 Task: Research Airbnb accommodation in Muramvya, Burundi from 12th December, 2023 to 25th December, 2023 for 6 adults, 2 children.6 bedrooms having 6 beds and 6 bathrooms. Property type can be house. Amenities needed are: wifi, free parkinig on premises, gym, breakfast. Booking option can be shelf check-in. Look for 5 properties as per requirement.
Action: Mouse moved to (549, 152)
Screenshot: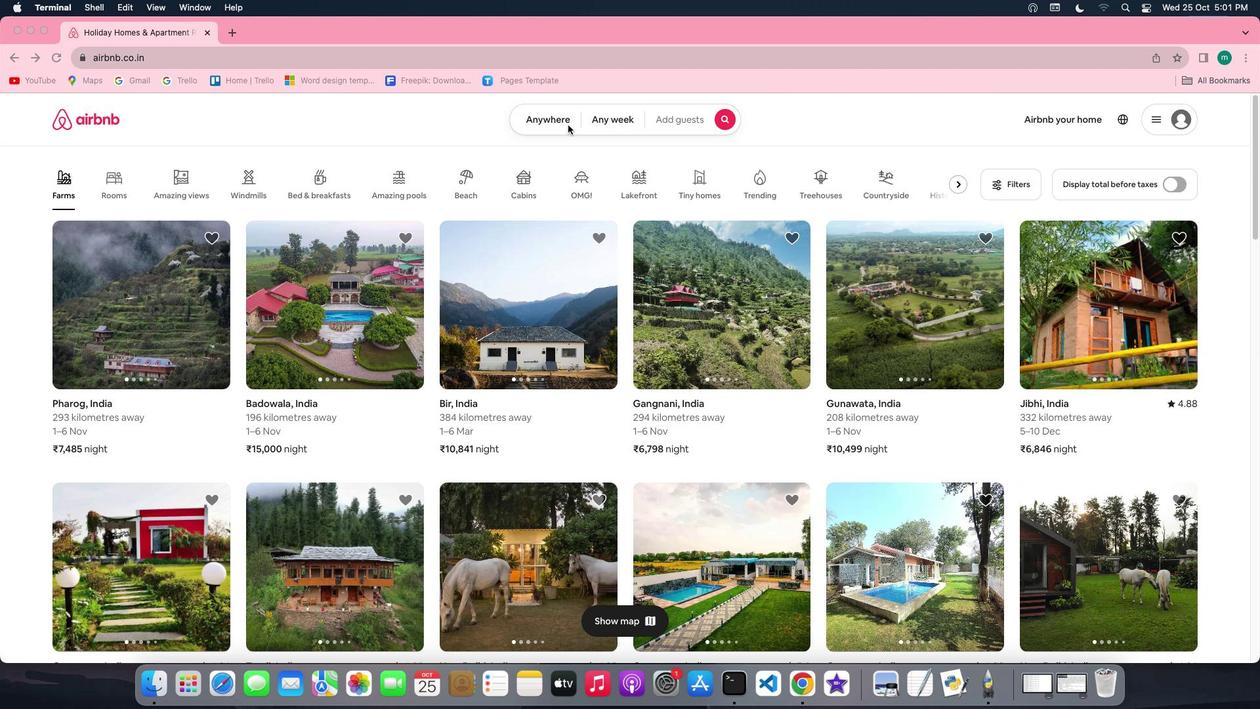 
Action: Mouse pressed left at (549, 152)
Screenshot: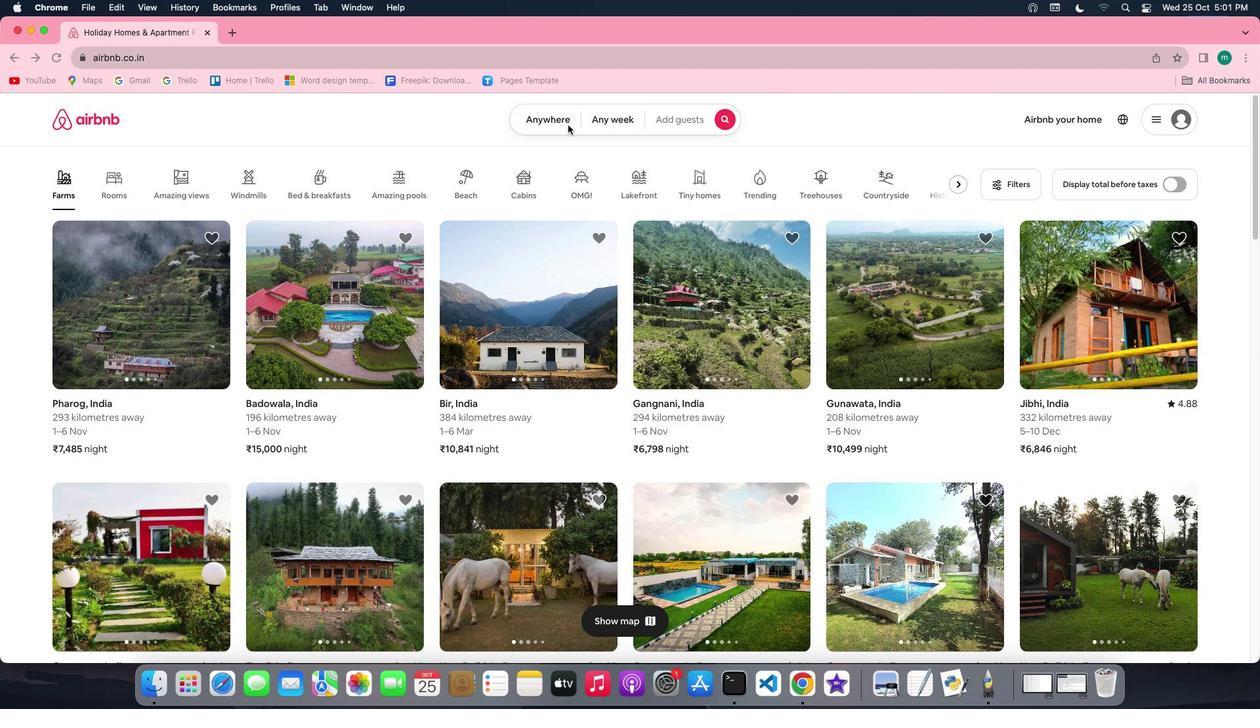 
Action: Mouse pressed left at (549, 152)
Screenshot: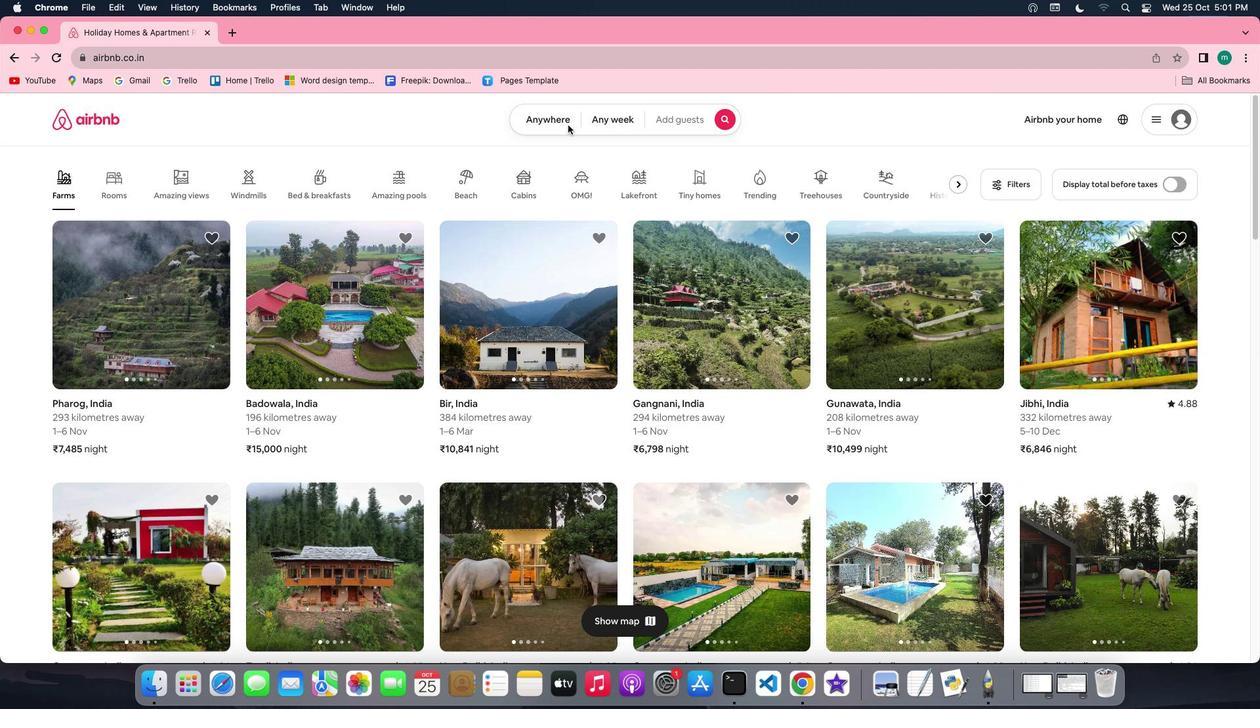 
Action: Mouse moved to (474, 192)
Screenshot: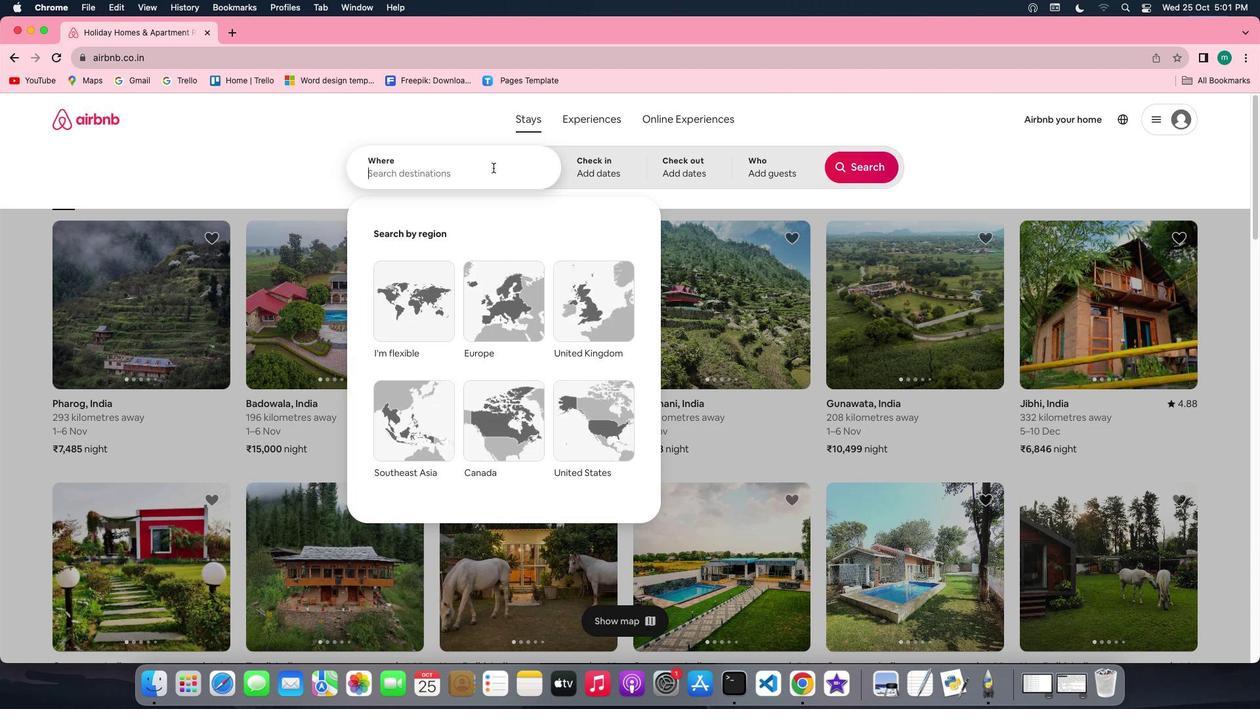 
Action: Key pressed Key.shift'M''u''r''a''m''v''y''a'','Key.spaceKey.shift'b''u''r''u''n''d''i'
Screenshot: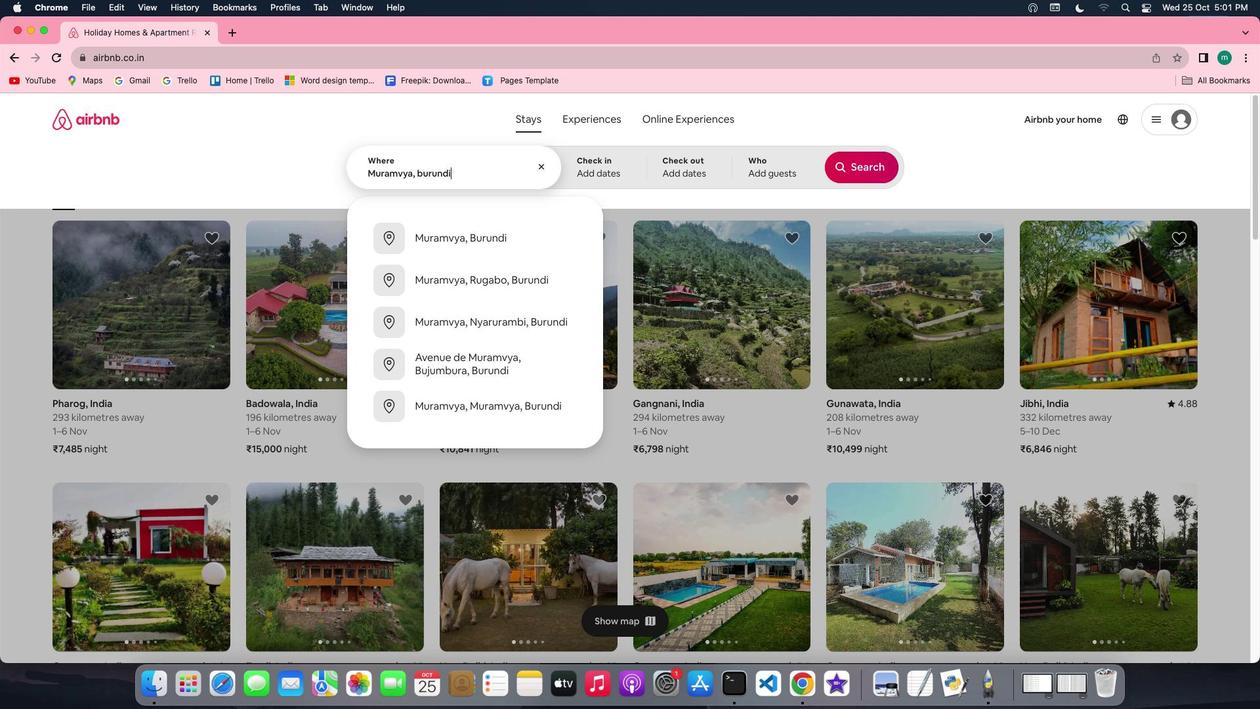 
Action: Mouse moved to (581, 177)
Screenshot: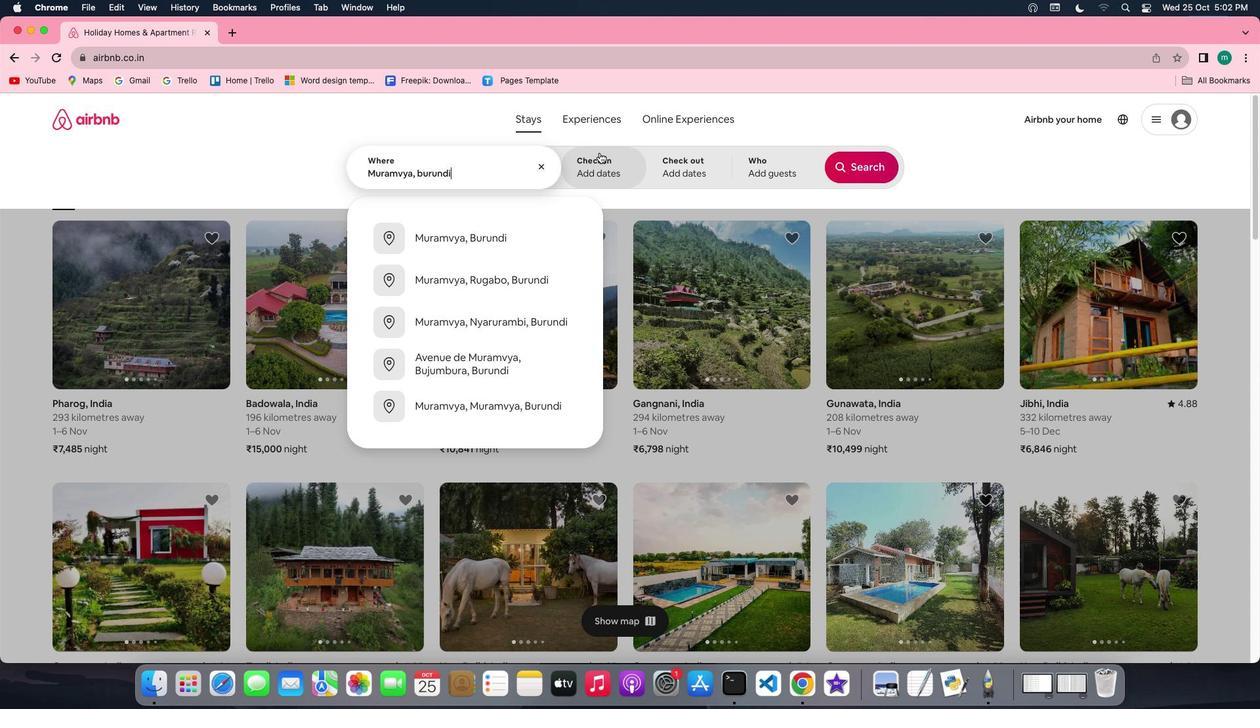 
Action: Mouse pressed left at (581, 177)
Screenshot: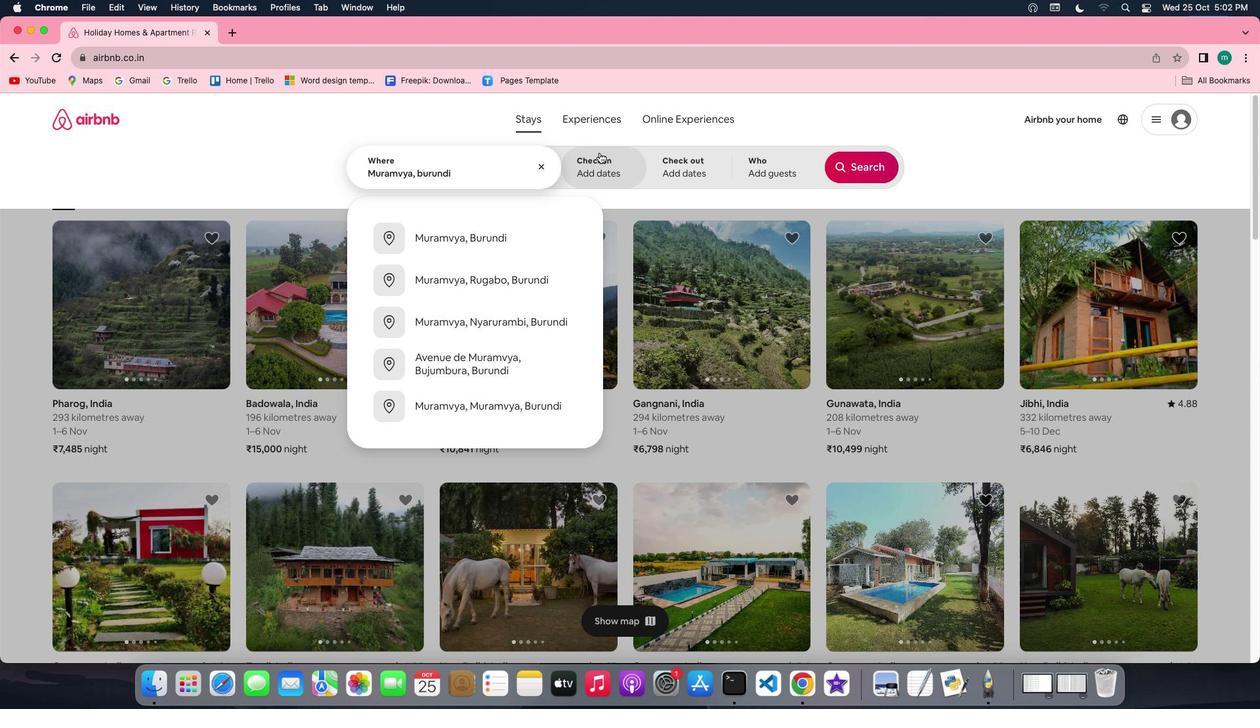 
Action: Mouse moved to (834, 283)
Screenshot: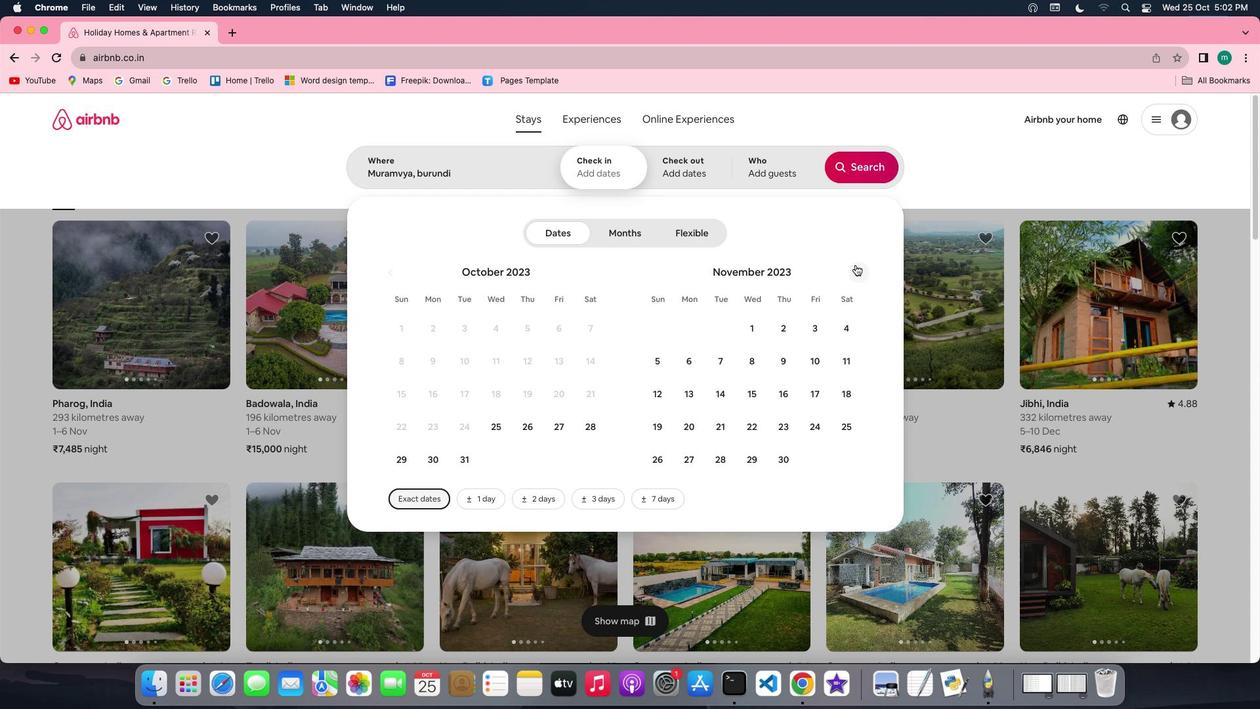 
Action: Mouse pressed left at (834, 283)
Screenshot: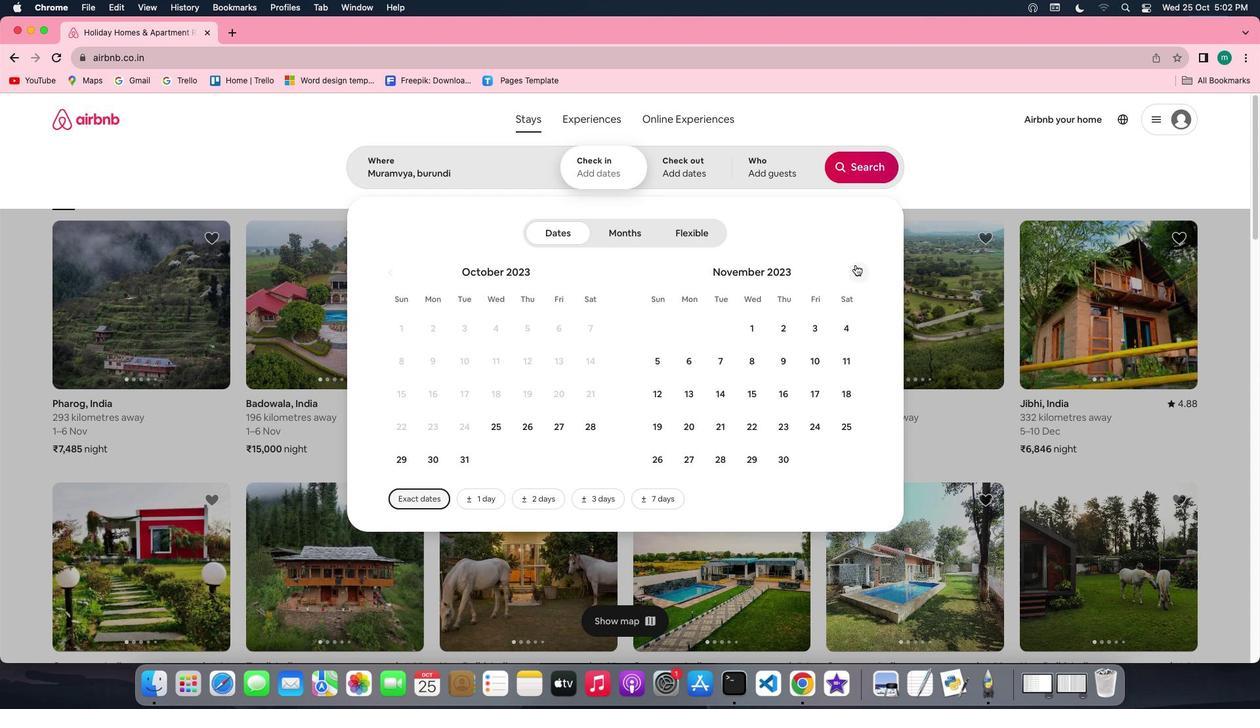 
Action: Mouse moved to (697, 408)
Screenshot: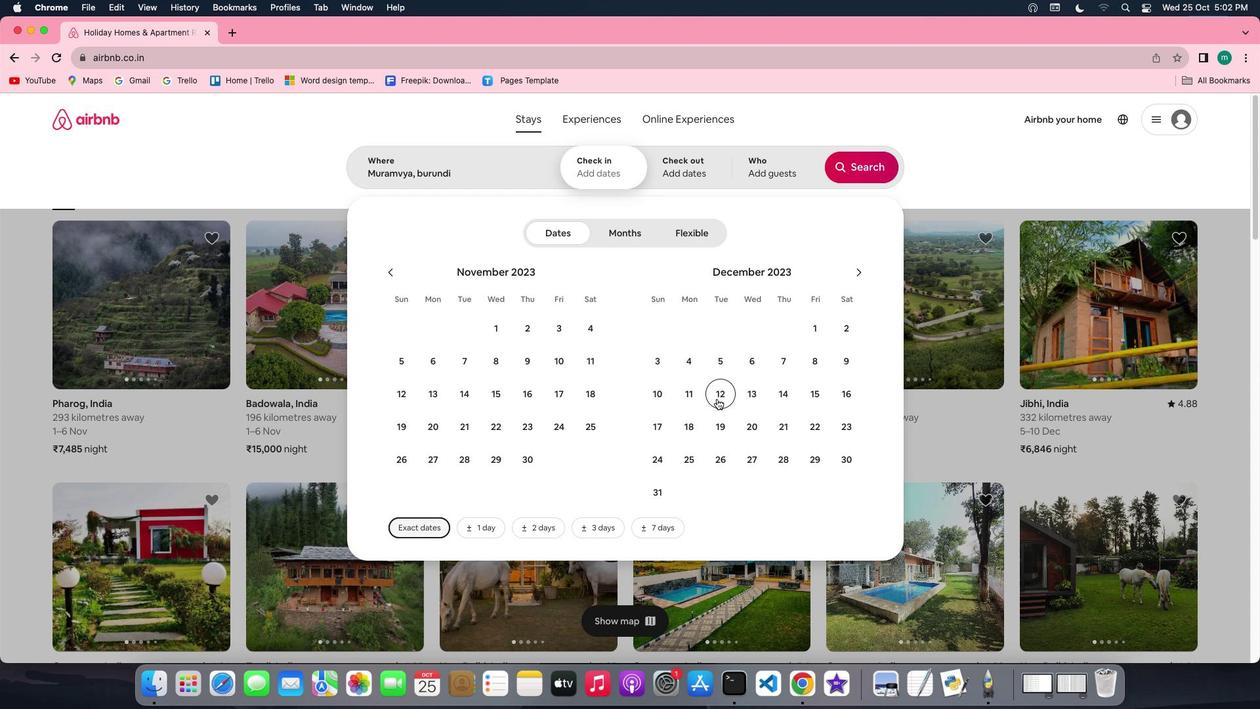 
Action: Mouse pressed left at (697, 408)
Screenshot: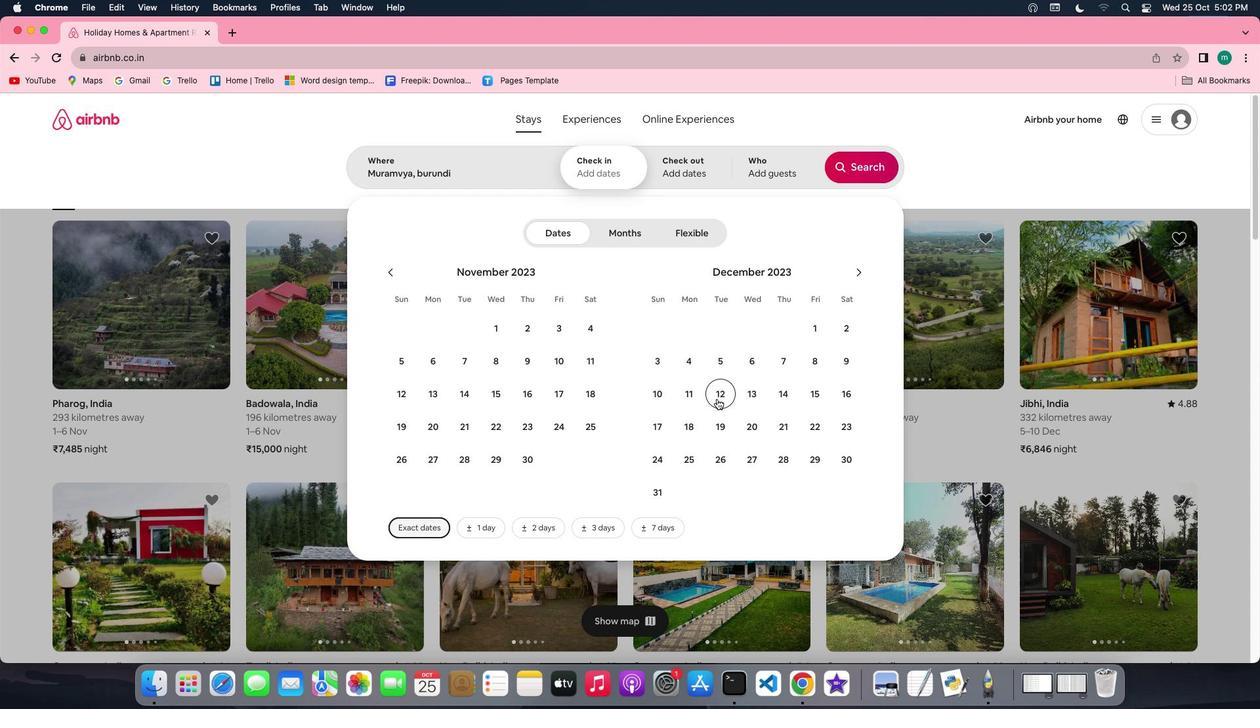 
Action: Mouse moved to (669, 458)
Screenshot: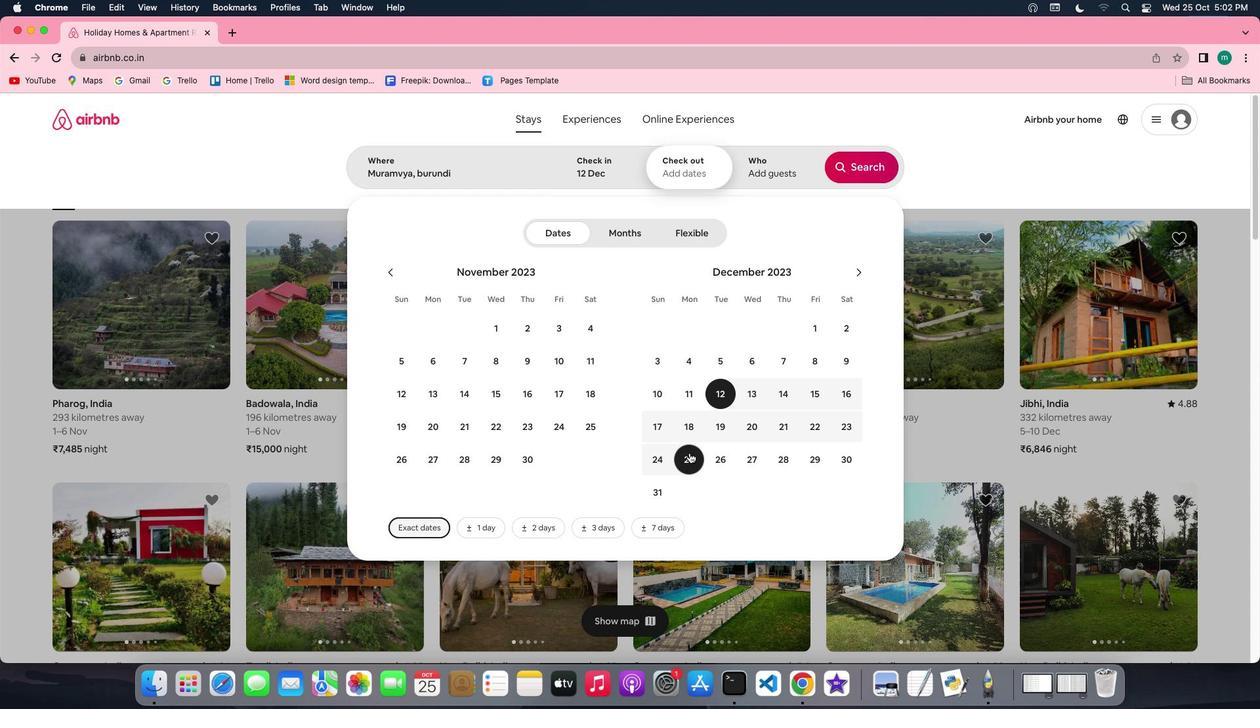 
Action: Mouse pressed left at (669, 458)
Screenshot: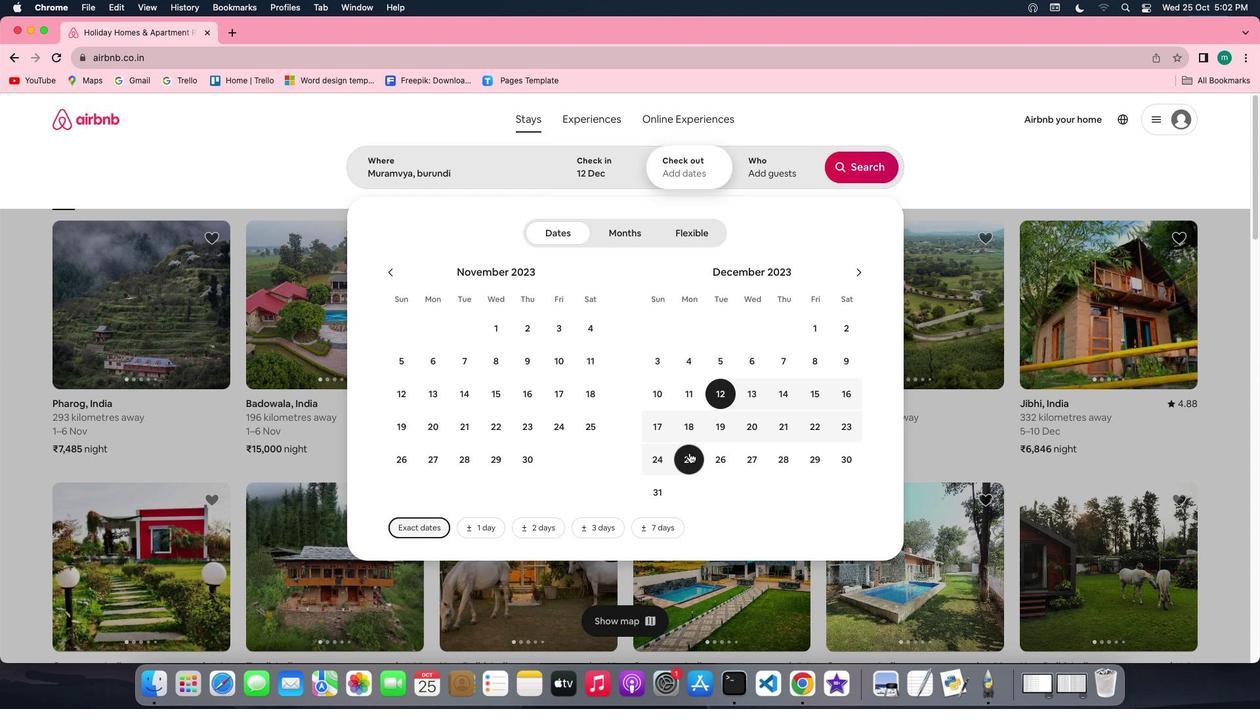 
Action: Mouse moved to (753, 191)
Screenshot: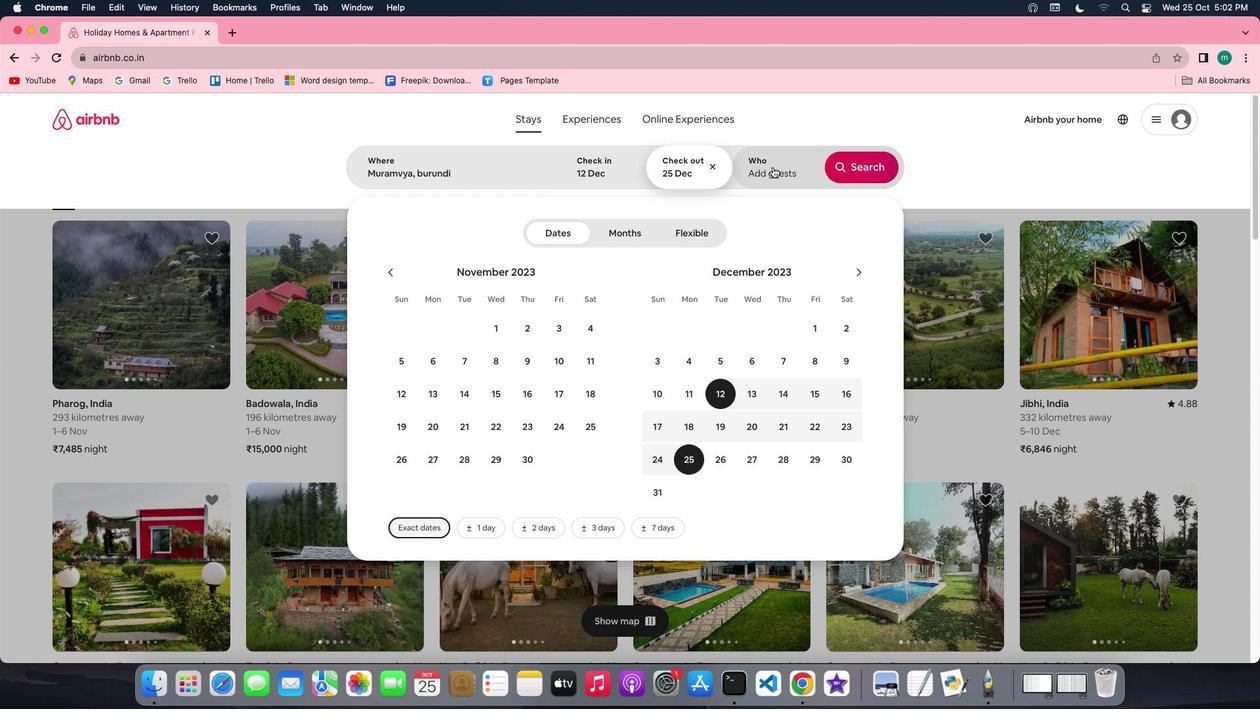 
Action: Mouse pressed left at (753, 191)
Screenshot: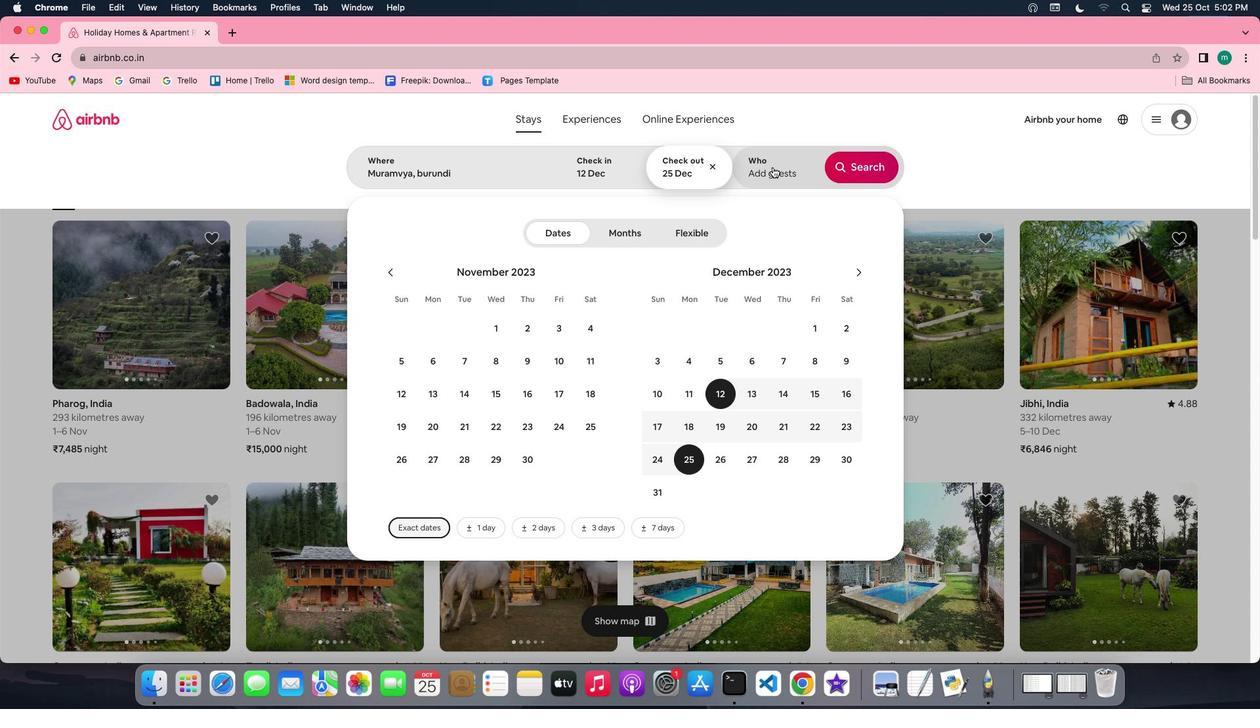 
Action: Mouse moved to (849, 253)
Screenshot: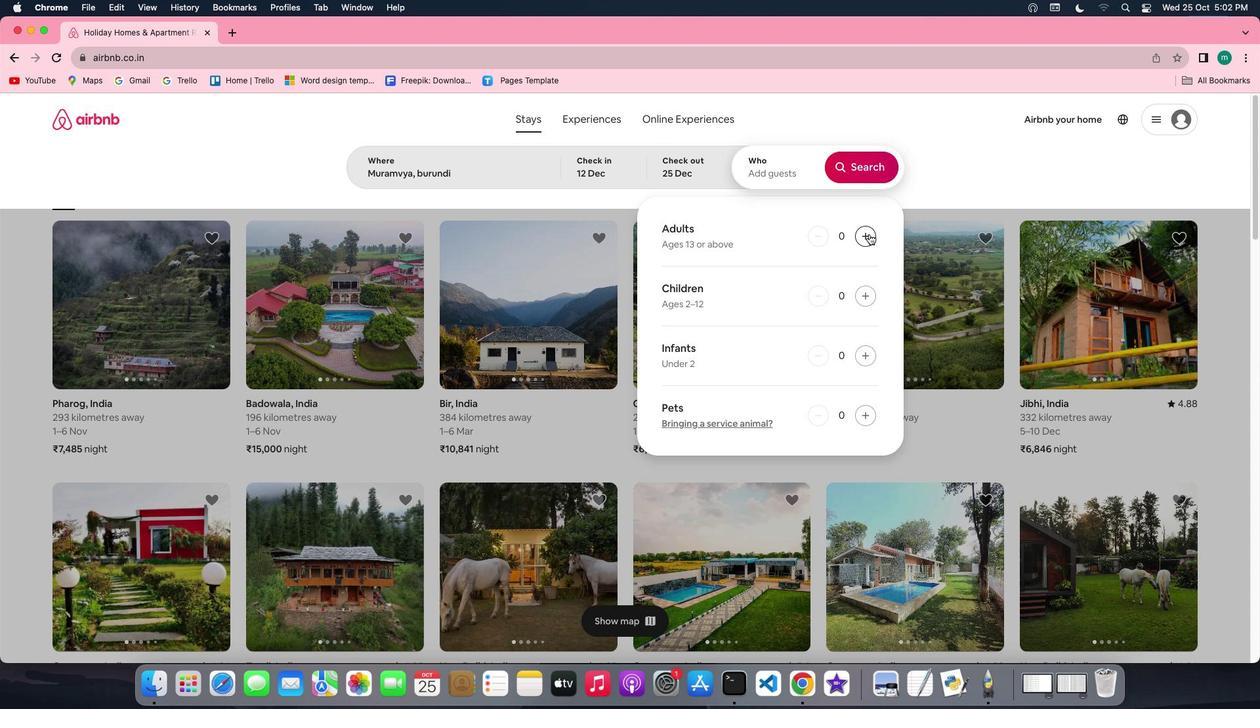 
Action: Mouse pressed left at (849, 253)
Screenshot: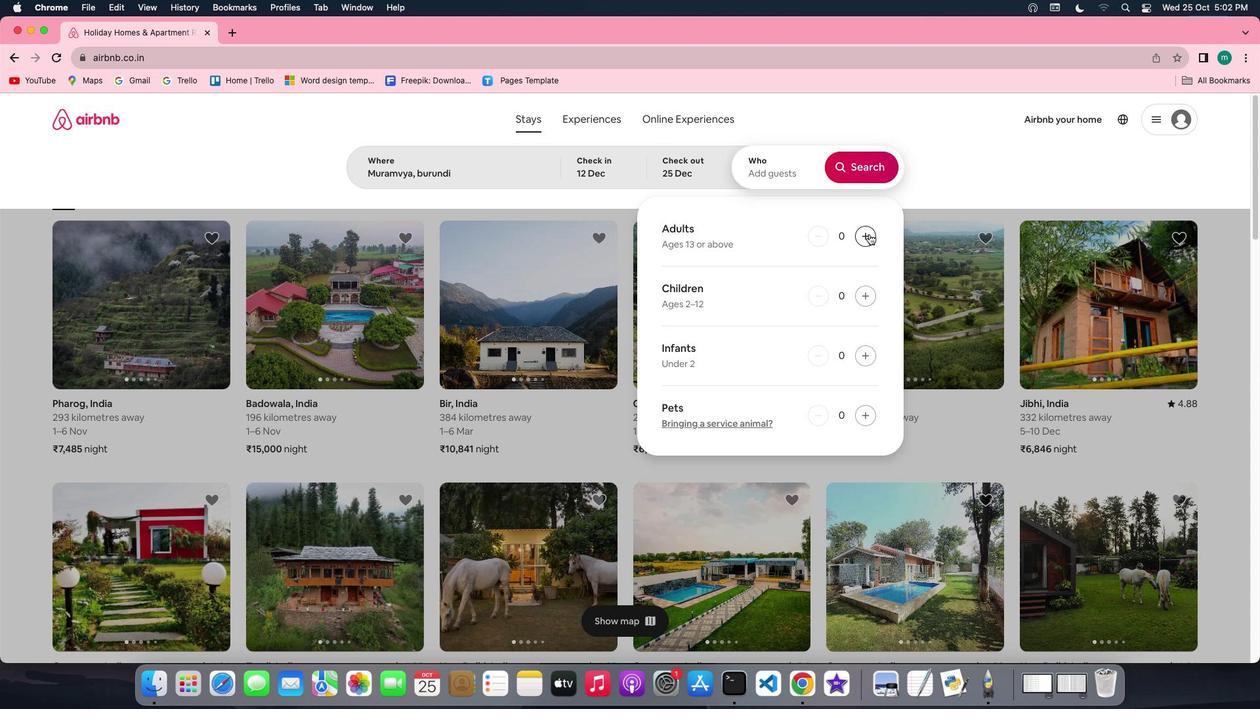 
Action: Mouse moved to (848, 253)
Screenshot: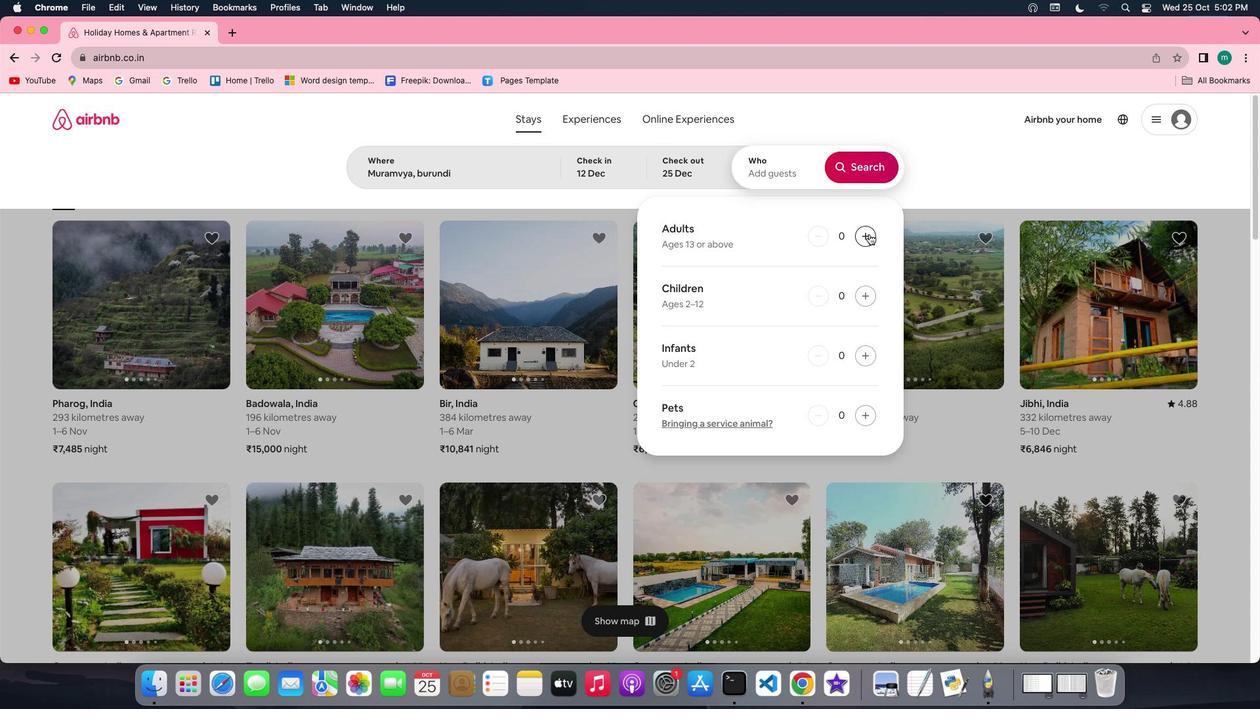 
Action: Mouse pressed left at (848, 253)
Screenshot: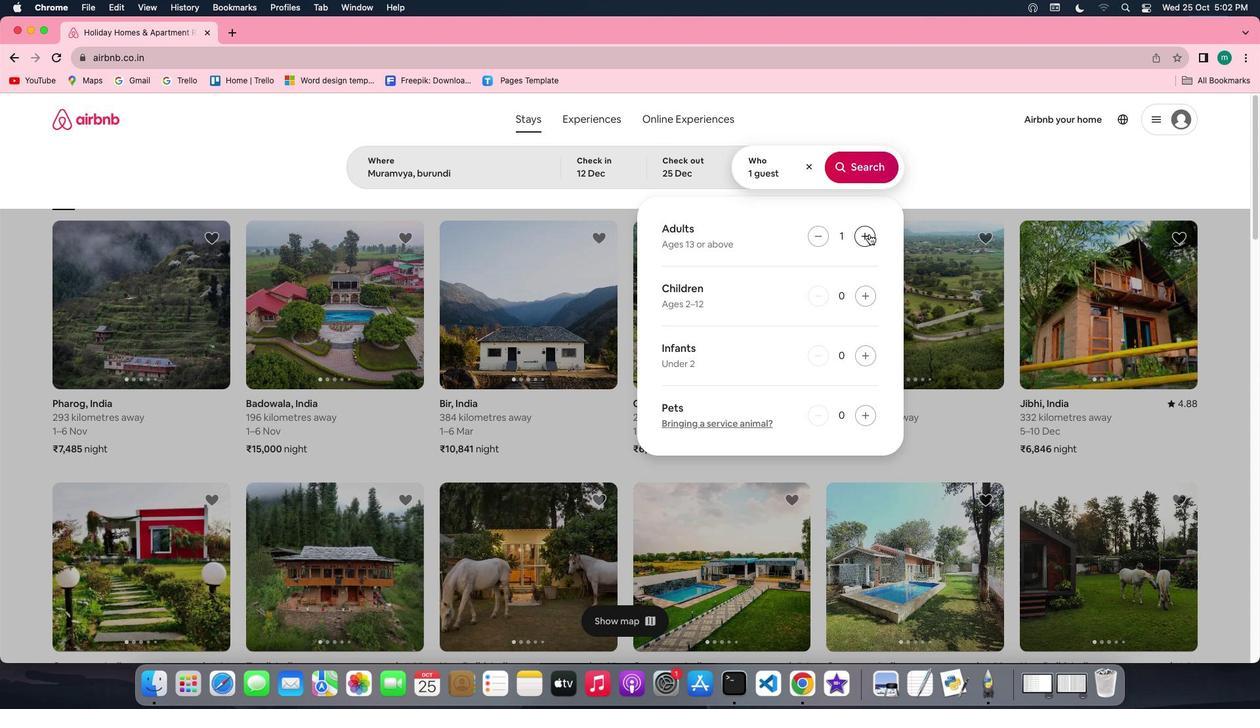 
Action: Mouse pressed left at (848, 253)
Screenshot: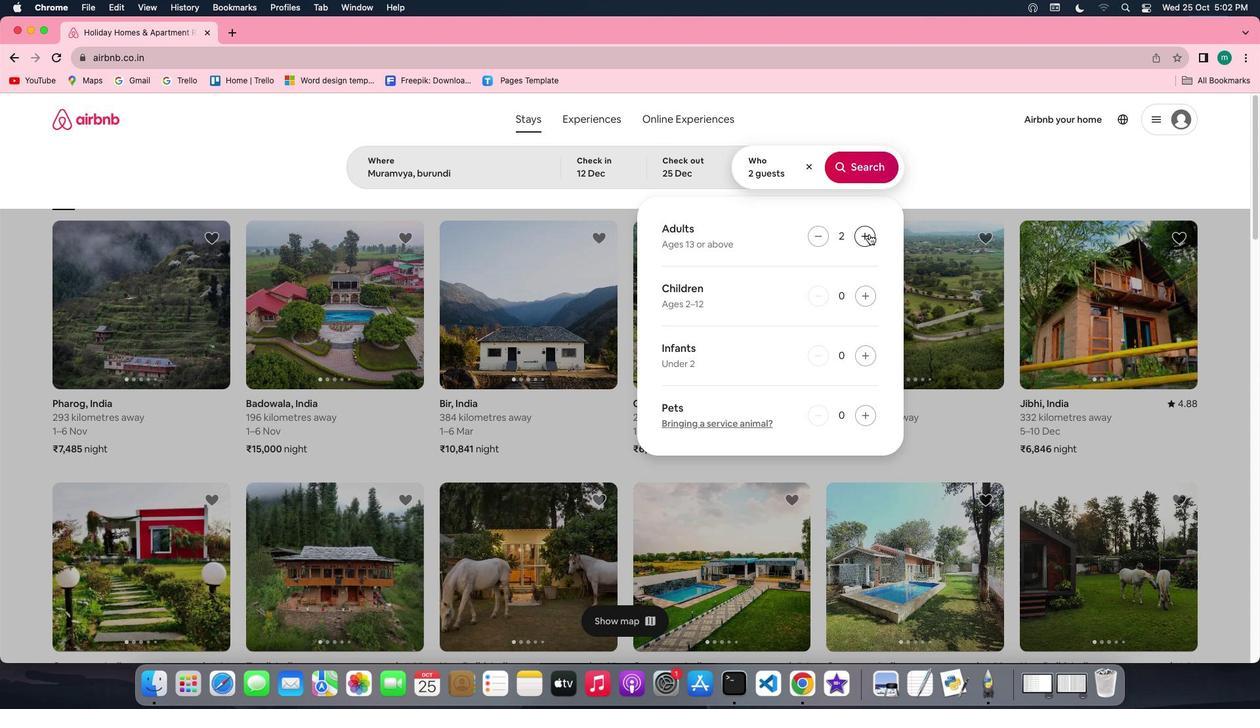 
Action: Mouse pressed left at (848, 253)
Screenshot: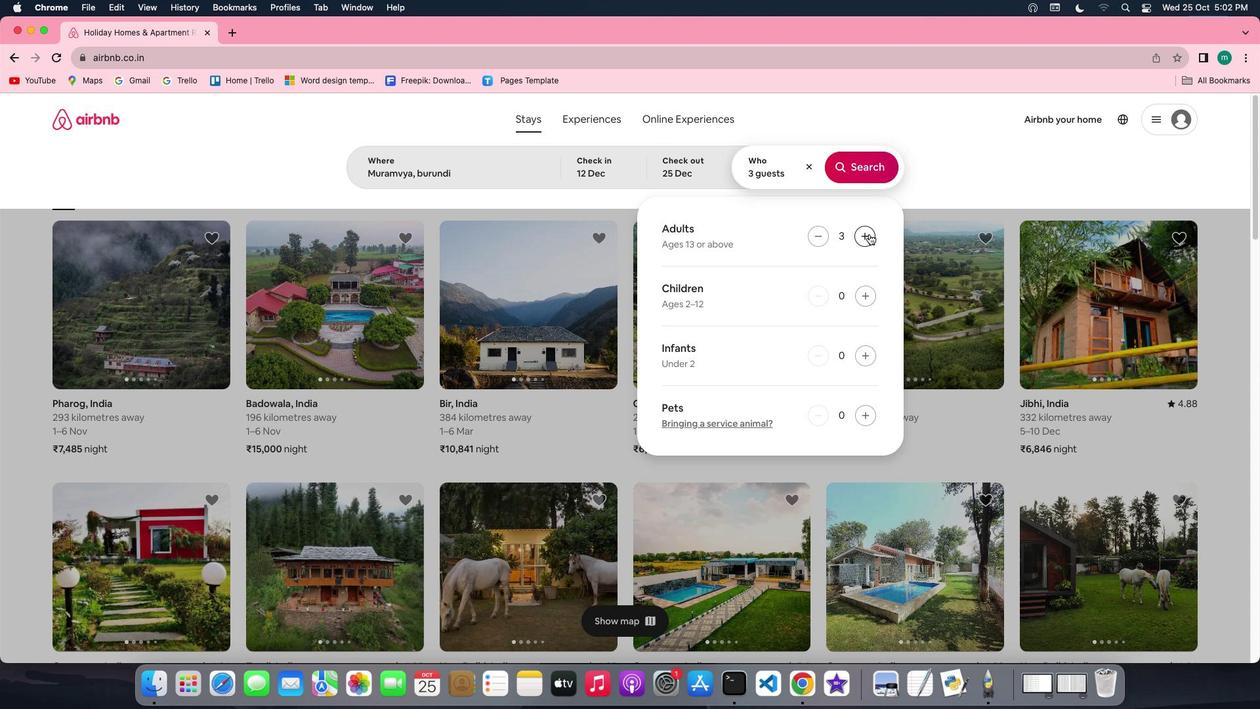 
Action: Mouse pressed left at (848, 253)
Screenshot: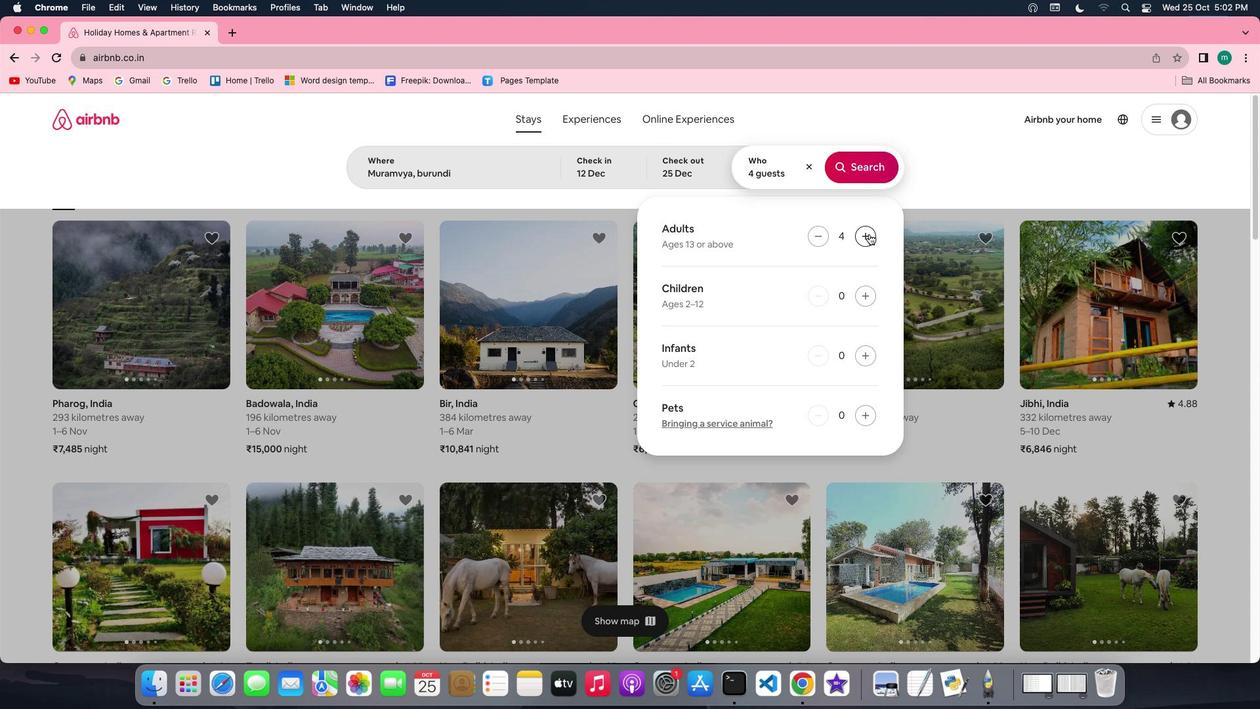 
Action: Mouse pressed left at (848, 253)
Screenshot: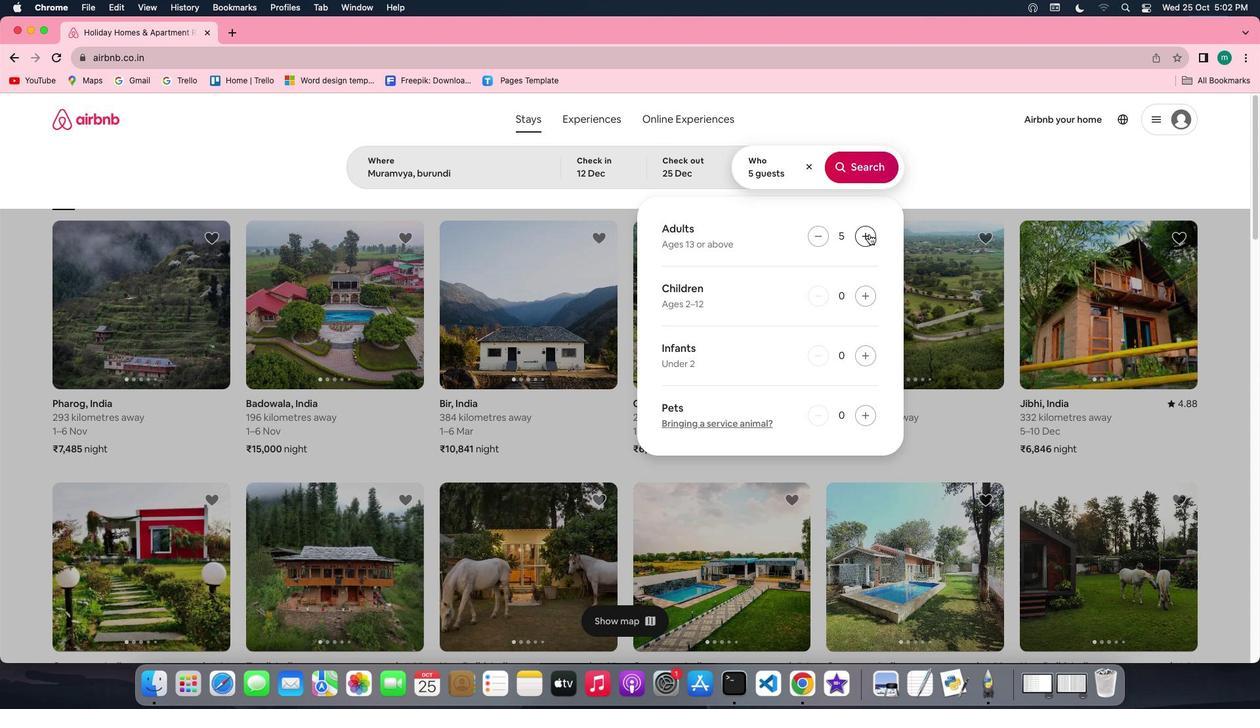 
Action: Mouse moved to (853, 315)
Screenshot: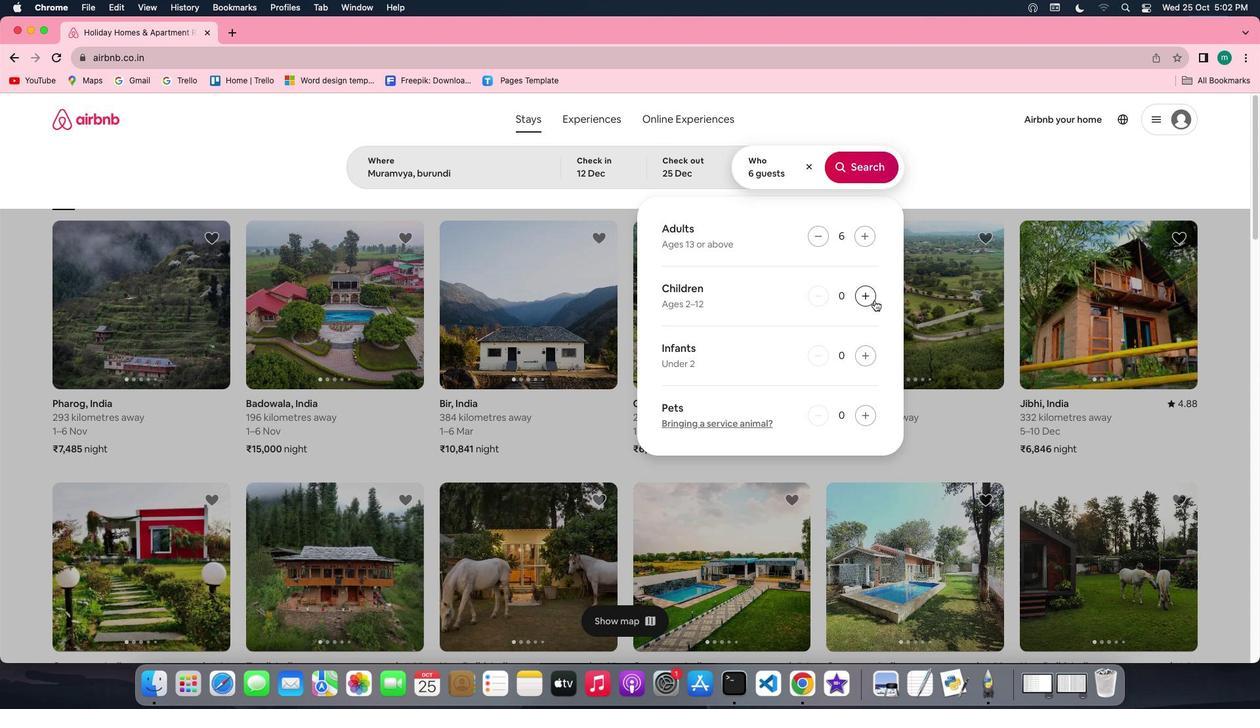 
Action: Mouse pressed left at (853, 315)
Screenshot: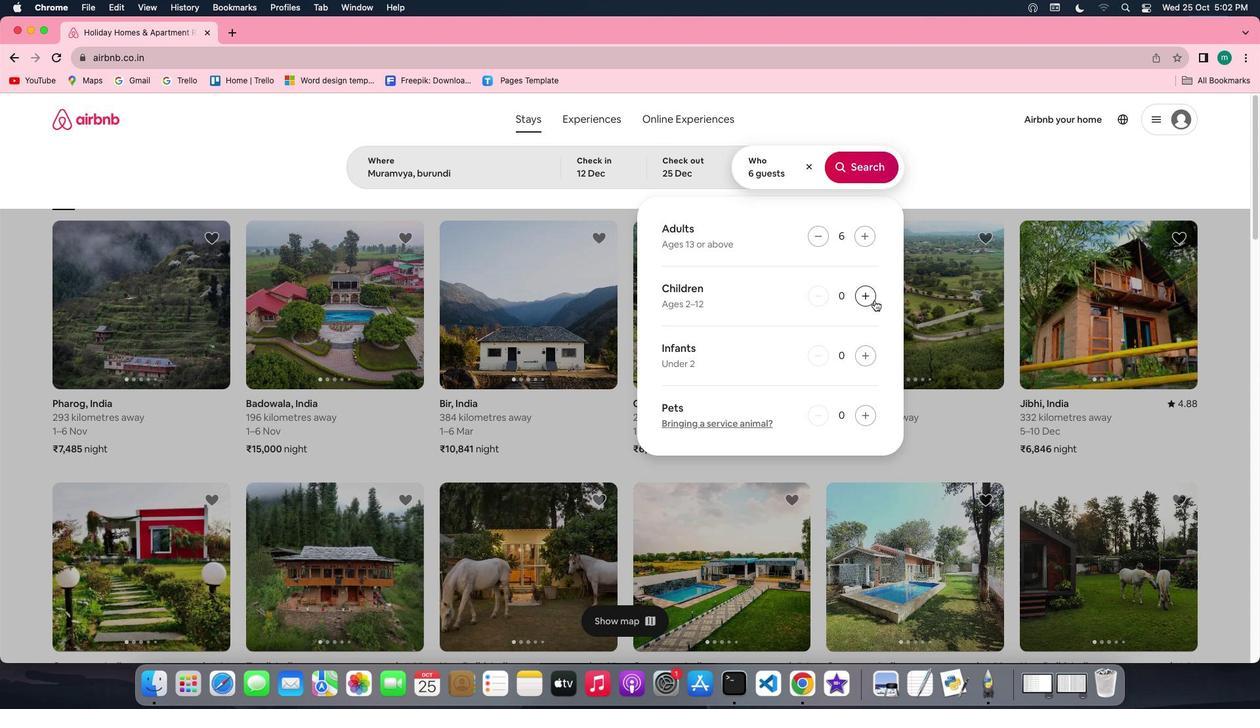 
Action: Mouse moved to (845, 315)
Screenshot: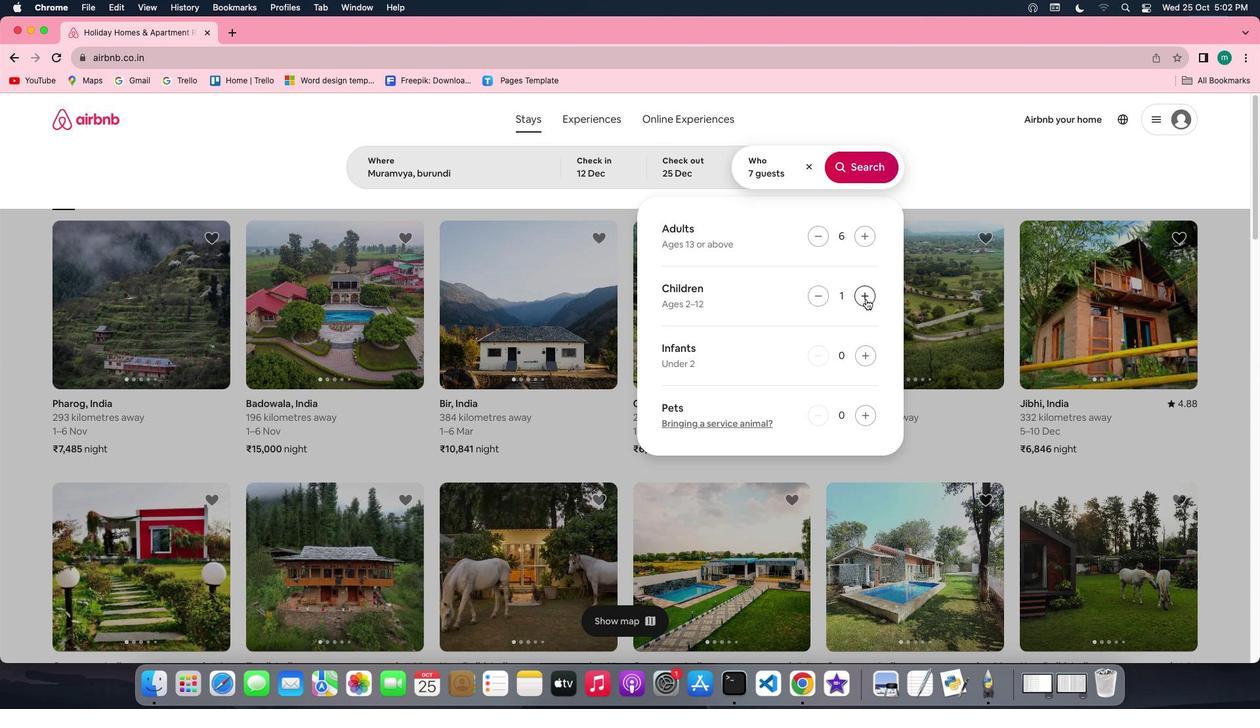 
Action: Mouse pressed left at (845, 315)
Screenshot: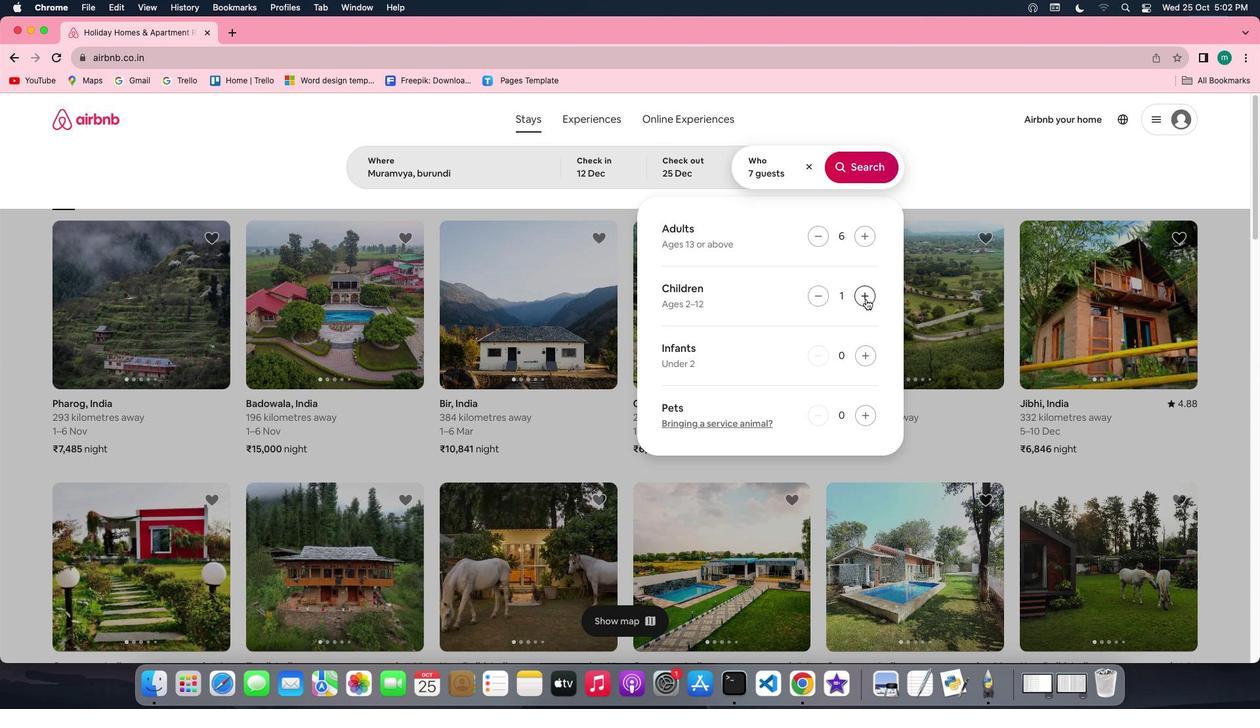 
Action: Mouse moved to (841, 188)
Screenshot: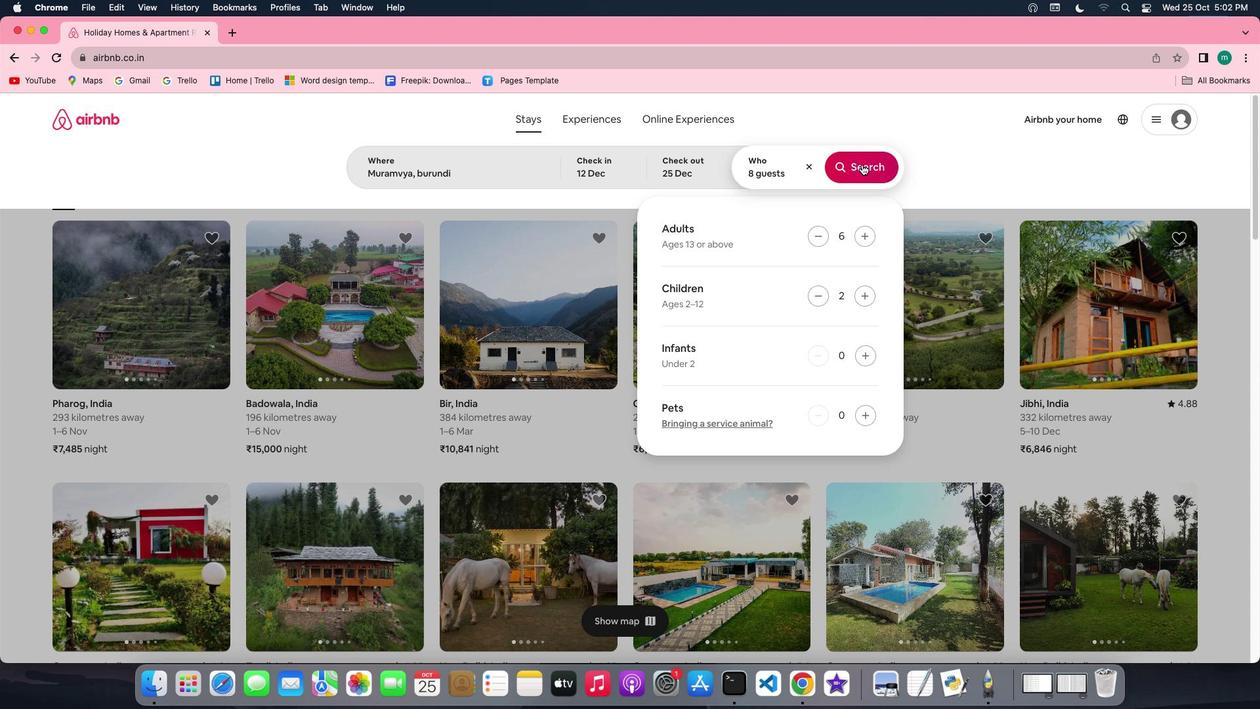 
Action: Mouse pressed left at (841, 188)
Screenshot: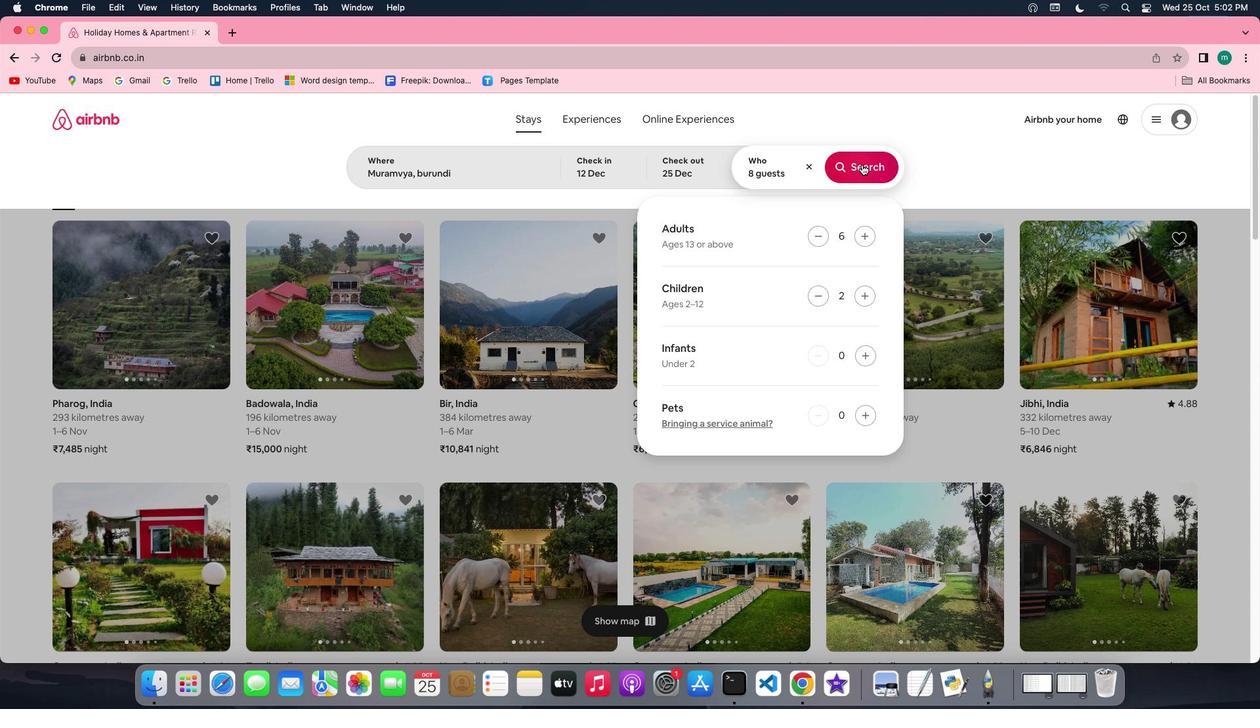 
Action: Mouse moved to (1021, 203)
Screenshot: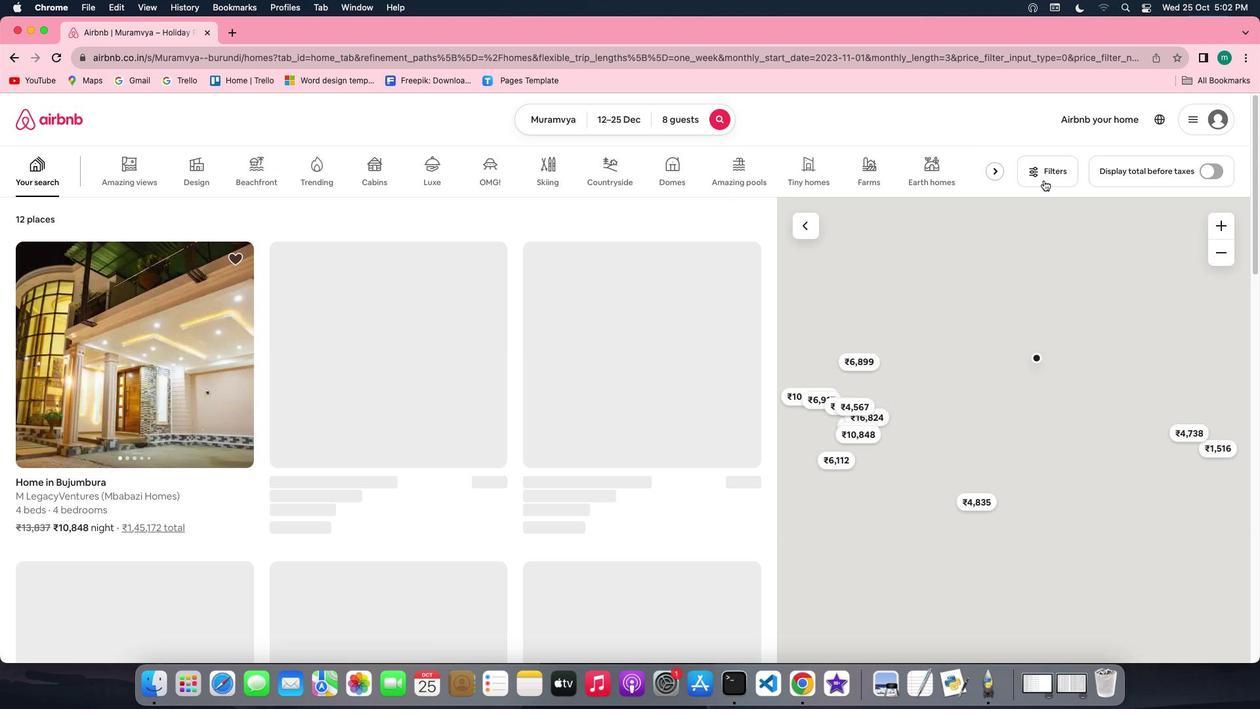 
Action: Mouse pressed left at (1021, 203)
Screenshot: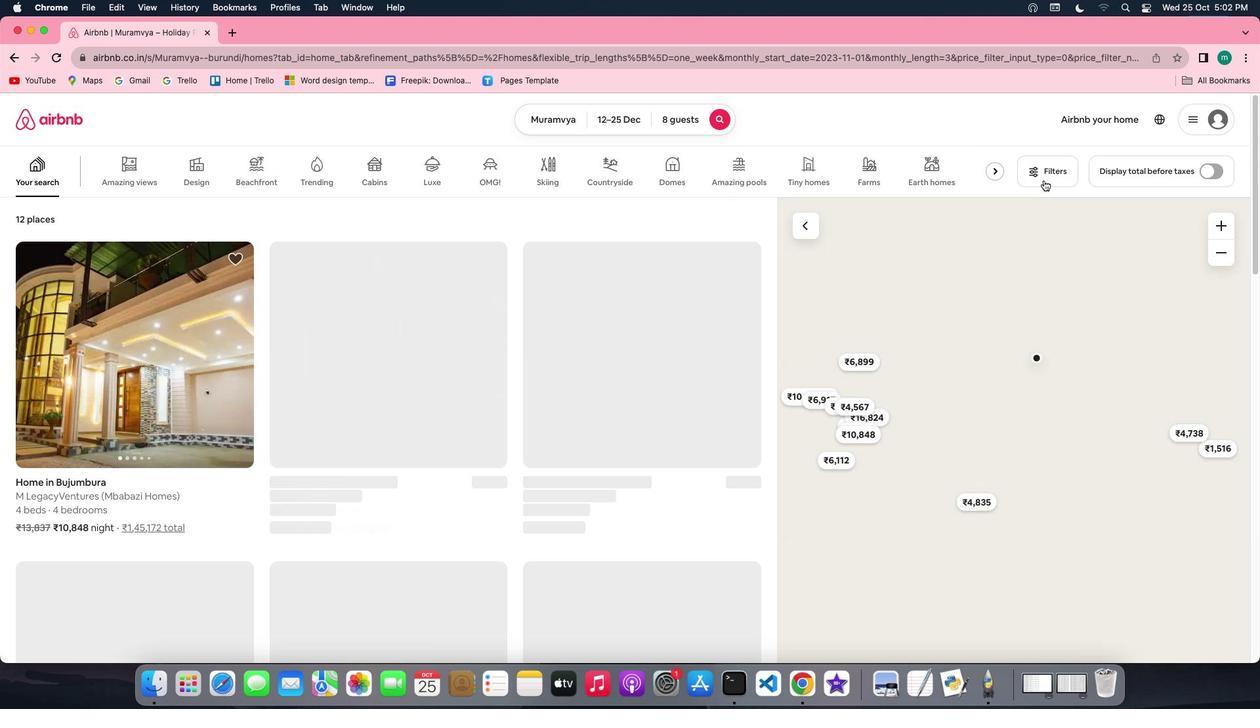 
Action: Mouse moved to (740, 406)
Screenshot: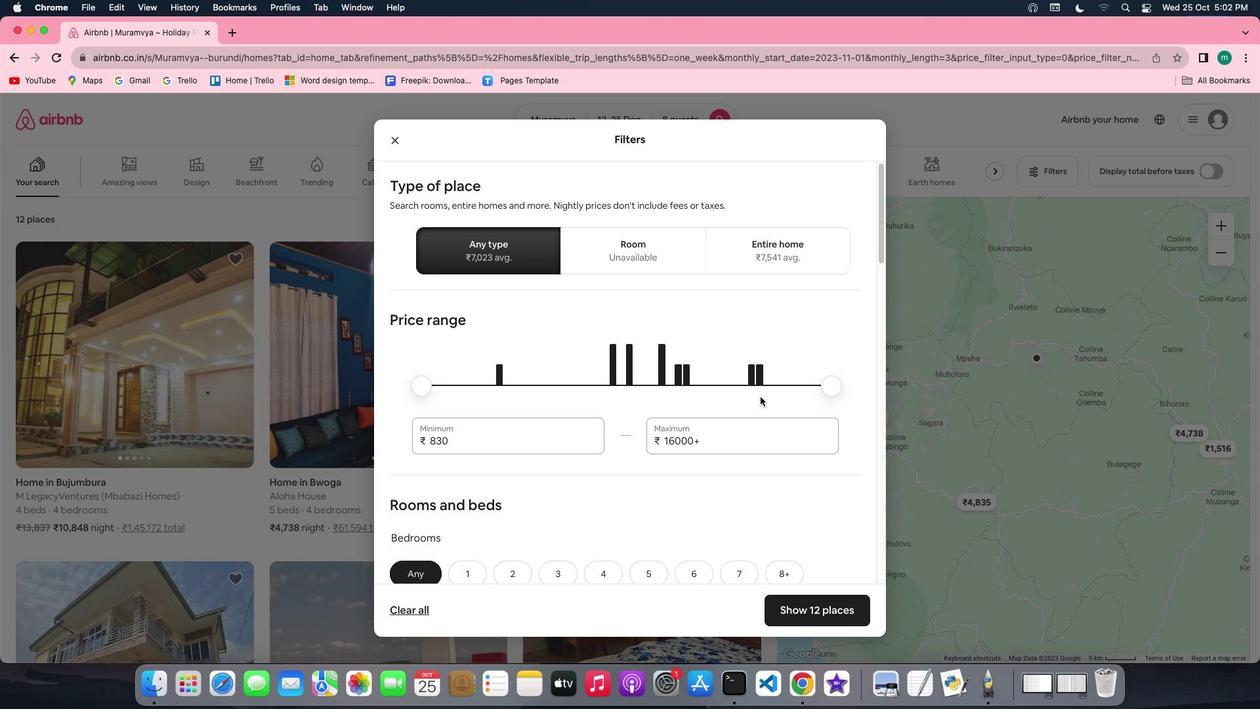
Action: Mouse scrolled (740, 406) with delta (-13, 34)
Screenshot: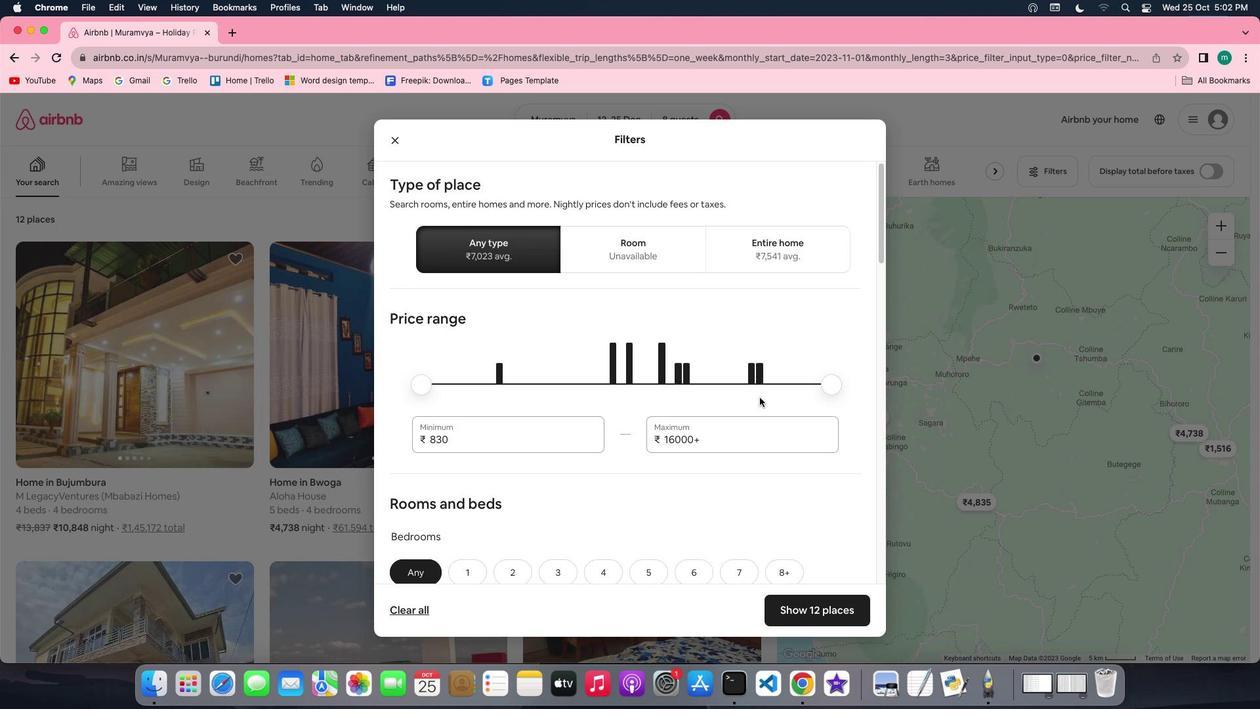 
Action: Mouse scrolled (740, 406) with delta (-13, 34)
Screenshot: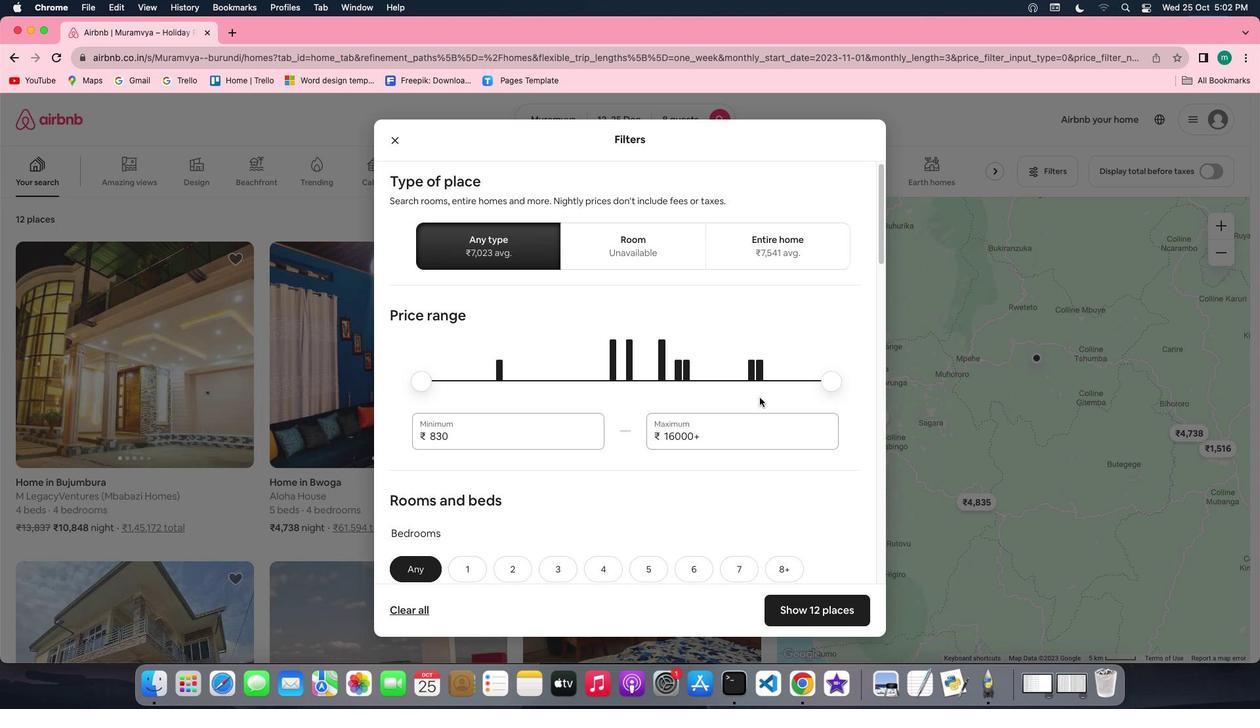 
Action: Mouse moved to (740, 406)
Screenshot: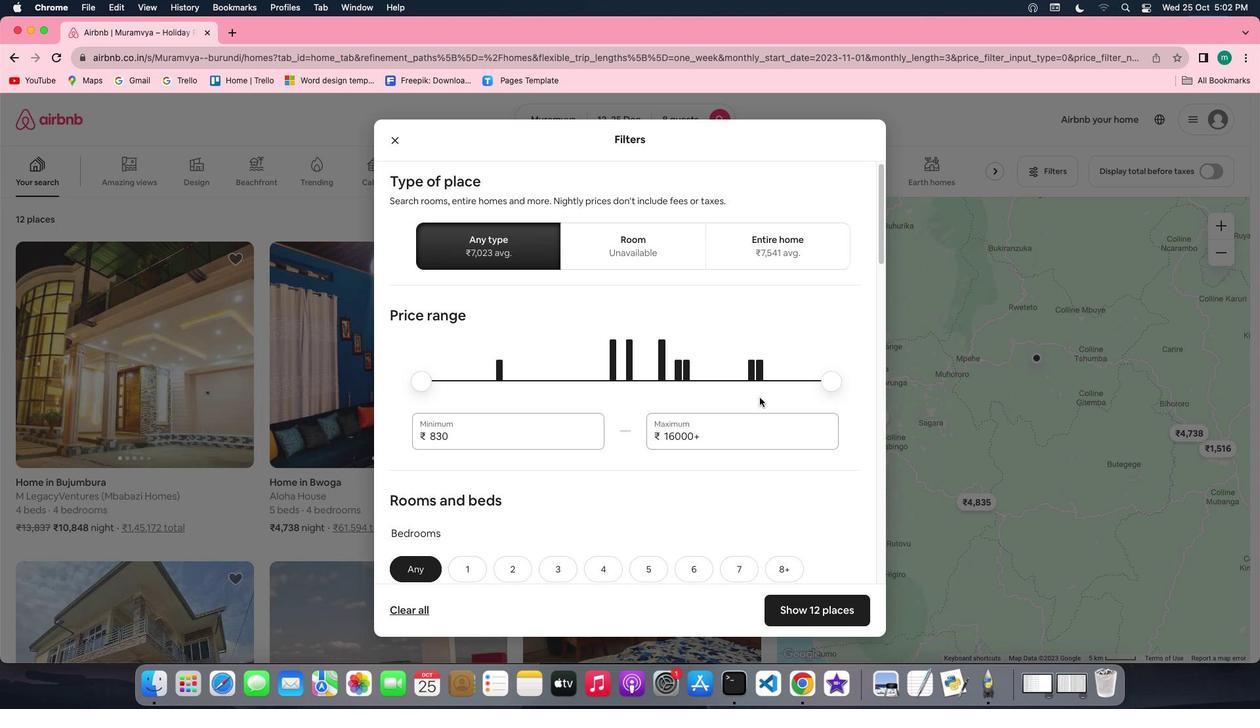 
Action: Mouse scrolled (740, 406) with delta (-13, 33)
Screenshot: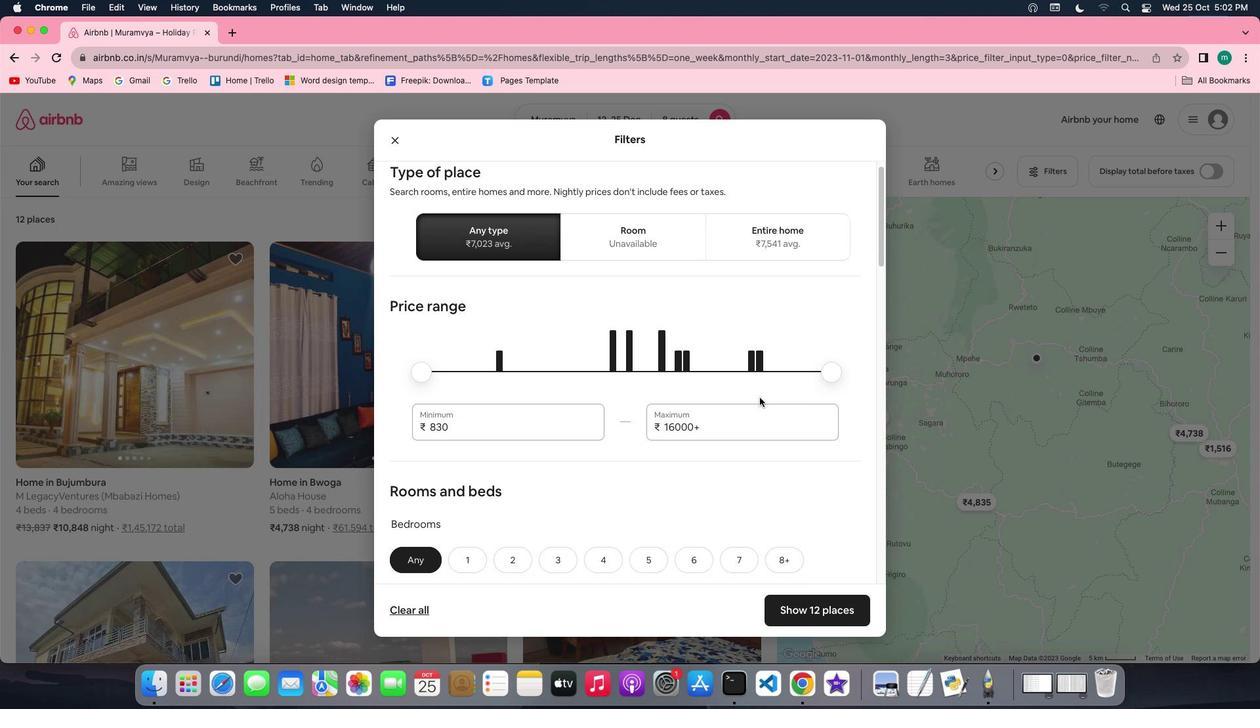 
Action: Mouse scrolled (740, 406) with delta (-13, 34)
Screenshot: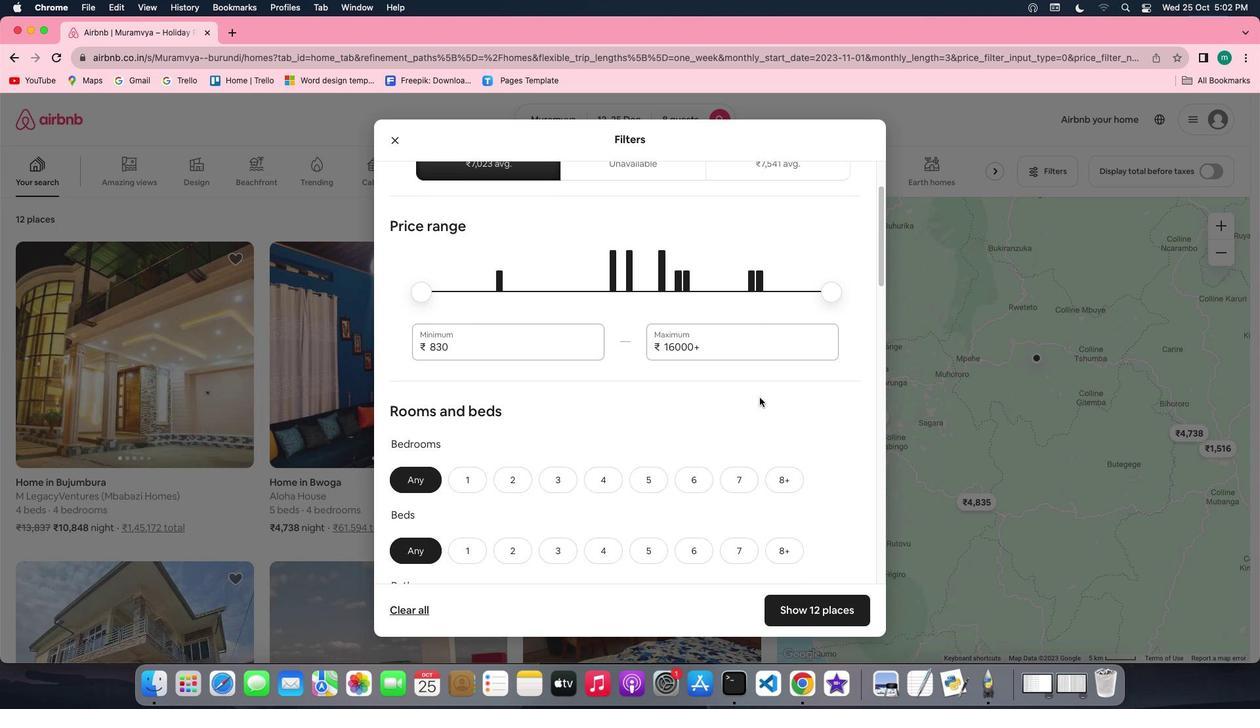 
Action: Mouse scrolled (740, 406) with delta (-13, 34)
Screenshot: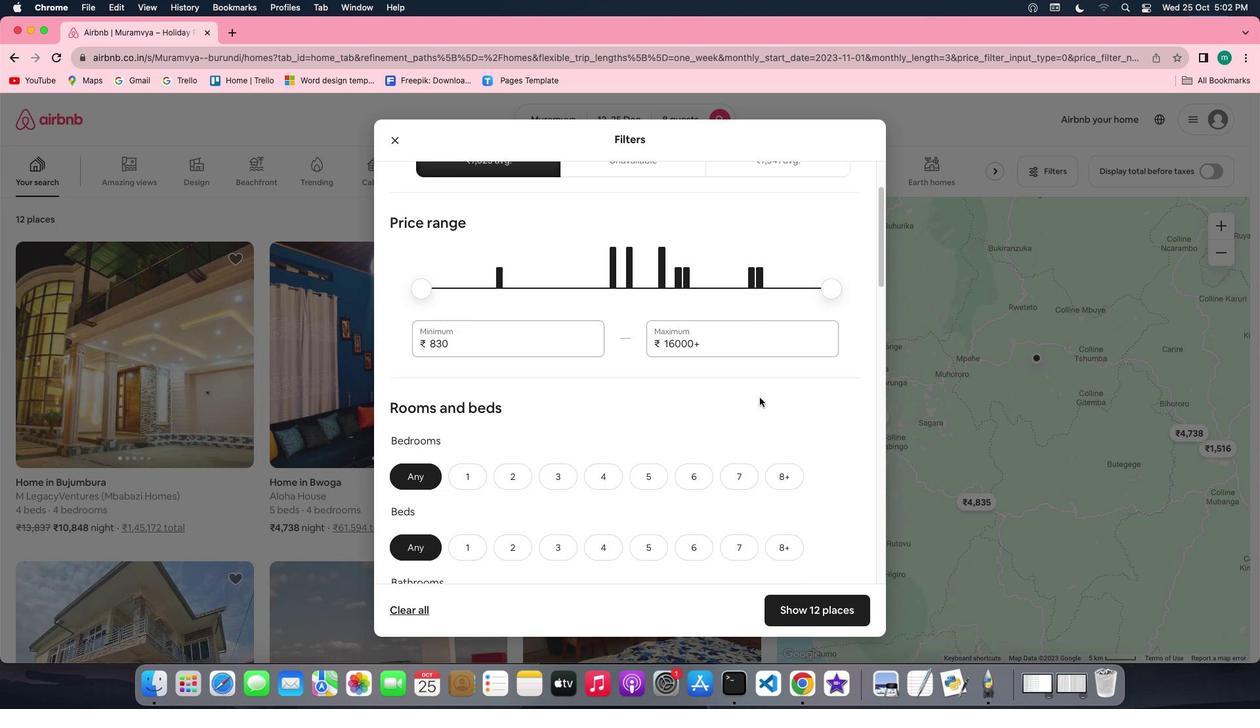 
Action: Mouse scrolled (740, 406) with delta (-13, 33)
Screenshot: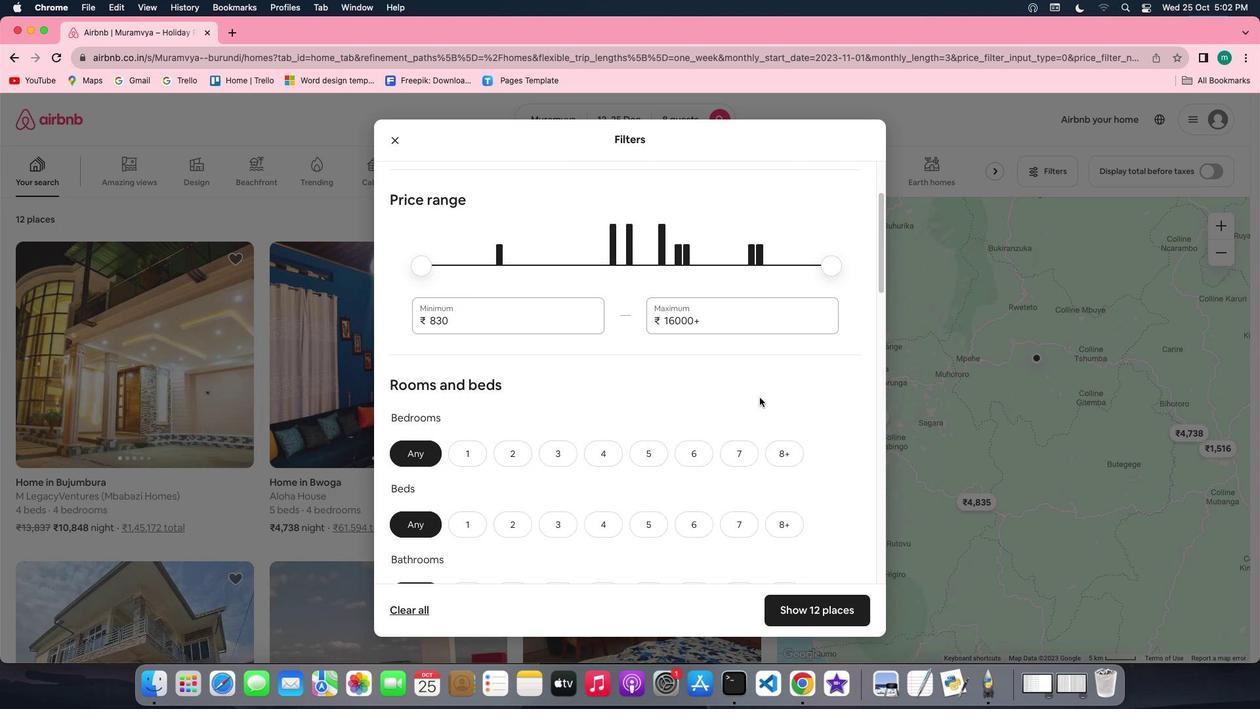 
Action: Mouse moved to (680, 403)
Screenshot: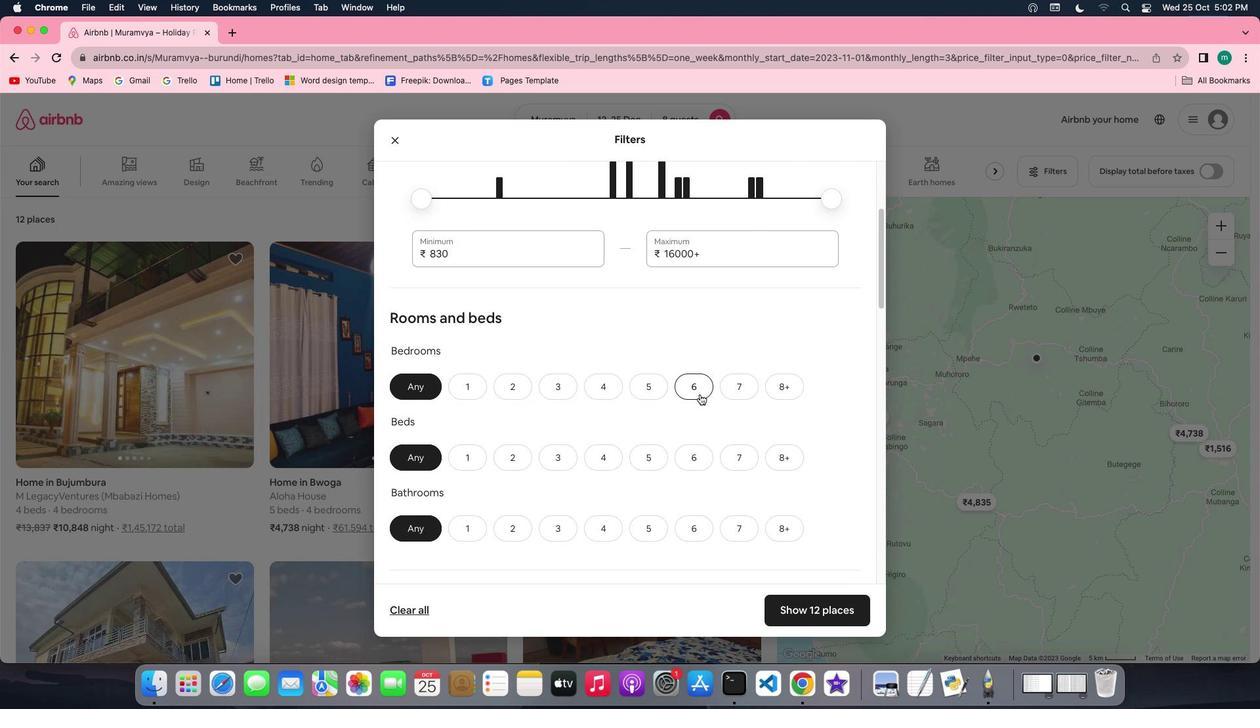 
Action: Mouse pressed left at (680, 403)
Screenshot: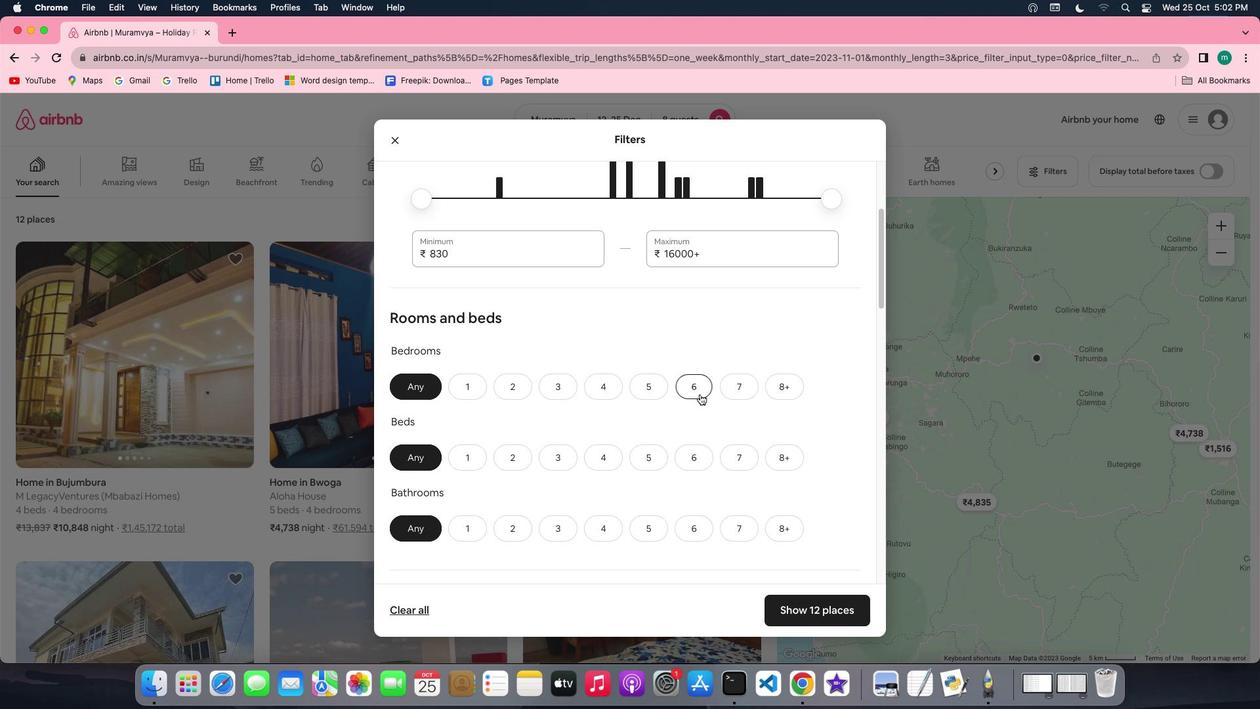 
Action: Mouse moved to (679, 461)
Screenshot: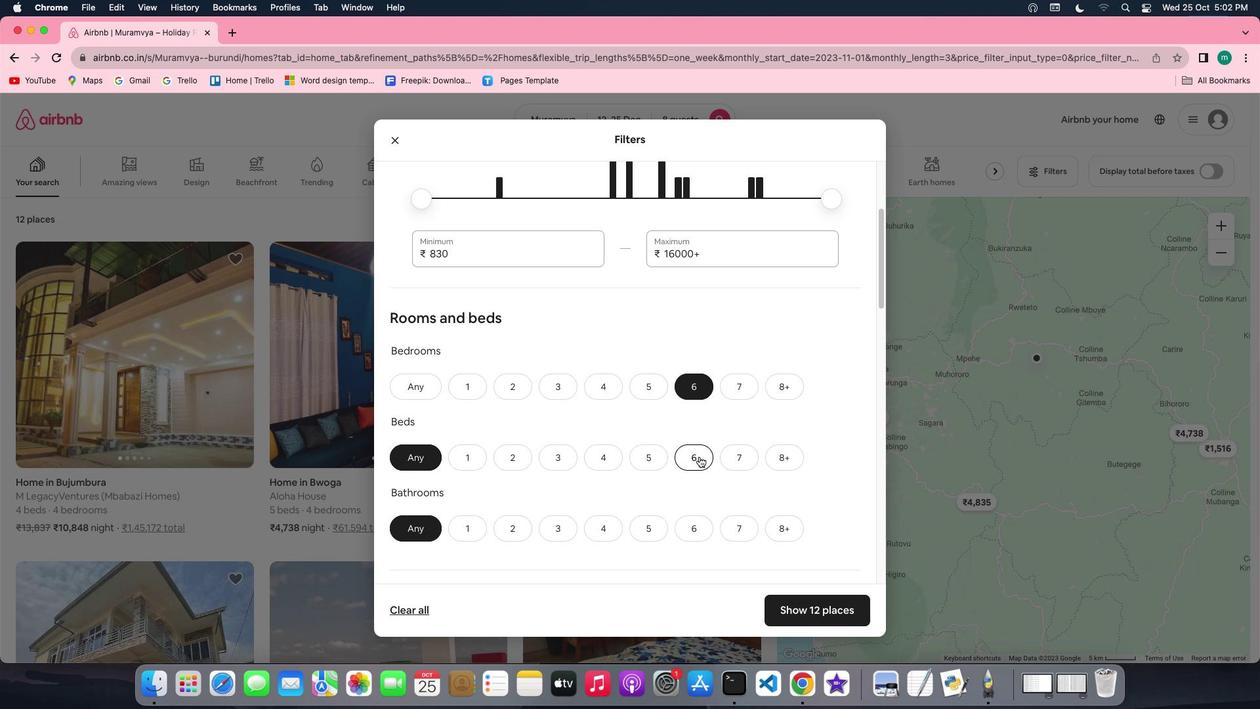
Action: Mouse pressed left at (679, 461)
Screenshot: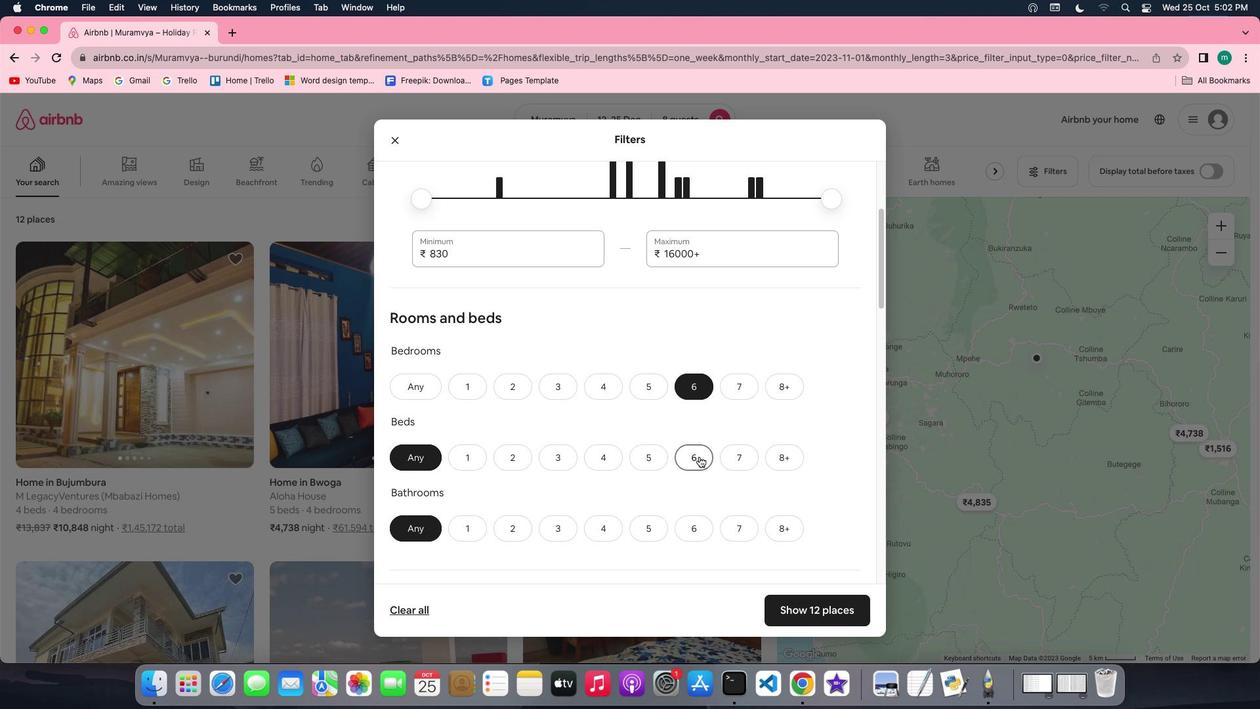
Action: Mouse moved to (675, 531)
Screenshot: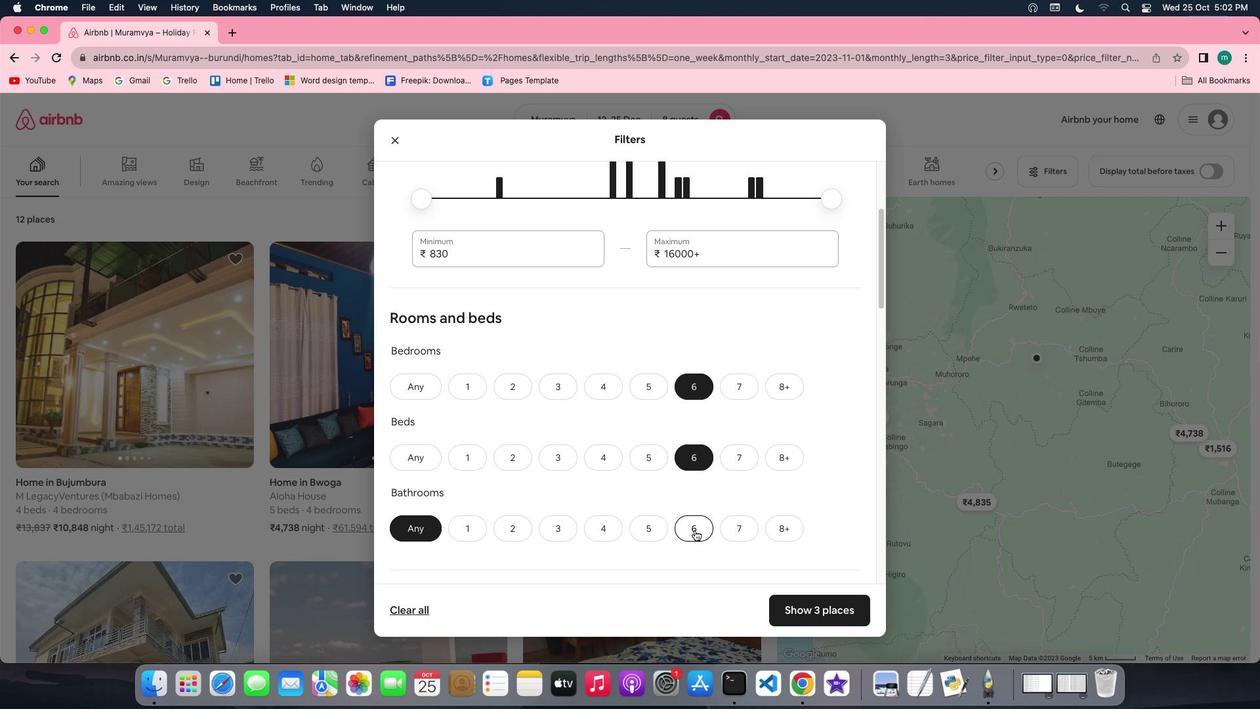 
Action: Mouse pressed left at (675, 531)
Screenshot: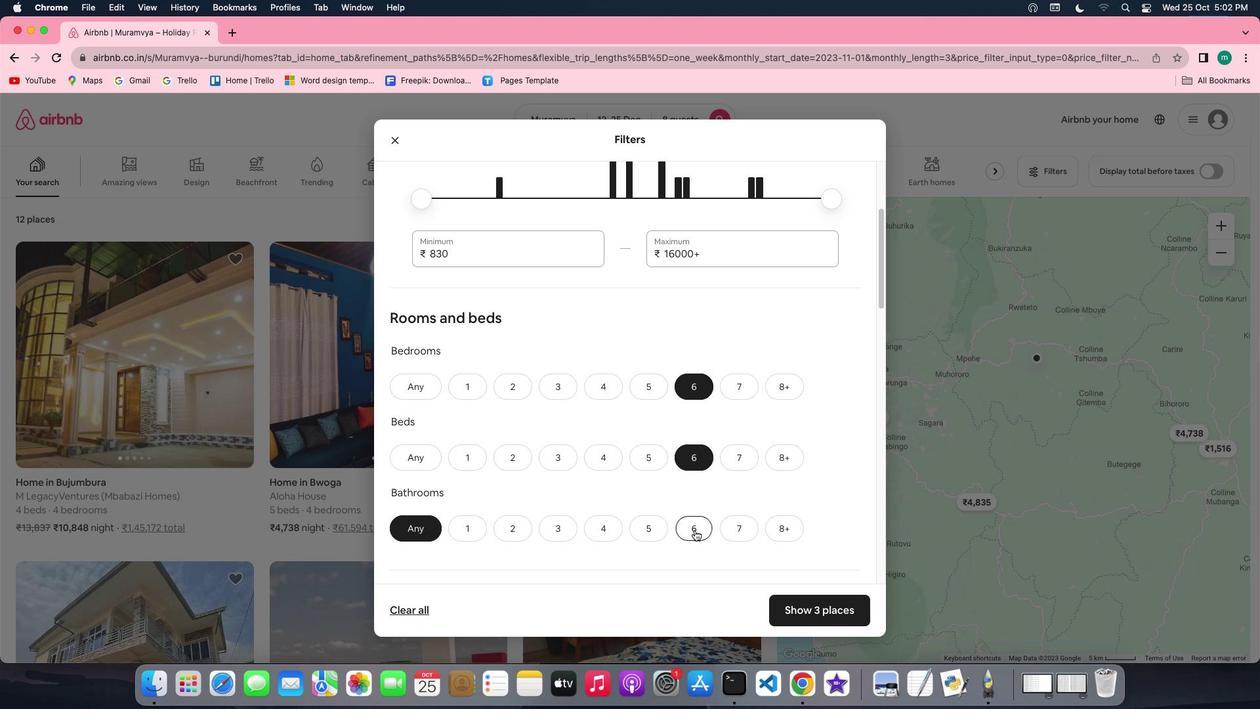
Action: Mouse moved to (783, 516)
Screenshot: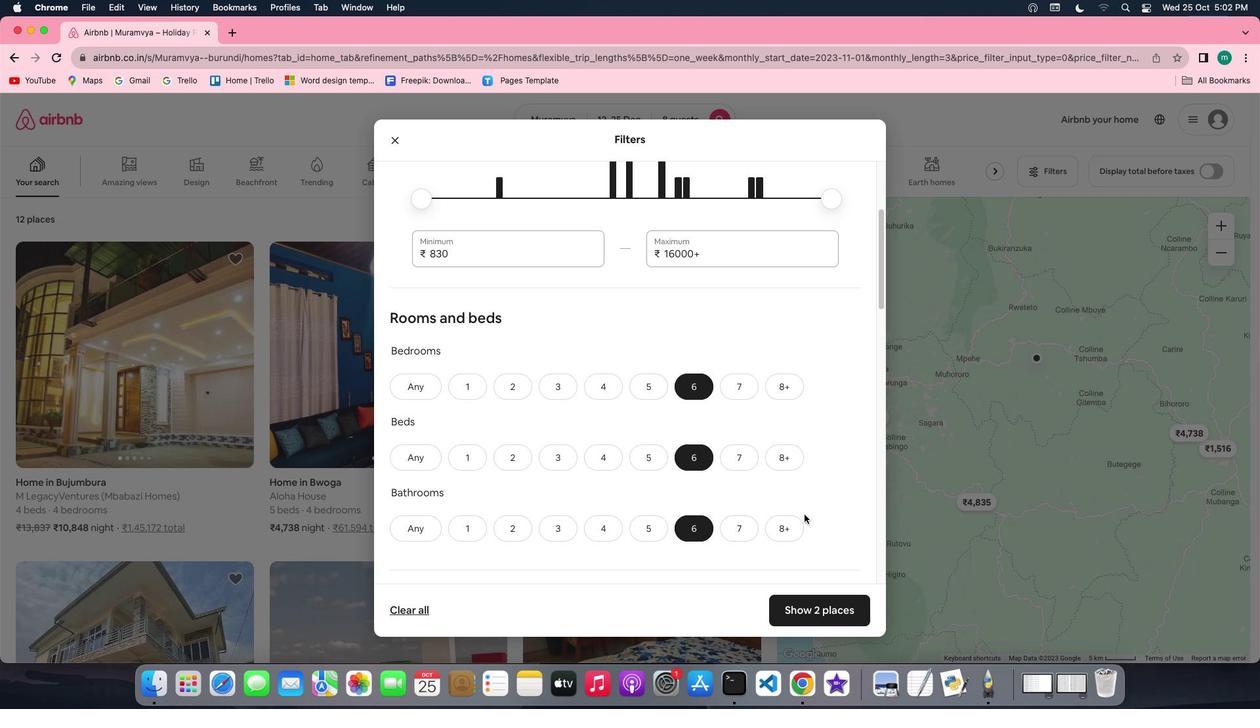 
Action: Mouse scrolled (783, 516) with delta (-13, 34)
Screenshot: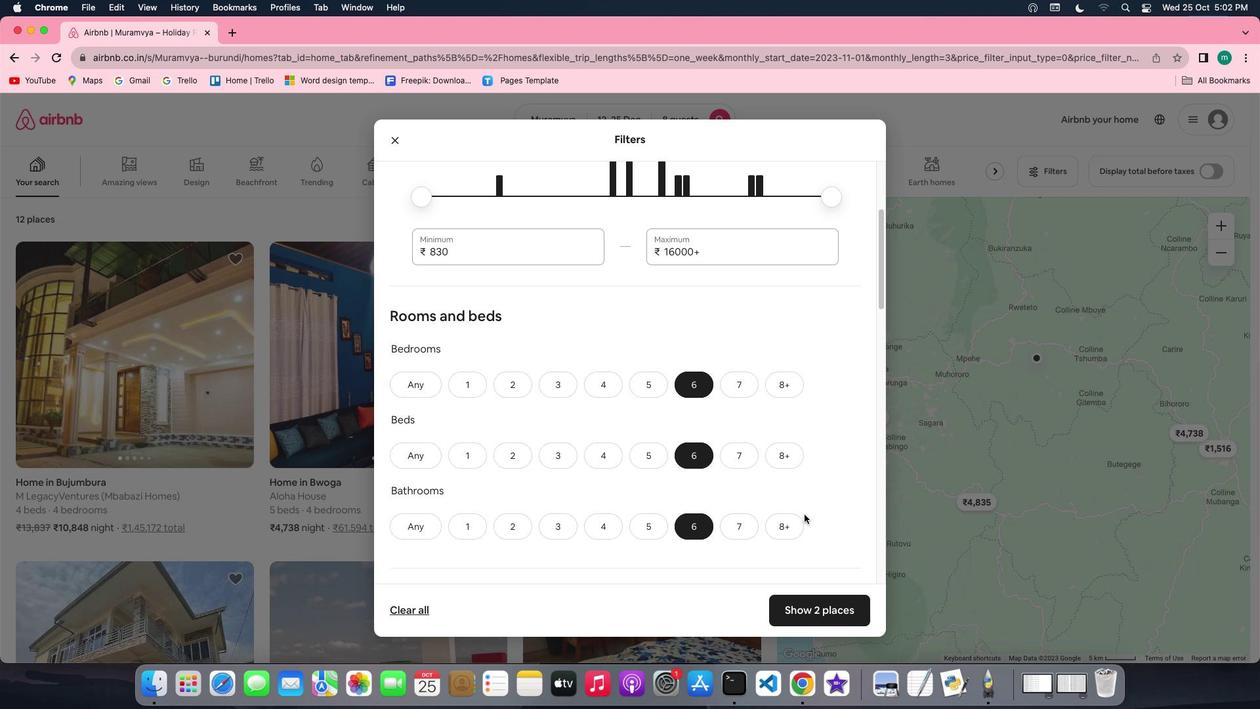 
Action: Mouse scrolled (783, 516) with delta (-13, 34)
Screenshot: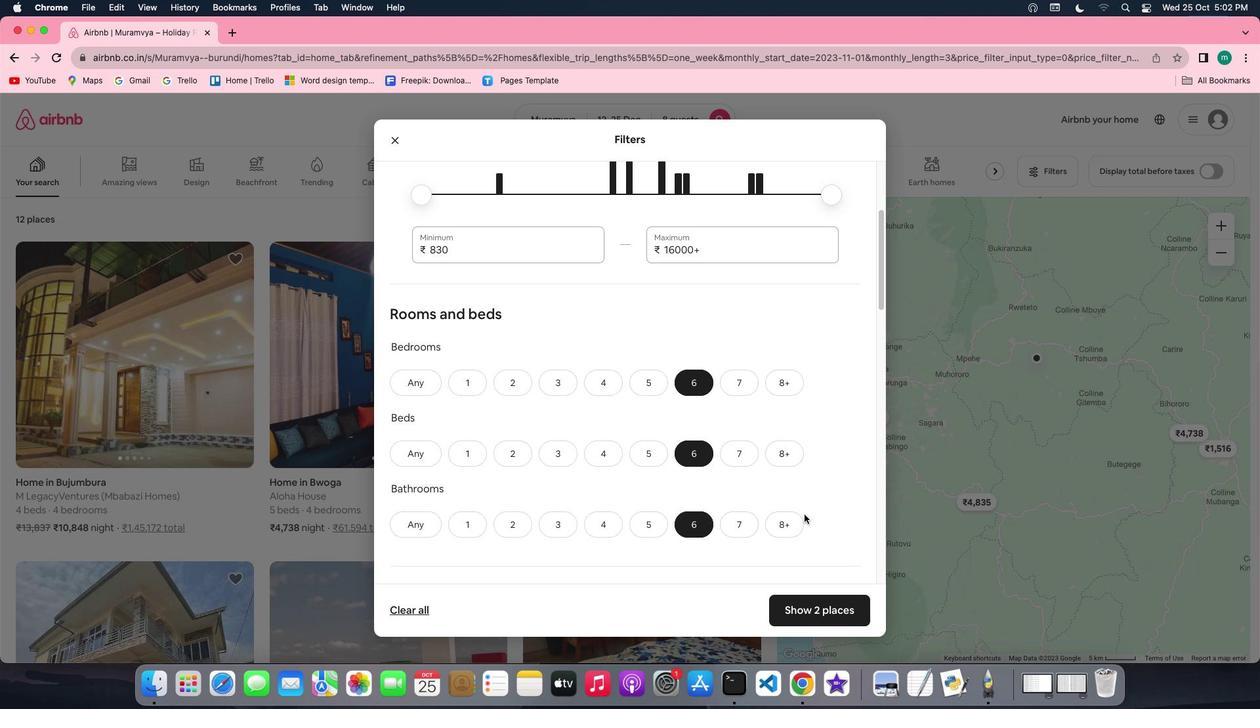 
Action: Mouse scrolled (783, 516) with delta (-13, 33)
Screenshot: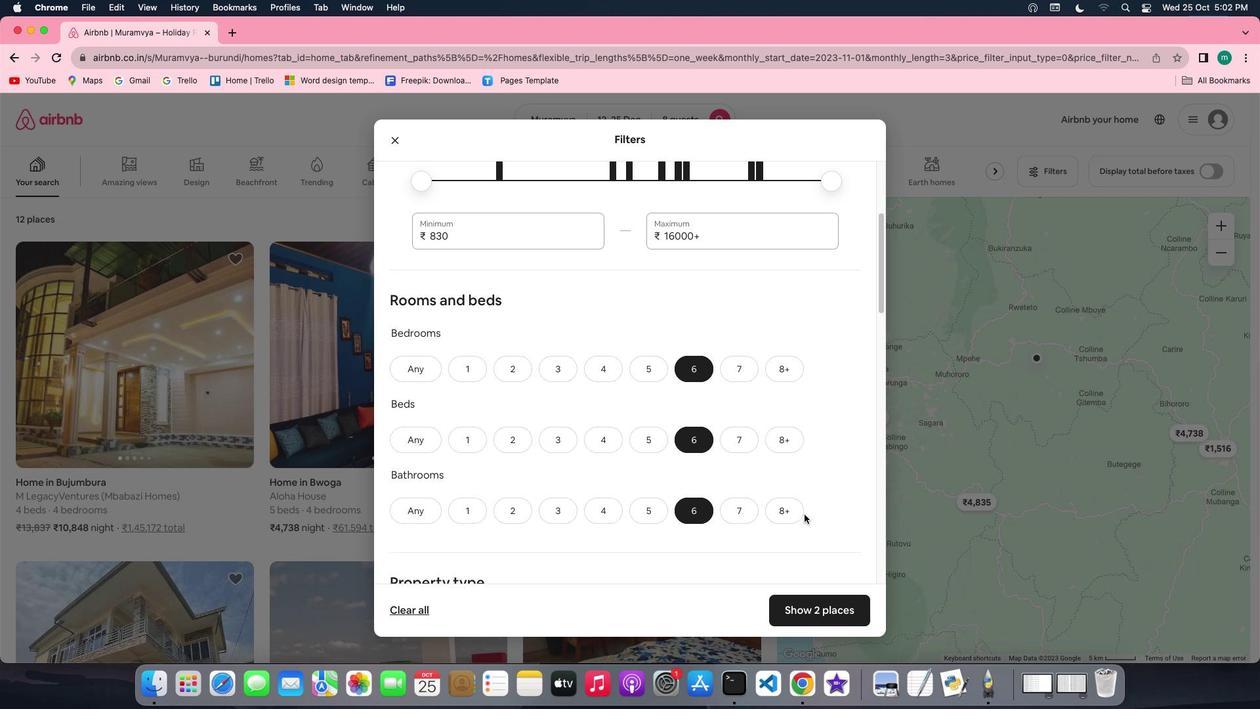 
Action: Mouse scrolled (783, 516) with delta (-13, 34)
Screenshot: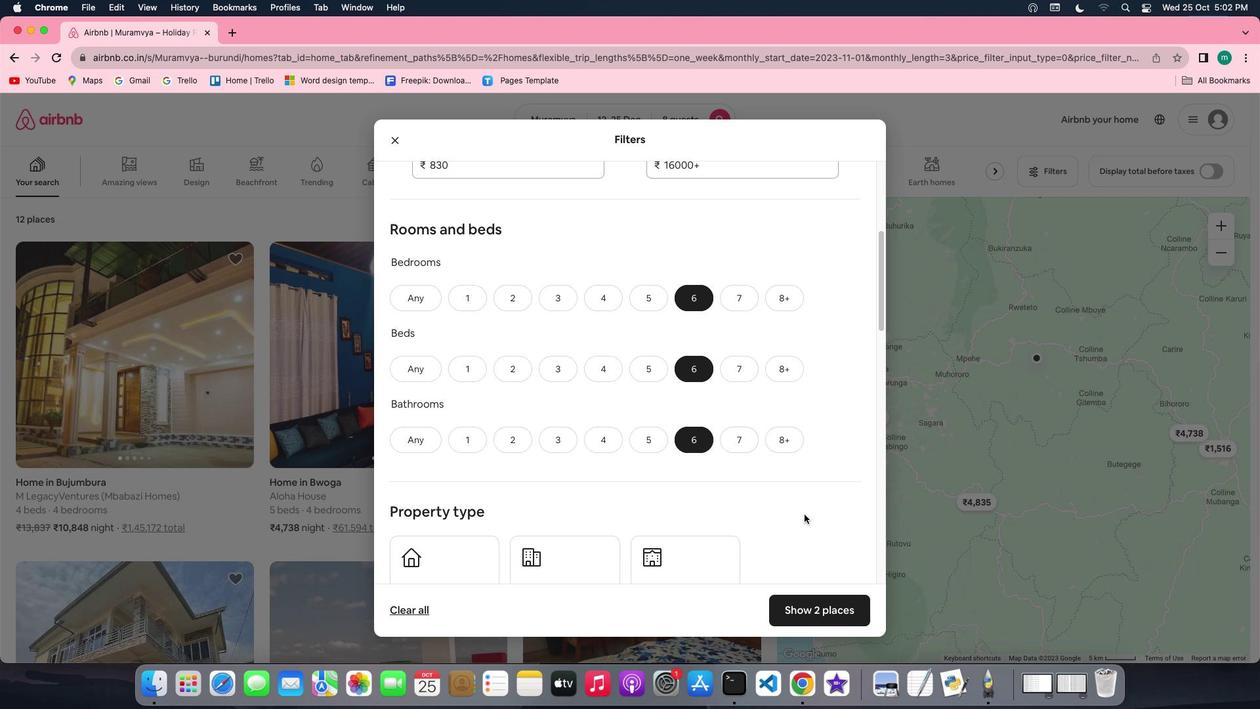 
Action: Mouse scrolled (783, 516) with delta (-13, 34)
Screenshot: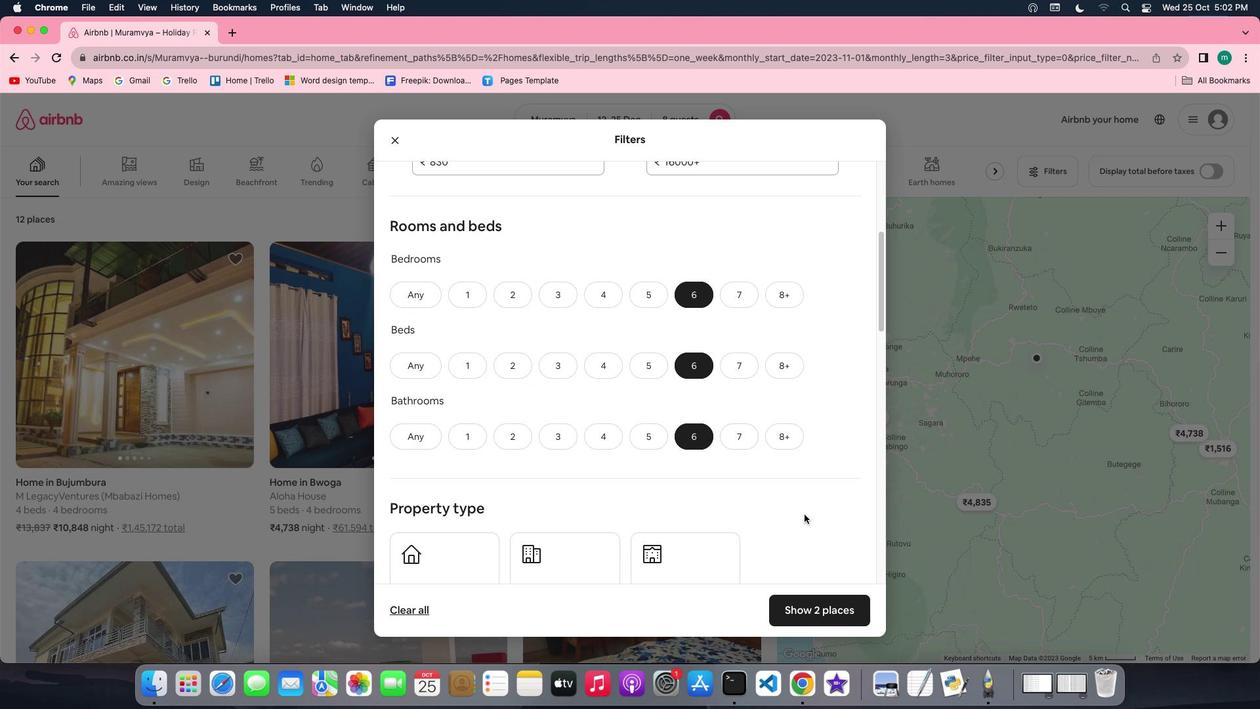 
Action: Mouse scrolled (783, 516) with delta (-13, 34)
Screenshot: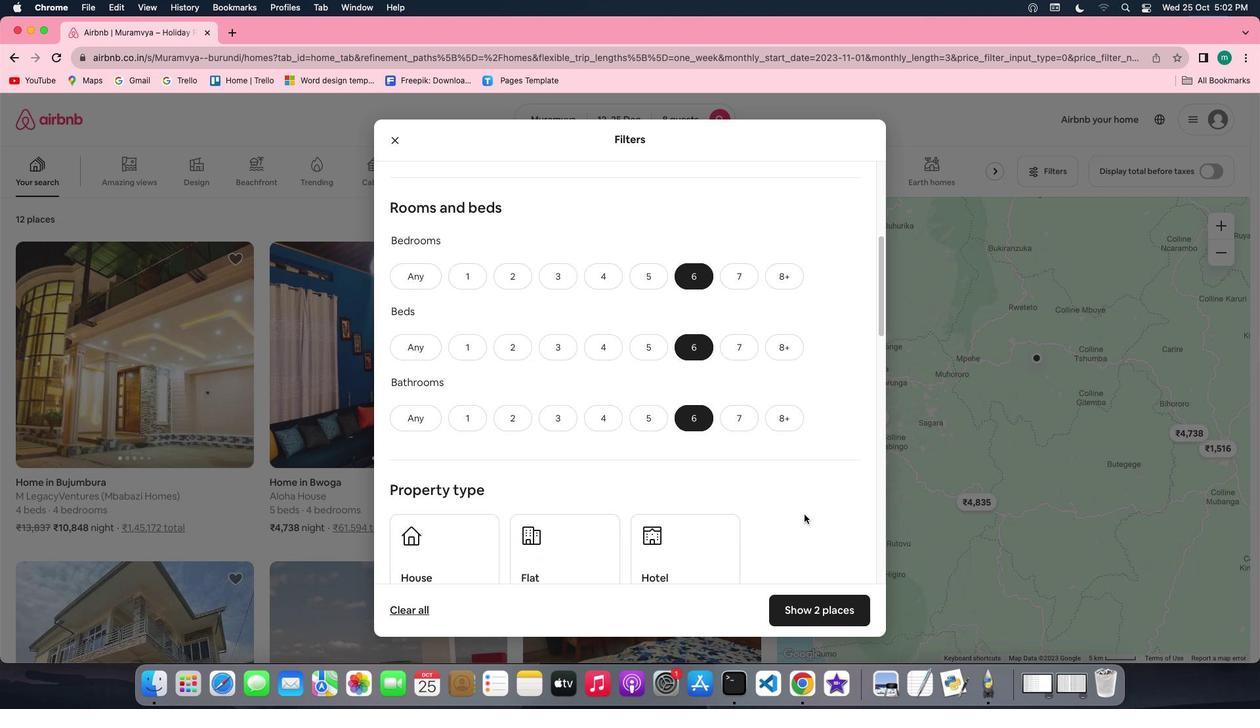 
Action: Mouse scrolled (783, 516) with delta (-13, 34)
Screenshot: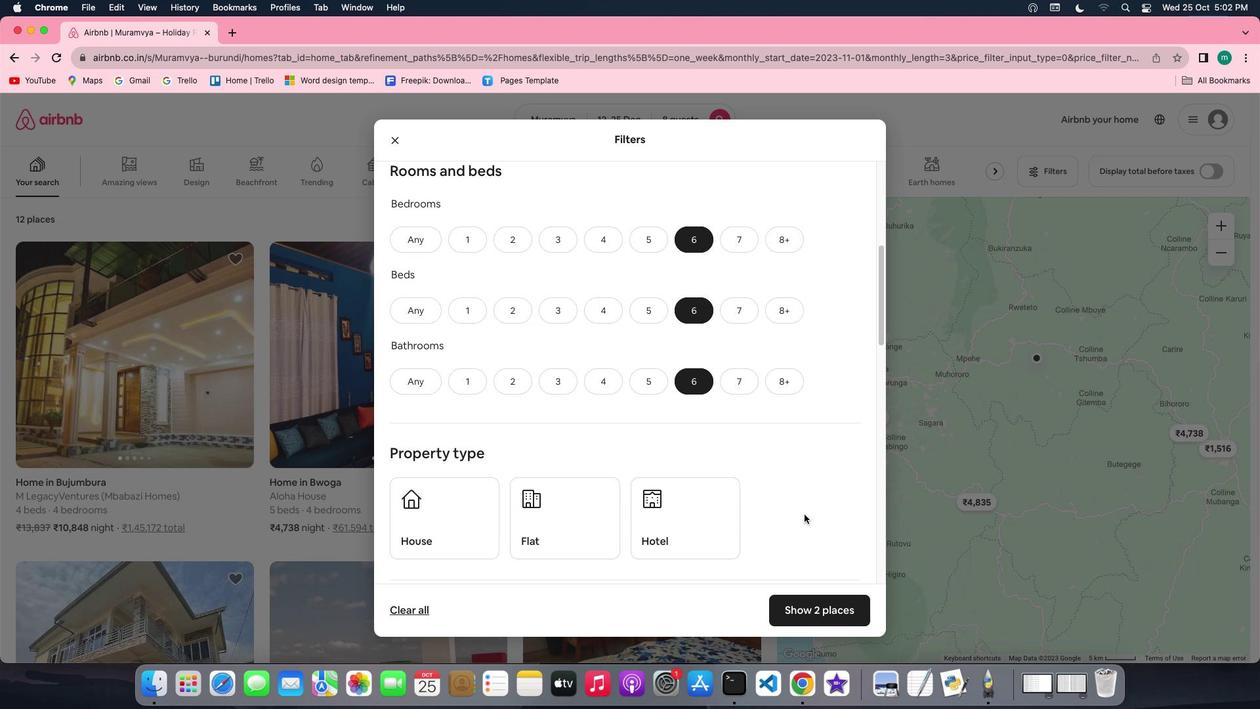 
Action: Mouse scrolled (783, 516) with delta (-13, 34)
Screenshot: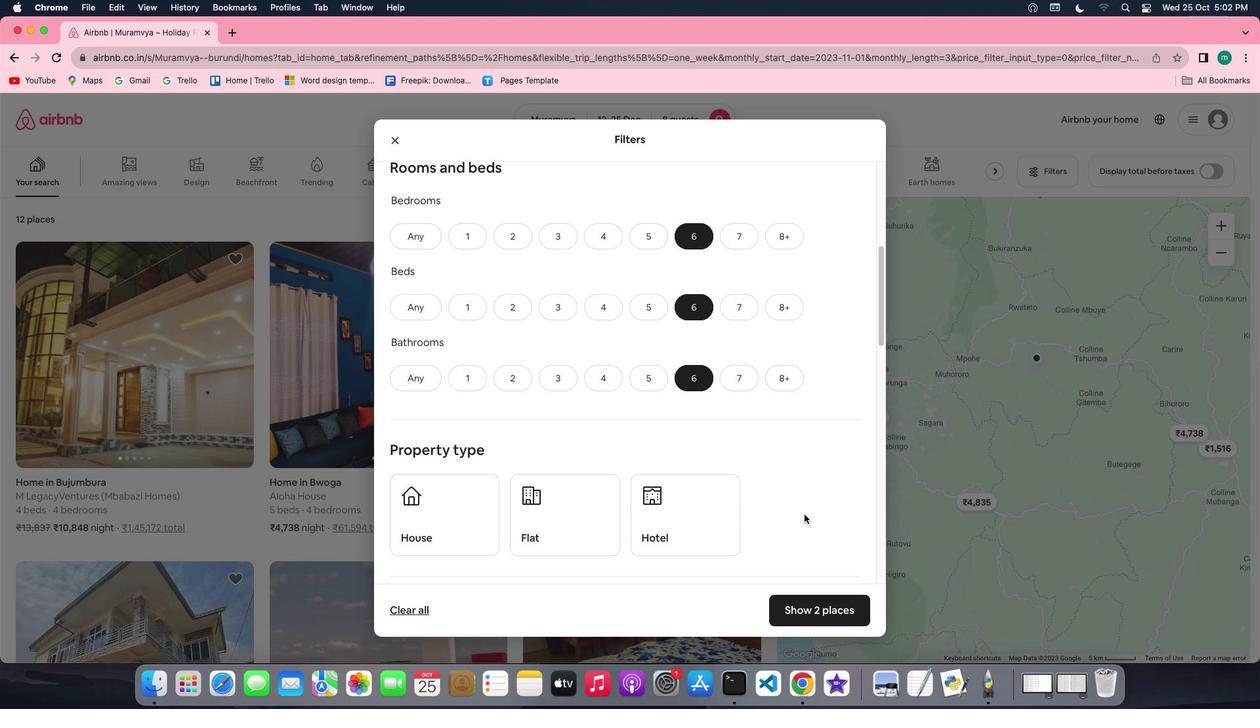 
Action: Mouse scrolled (783, 516) with delta (-13, 34)
Screenshot: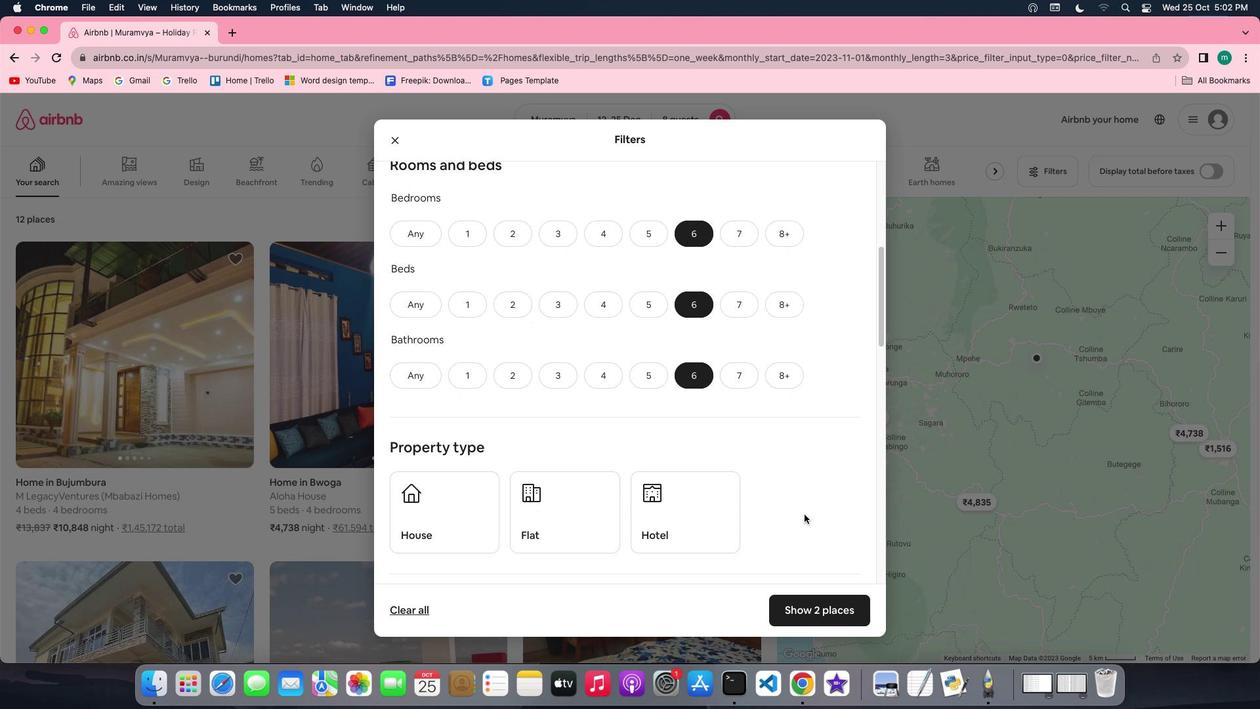 
Action: Mouse scrolled (783, 516) with delta (-13, 34)
Screenshot: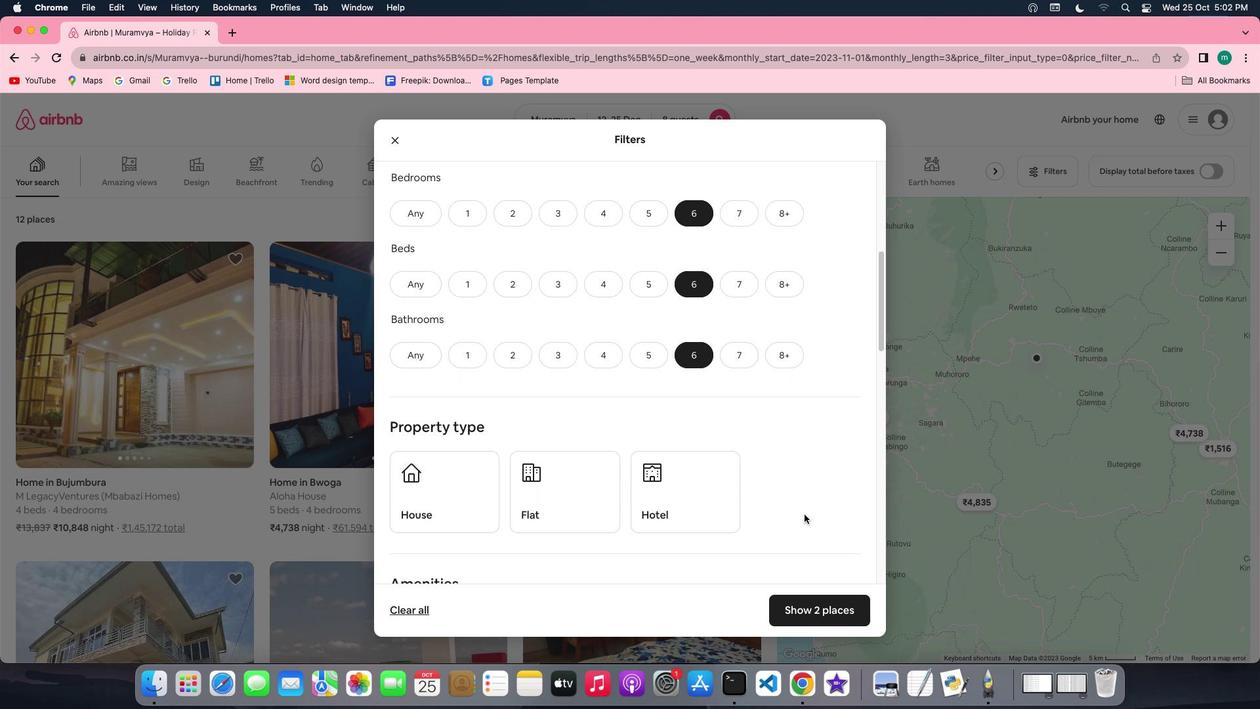 
Action: Mouse scrolled (783, 516) with delta (-13, 34)
Screenshot: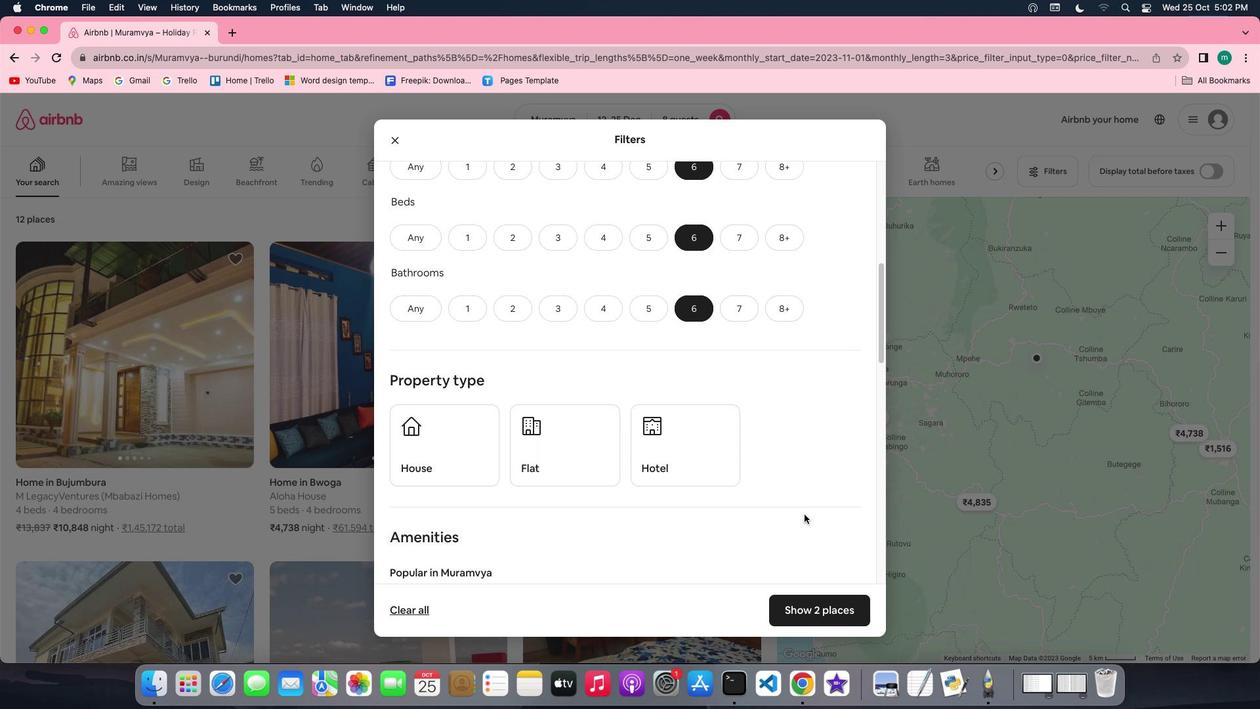 
Action: Mouse scrolled (783, 516) with delta (-13, 34)
Screenshot: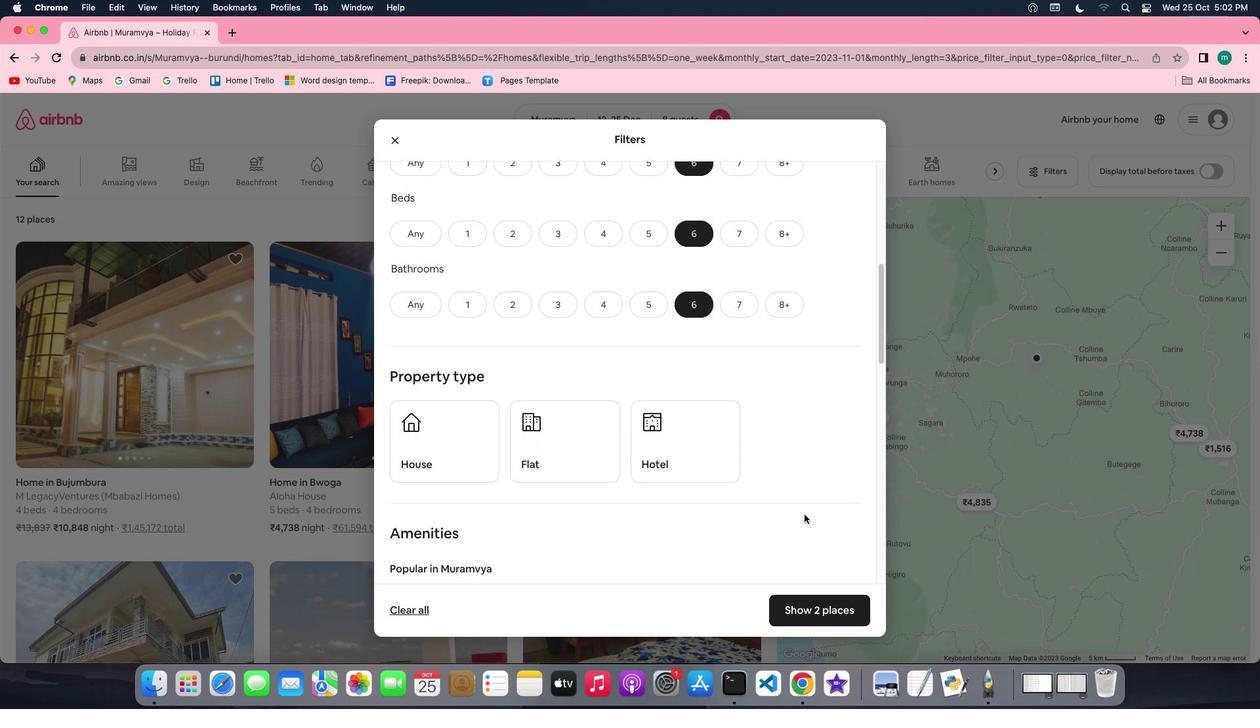 
Action: Mouse scrolled (783, 516) with delta (-13, 34)
Screenshot: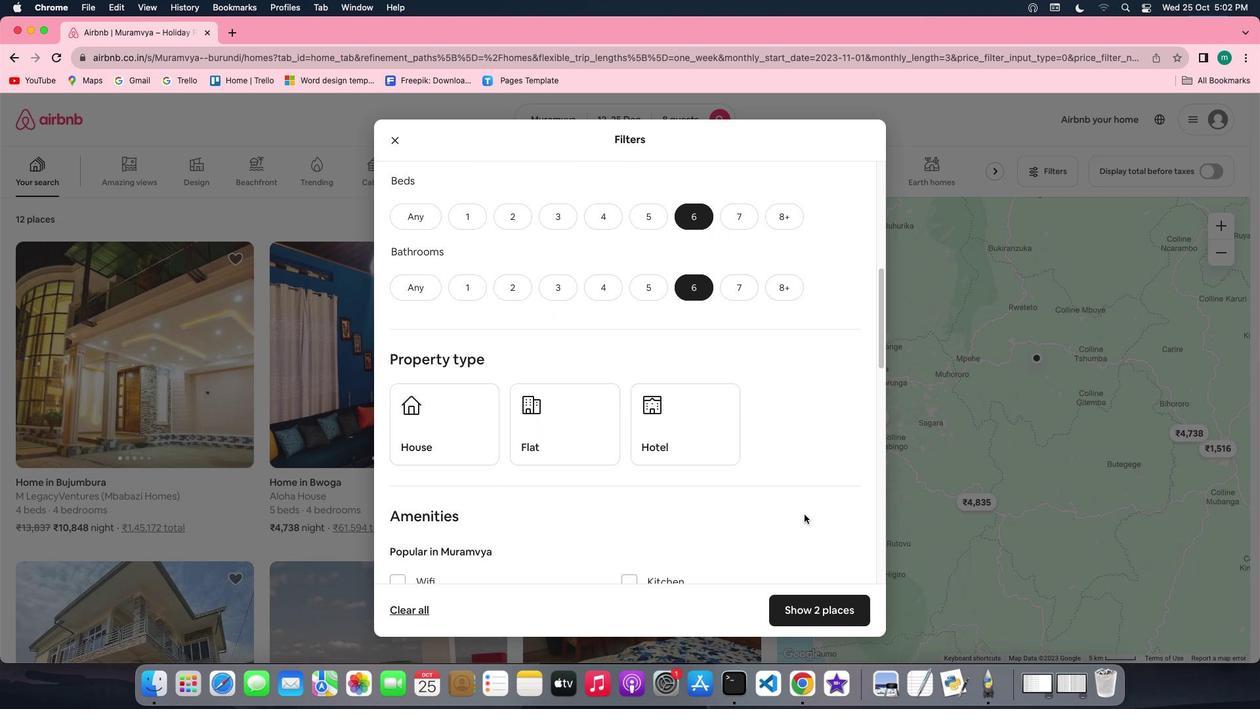 
Action: Mouse moved to (455, 390)
Screenshot: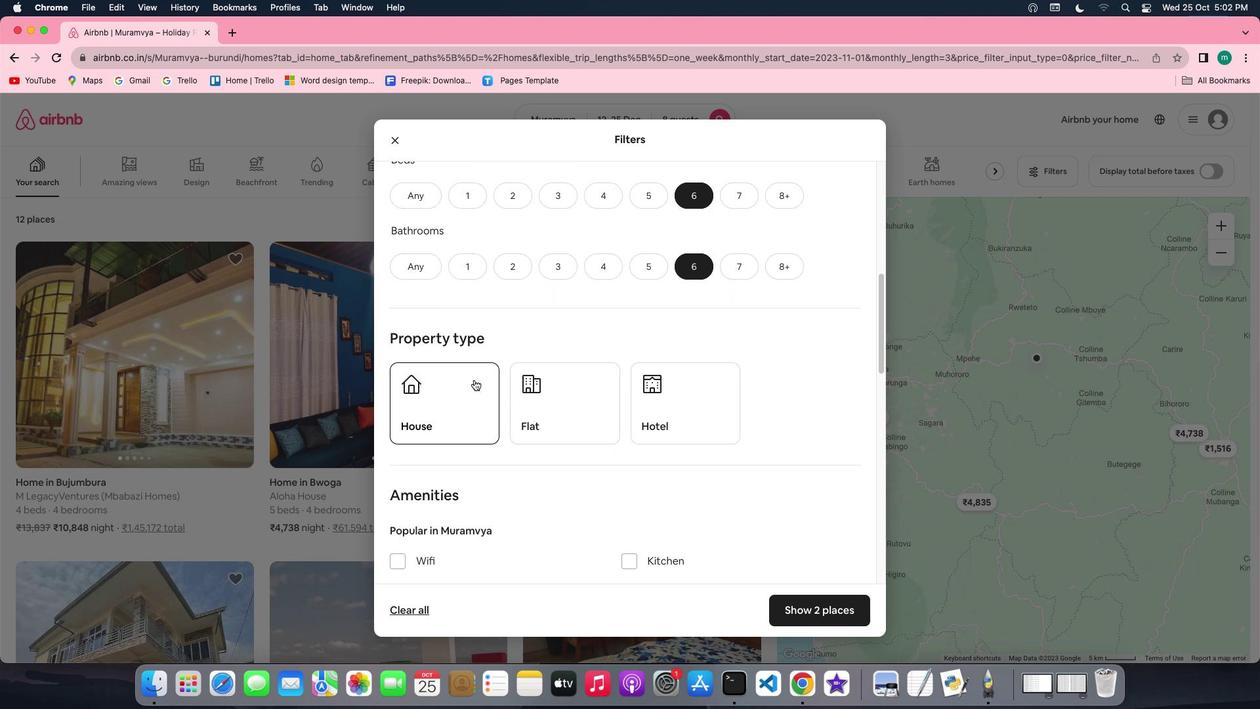
Action: Mouse pressed left at (455, 390)
Screenshot: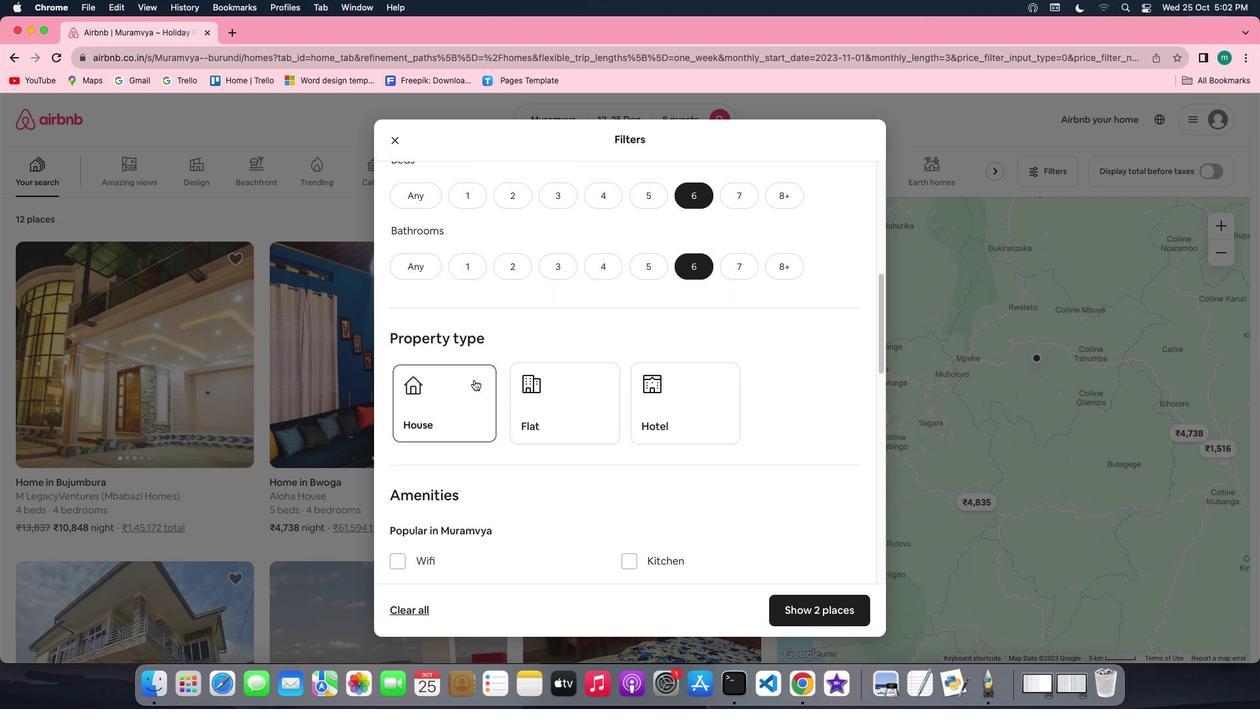 
Action: Mouse moved to (667, 430)
Screenshot: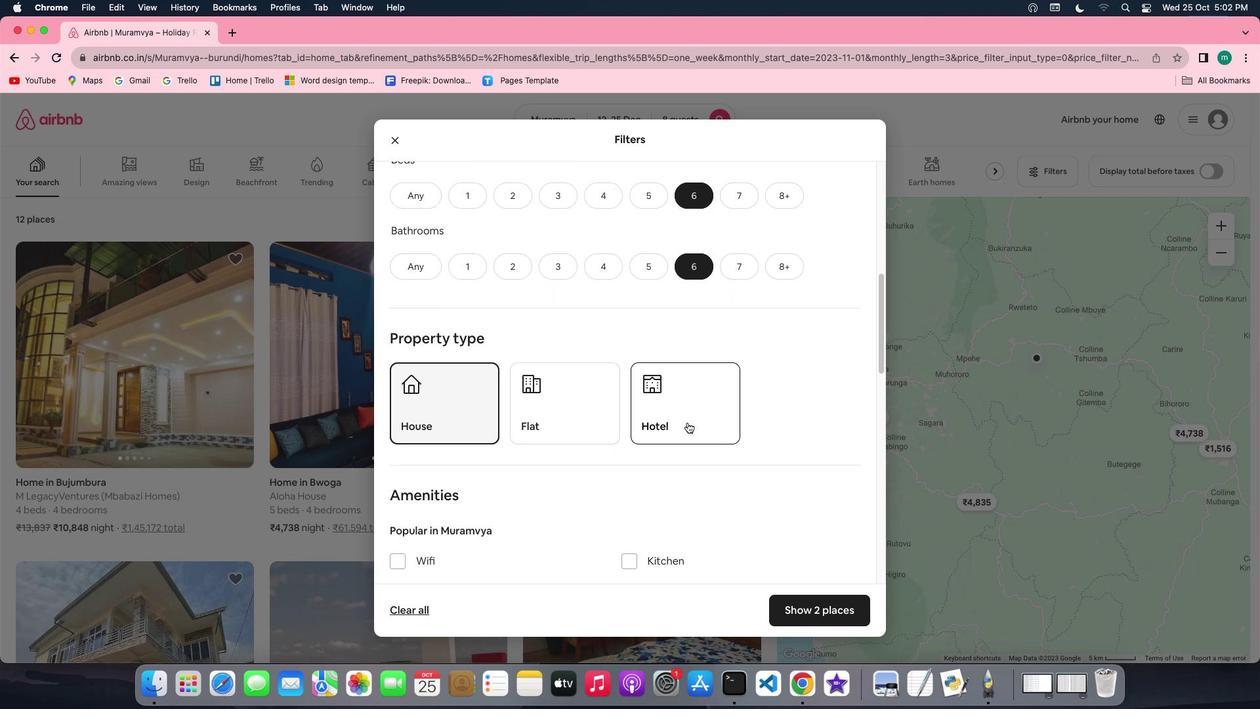 
Action: Mouse scrolled (667, 430) with delta (-13, 34)
Screenshot: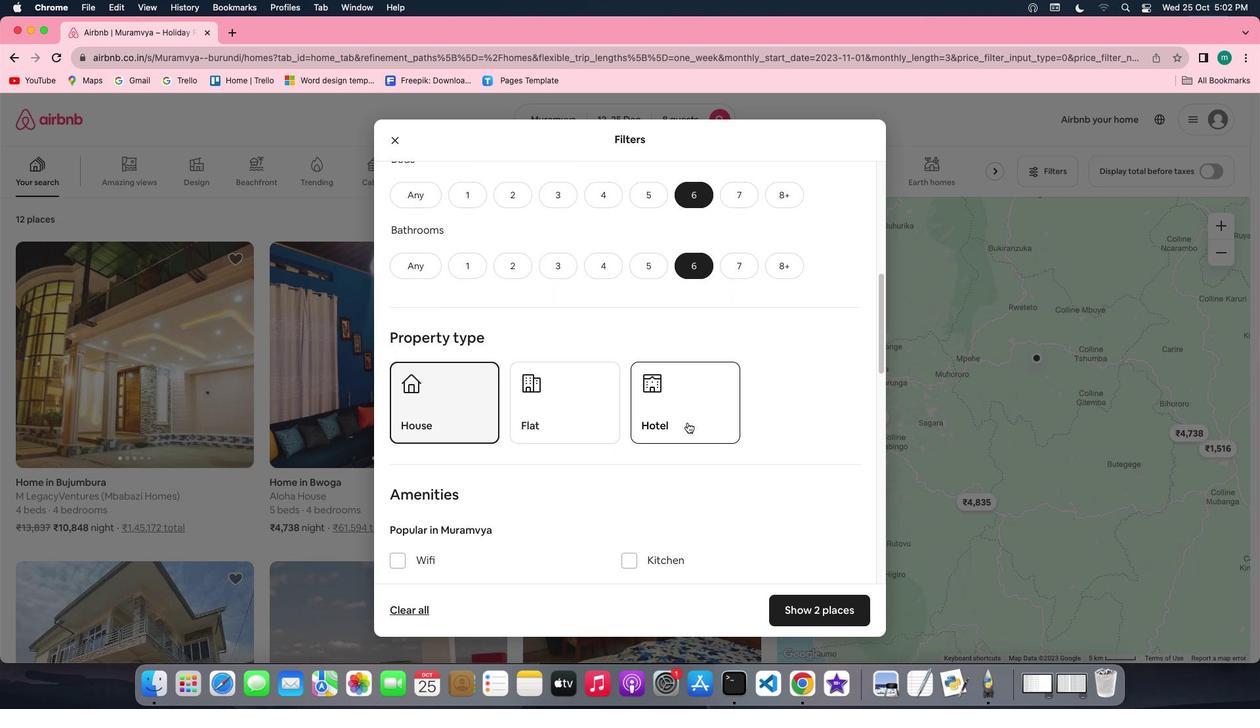 
Action: Mouse scrolled (667, 430) with delta (-13, 34)
Screenshot: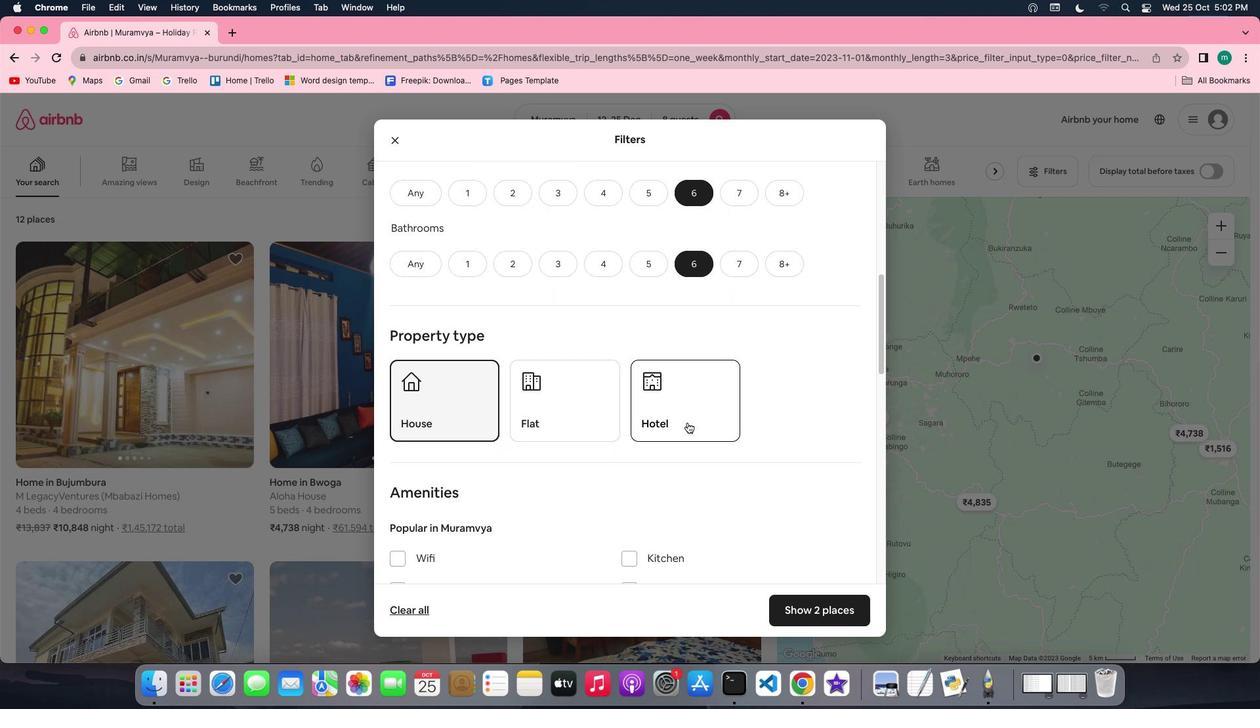 
Action: Mouse scrolled (667, 430) with delta (-13, 34)
Screenshot: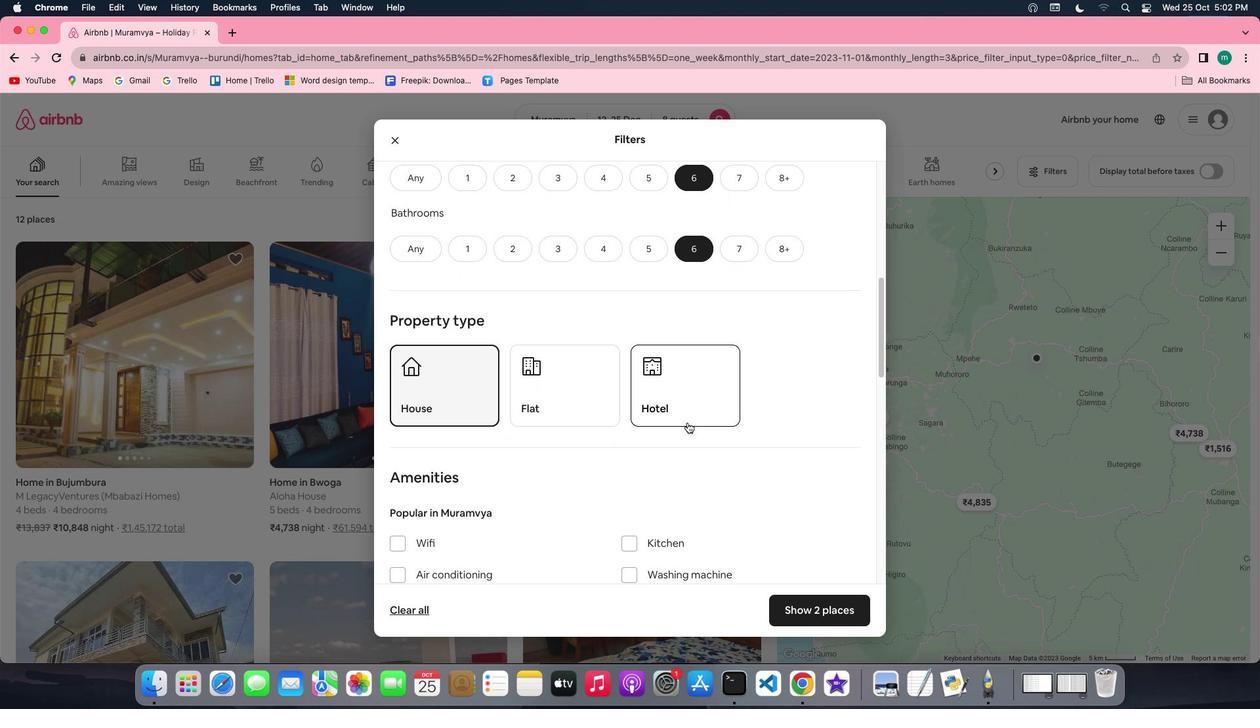 
Action: Mouse moved to (668, 430)
Screenshot: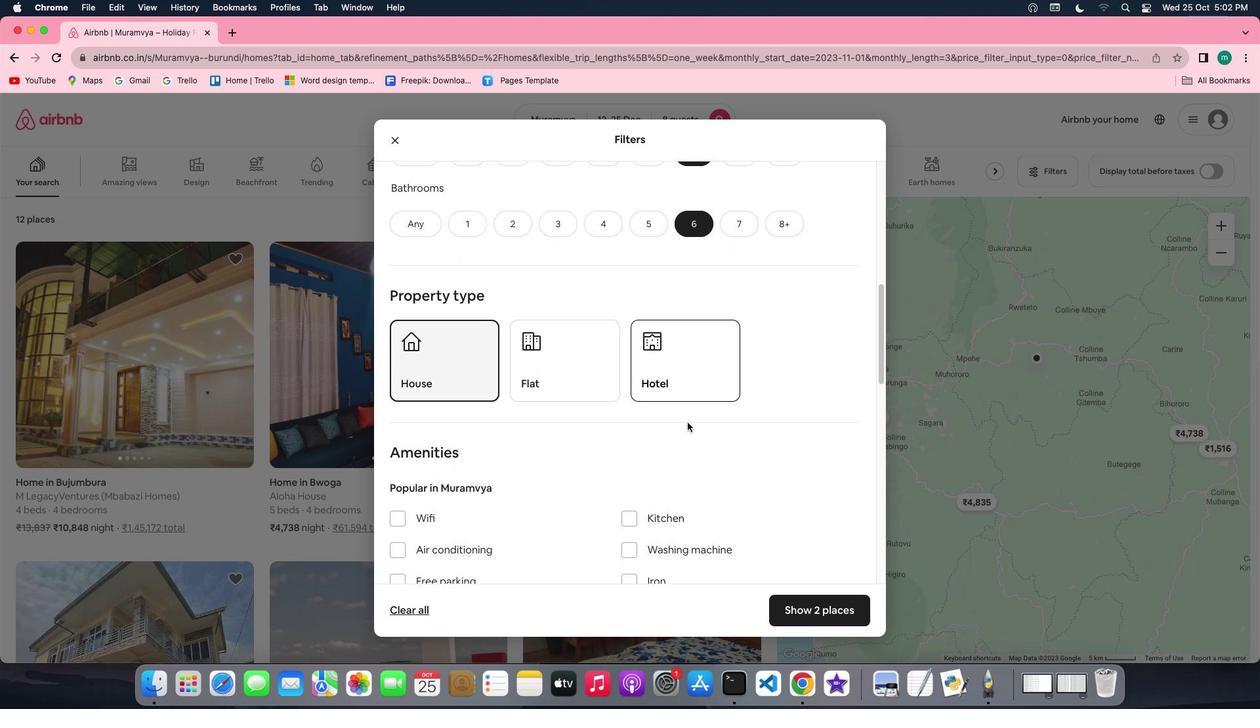 
Action: Mouse scrolled (668, 430) with delta (-13, 34)
Screenshot: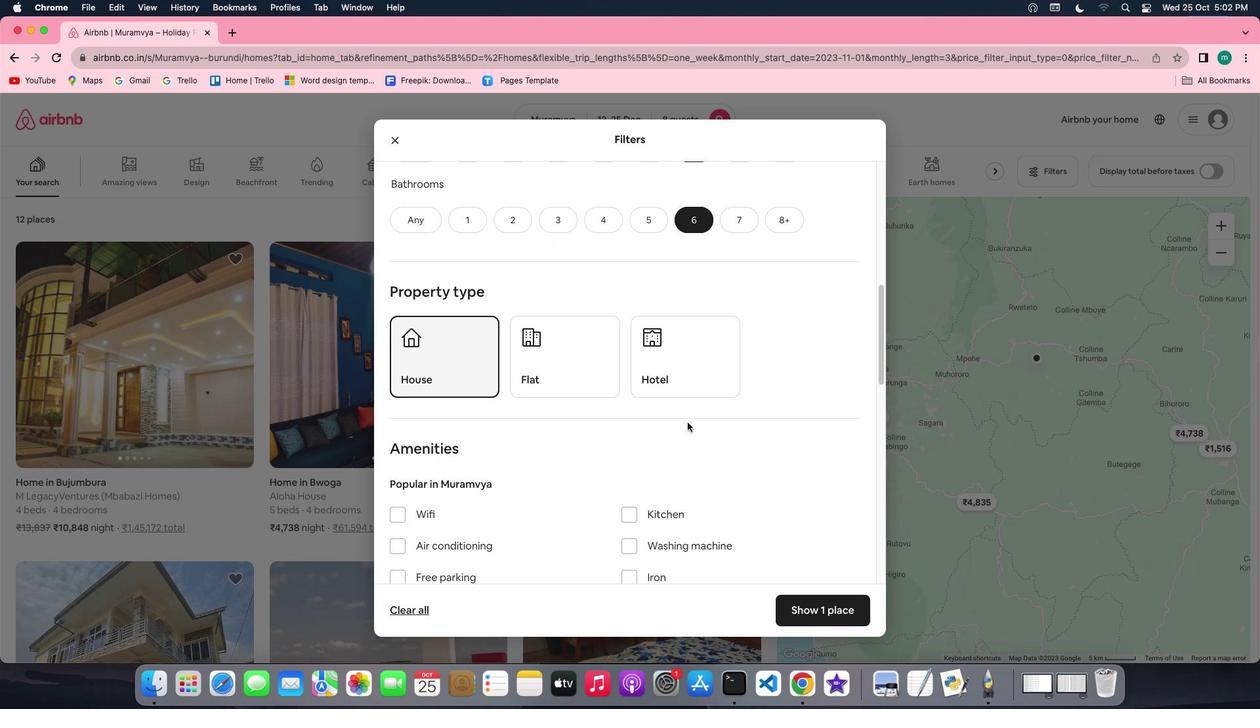 
Action: Mouse scrolled (668, 430) with delta (-13, 34)
Screenshot: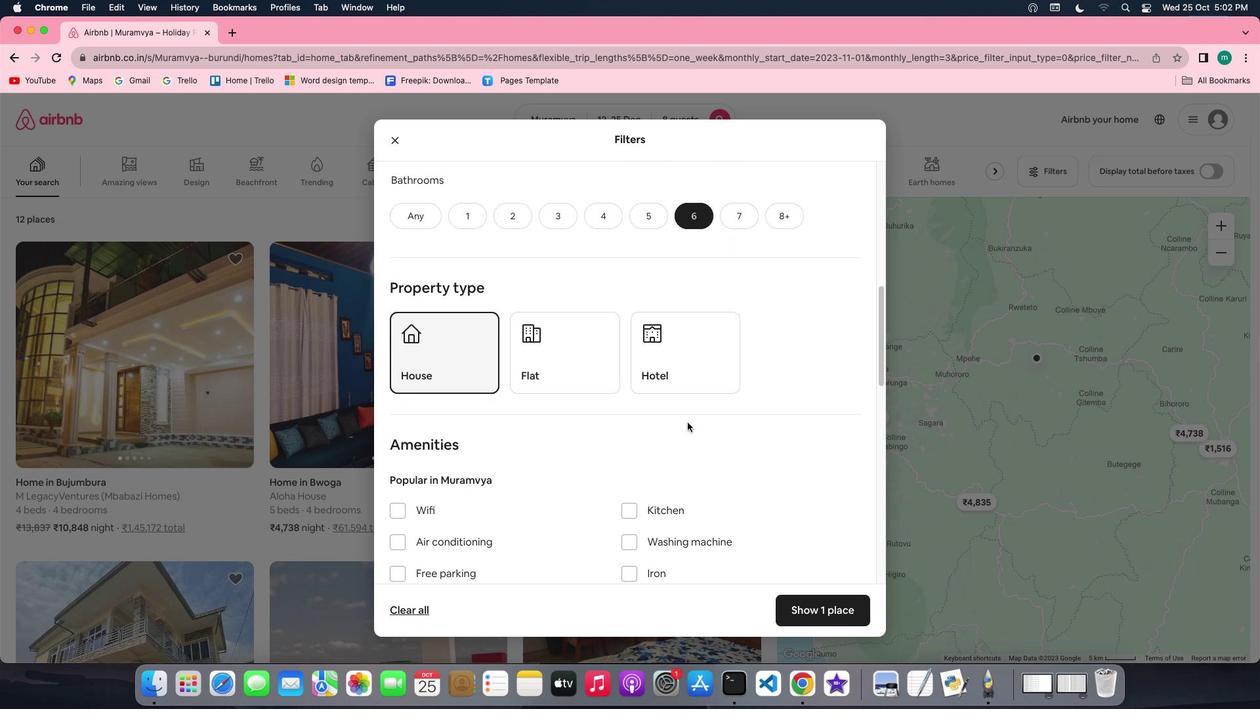 
Action: Mouse scrolled (668, 430) with delta (-13, 34)
Screenshot: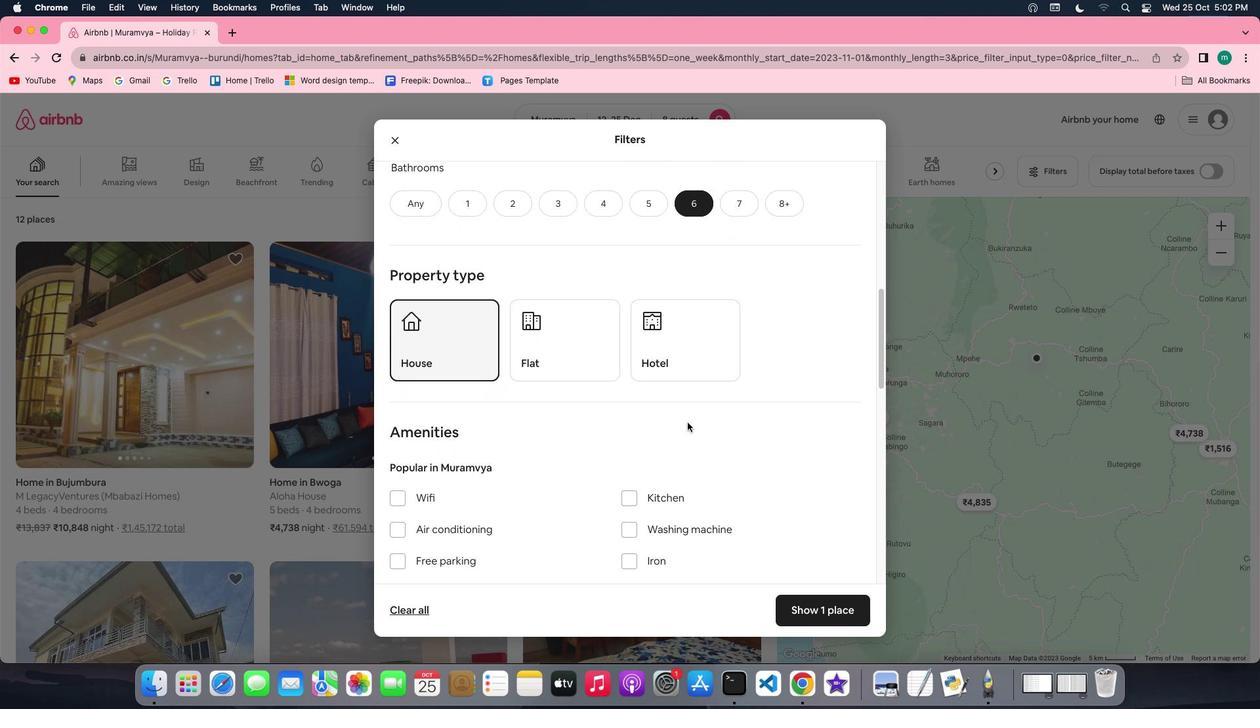 
Action: Mouse scrolled (668, 430) with delta (-13, 34)
Screenshot: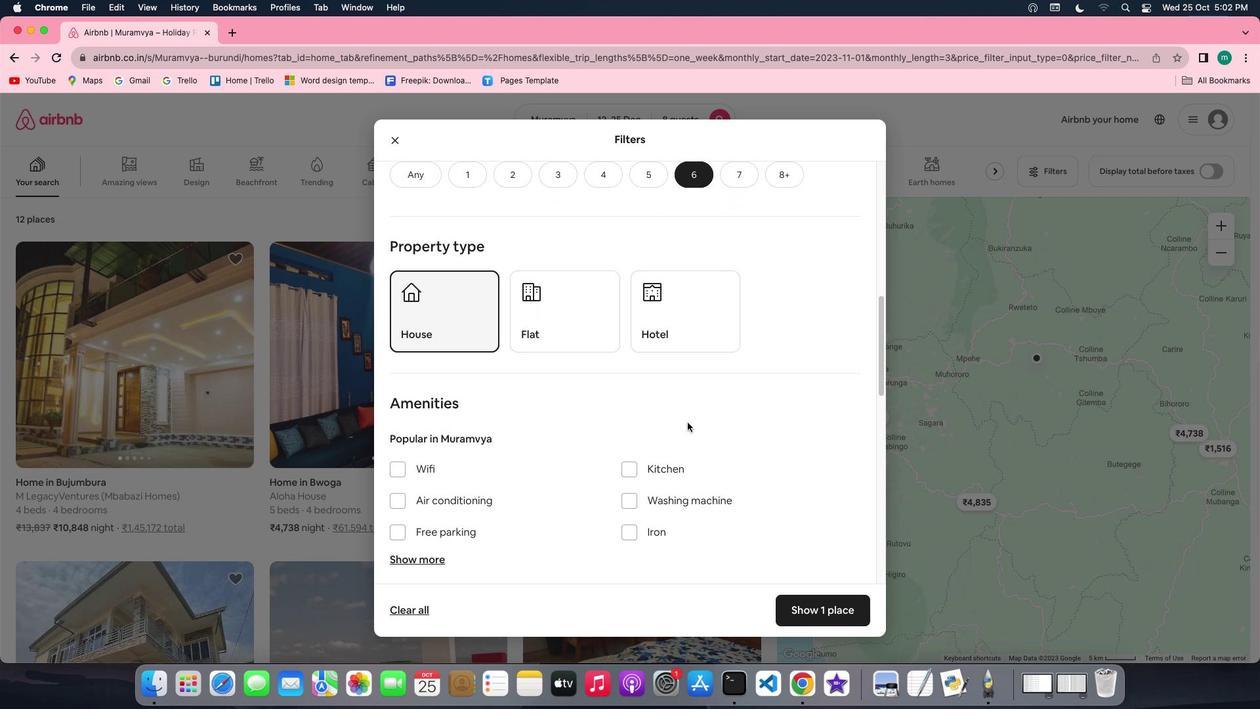 
Action: Mouse scrolled (668, 430) with delta (-13, 34)
Screenshot: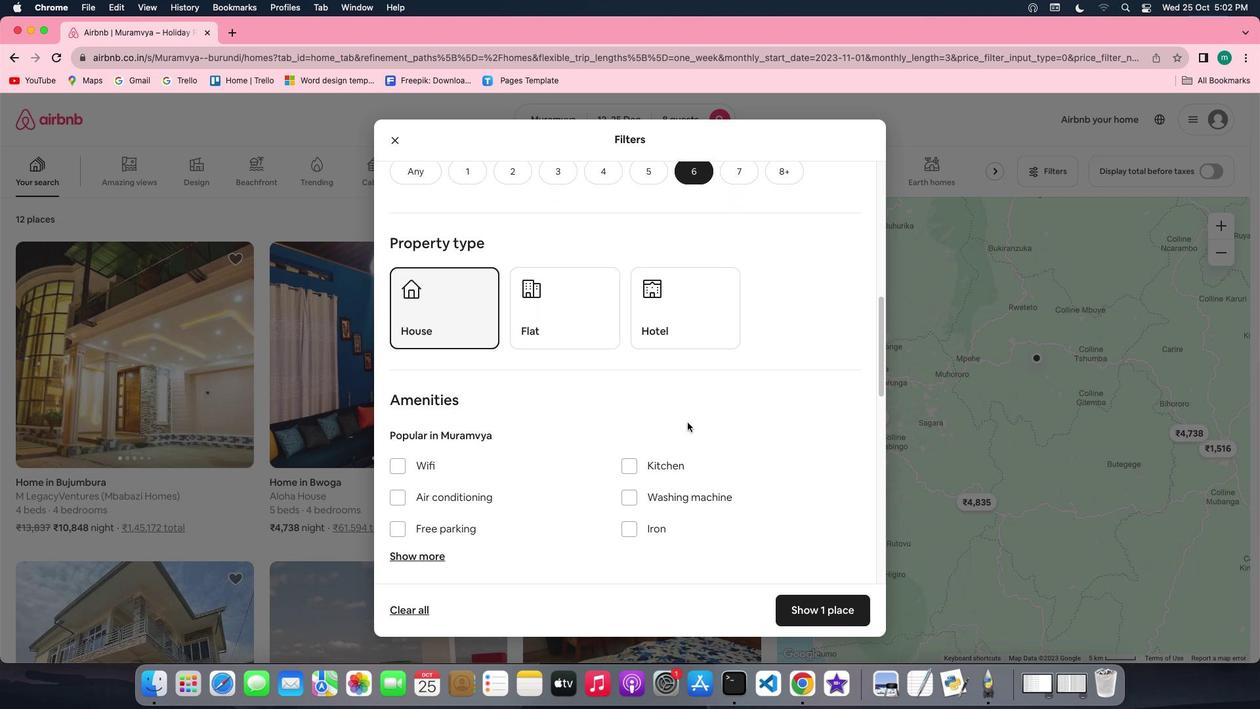 
Action: Mouse scrolled (668, 430) with delta (-13, 34)
Screenshot: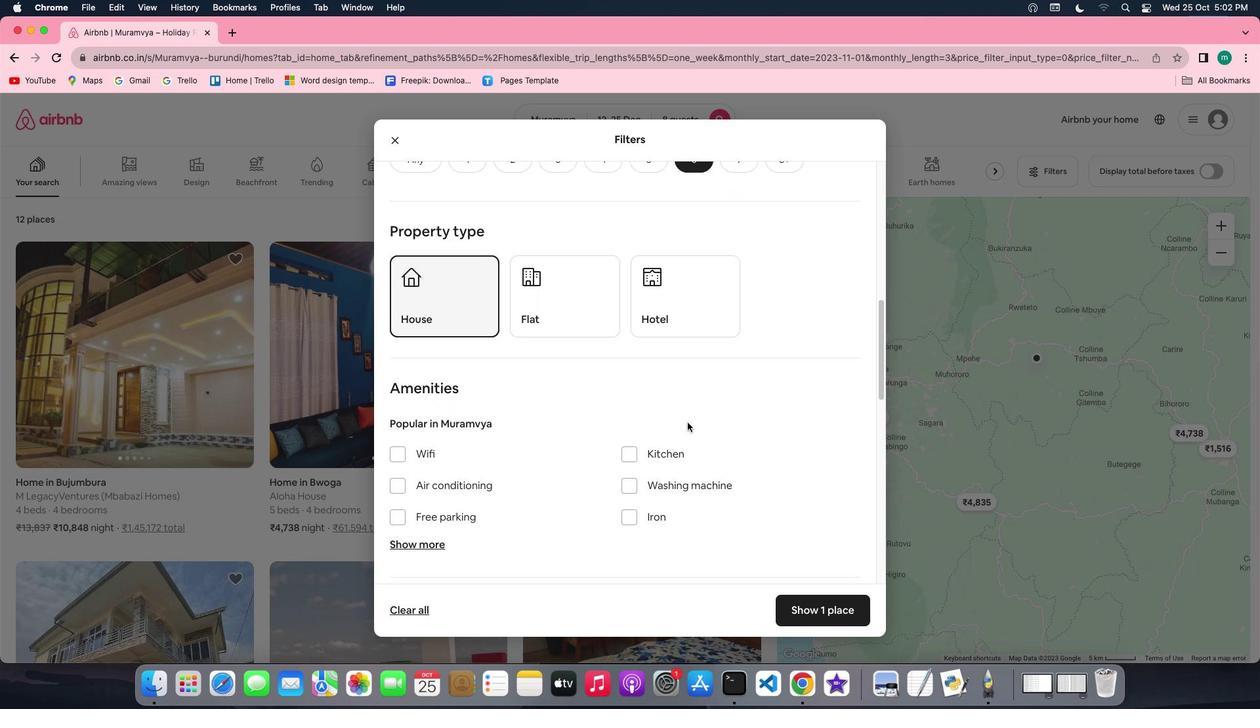 
Action: Mouse scrolled (668, 430) with delta (-13, 34)
Screenshot: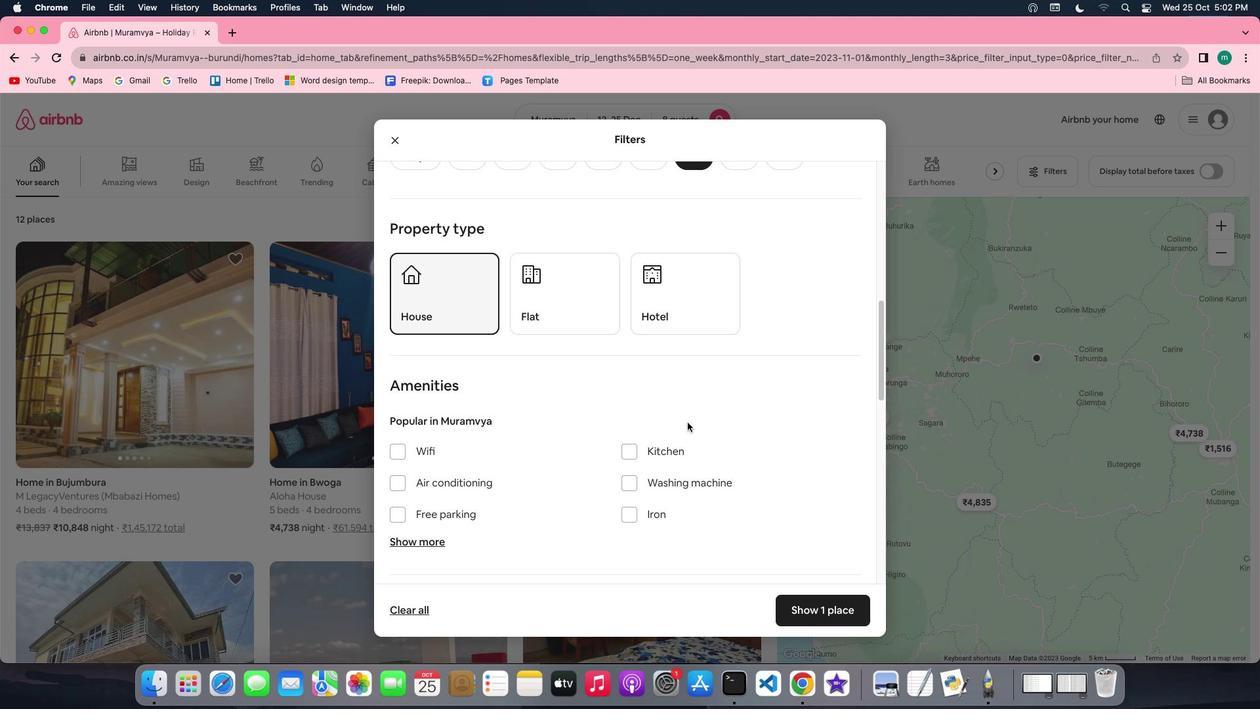 
Action: Mouse scrolled (668, 430) with delta (-13, 34)
Screenshot: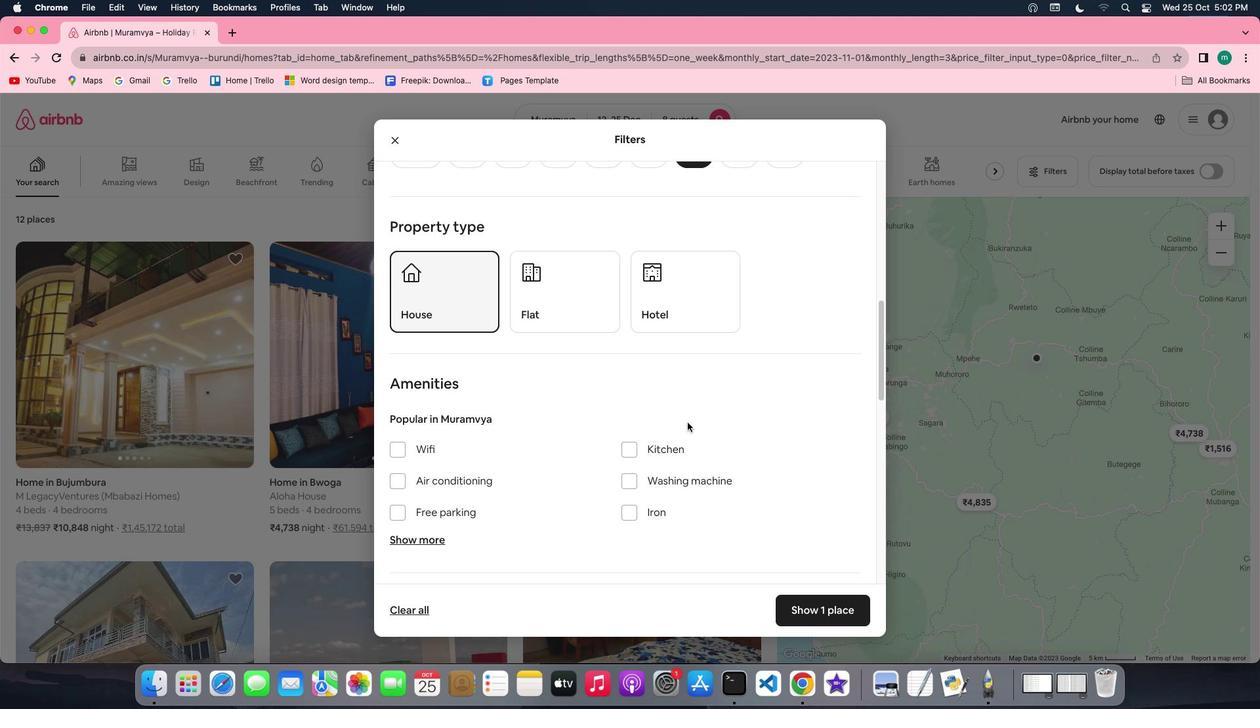 
Action: Mouse scrolled (668, 430) with delta (-13, 34)
Screenshot: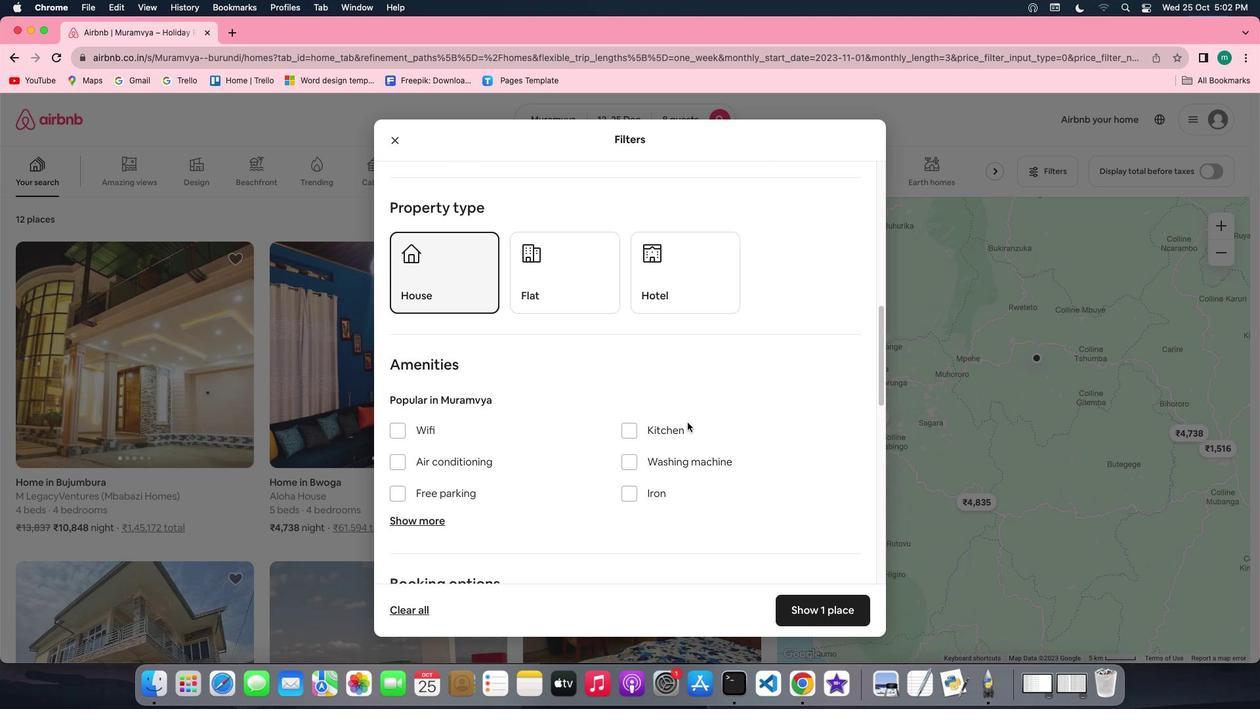 
Action: Mouse scrolled (668, 430) with delta (-13, 34)
Screenshot: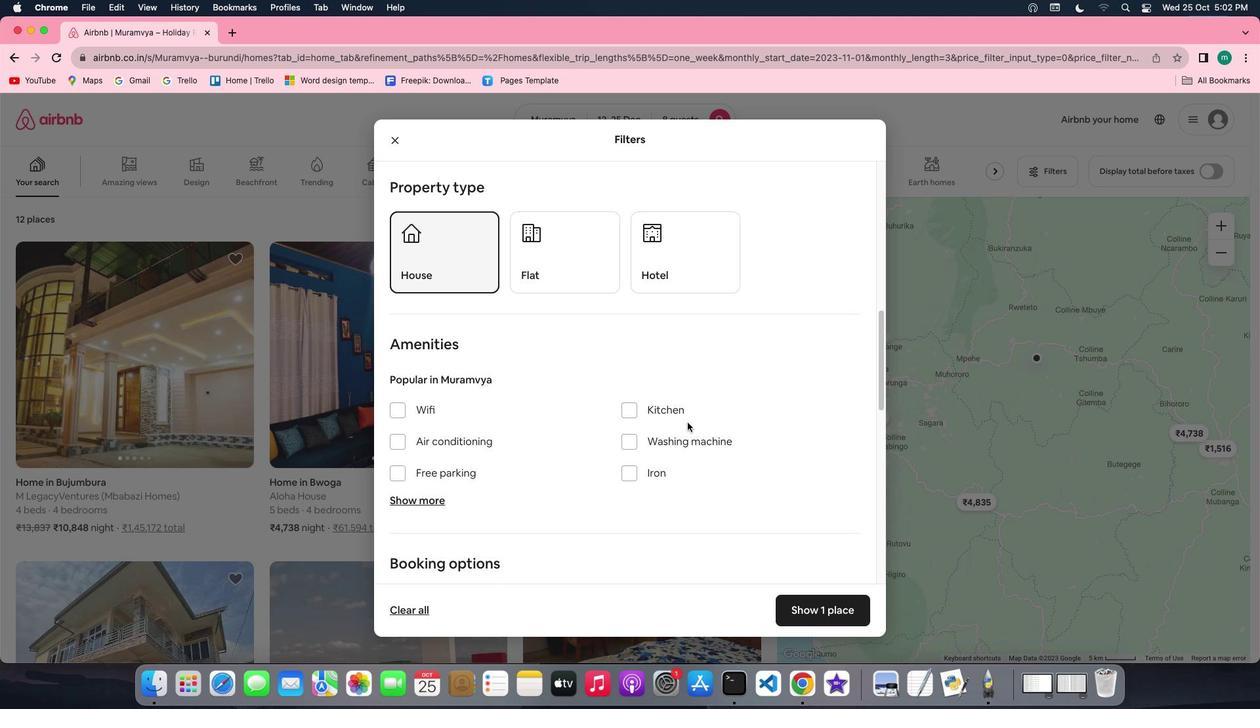 
Action: Mouse scrolled (668, 430) with delta (-13, 34)
Screenshot: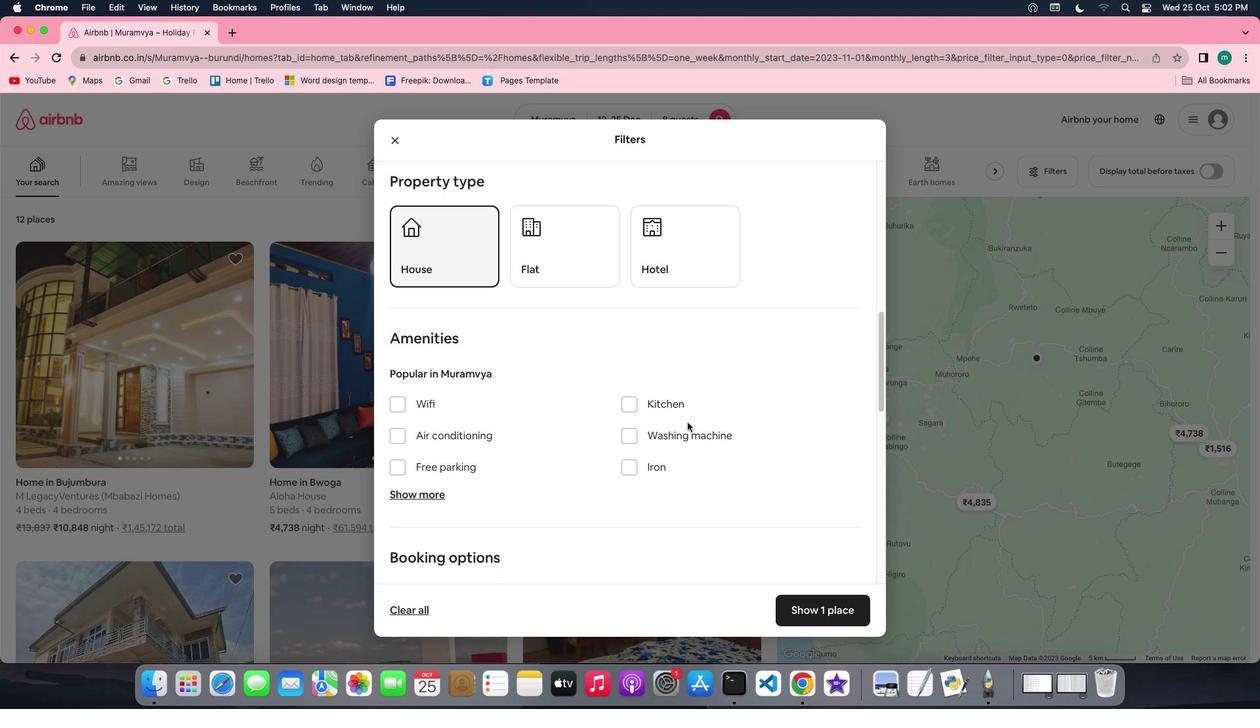 
Action: Mouse scrolled (668, 430) with delta (-13, 34)
Screenshot: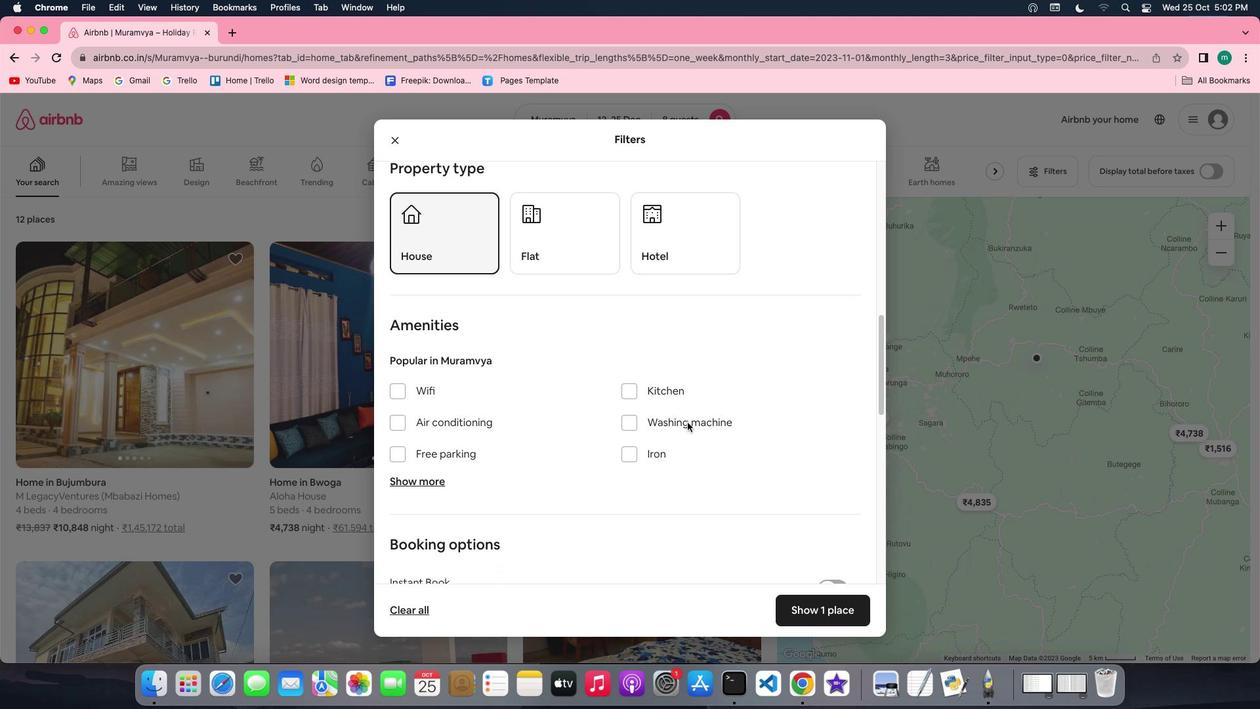 
Action: Mouse moved to (413, 390)
Screenshot: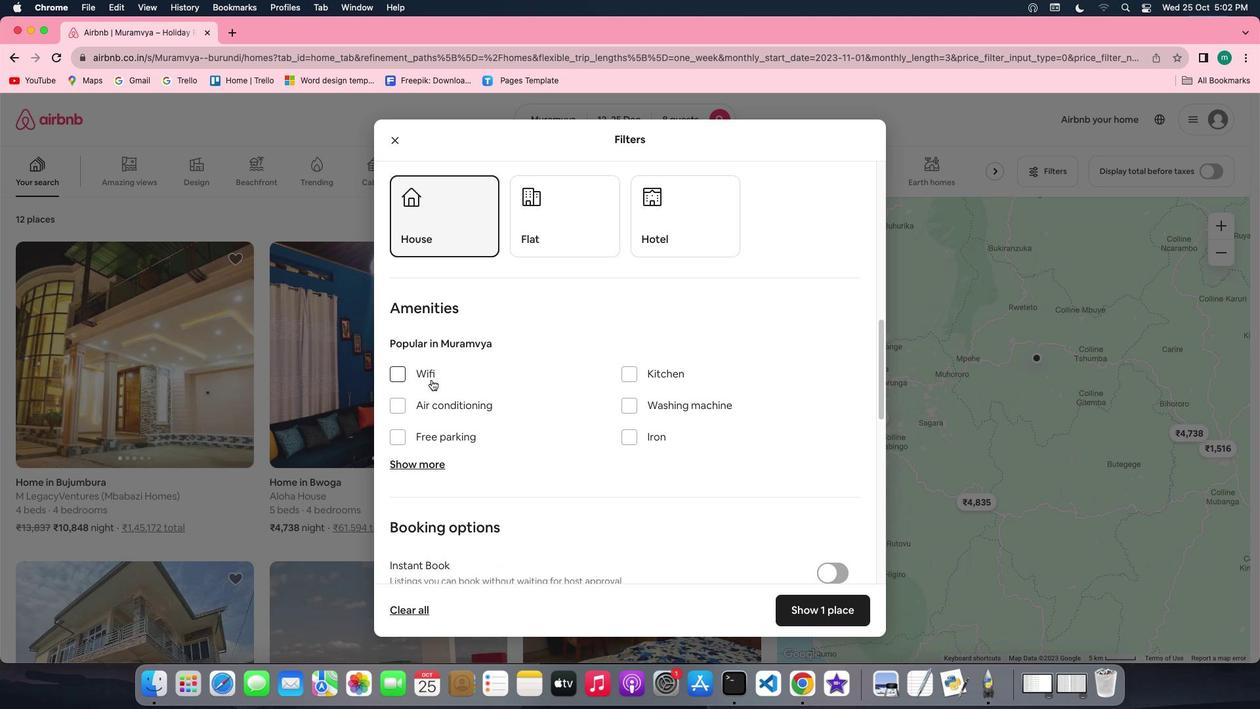 
Action: Mouse pressed left at (413, 390)
Screenshot: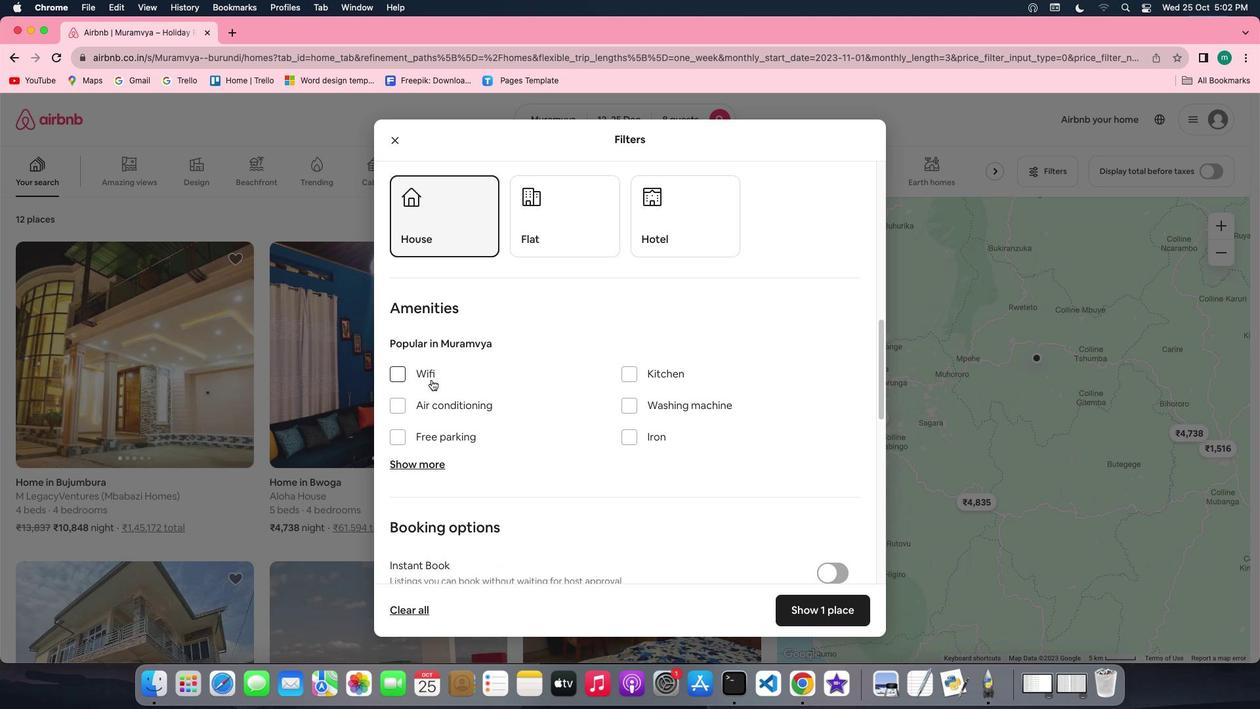 
Action: Mouse moved to (458, 440)
Screenshot: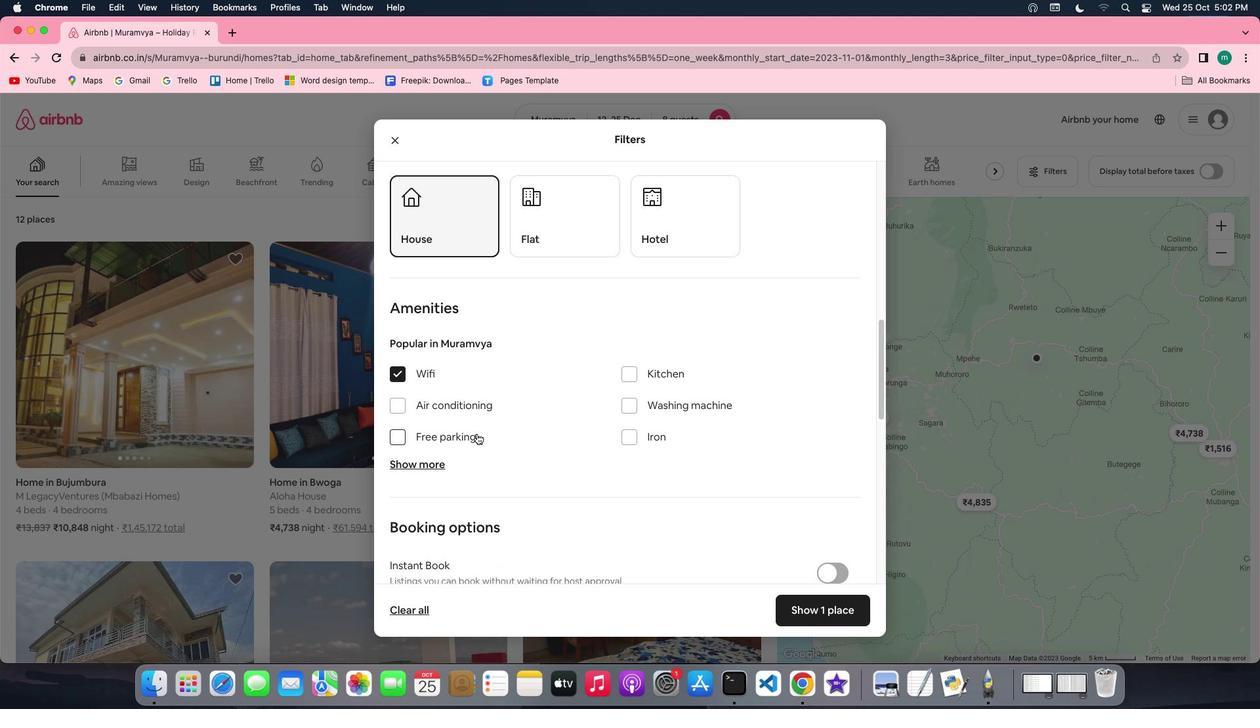 
Action: Mouse pressed left at (458, 440)
Screenshot: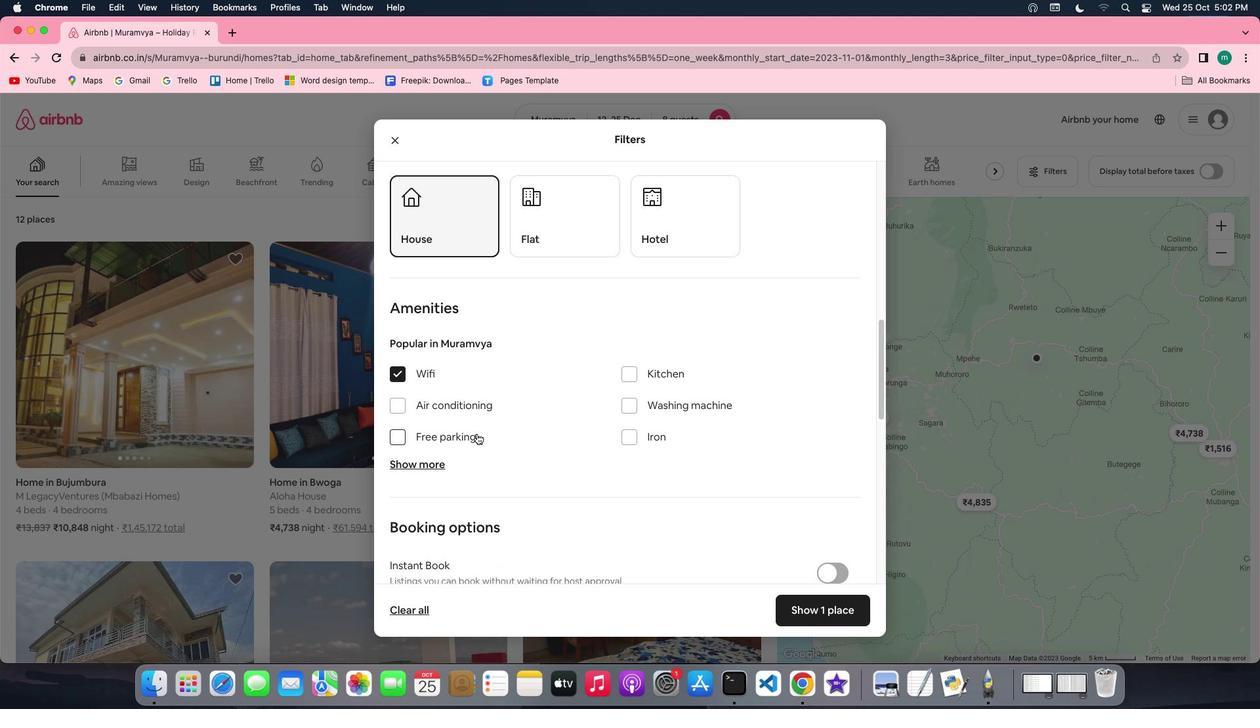 
Action: Mouse moved to (413, 466)
Screenshot: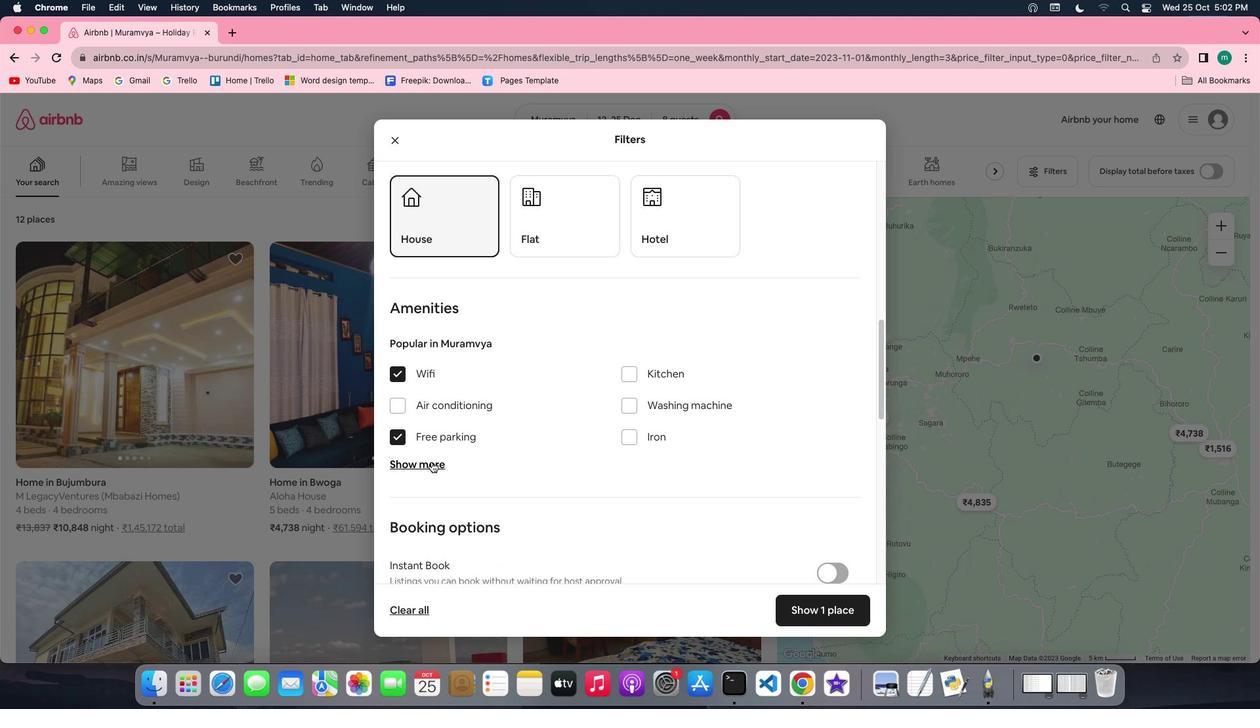 
Action: Mouse pressed left at (413, 466)
Screenshot: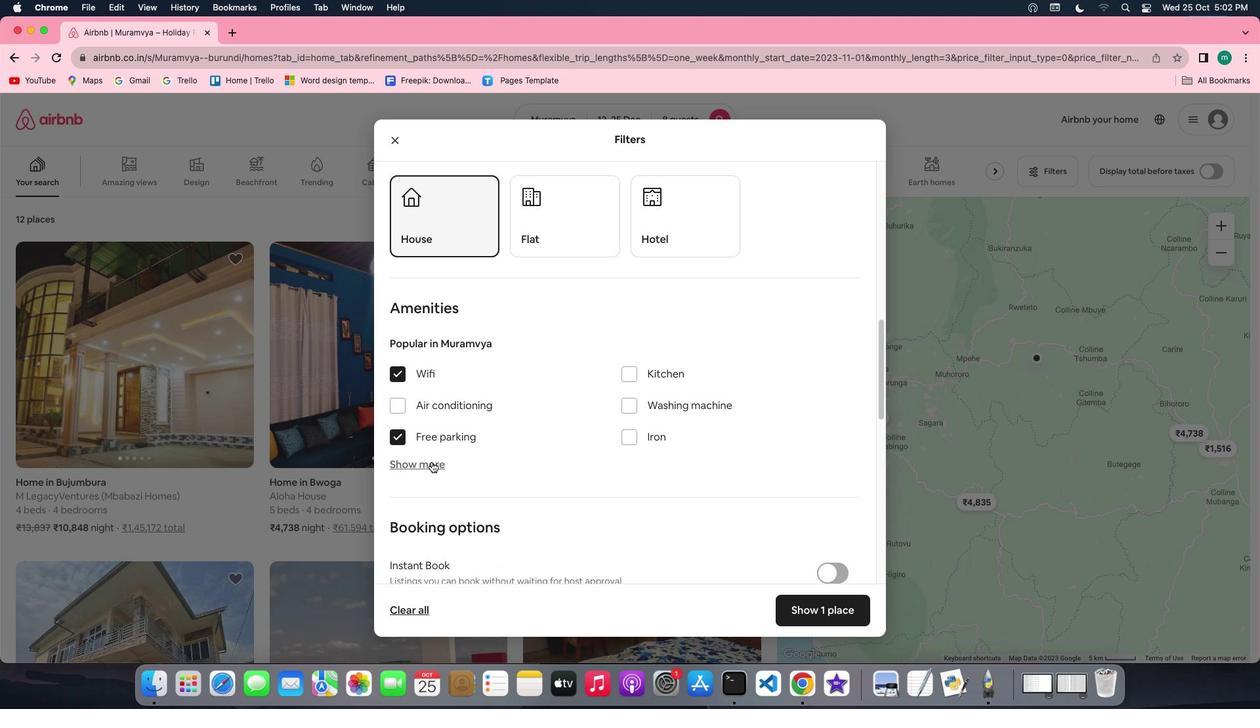
Action: Mouse moved to (545, 478)
Screenshot: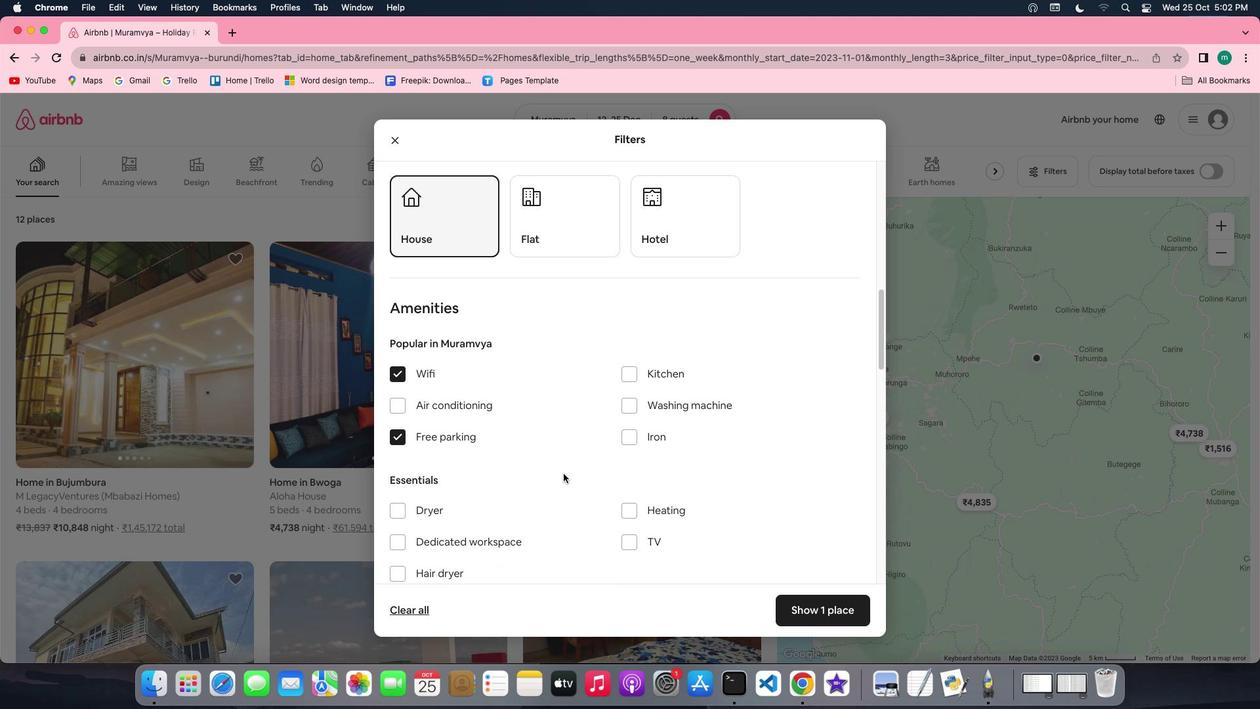 
Action: Mouse scrolled (545, 478) with delta (-13, 34)
Screenshot: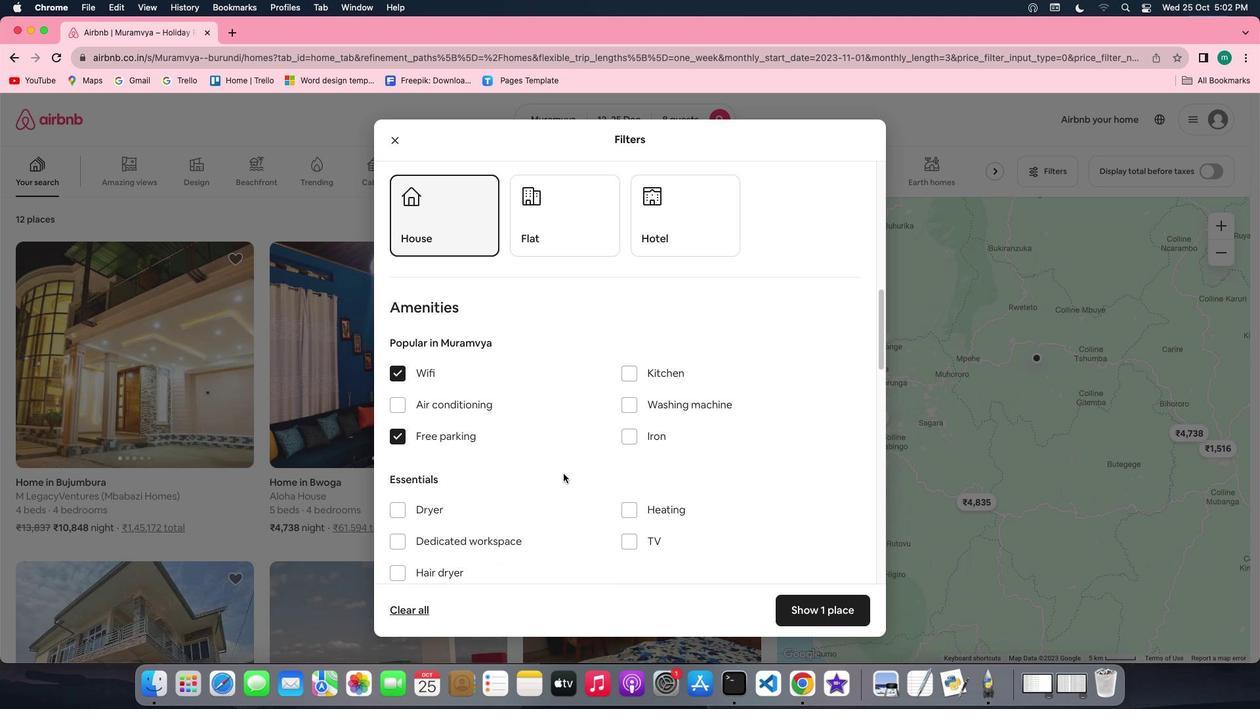 
Action: Mouse scrolled (545, 478) with delta (-13, 34)
Screenshot: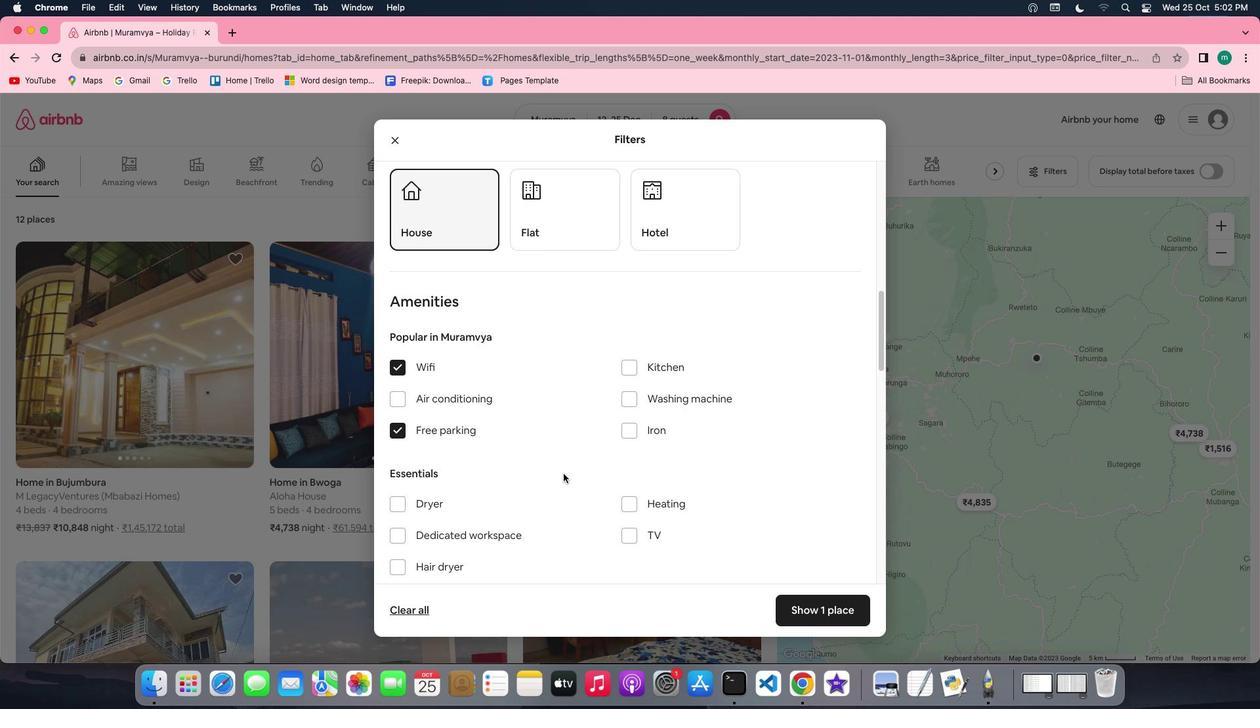 
Action: Mouse scrolled (545, 478) with delta (-13, 34)
Screenshot: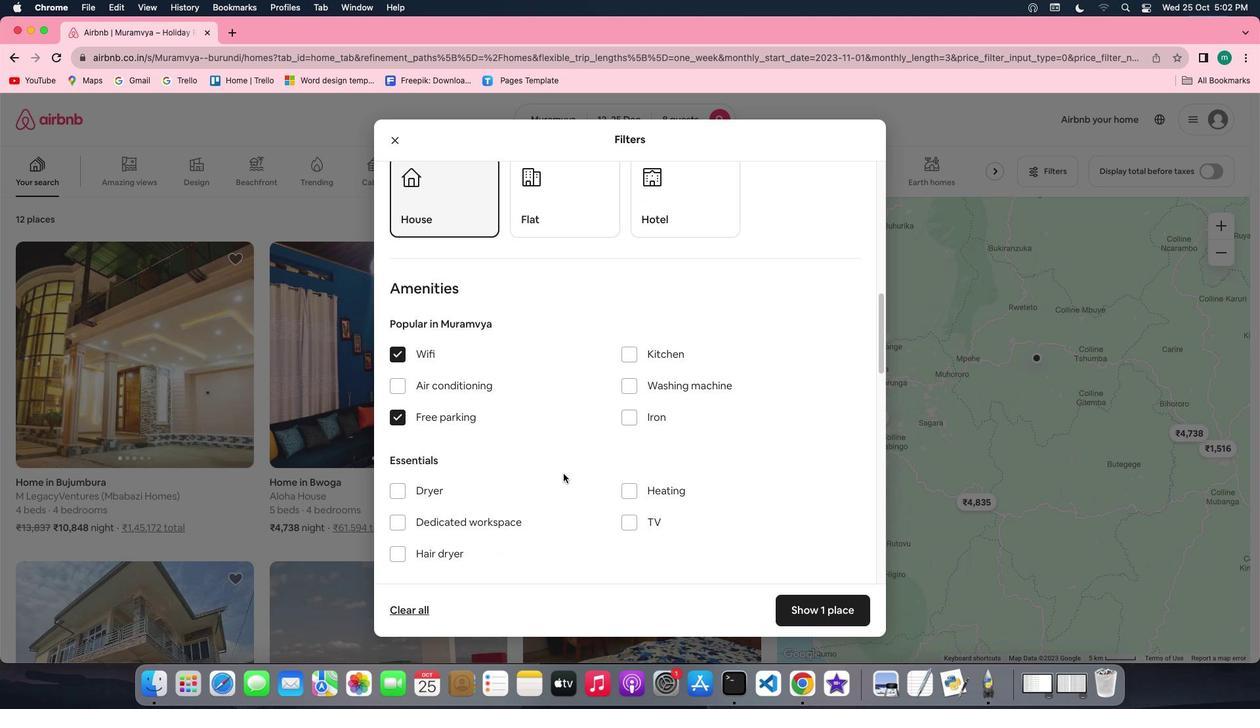 
Action: Mouse scrolled (545, 478) with delta (-13, 34)
Screenshot: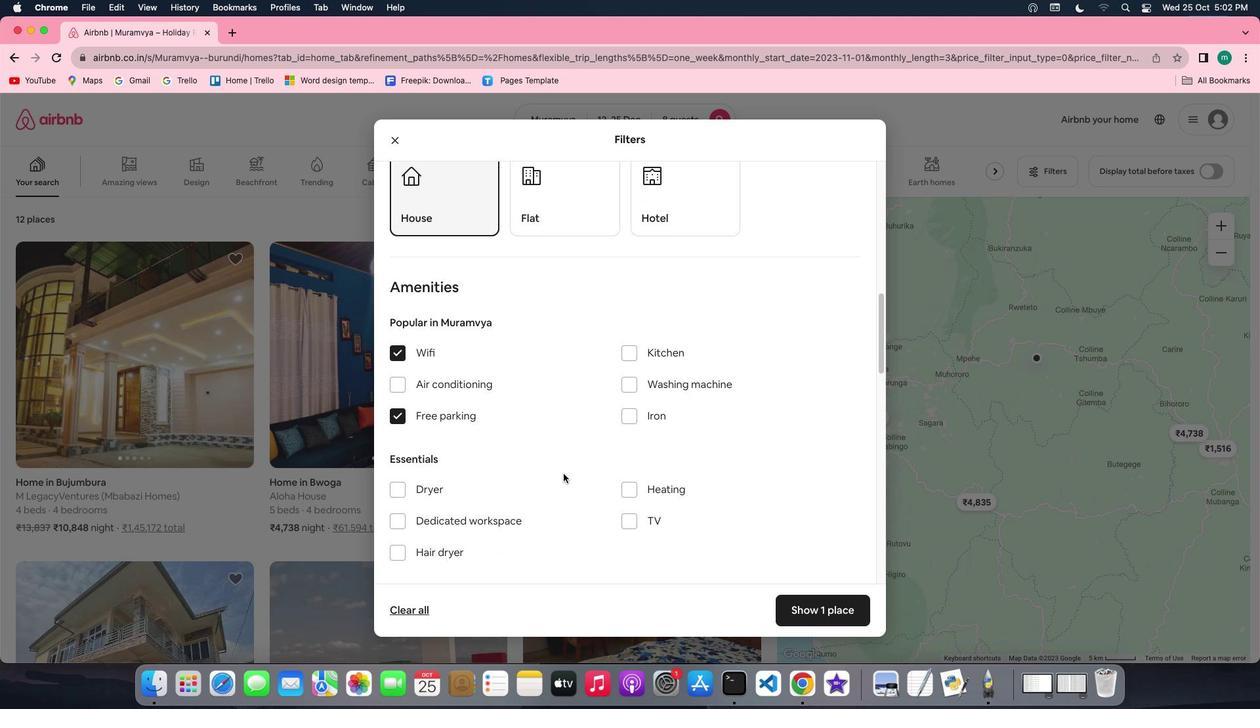 
Action: Mouse scrolled (545, 478) with delta (-13, 34)
Screenshot: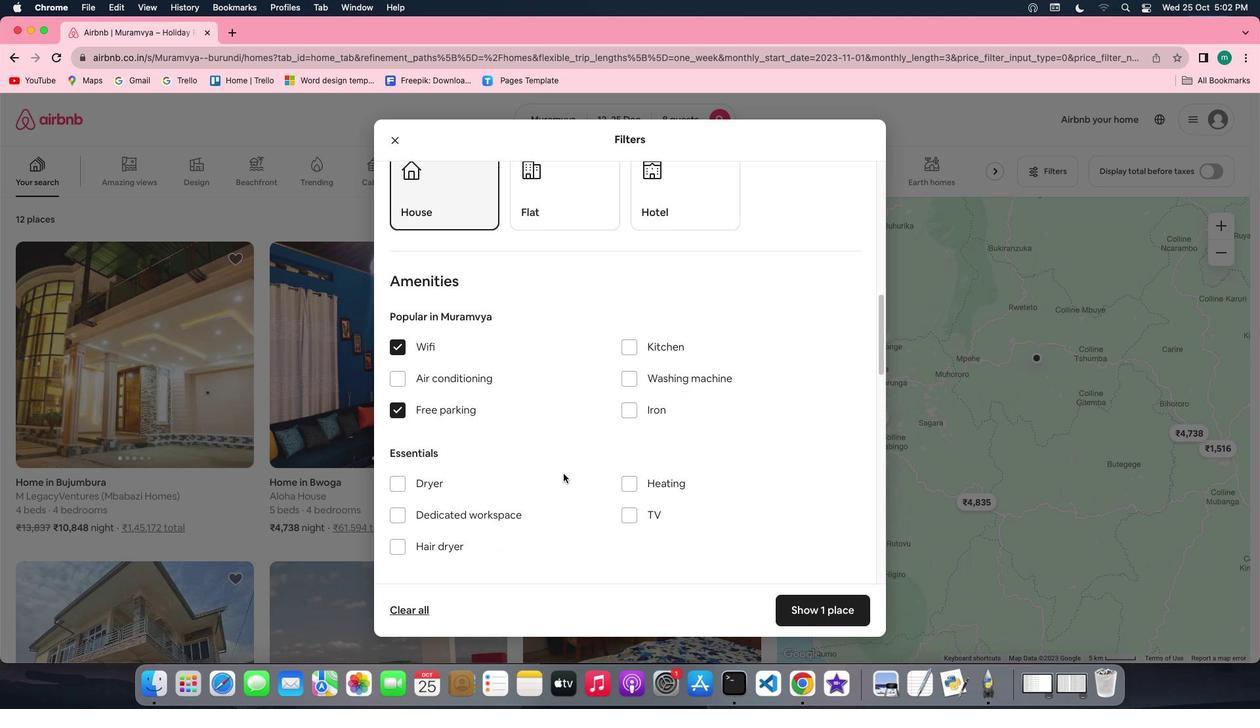 
Action: Mouse scrolled (545, 478) with delta (-13, 34)
Screenshot: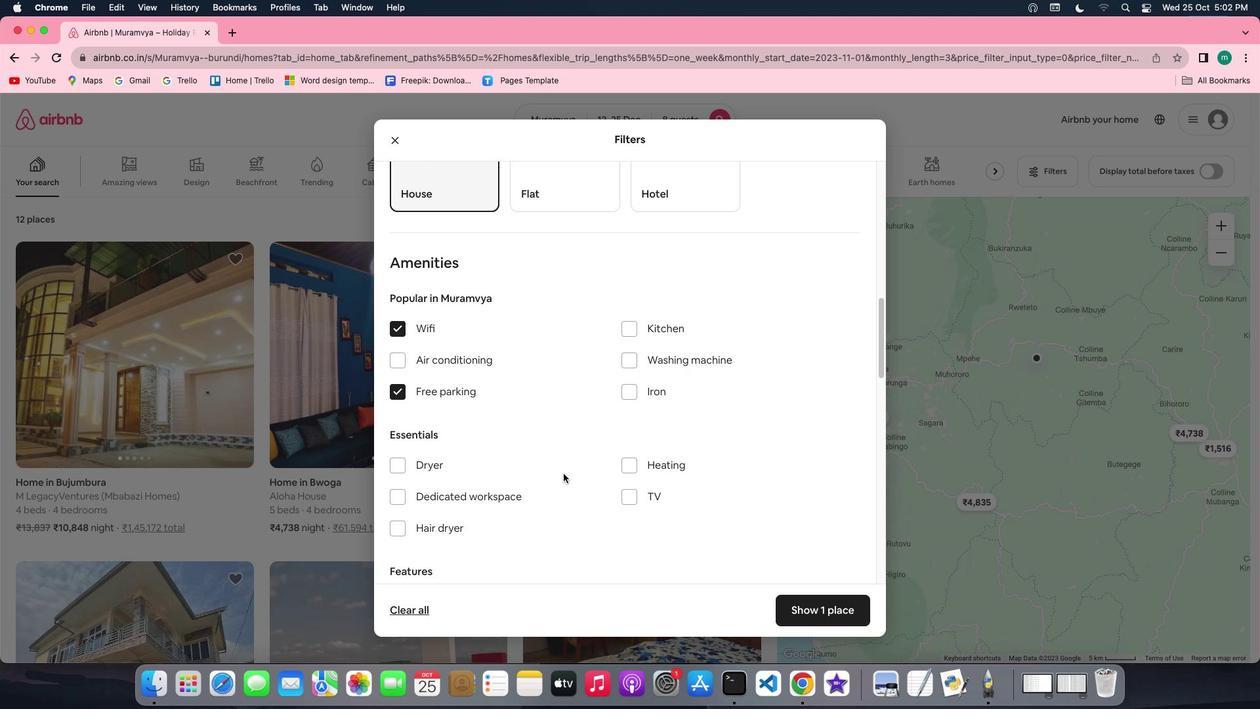 
Action: Mouse scrolled (545, 478) with delta (-13, 34)
Screenshot: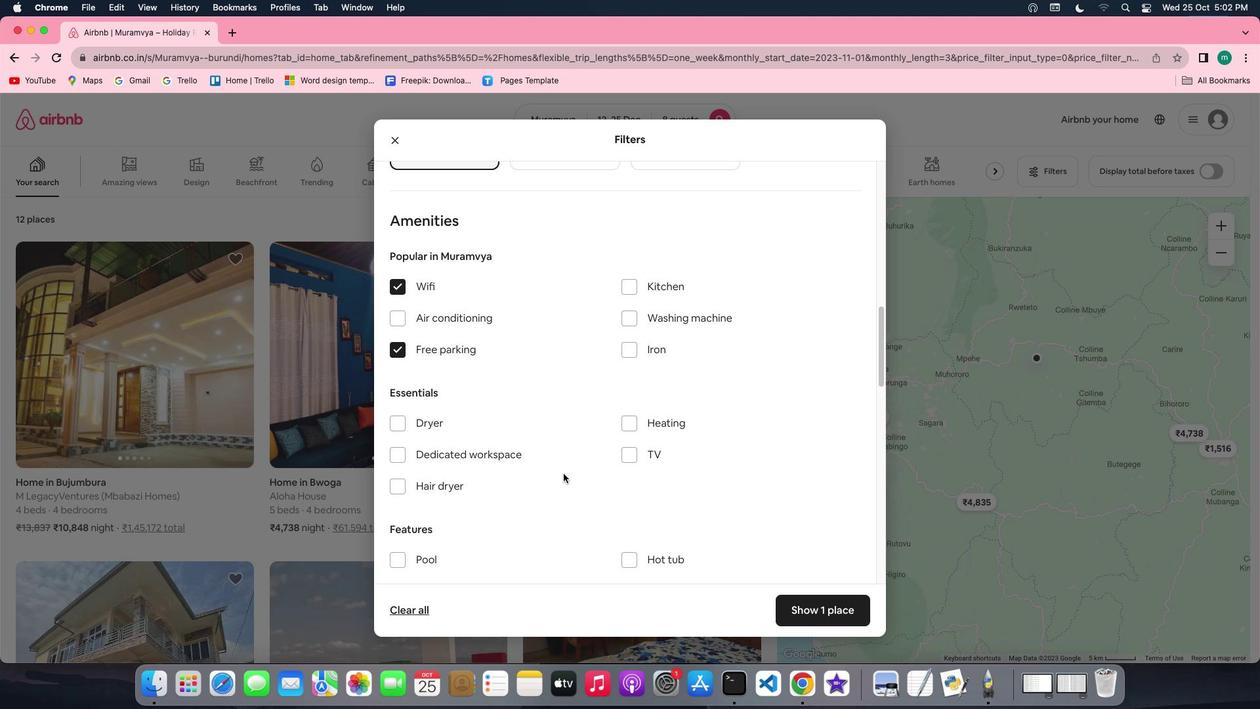 
Action: Mouse scrolled (545, 478) with delta (-13, 34)
Screenshot: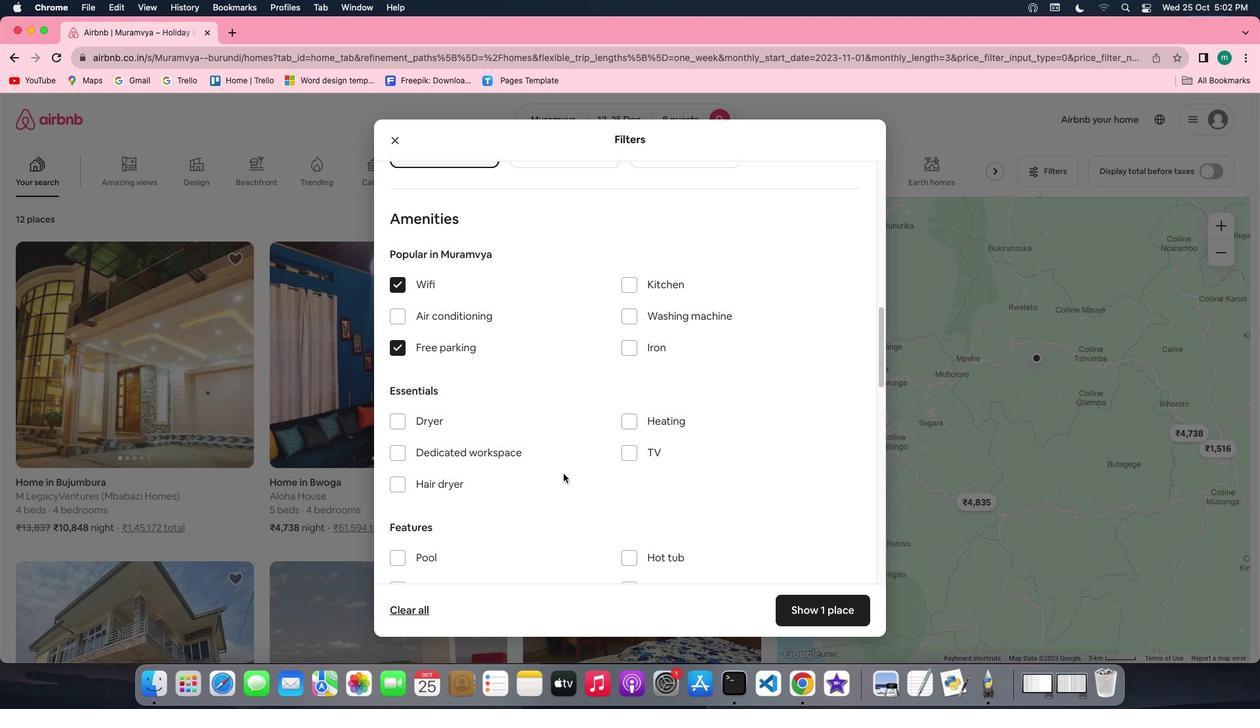 
Action: Mouse scrolled (545, 478) with delta (-13, 34)
Screenshot: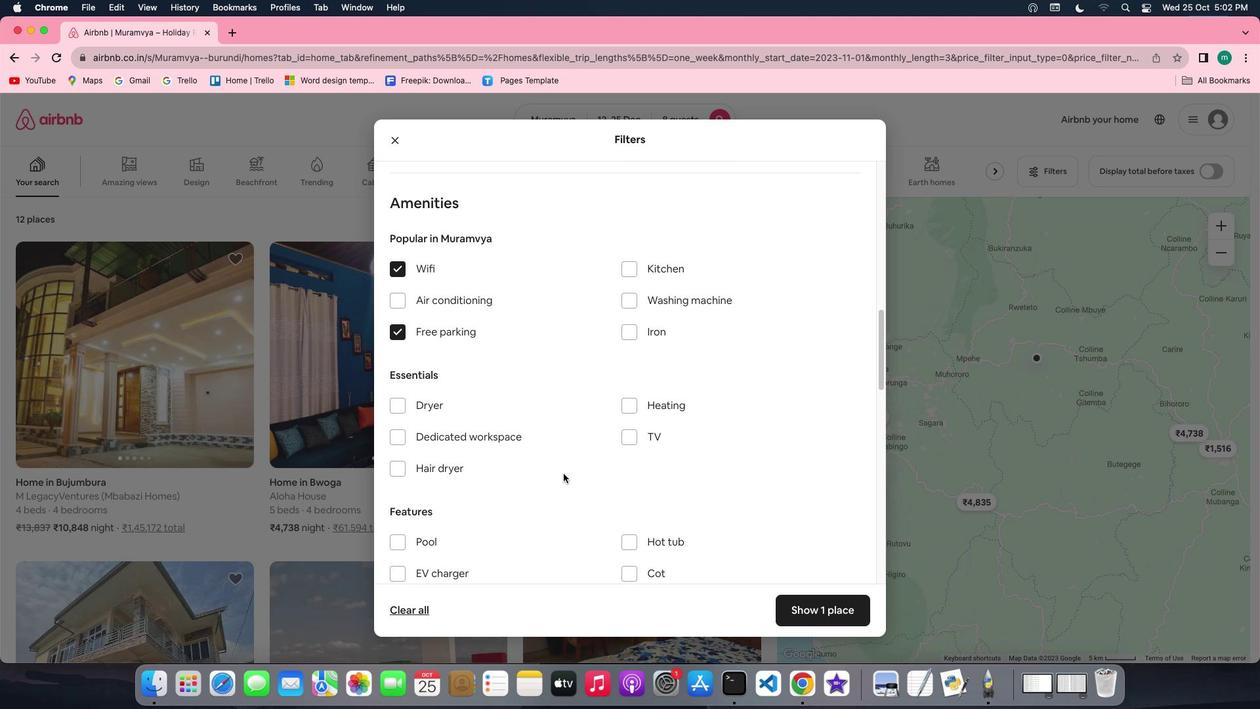 
Action: Mouse moved to (516, 468)
Screenshot: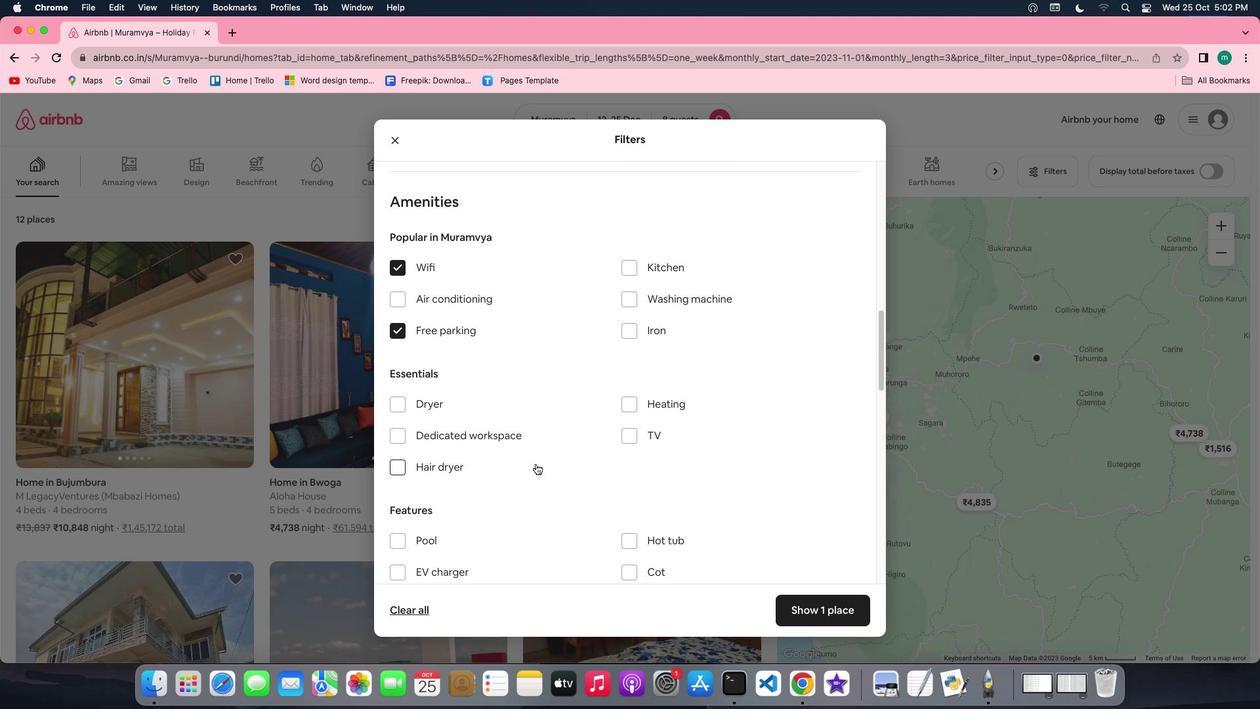 
Action: Mouse scrolled (516, 468) with delta (-13, 34)
Screenshot: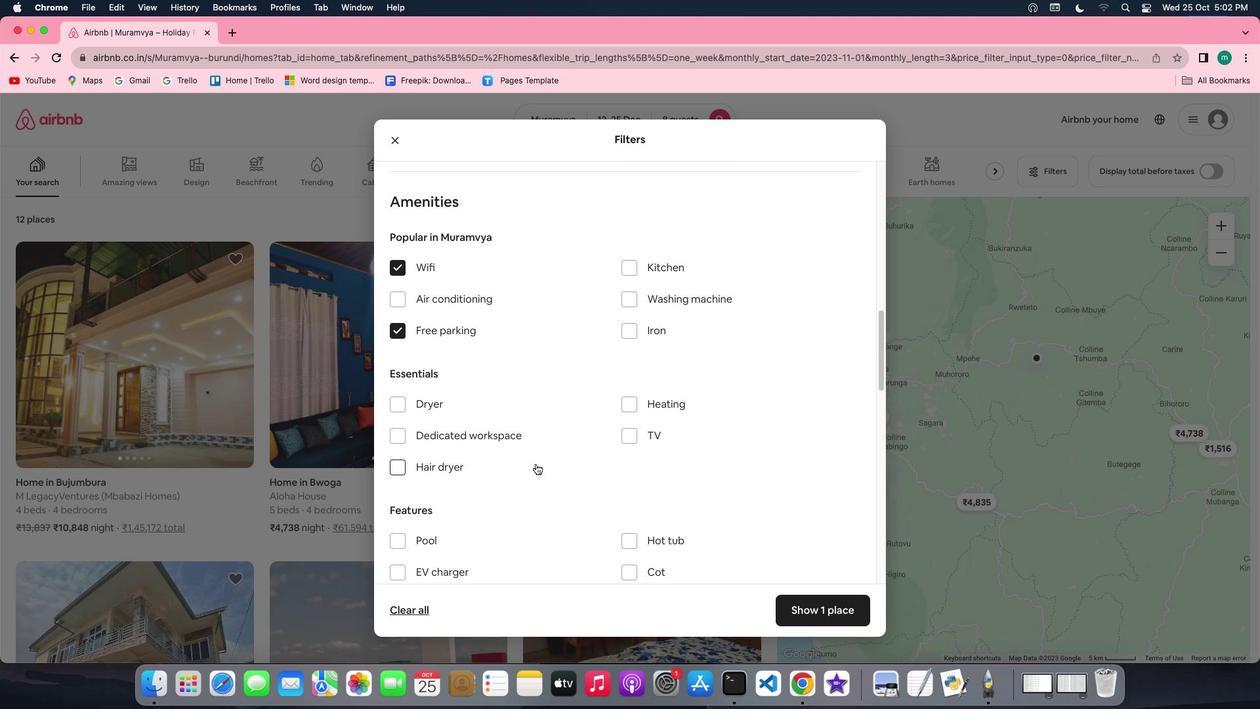 
Action: Mouse scrolled (516, 468) with delta (-13, 34)
Screenshot: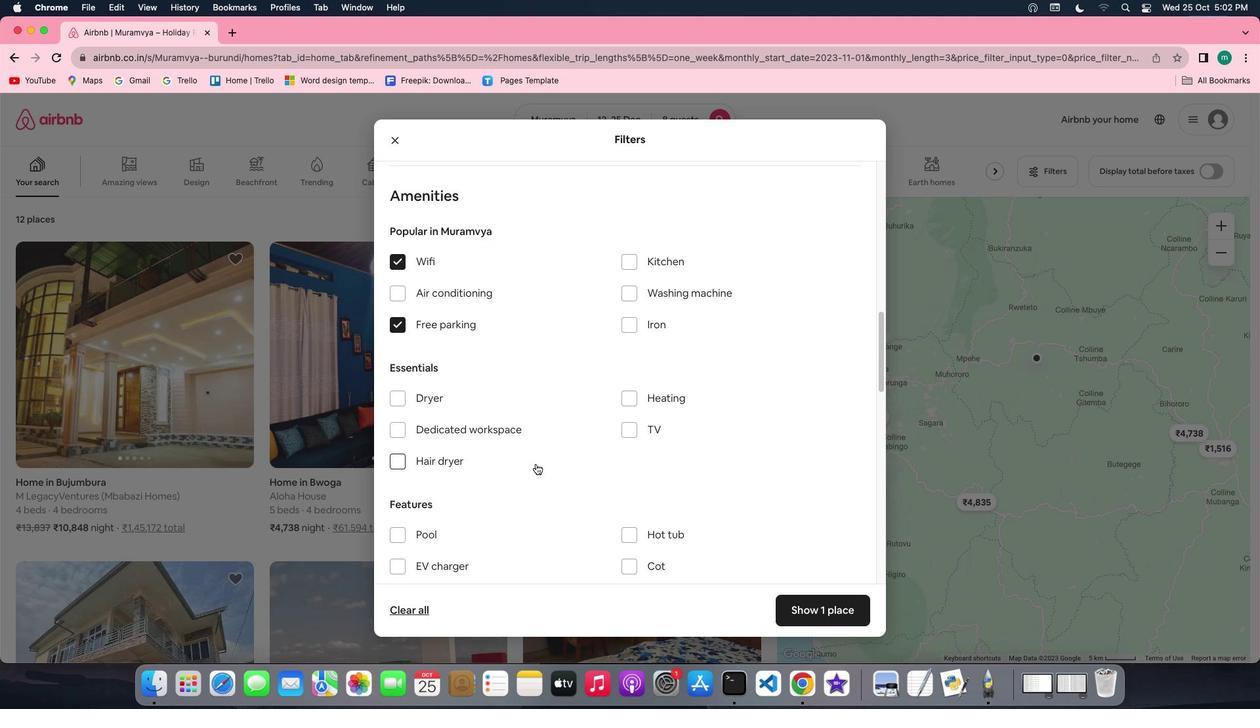 
Action: Mouse scrolled (516, 468) with delta (-13, 34)
Screenshot: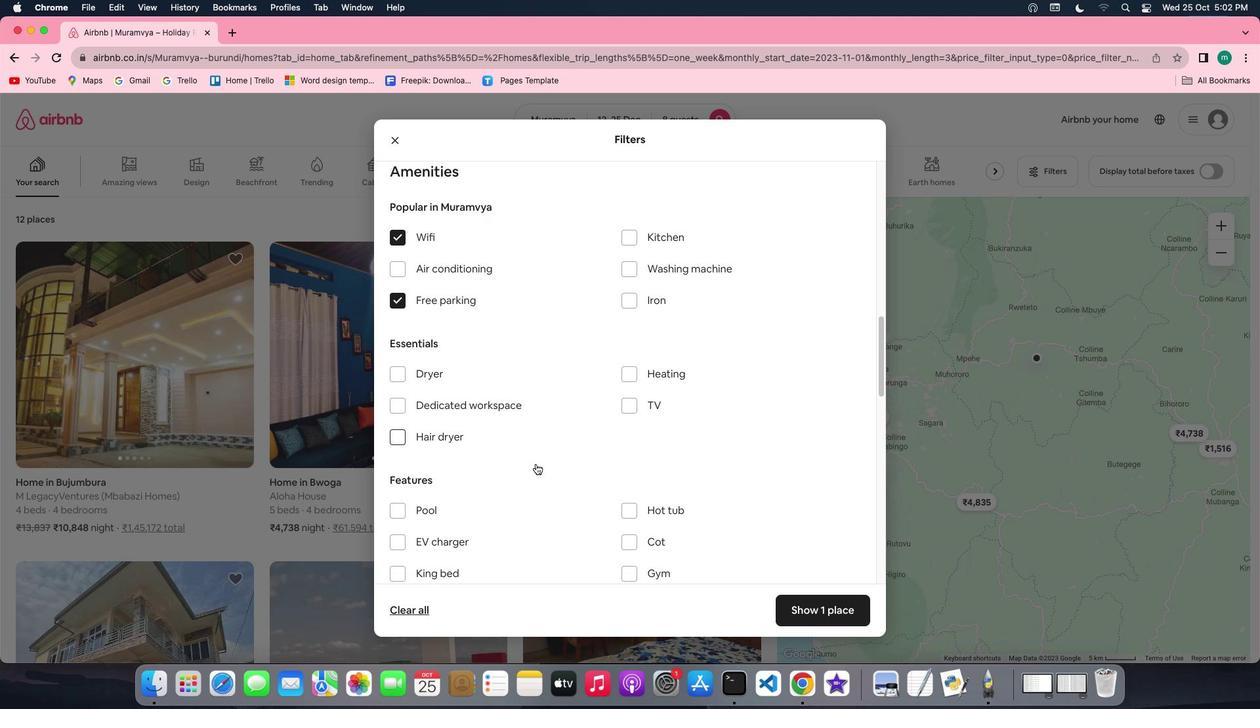 
Action: Mouse moved to (612, 550)
Screenshot: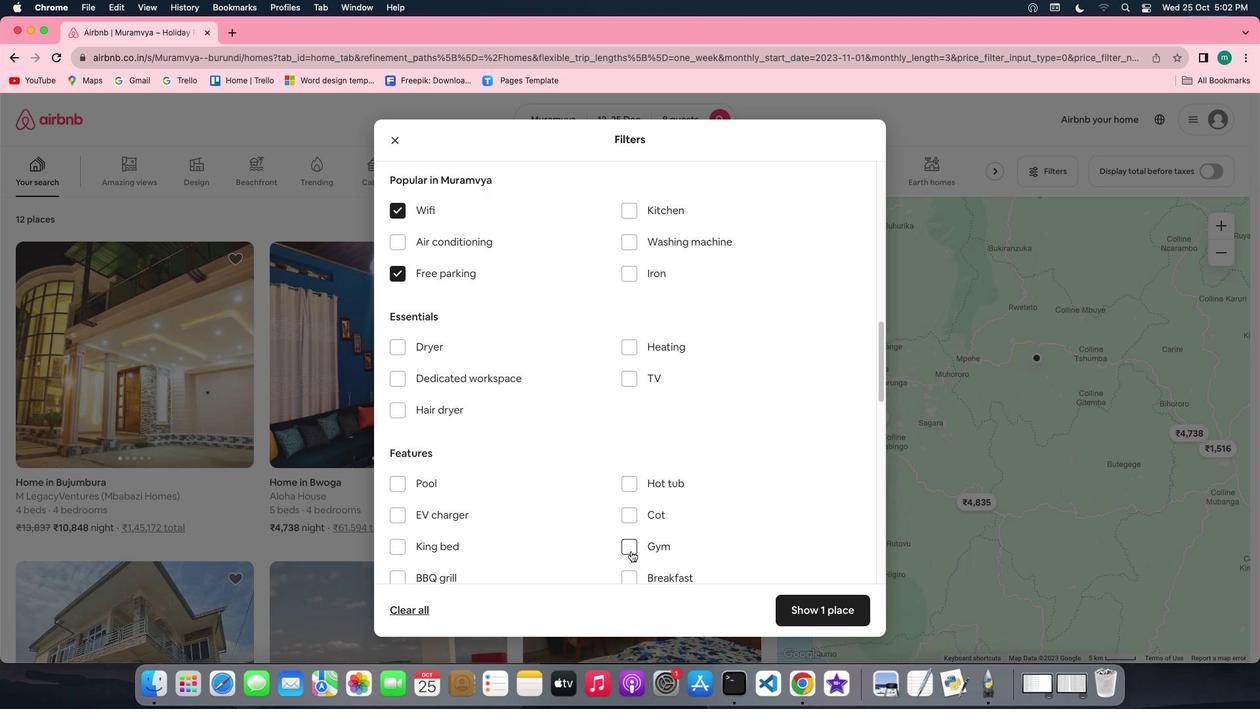 
Action: Mouse pressed left at (612, 550)
Screenshot: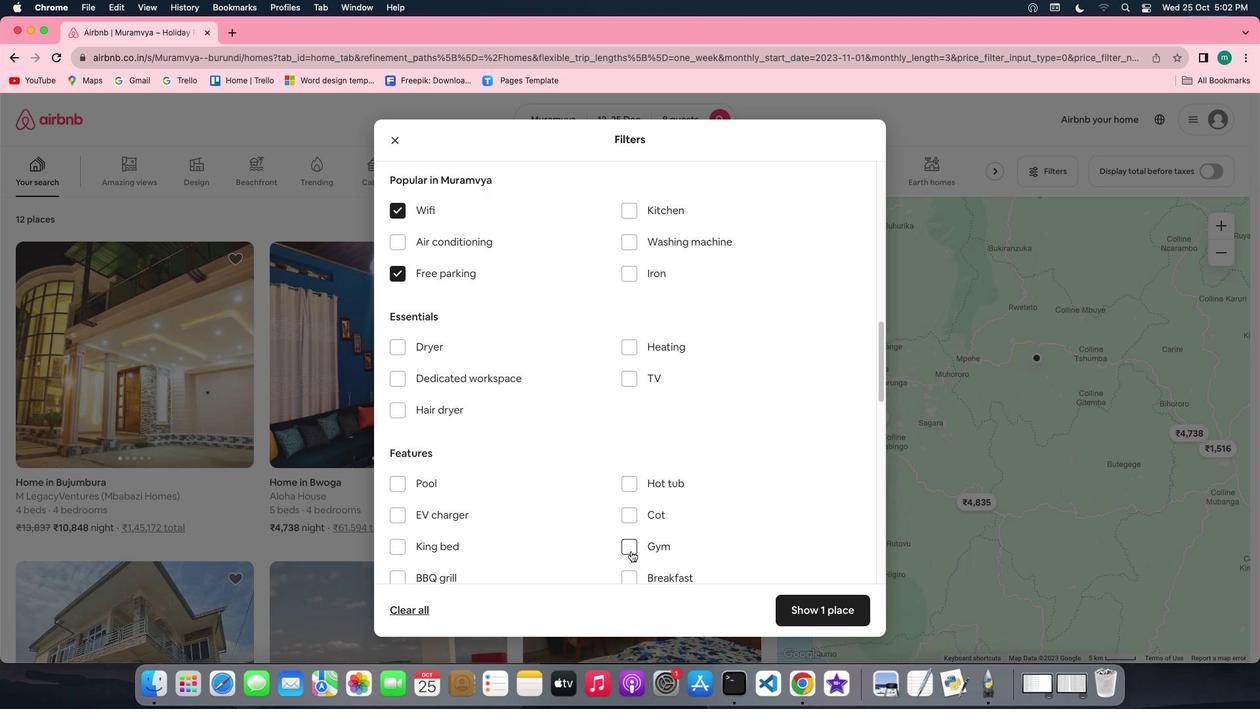 
Action: Mouse moved to (696, 546)
Screenshot: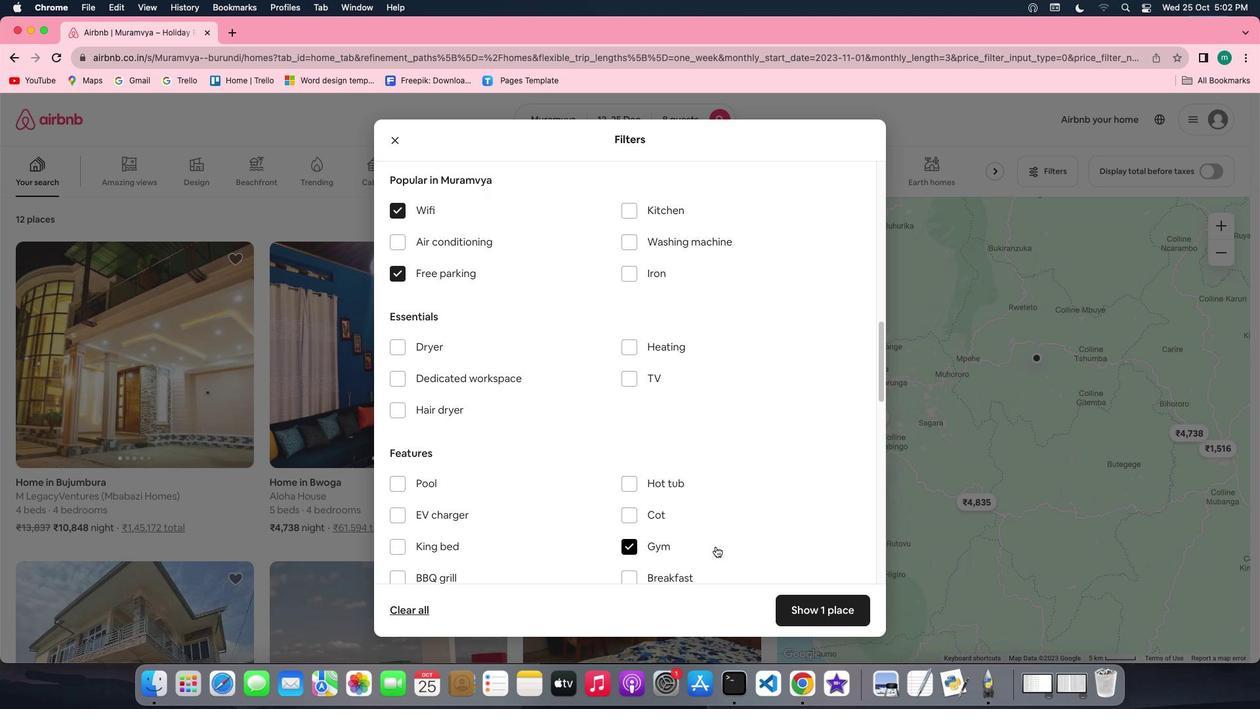 
Action: Mouse scrolled (696, 546) with delta (-13, 34)
Screenshot: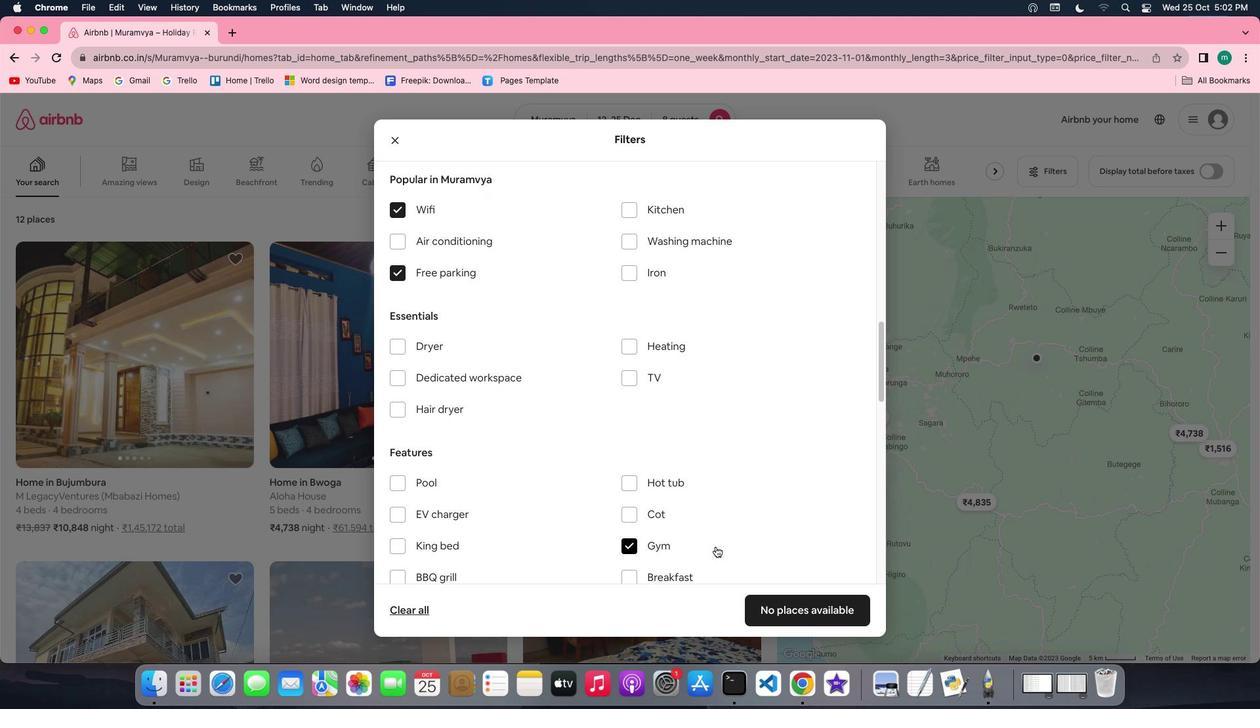 
Action: Mouse scrolled (696, 546) with delta (-13, 34)
Screenshot: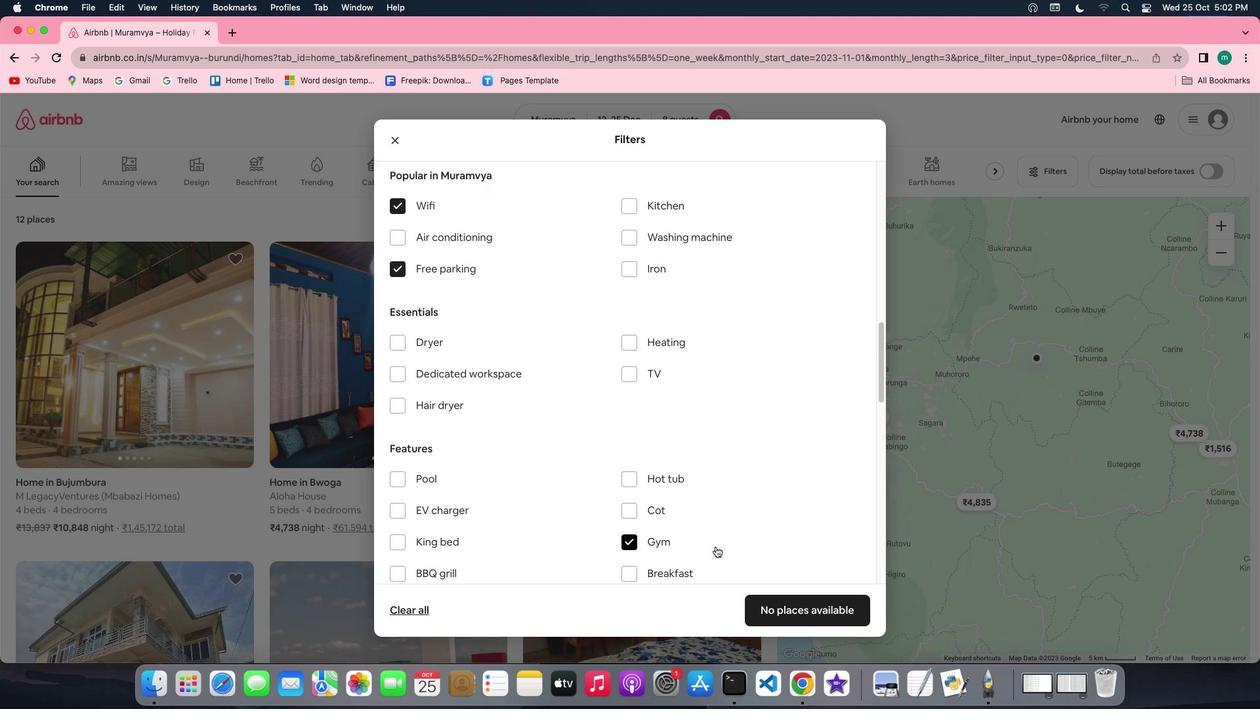 
Action: Mouse scrolled (696, 546) with delta (-13, 34)
Screenshot: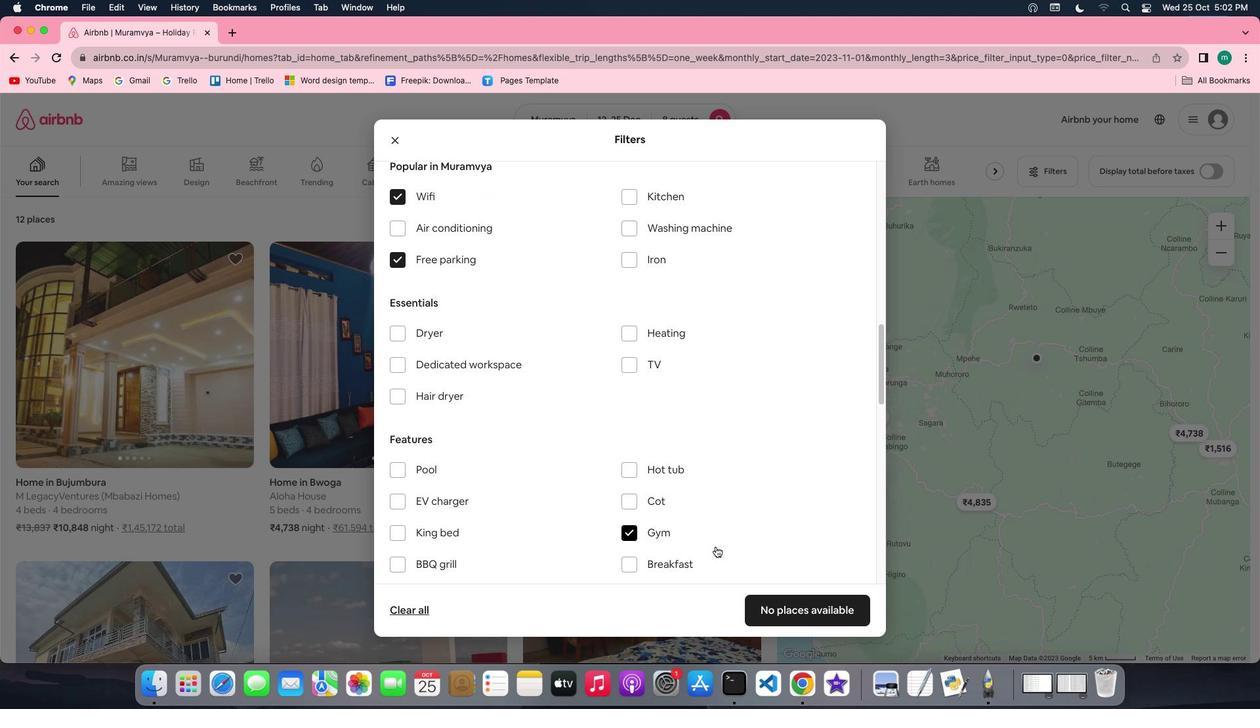 
Action: Mouse scrolled (696, 546) with delta (-13, 34)
Screenshot: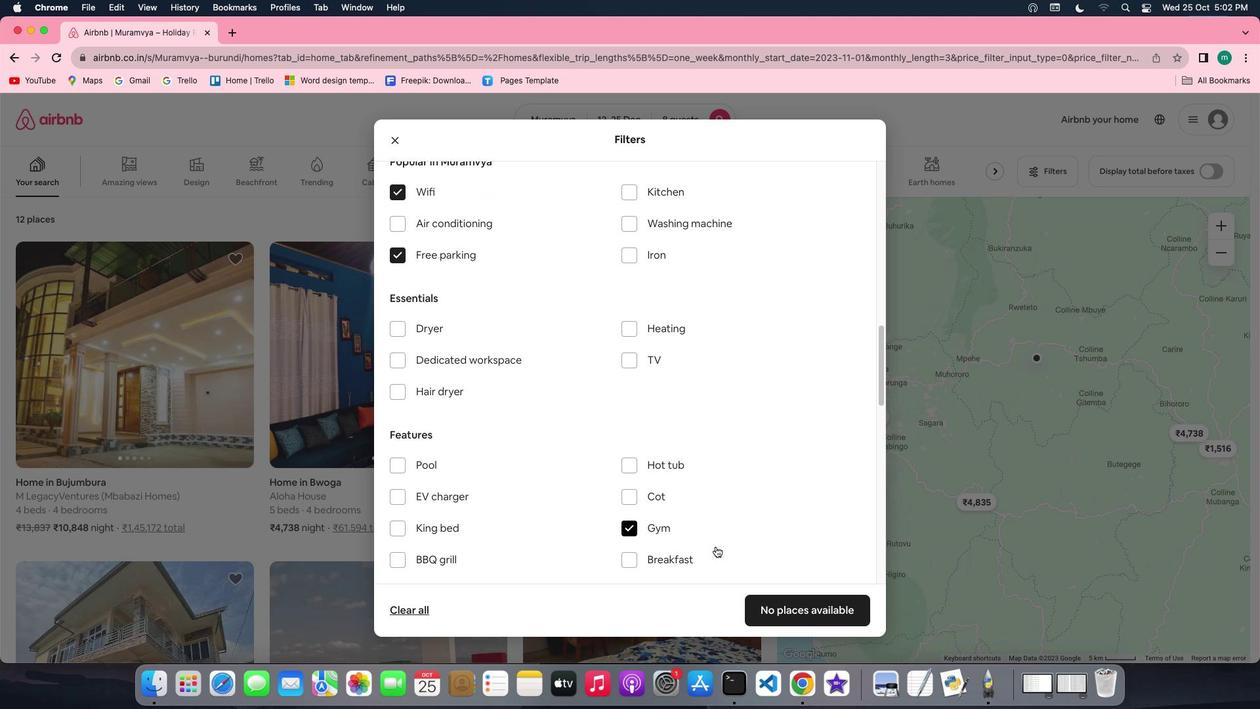 
Action: Mouse scrolled (696, 546) with delta (-13, 34)
Screenshot: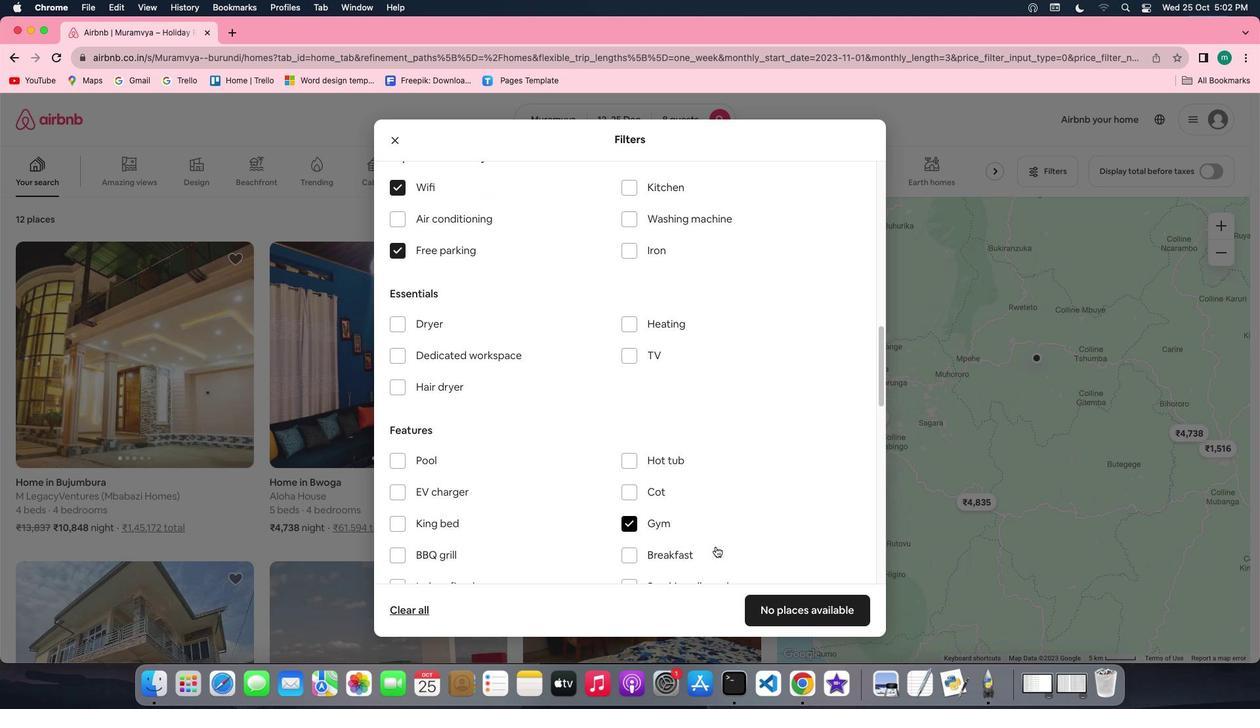 
Action: Mouse scrolled (696, 546) with delta (-13, 34)
Screenshot: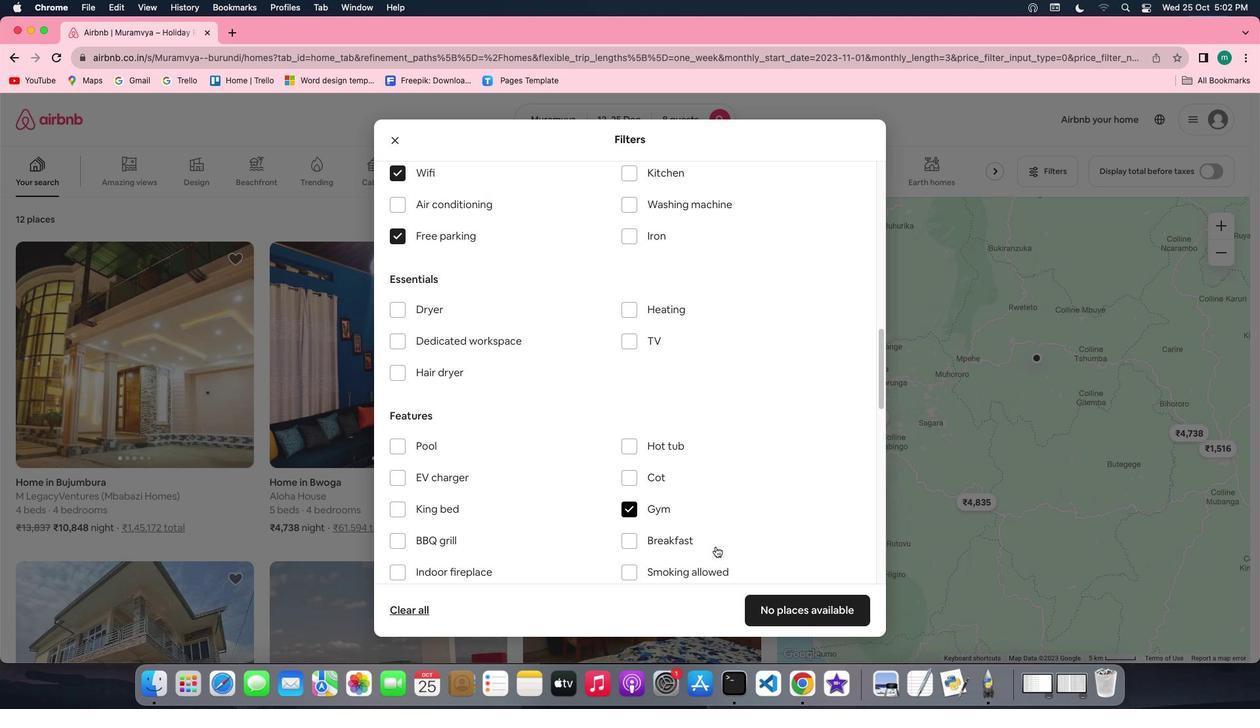 
Action: Mouse scrolled (696, 546) with delta (-13, 34)
Screenshot: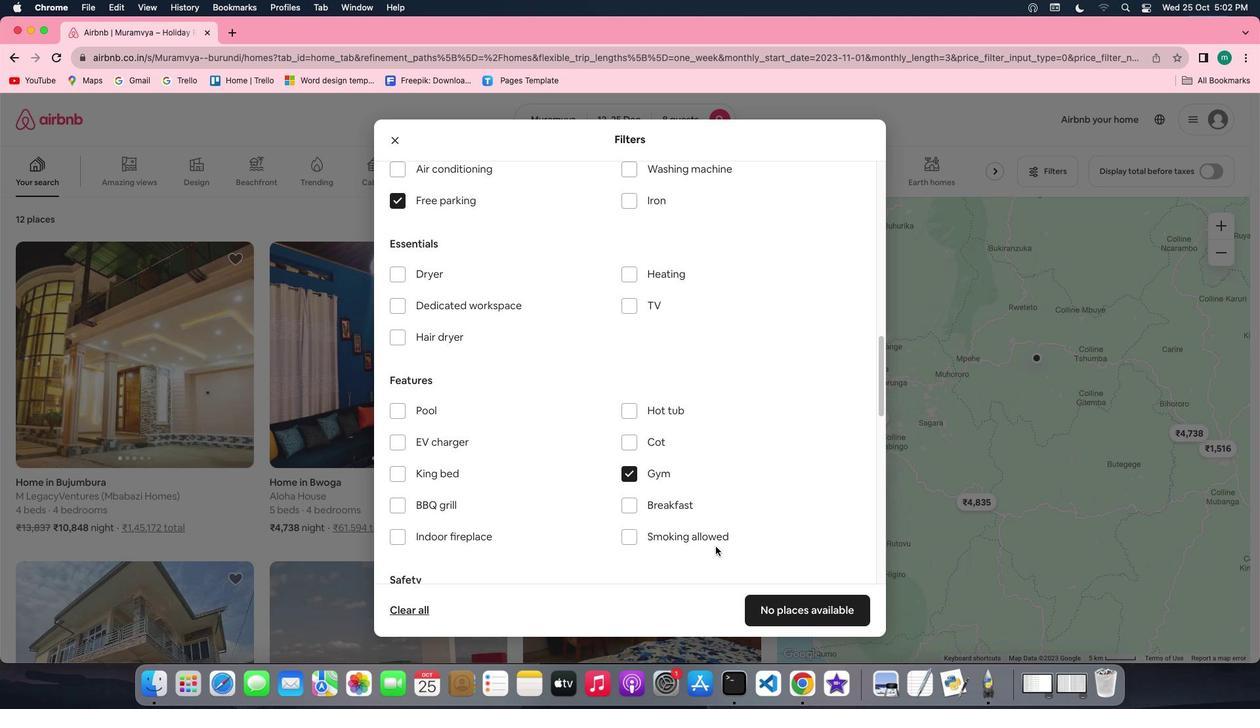 
Action: Mouse scrolled (696, 546) with delta (-13, 34)
Screenshot: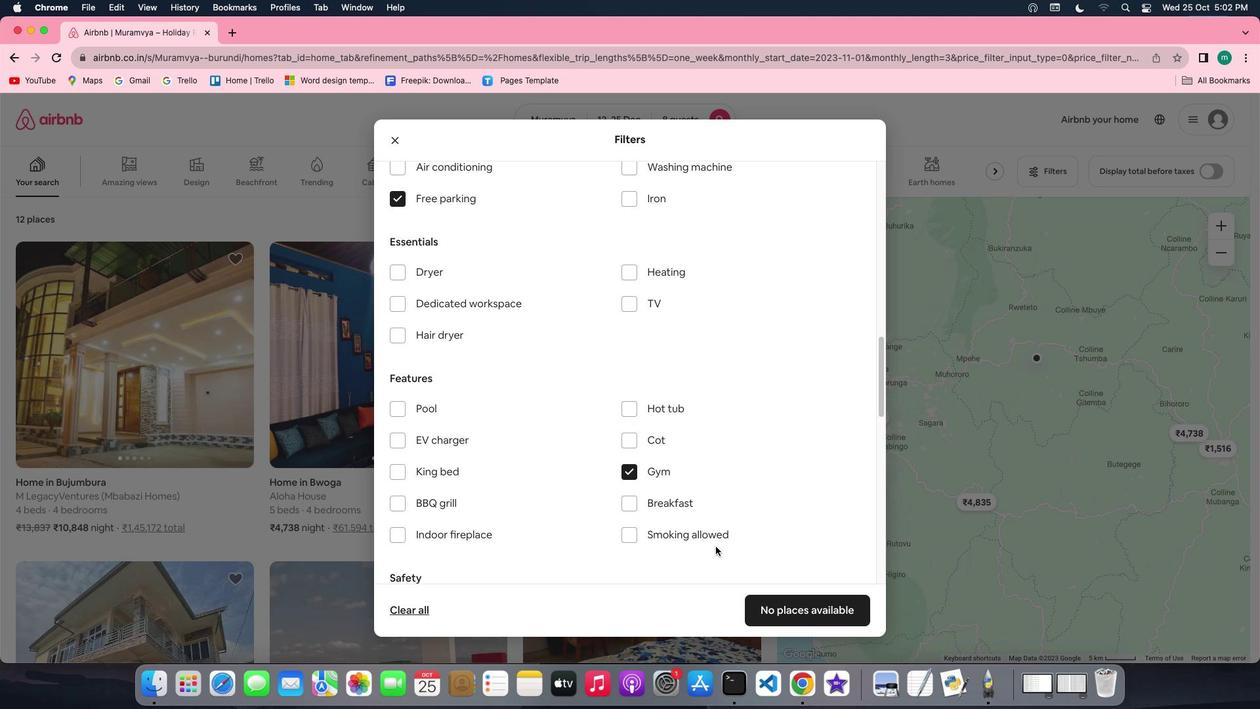 
Action: Mouse moved to (629, 497)
Screenshot: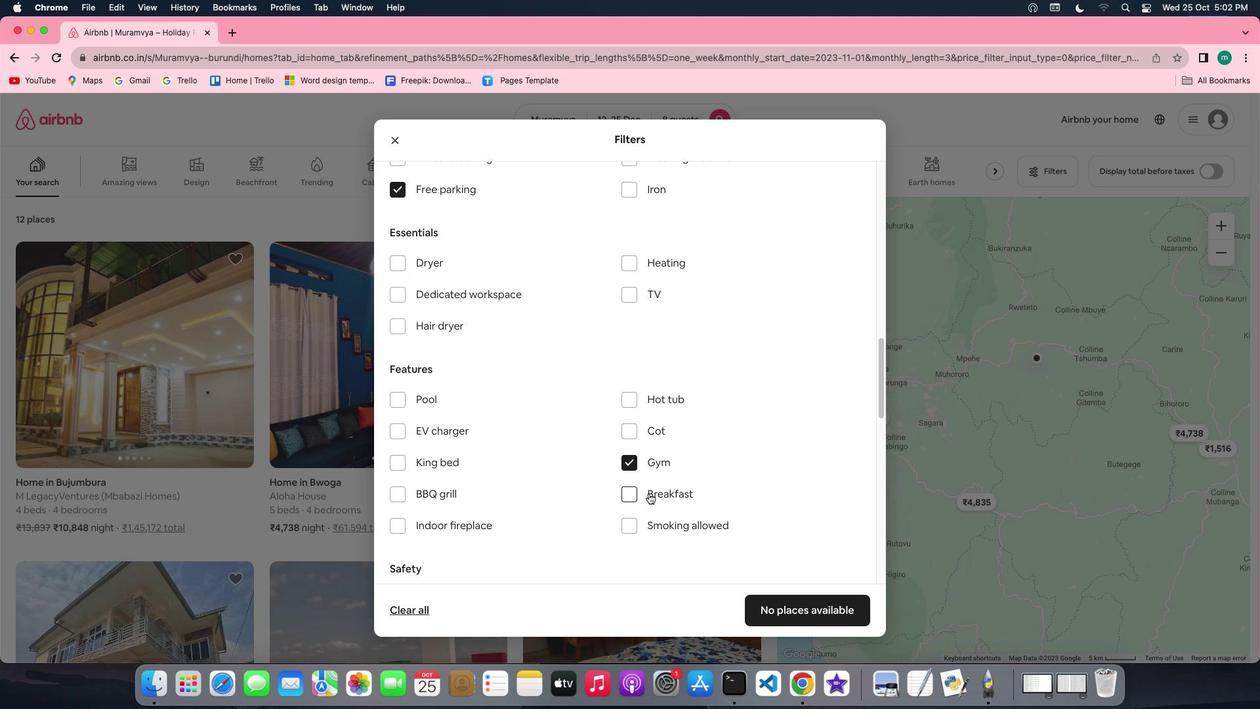 
Action: Mouse pressed left at (629, 497)
Screenshot: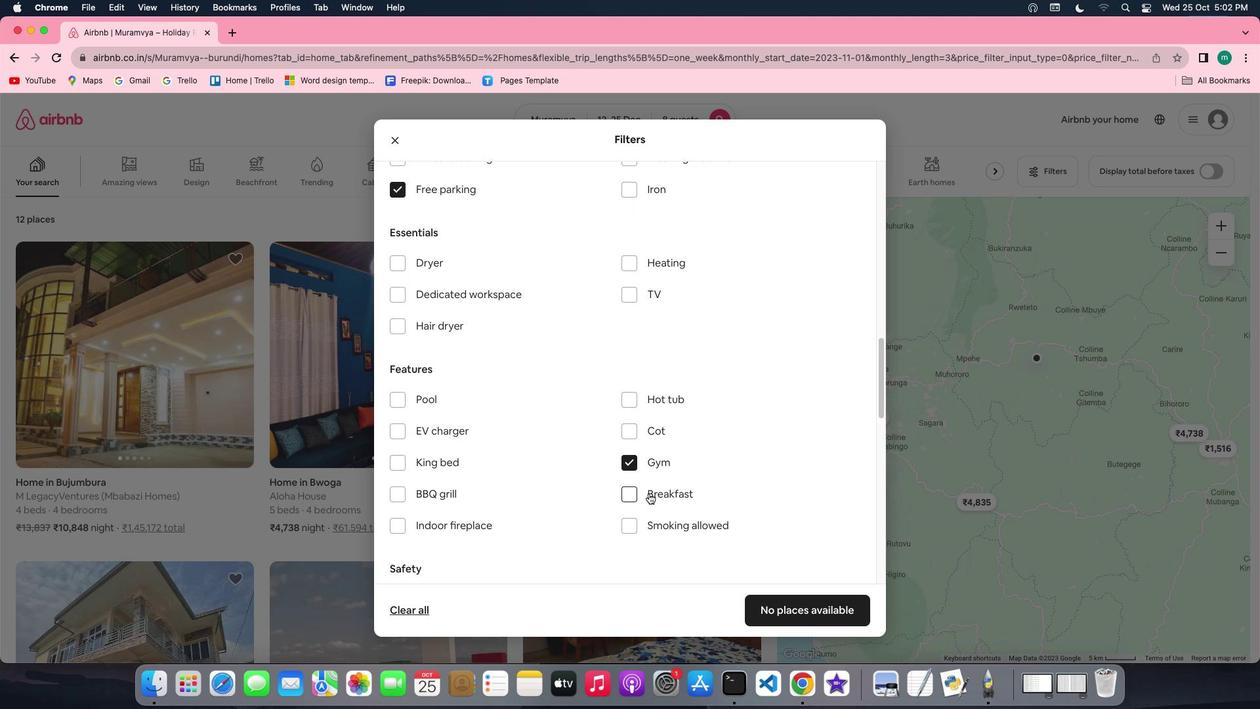
Action: Mouse moved to (751, 520)
Screenshot: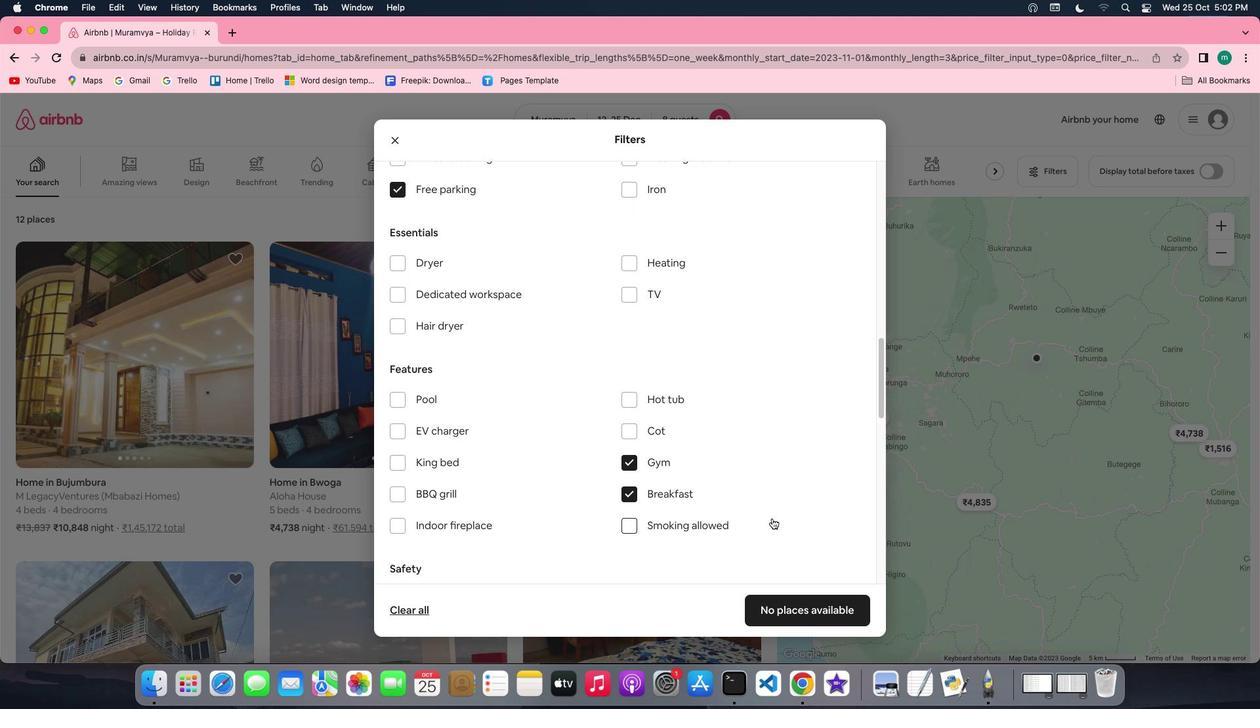 
Action: Mouse scrolled (751, 520) with delta (-13, 34)
Screenshot: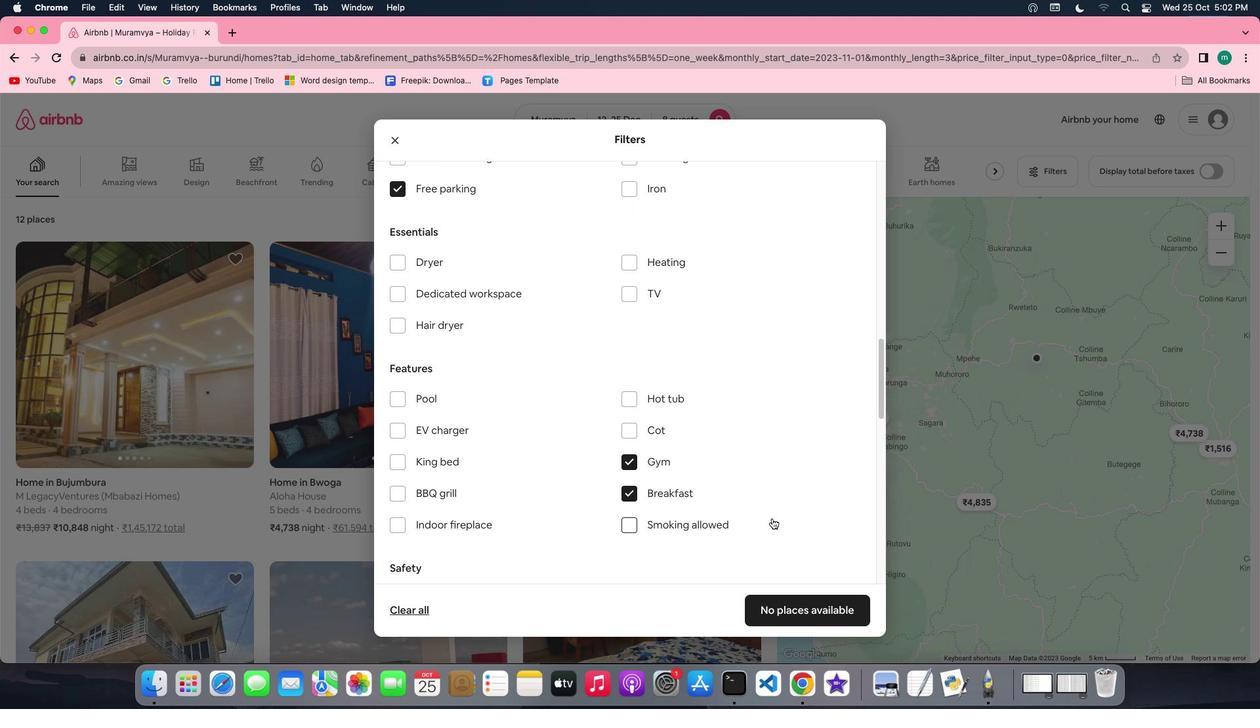 
Action: Mouse scrolled (751, 520) with delta (-13, 34)
Screenshot: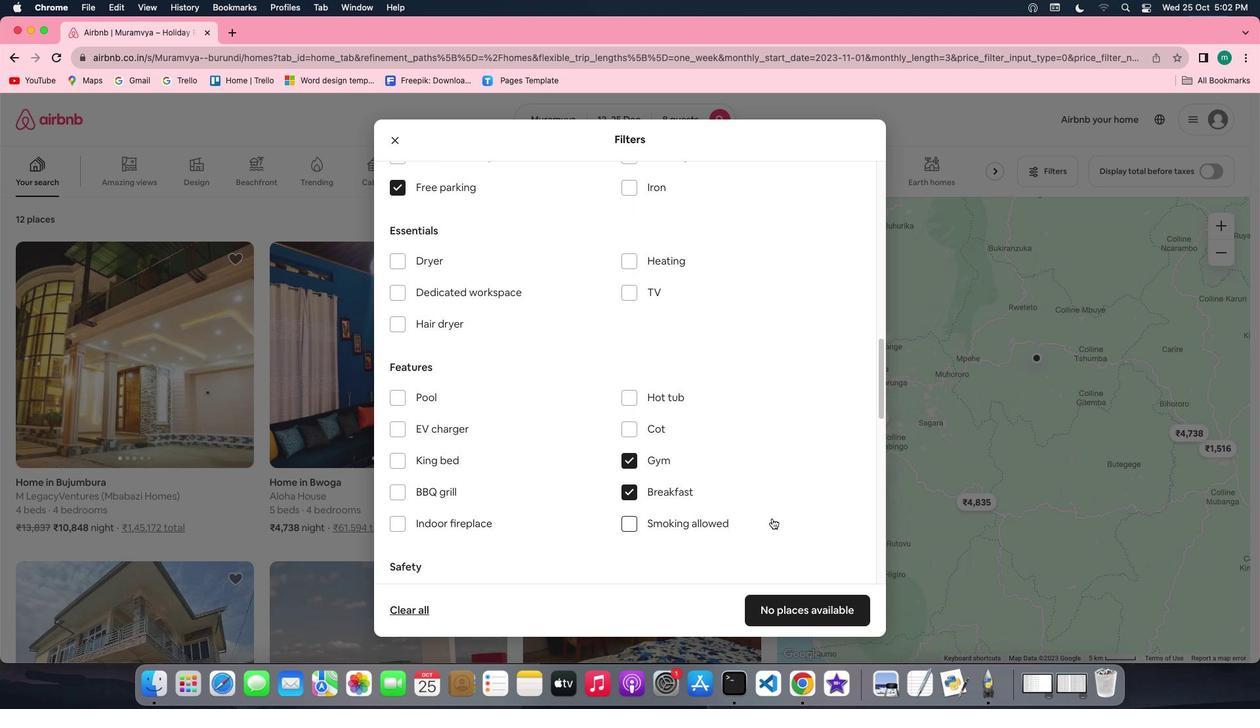 
Action: Mouse scrolled (751, 520) with delta (-13, 34)
Screenshot: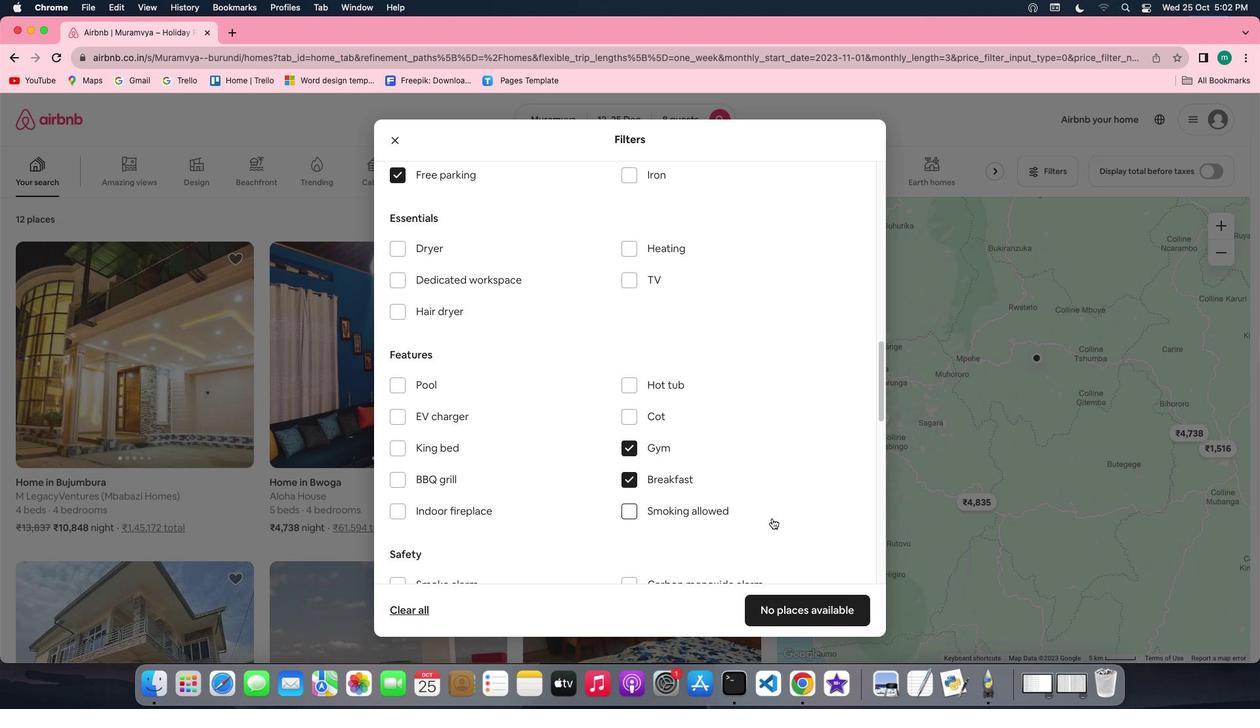 
Action: Mouse scrolled (751, 520) with delta (-13, 34)
Screenshot: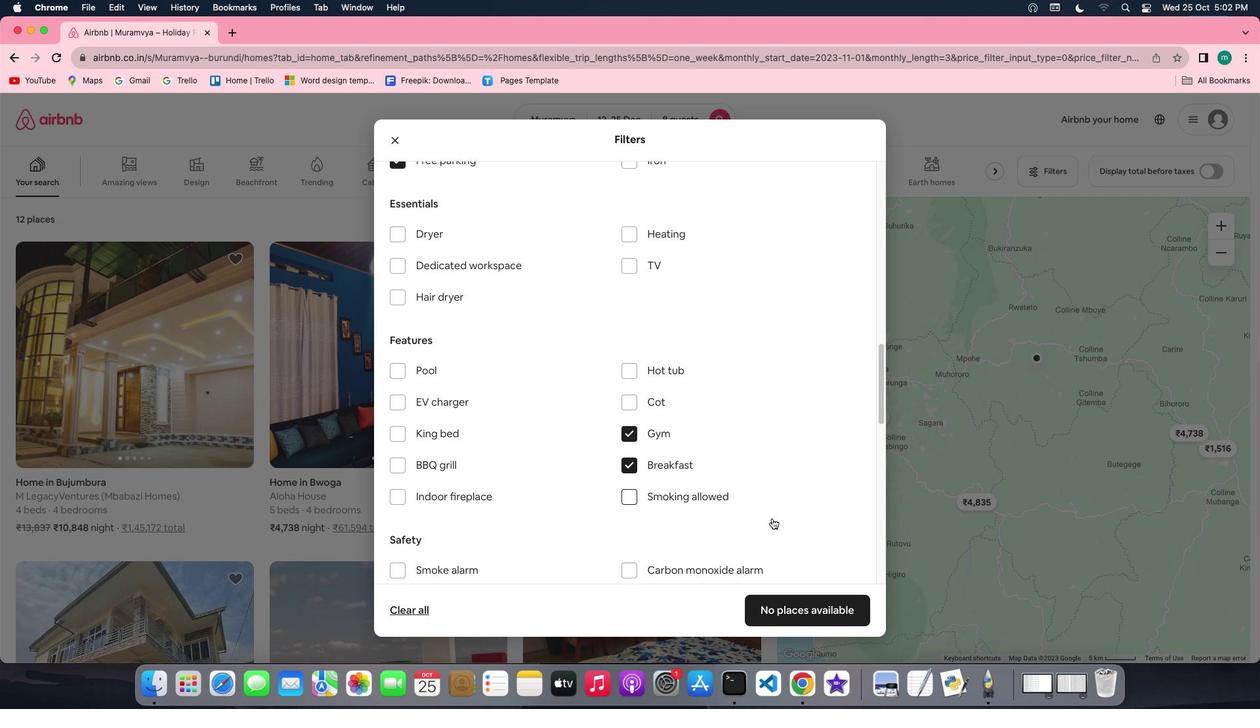 
Action: Mouse scrolled (751, 520) with delta (-13, 34)
Screenshot: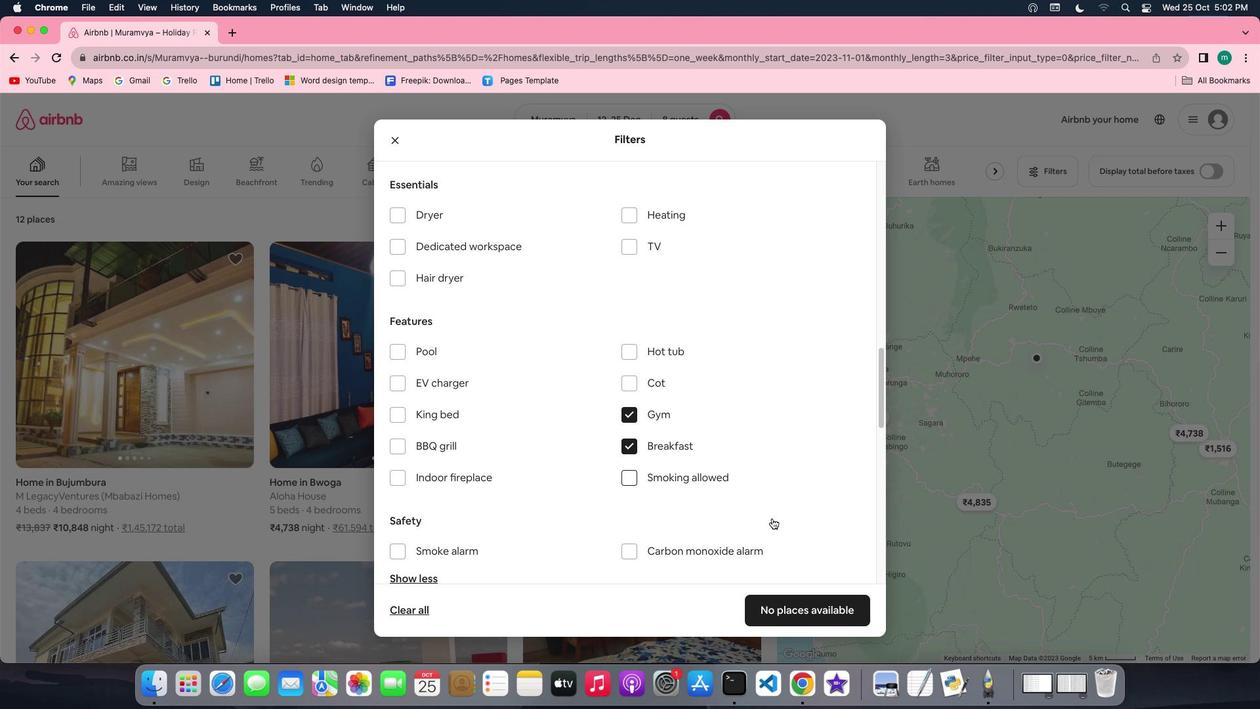 
Action: Mouse scrolled (751, 520) with delta (-13, 34)
Screenshot: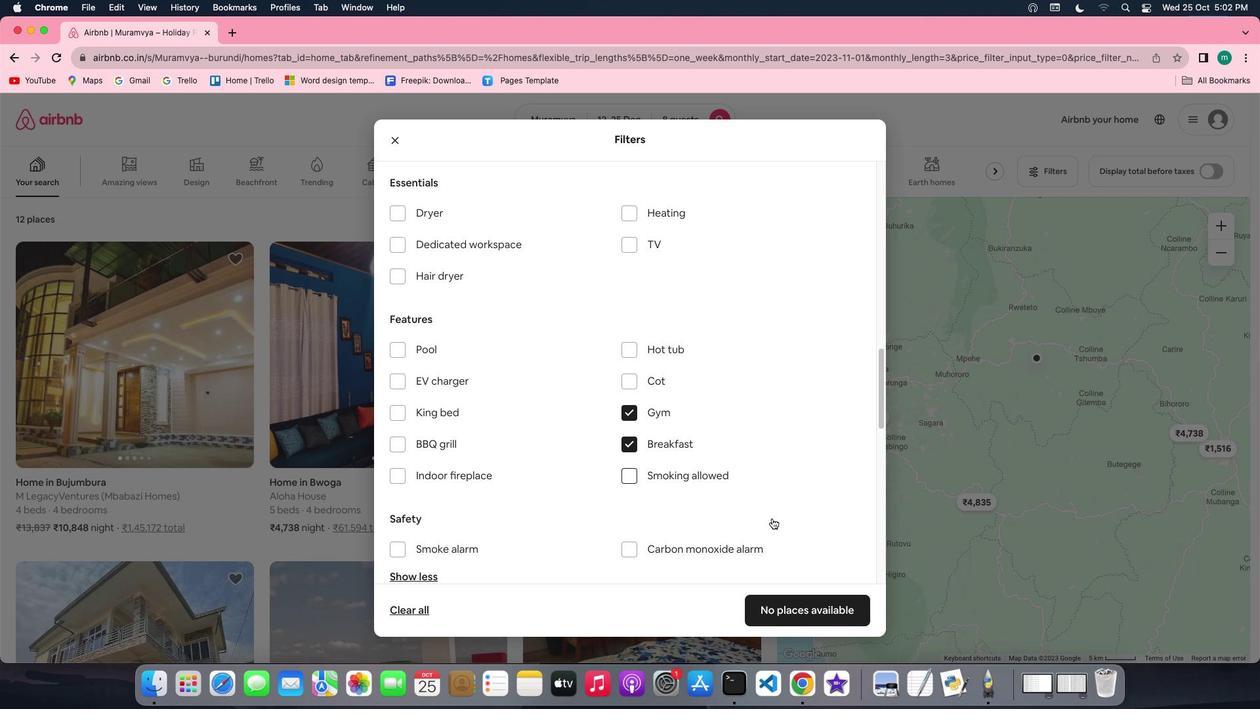 
Action: Mouse scrolled (751, 520) with delta (-13, 34)
Screenshot: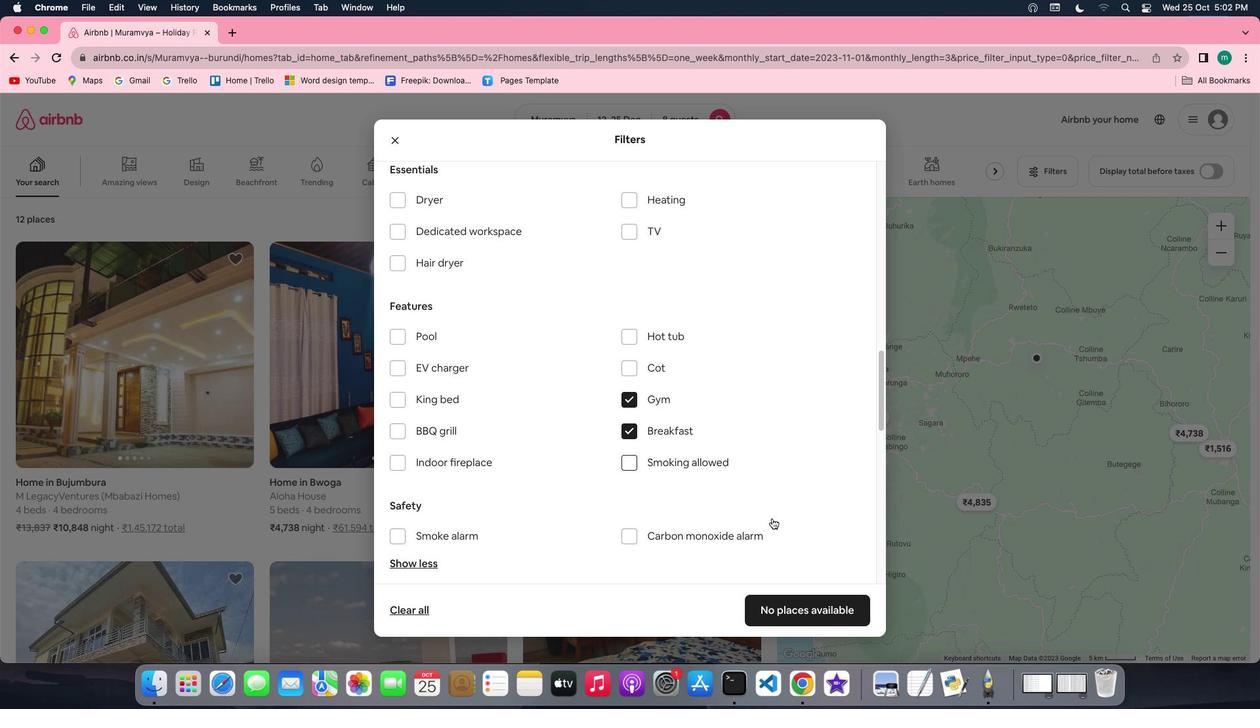 
Action: Mouse scrolled (751, 520) with delta (-13, 34)
Screenshot: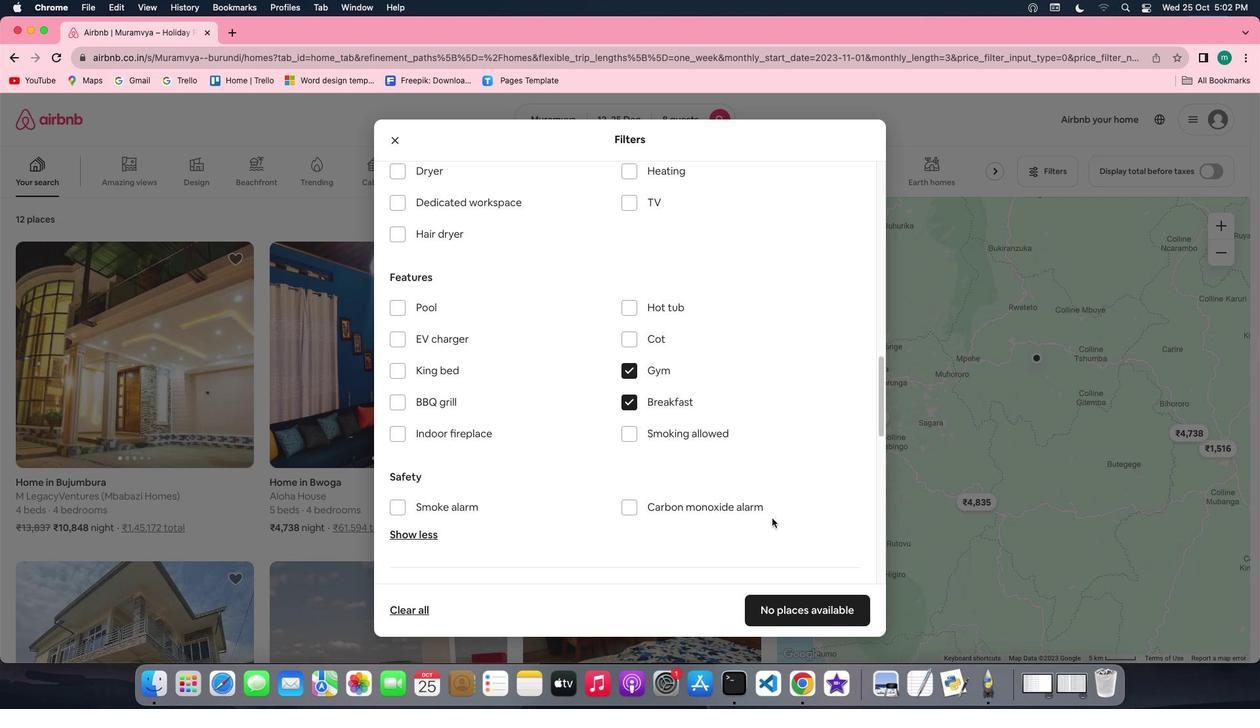 
Action: Mouse scrolled (751, 520) with delta (-13, 34)
Screenshot: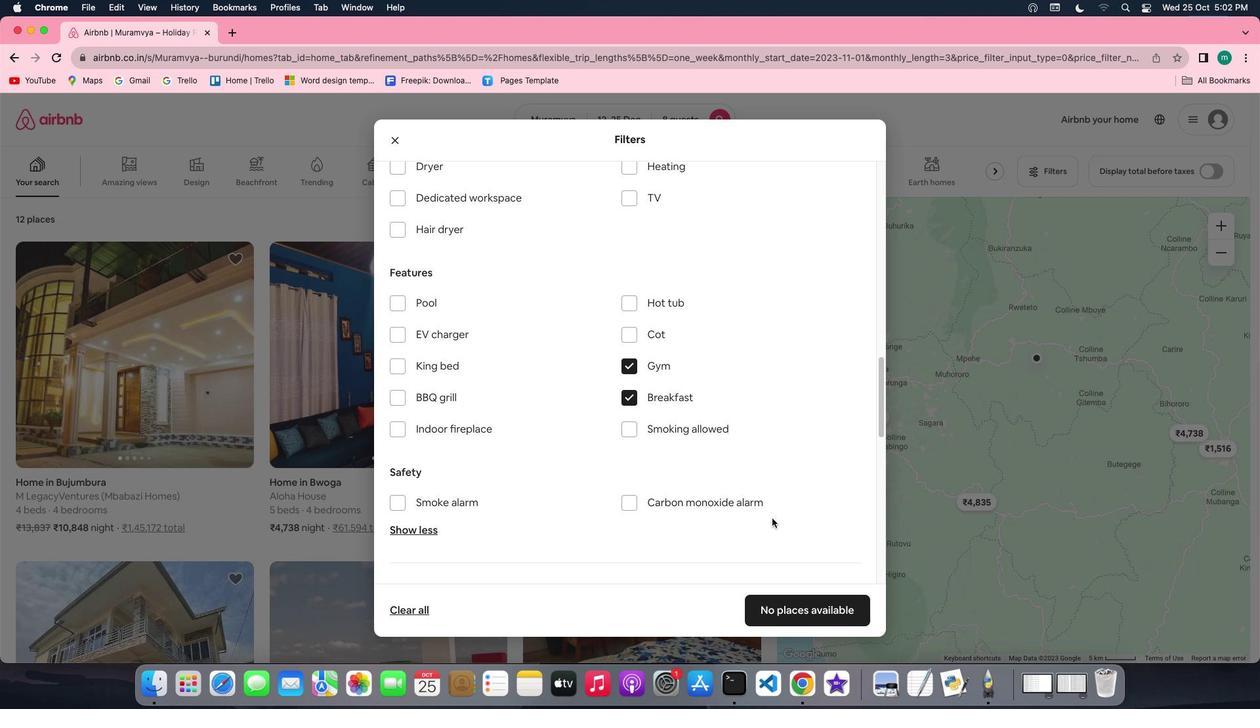 
Action: Mouse scrolled (751, 520) with delta (-13, 34)
Screenshot: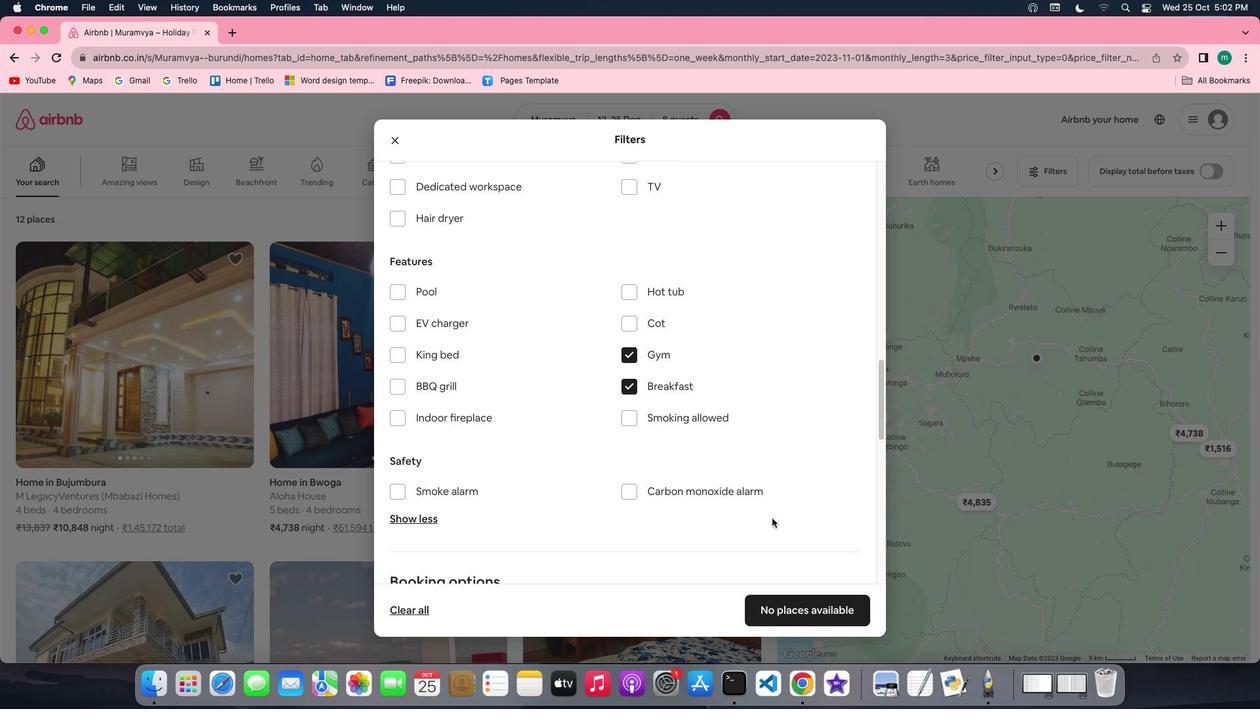 
Action: Mouse scrolled (751, 520) with delta (-13, 34)
Screenshot: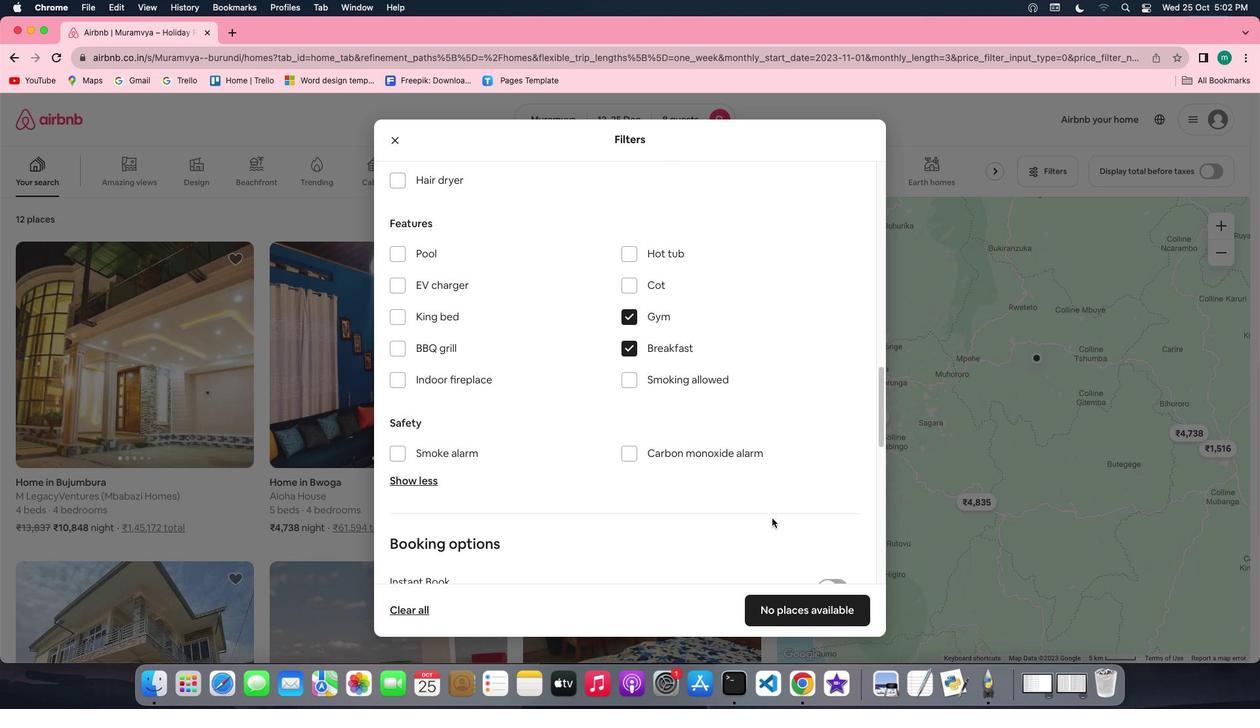 
Action: Mouse scrolled (751, 520) with delta (-13, 34)
Screenshot: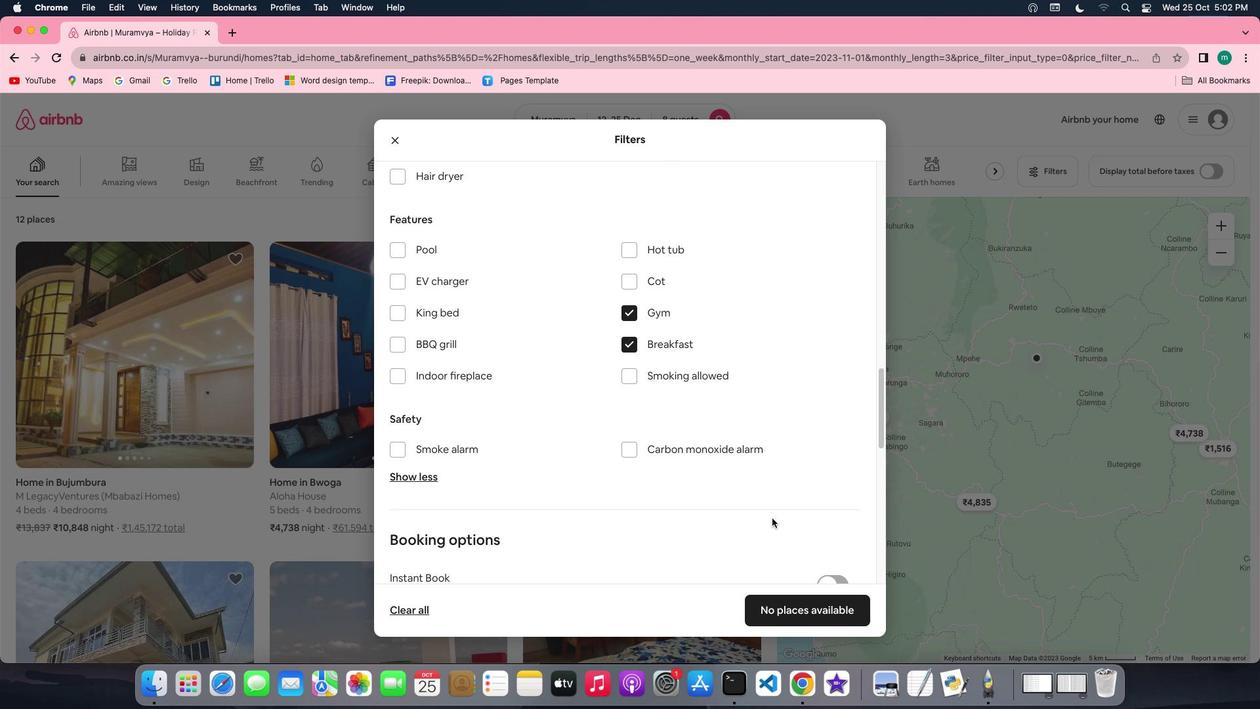 
Action: Mouse scrolled (751, 520) with delta (-13, 34)
Screenshot: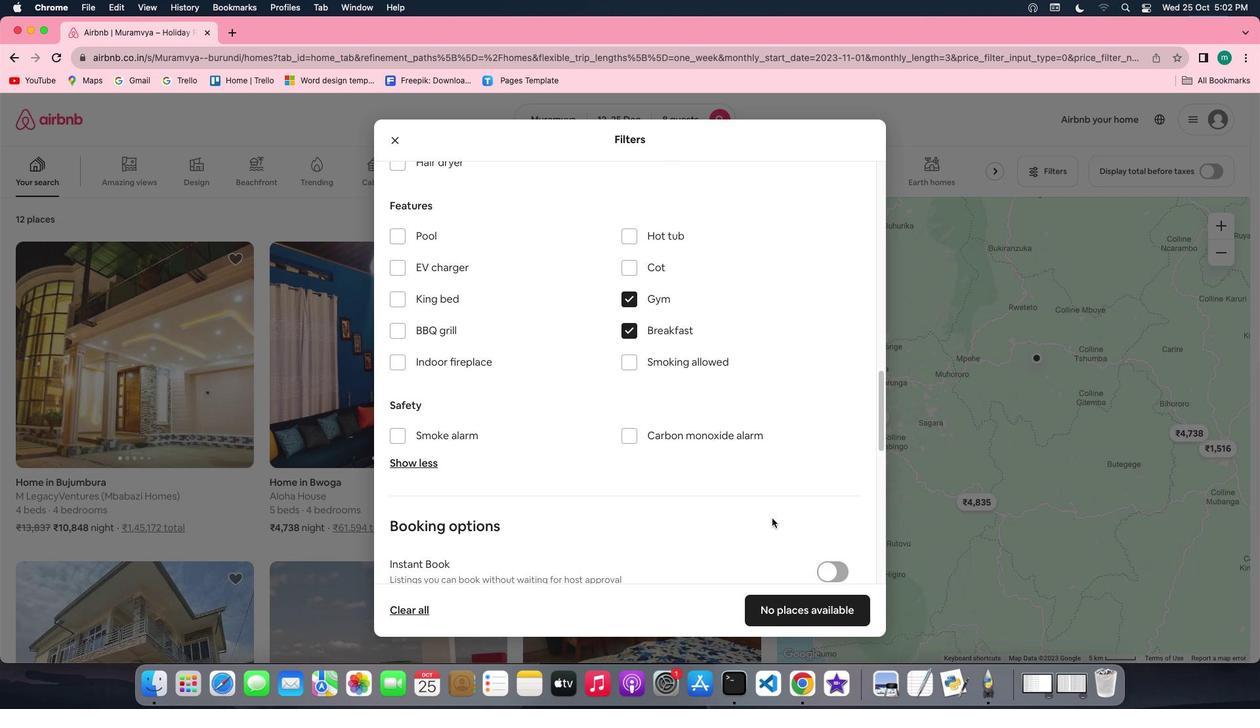 
Action: Mouse scrolled (751, 520) with delta (-13, 34)
Screenshot: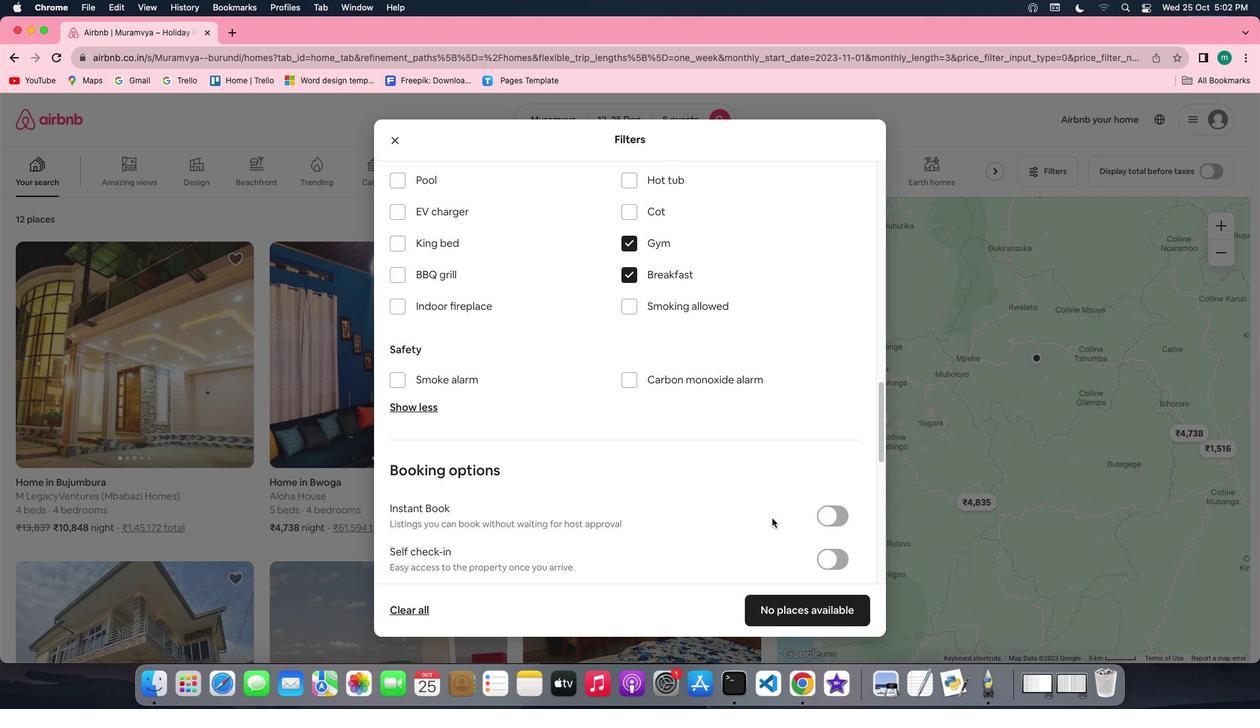 
Action: Mouse scrolled (751, 520) with delta (-13, 34)
Screenshot: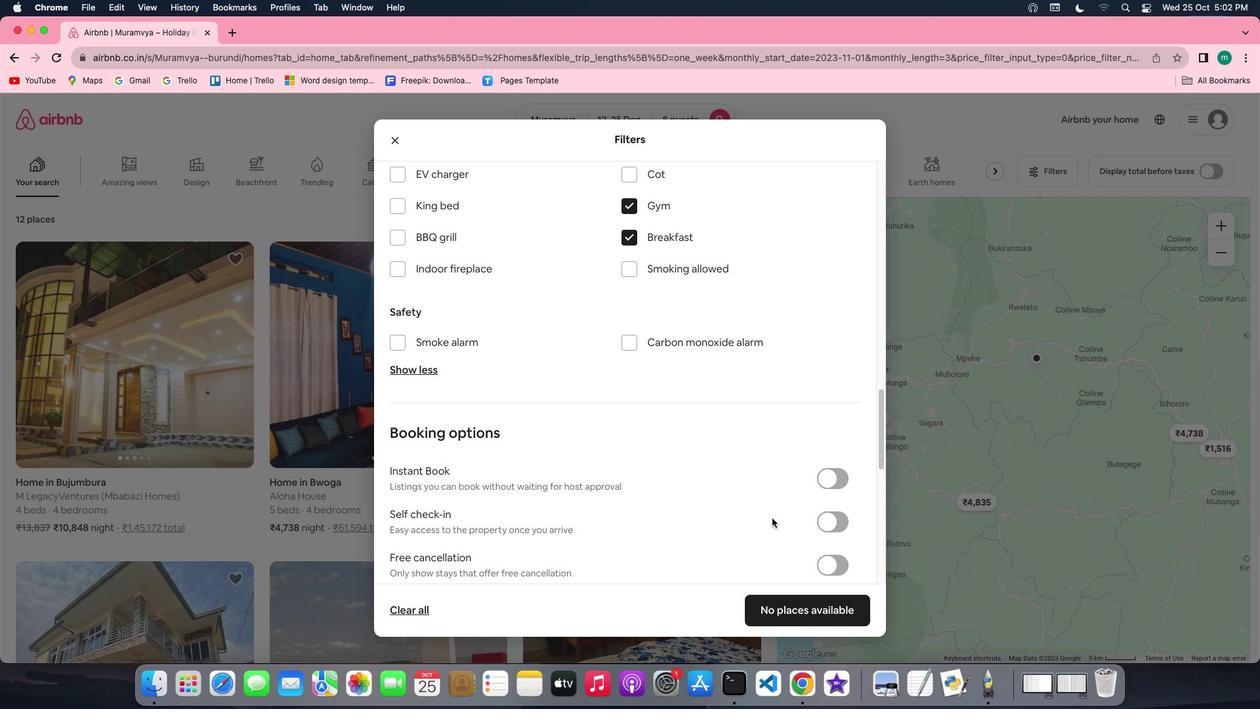 
Action: Mouse scrolled (751, 520) with delta (-13, 34)
Screenshot: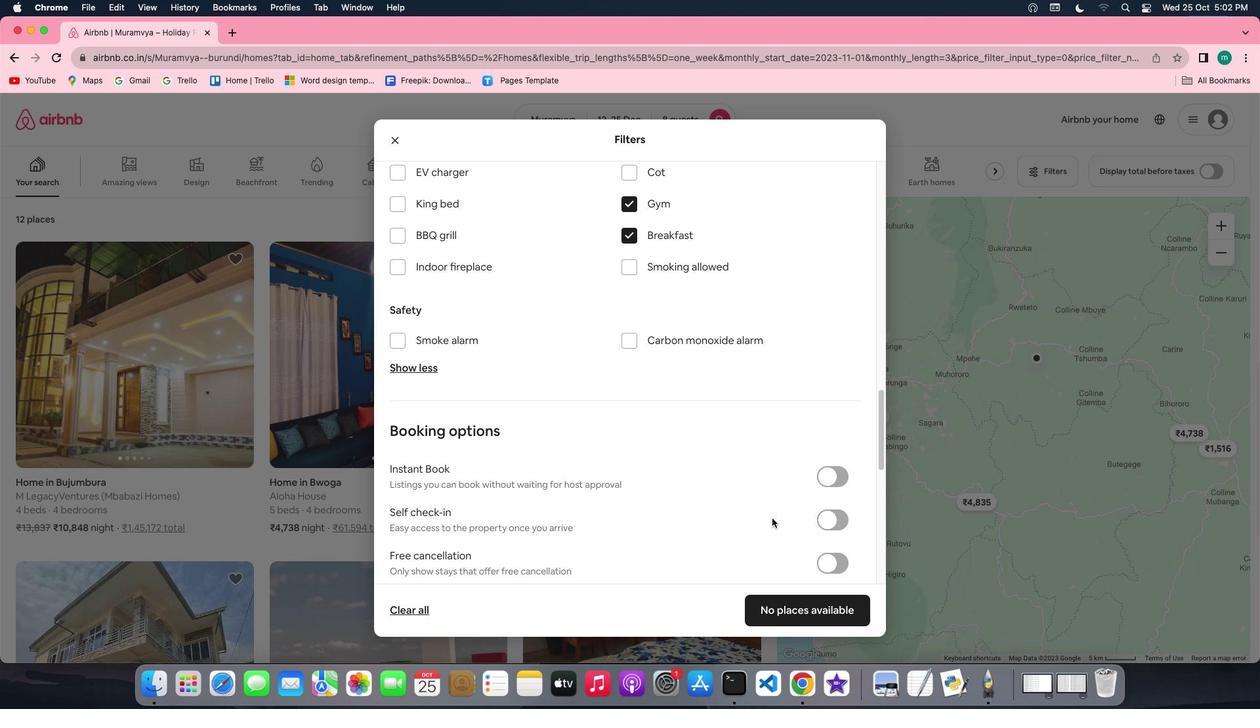 
Action: Mouse scrolled (751, 520) with delta (-13, 33)
Screenshot: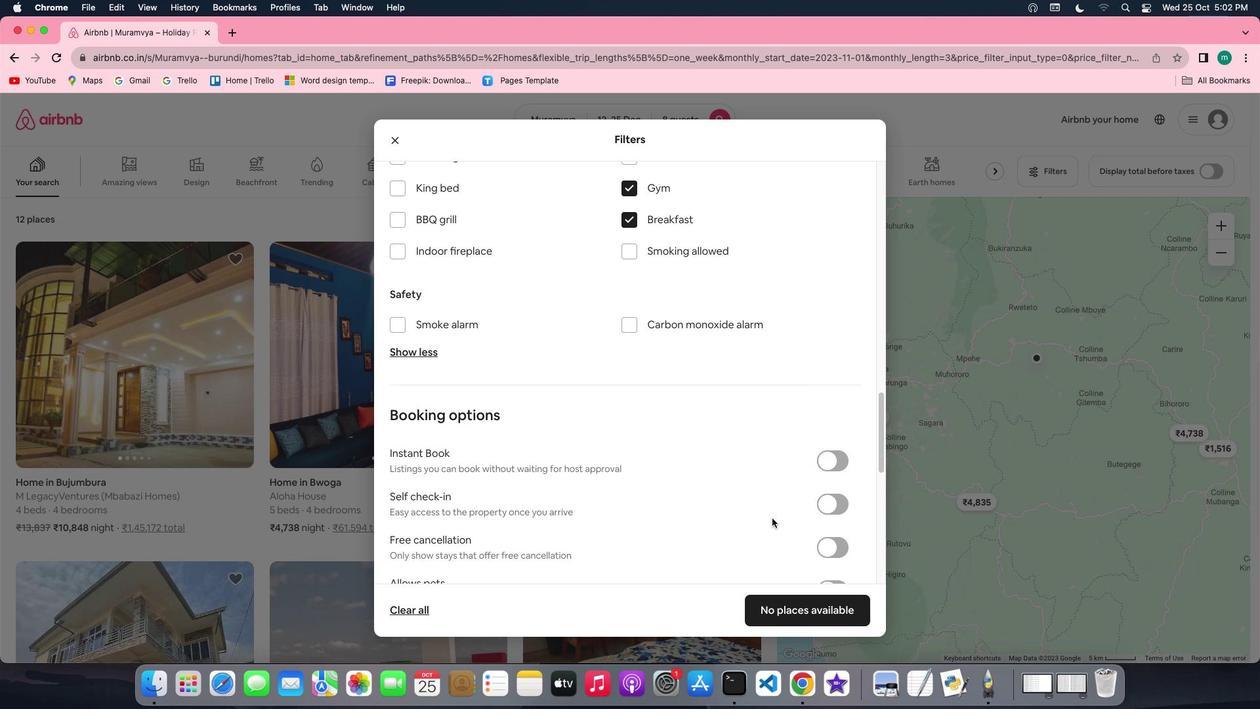 
Action: Mouse scrolled (751, 520) with delta (-13, 34)
Screenshot: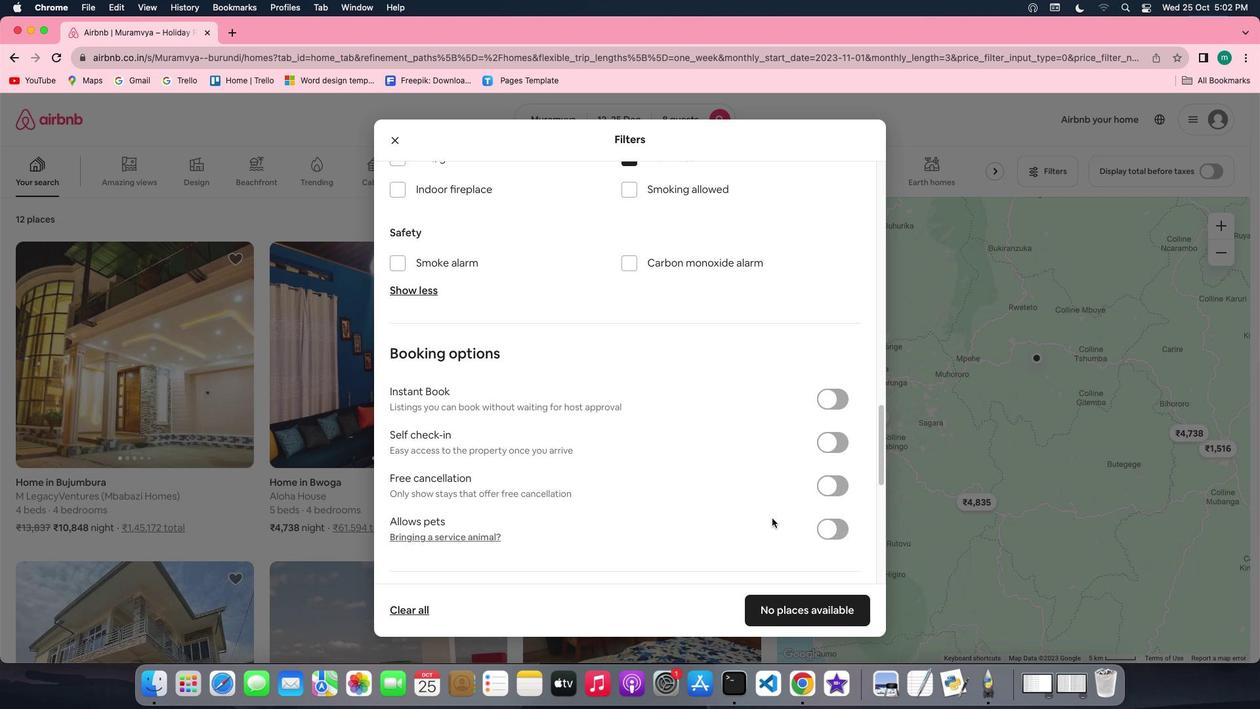
Action: Mouse moved to (810, 449)
Screenshot: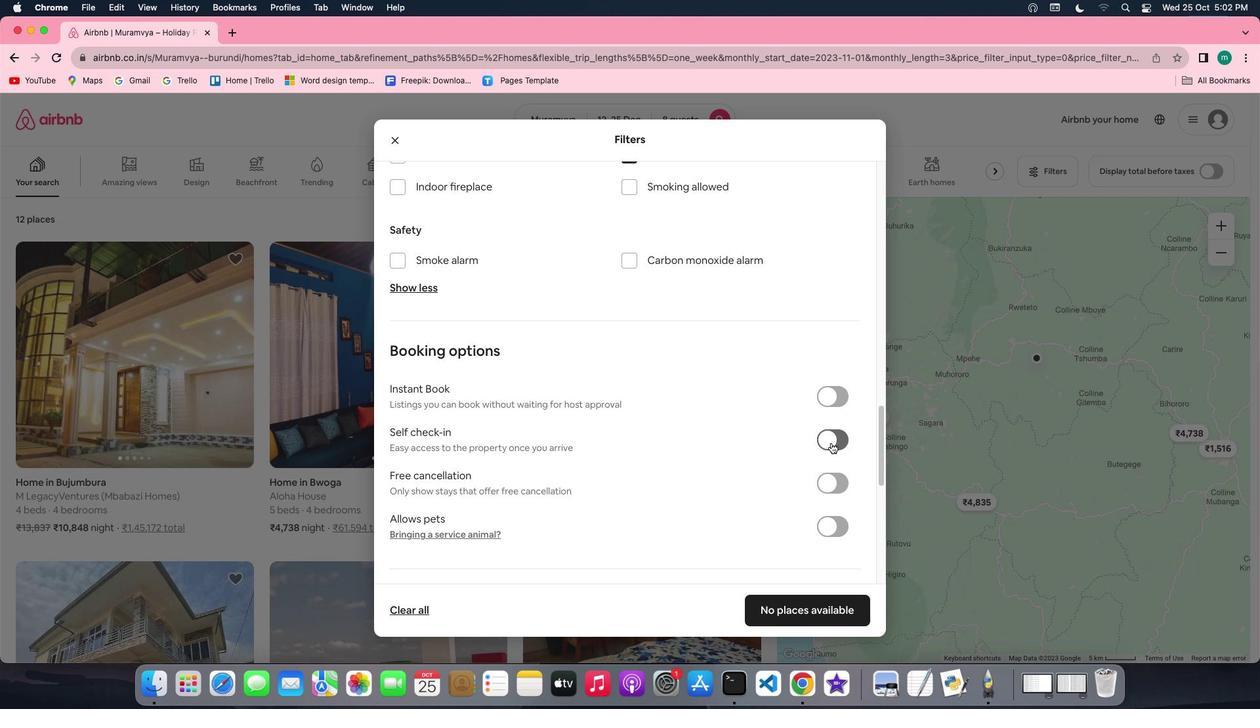 
Action: Mouse pressed left at (810, 449)
Screenshot: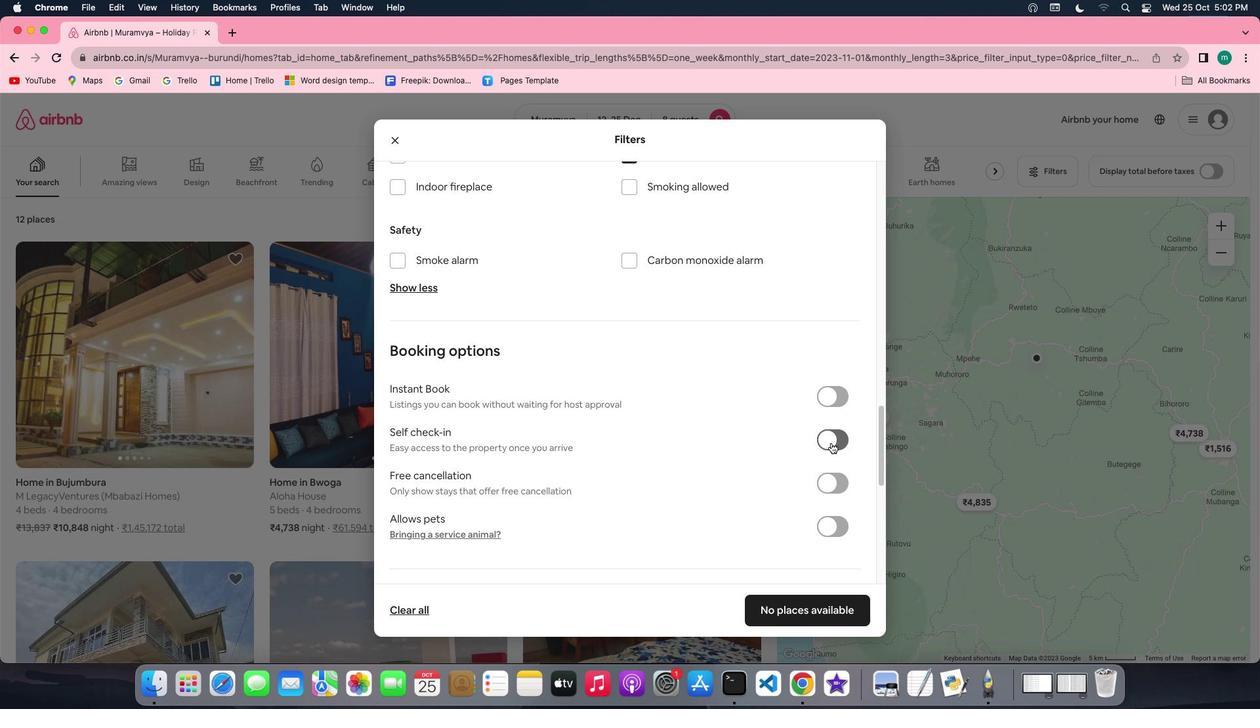 
Action: Mouse moved to (692, 527)
Screenshot: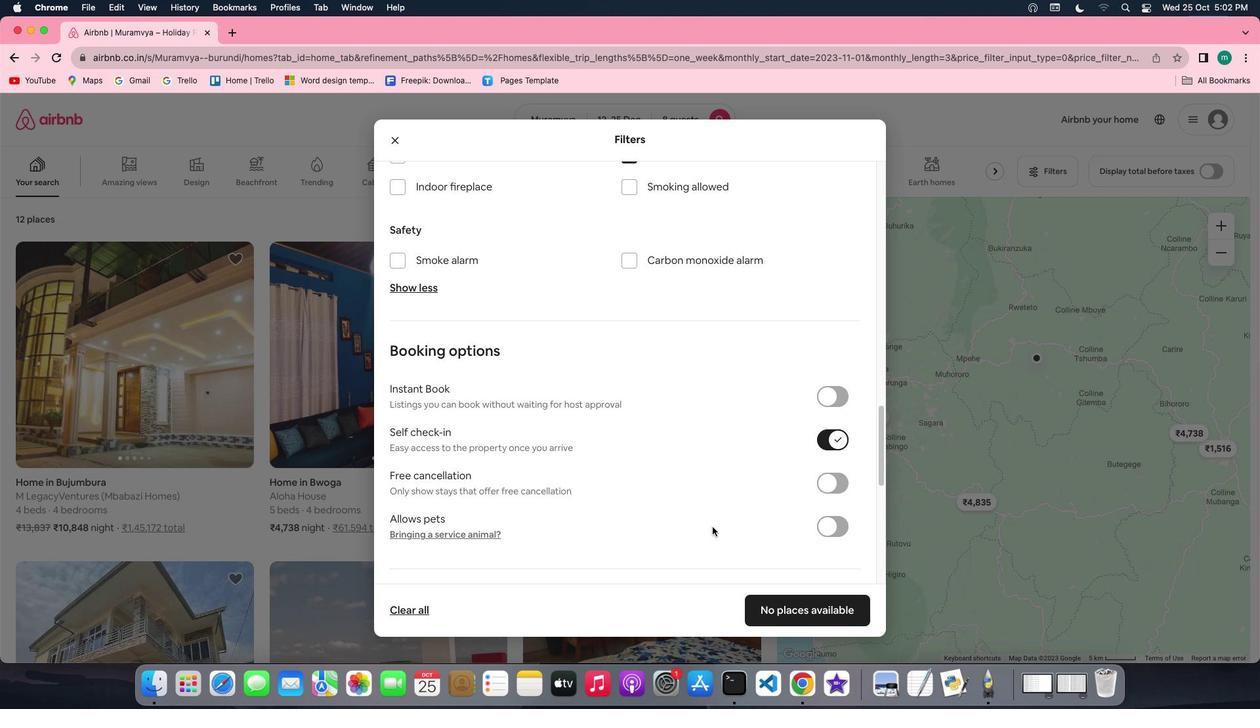 
Action: Mouse scrolled (692, 527) with delta (-13, 34)
Screenshot: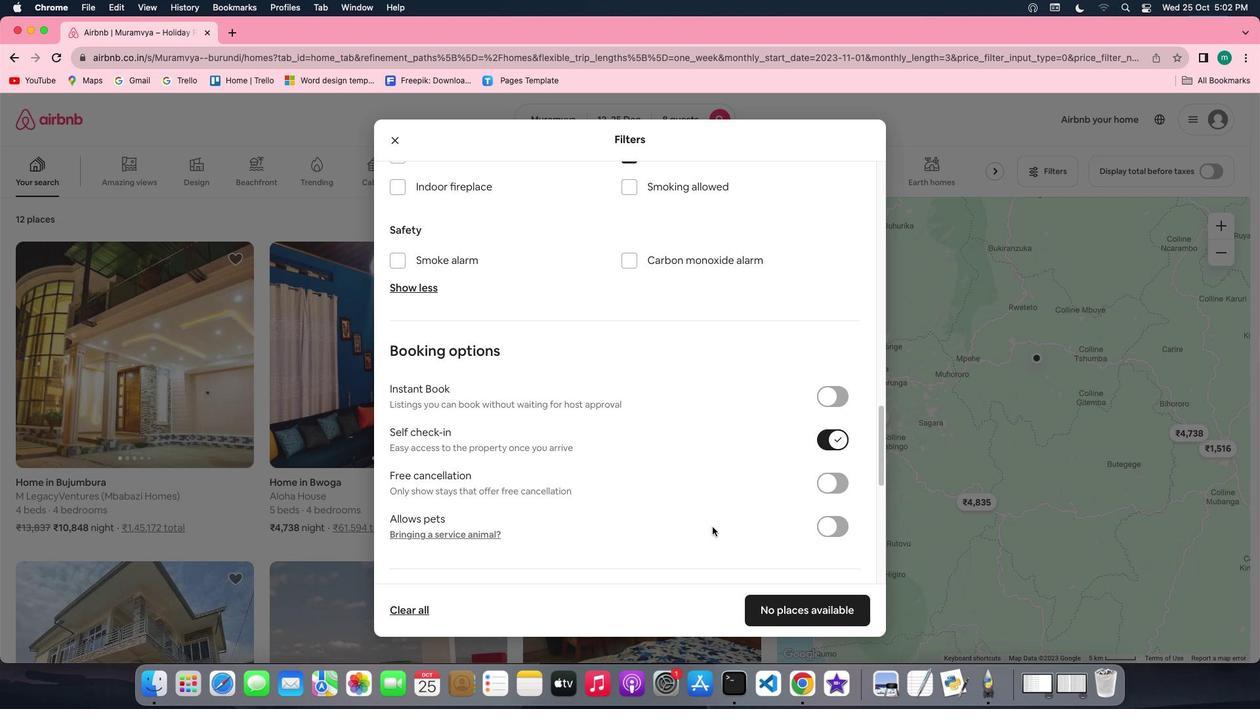 
Action: Mouse scrolled (692, 527) with delta (-13, 34)
Screenshot: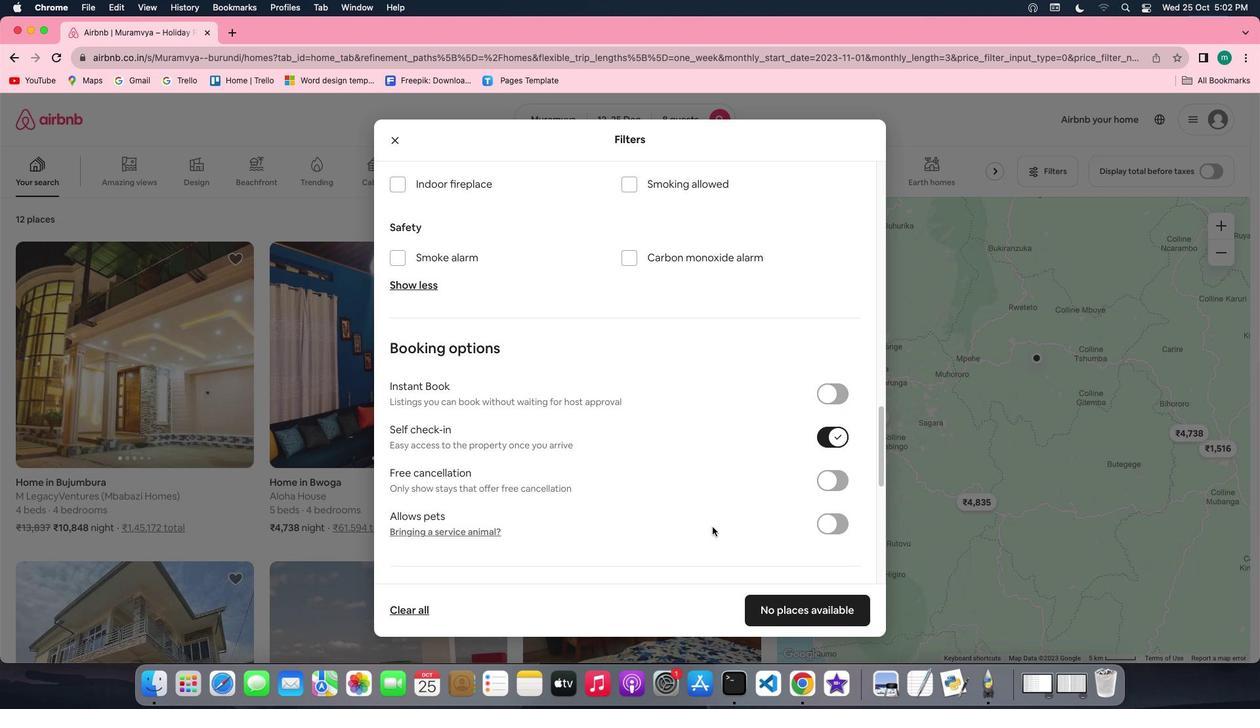 
Action: Mouse scrolled (692, 527) with delta (-13, 34)
Screenshot: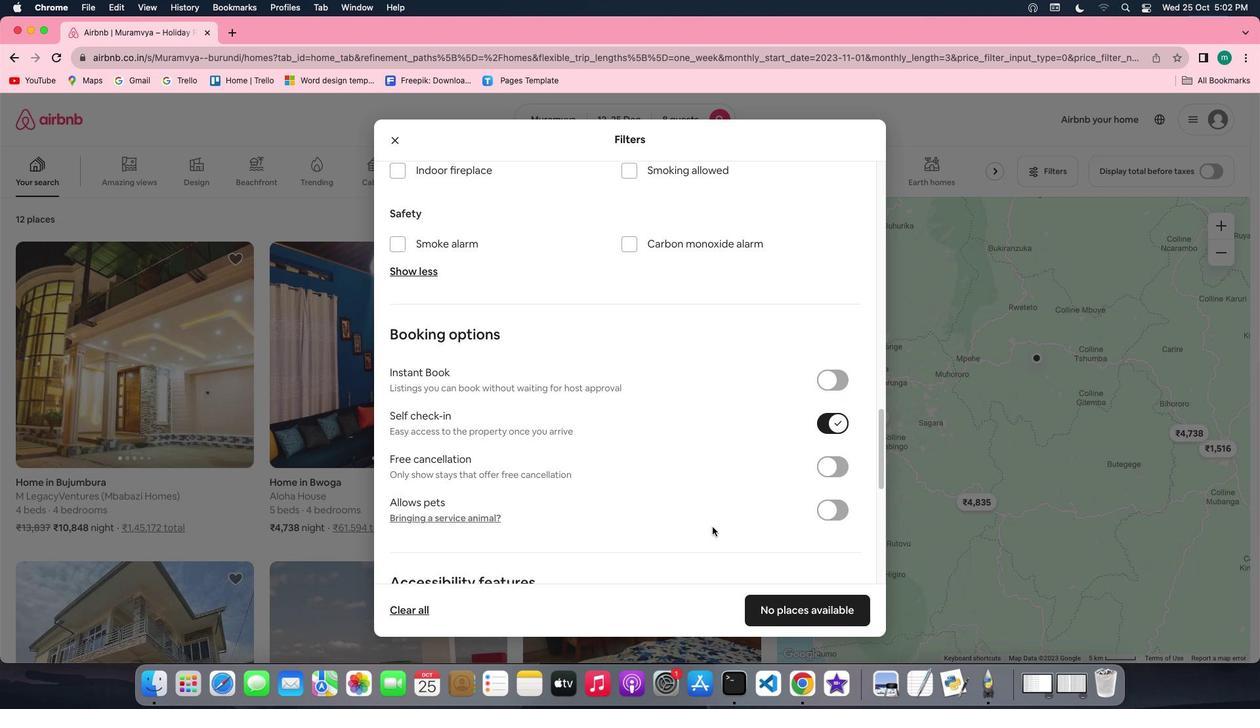 
Action: Mouse scrolled (692, 527) with delta (-13, 34)
Screenshot: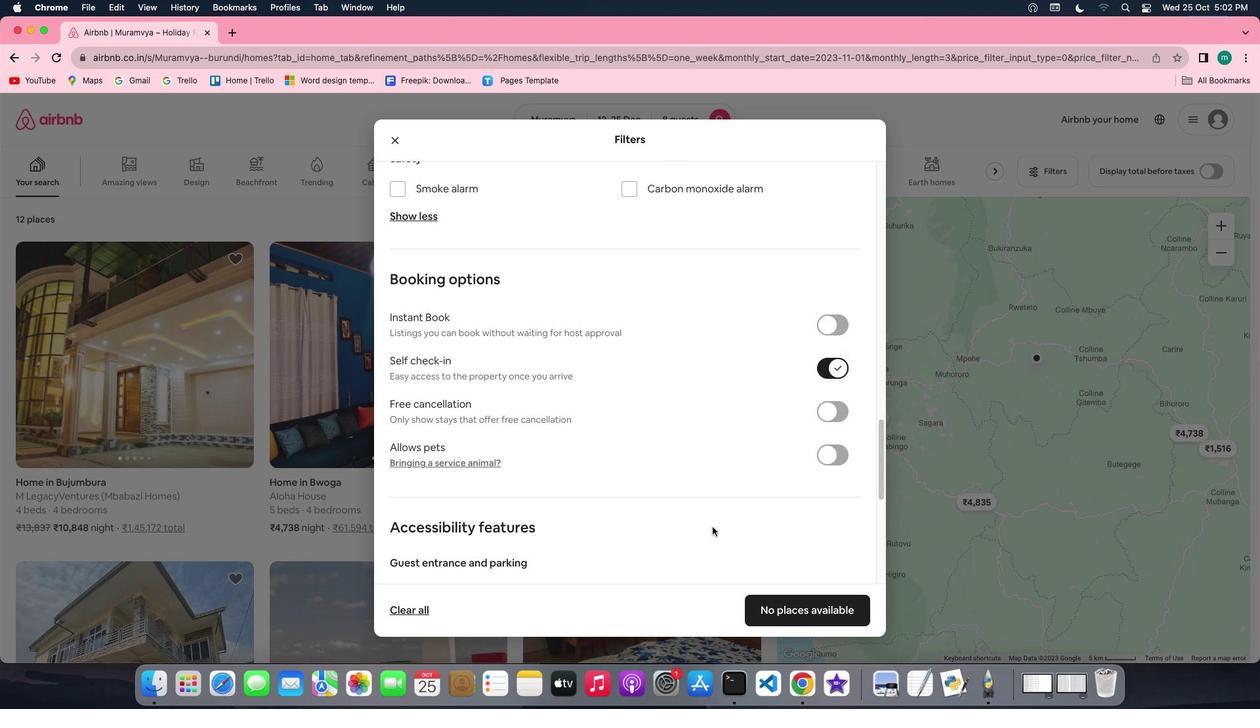 
Action: Mouse scrolled (692, 527) with delta (-13, 34)
Screenshot: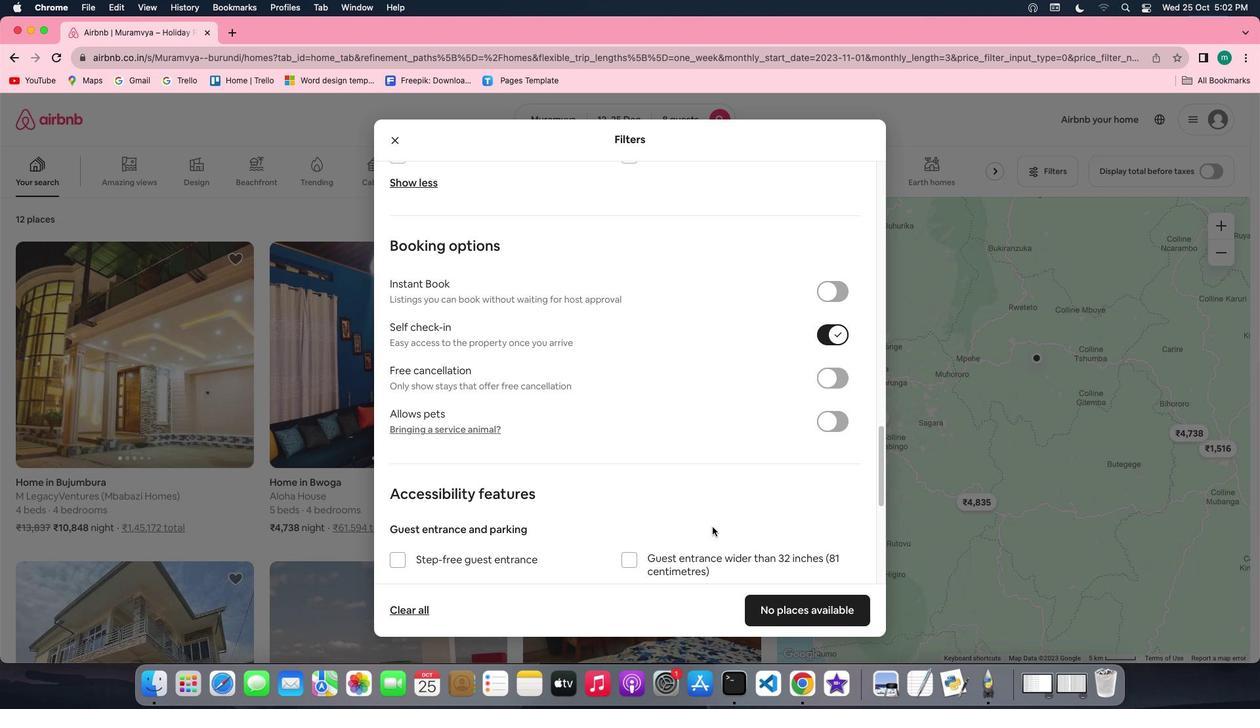 
Action: Mouse scrolled (692, 527) with delta (-13, 34)
Screenshot: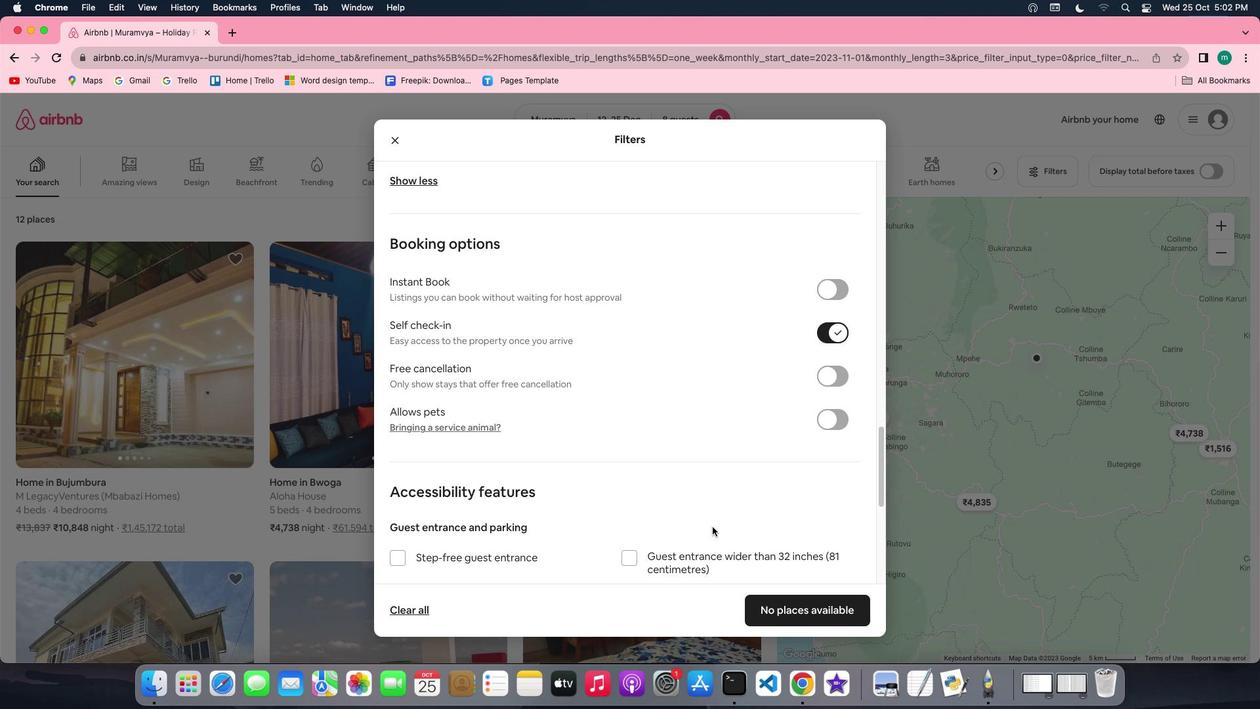
Action: Mouse scrolled (692, 527) with delta (-13, 33)
Screenshot: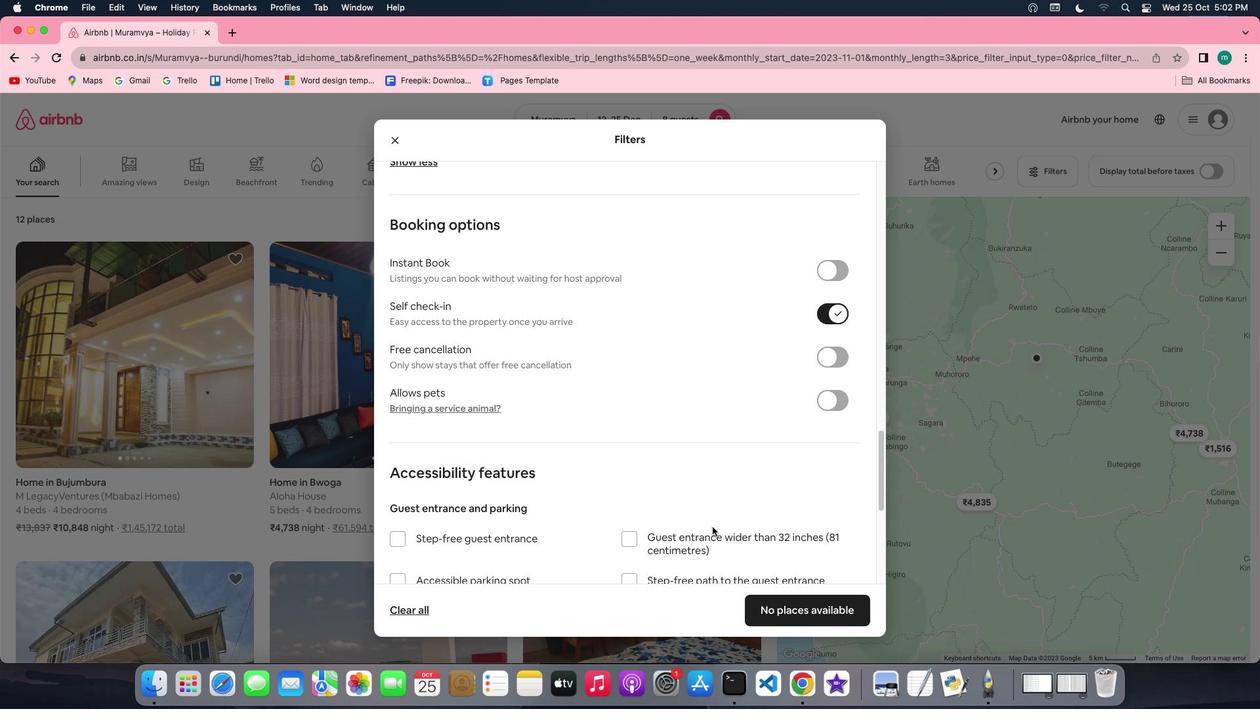 
Action: Mouse scrolled (692, 527) with delta (-13, 34)
Screenshot: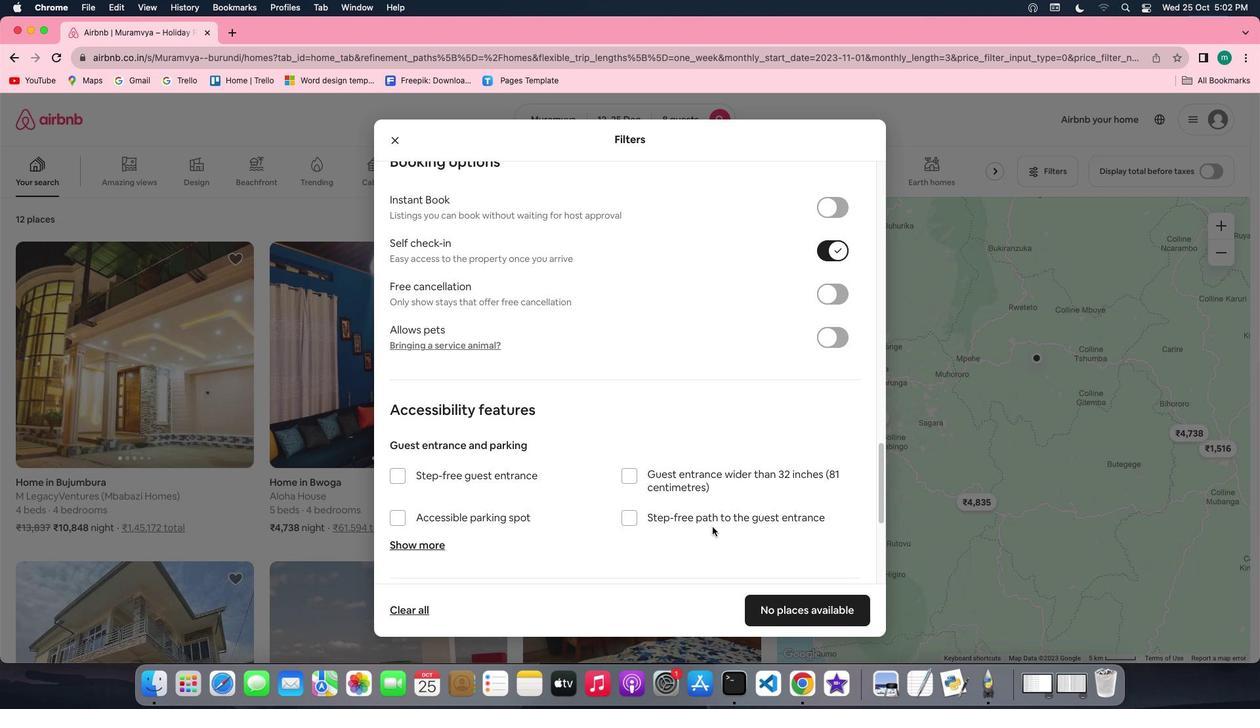 
Action: Mouse scrolled (692, 527) with delta (-13, 34)
Screenshot: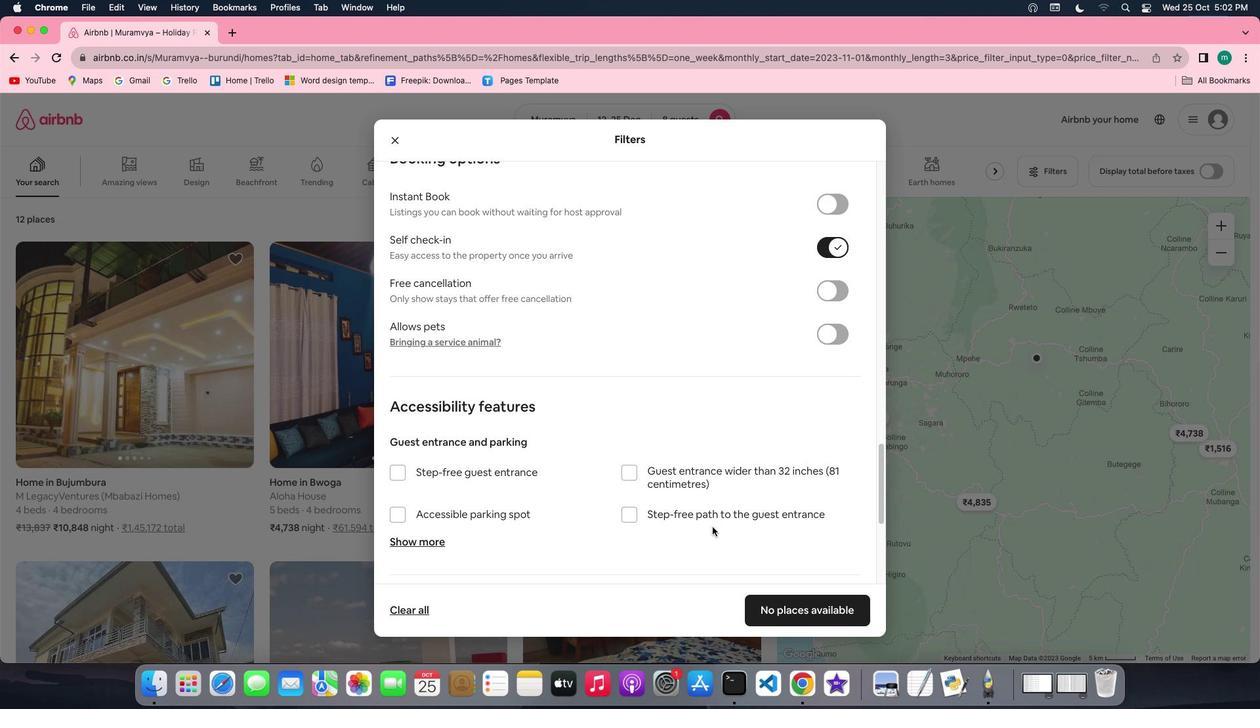 
Action: Mouse scrolled (692, 527) with delta (-13, 34)
Screenshot: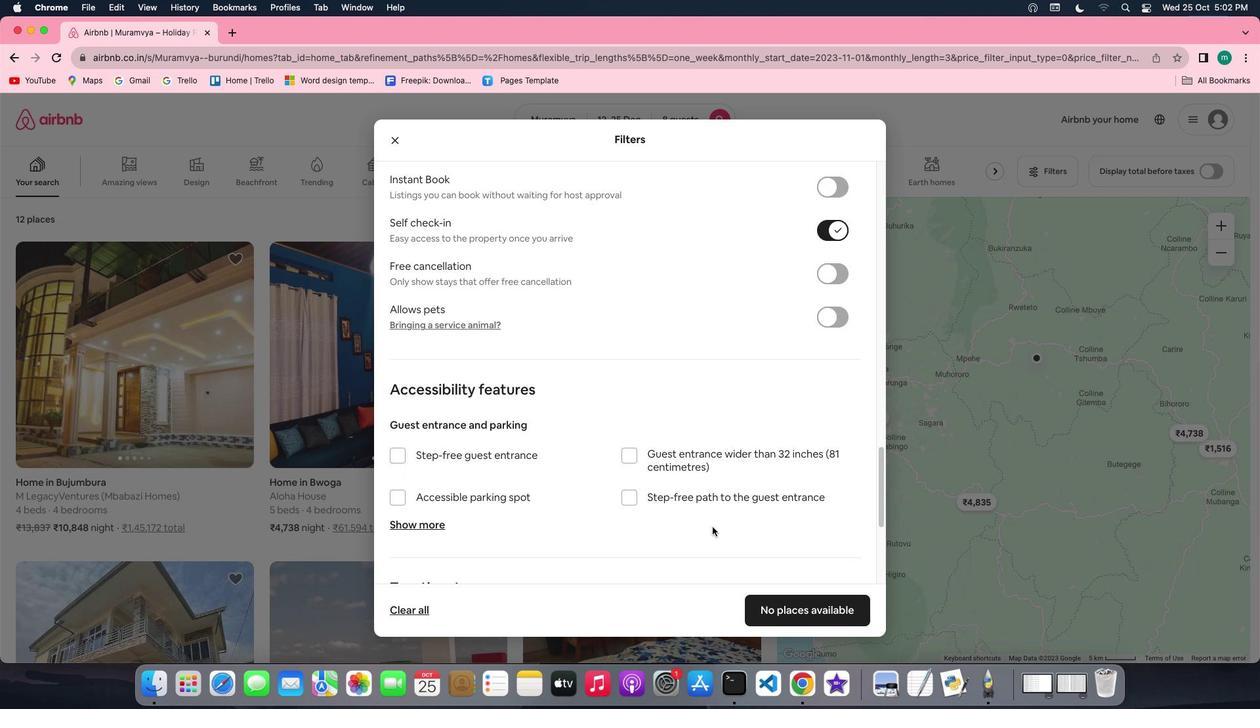 
Action: Mouse scrolled (692, 527) with delta (-13, 34)
Screenshot: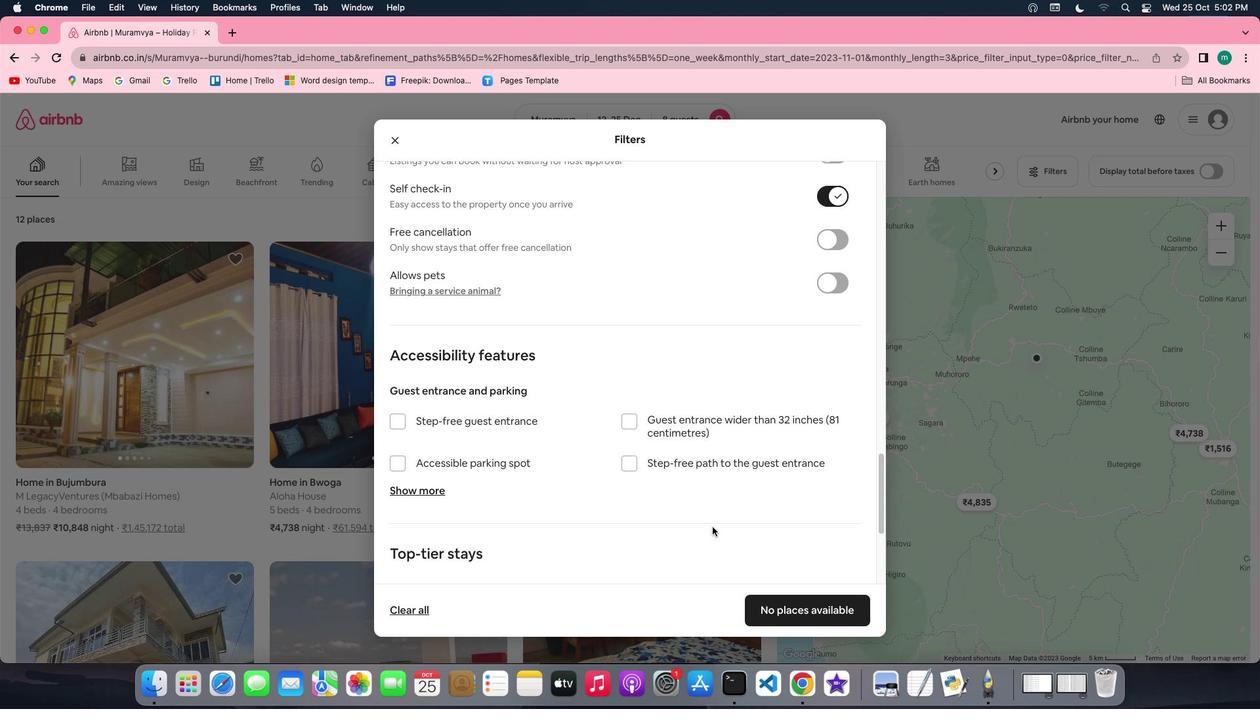 
Action: Mouse scrolled (692, 527) with delta (-13, 34)
Screenshot: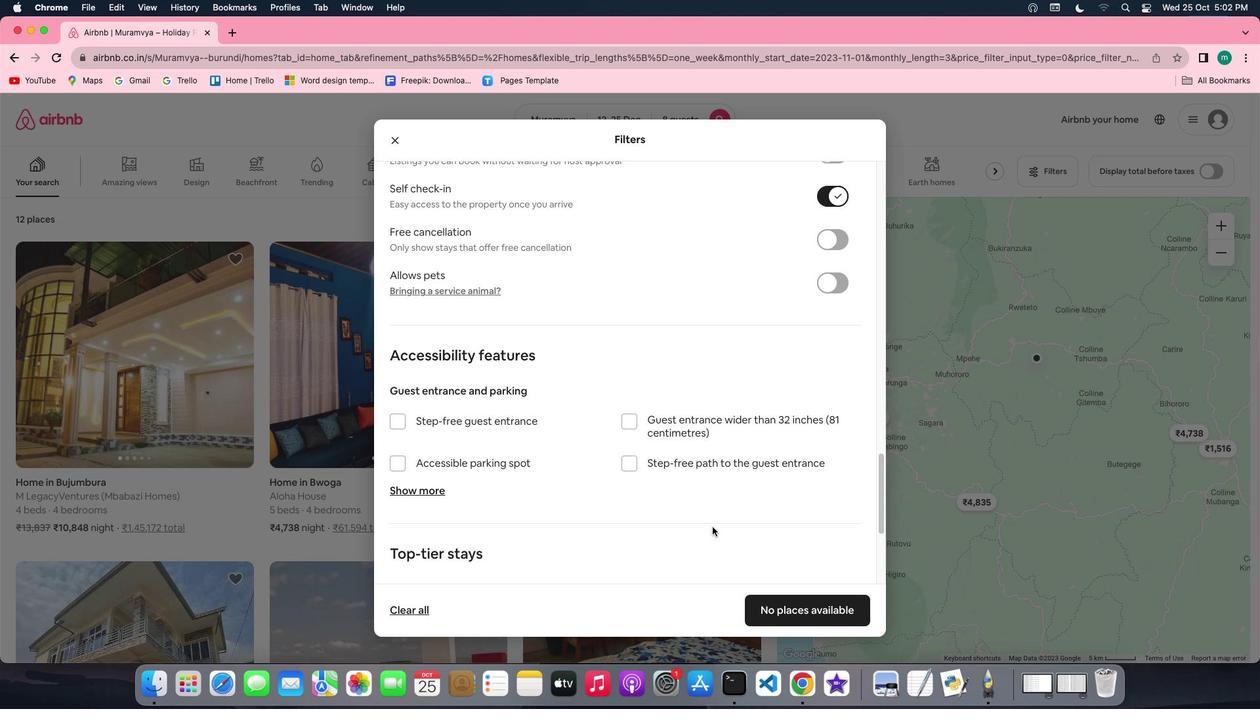
Action: Mouse scrolled (692, 527) with delta (-13, 33)
Screenshot: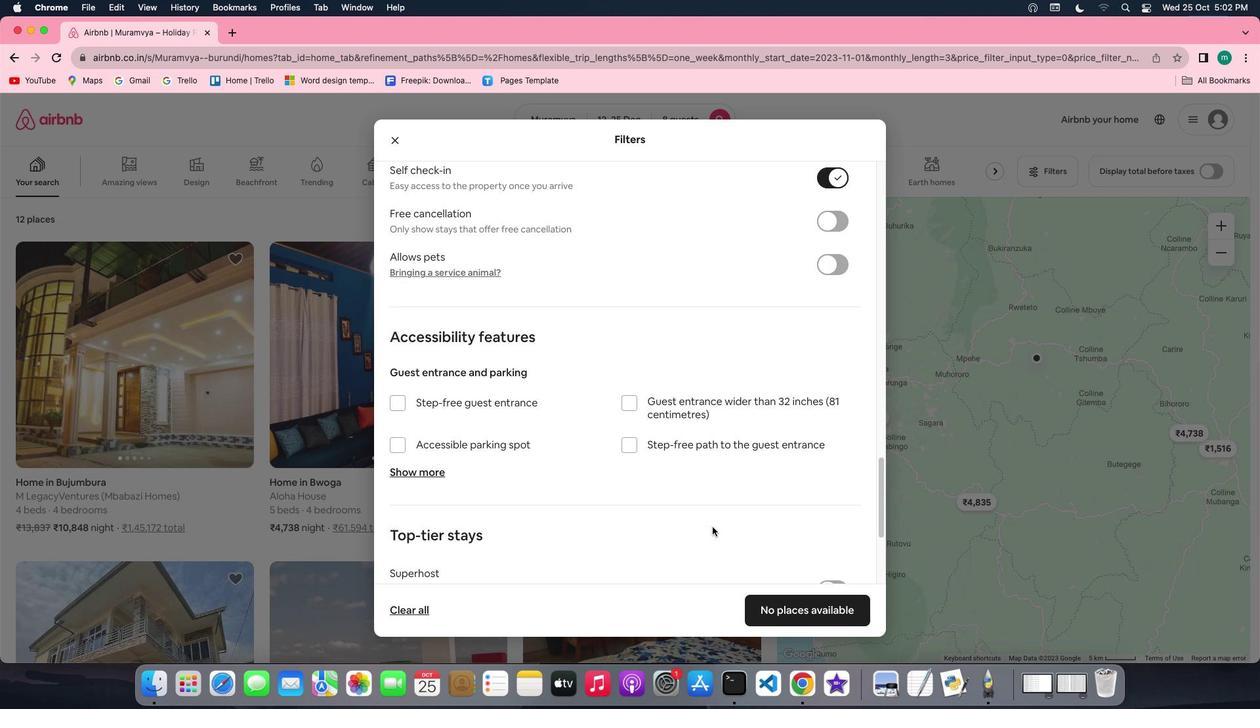 
Action: Mouse scrolled (692, 527) with delta (-13, 32)
Screenshot: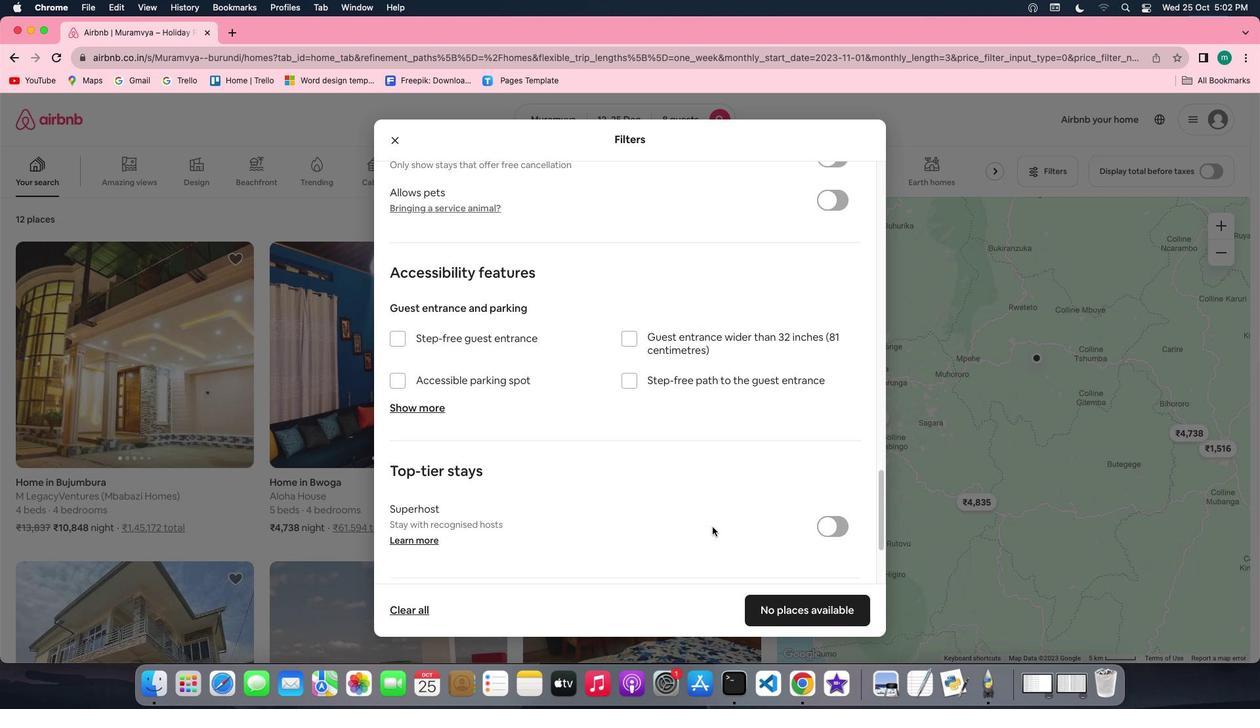 
Action: Mouse scrolled (692, 527) with delta (-13, 32)
Screenshot: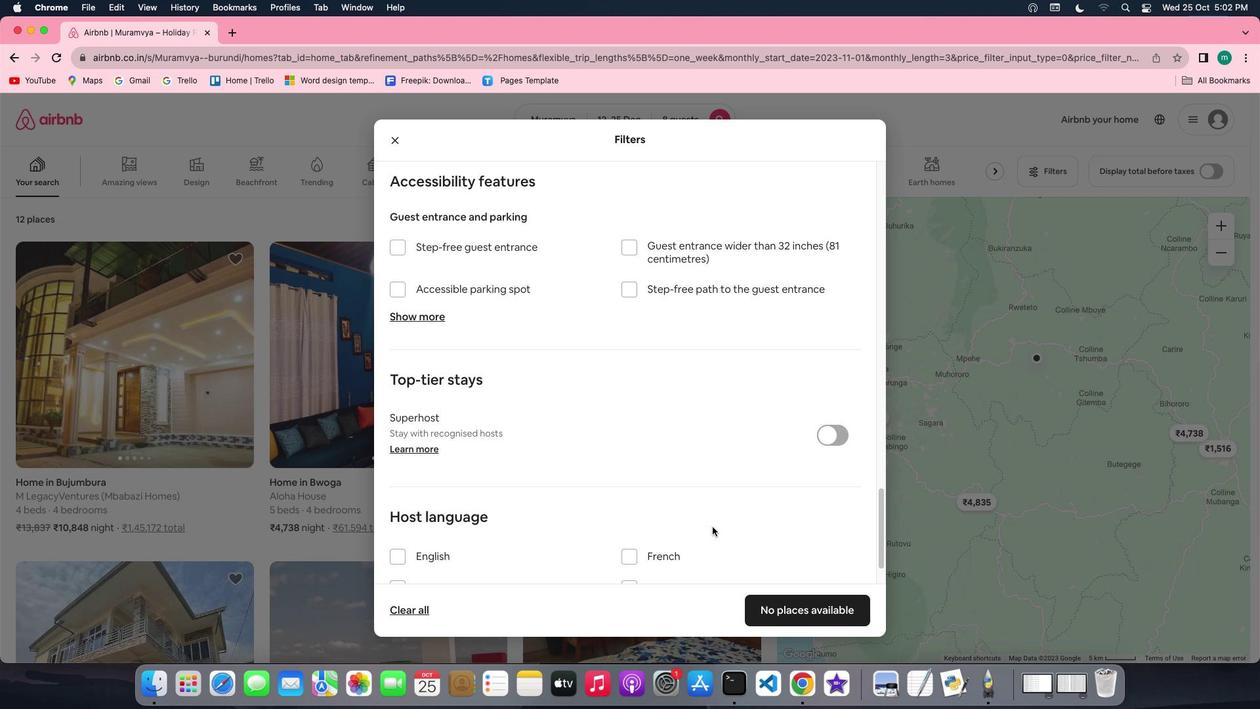
Action: Mouse moved to (747, 566)
Screenshot: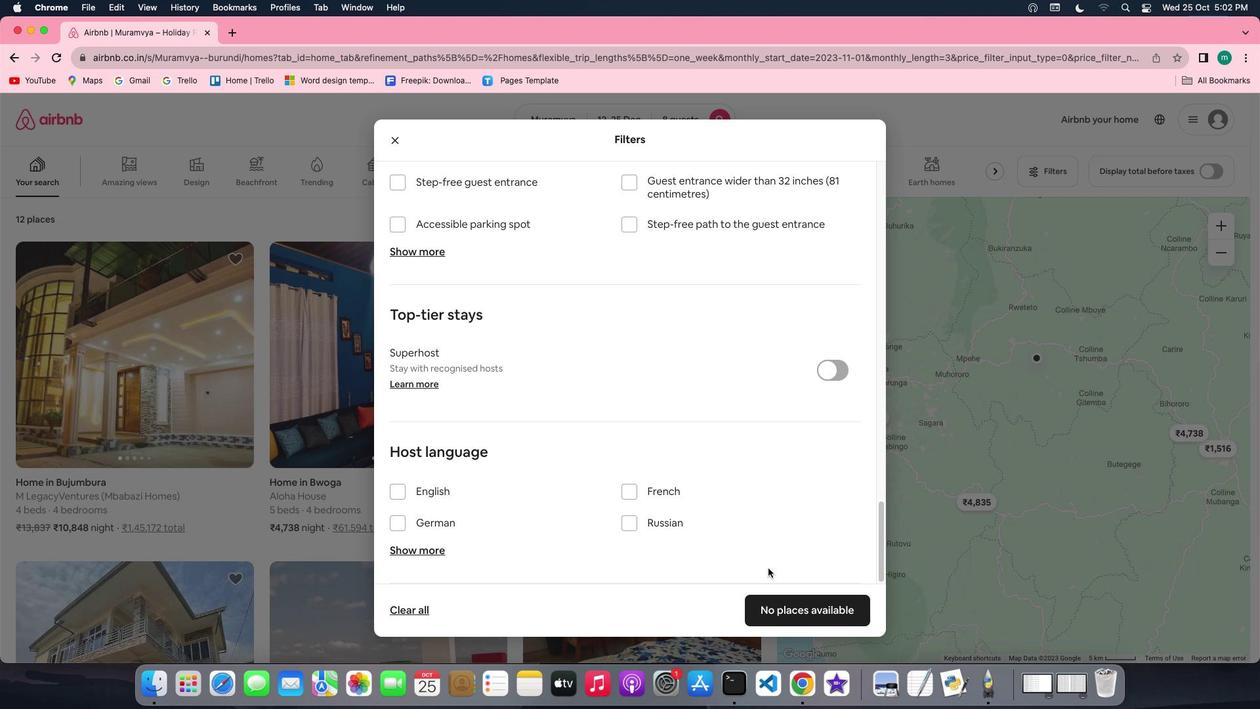 
Action: Mouse scrolled (747, 566) with delta (-13, 34)
Screenshot: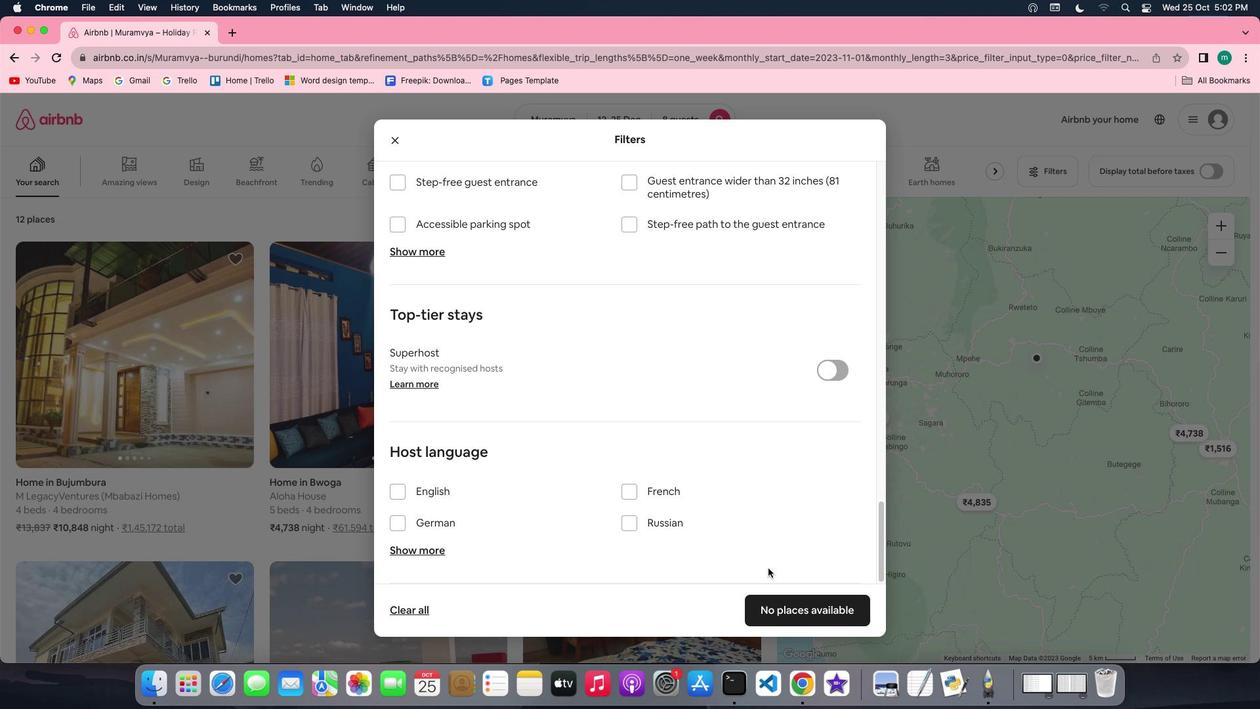 
Action: Mouse scrolled (747, 566) with delta (-13, 34)
Screenshot: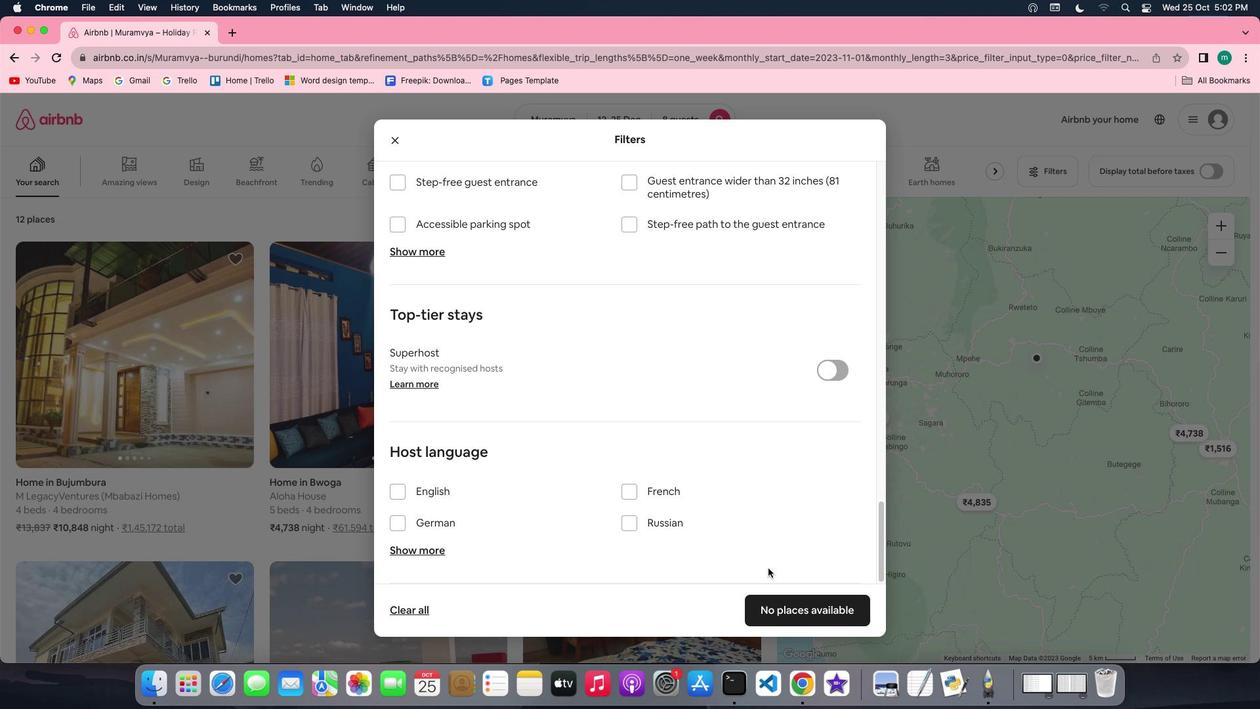 
Action: Mouse scrolled (747, 566) with delta (-13, 33)
Screenshot: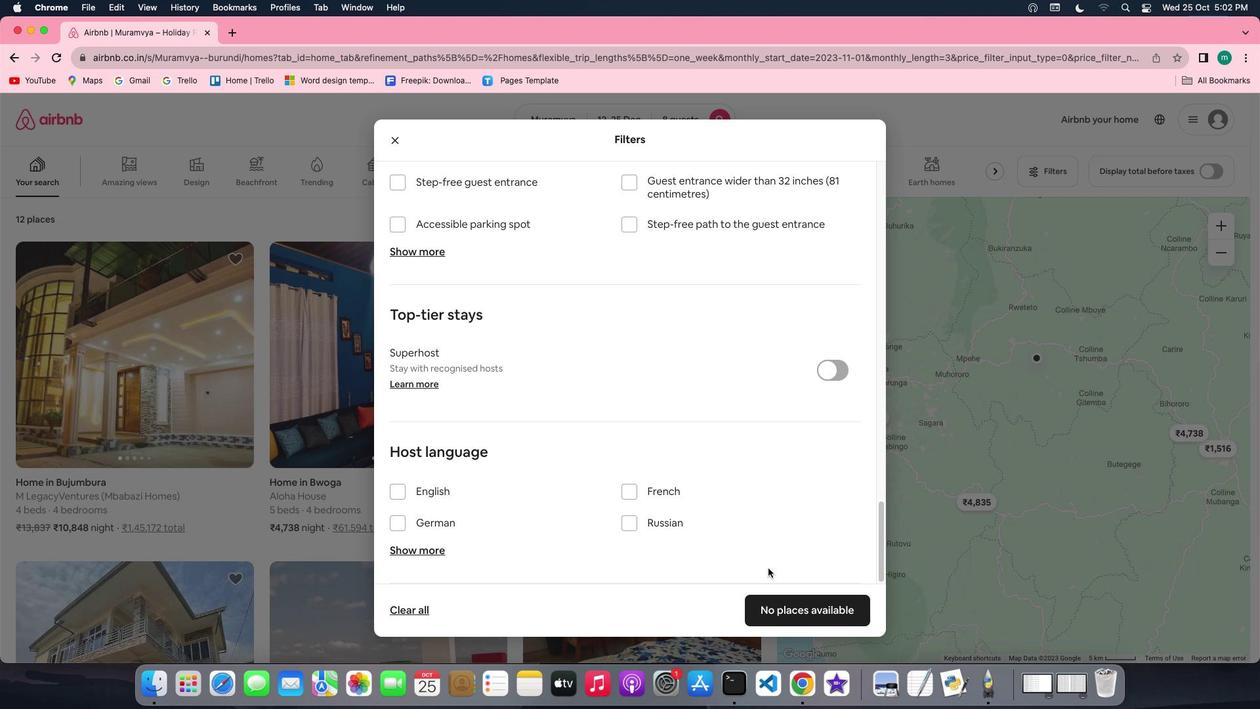 
Action: Mouse scrolled (747, 566) with delta (-13, 32)
Screenshot: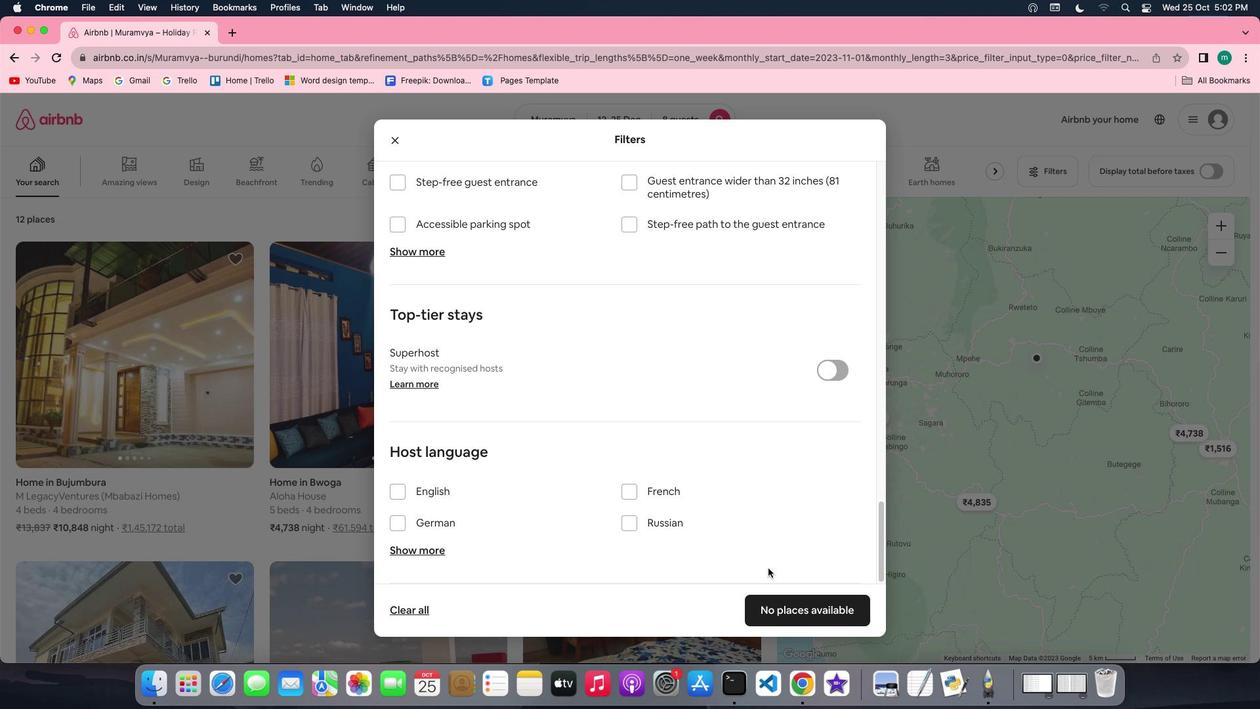 
Action: Mouse scrolled (747, 566) with delta (-13, 31)
Screenshot: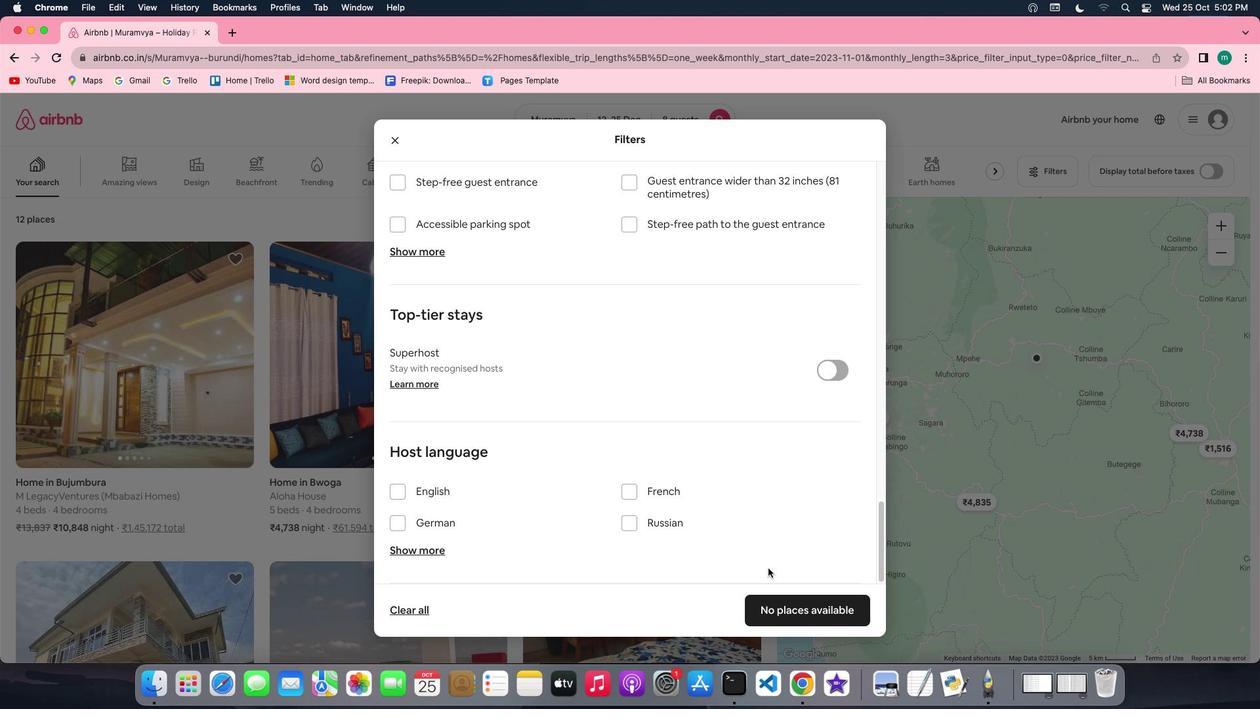 
Action: Mouse moved to (801, 604)
Screenshot: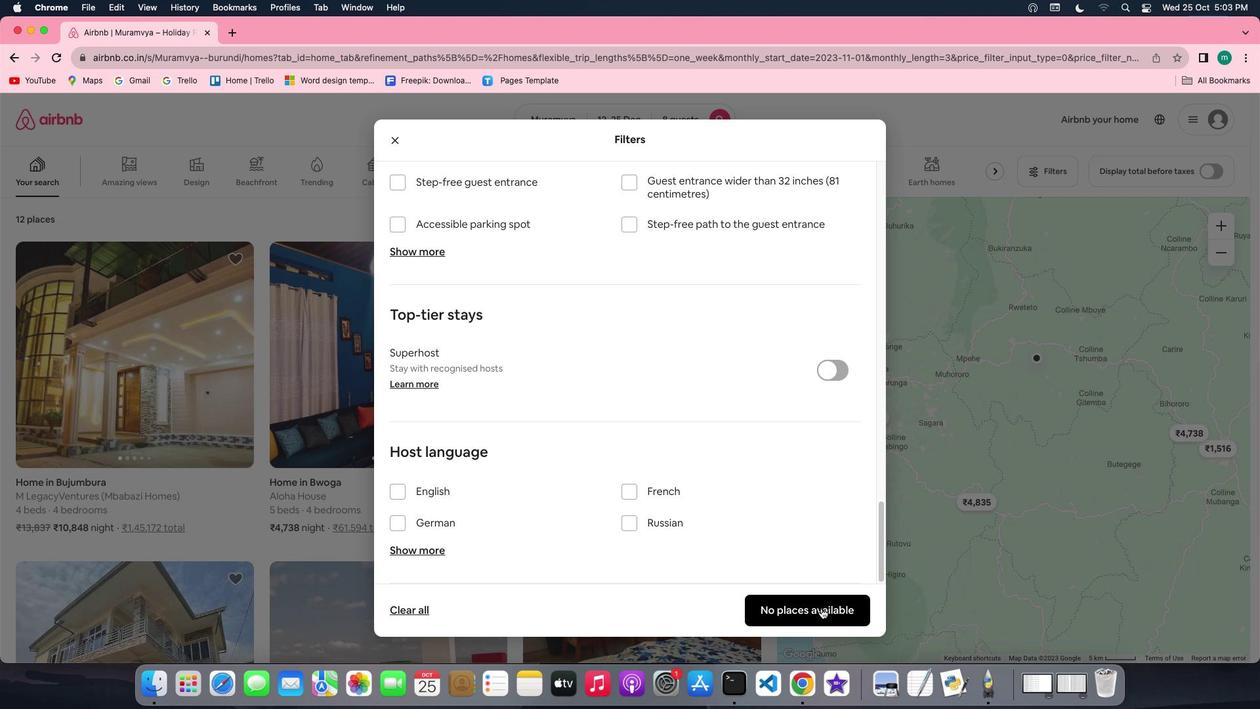 
Action: Mouse pressed left at (801, 604)
Screenshot: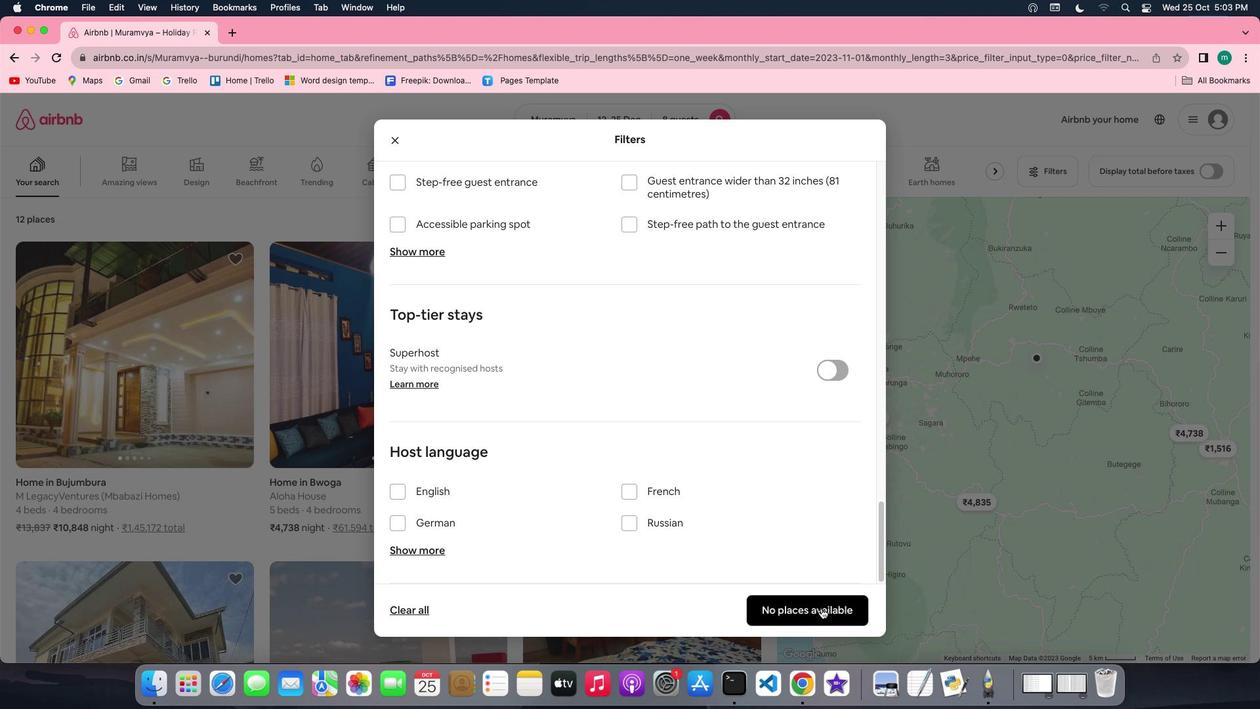 
Action: Mouse moved to (191, 413)
Screenshot: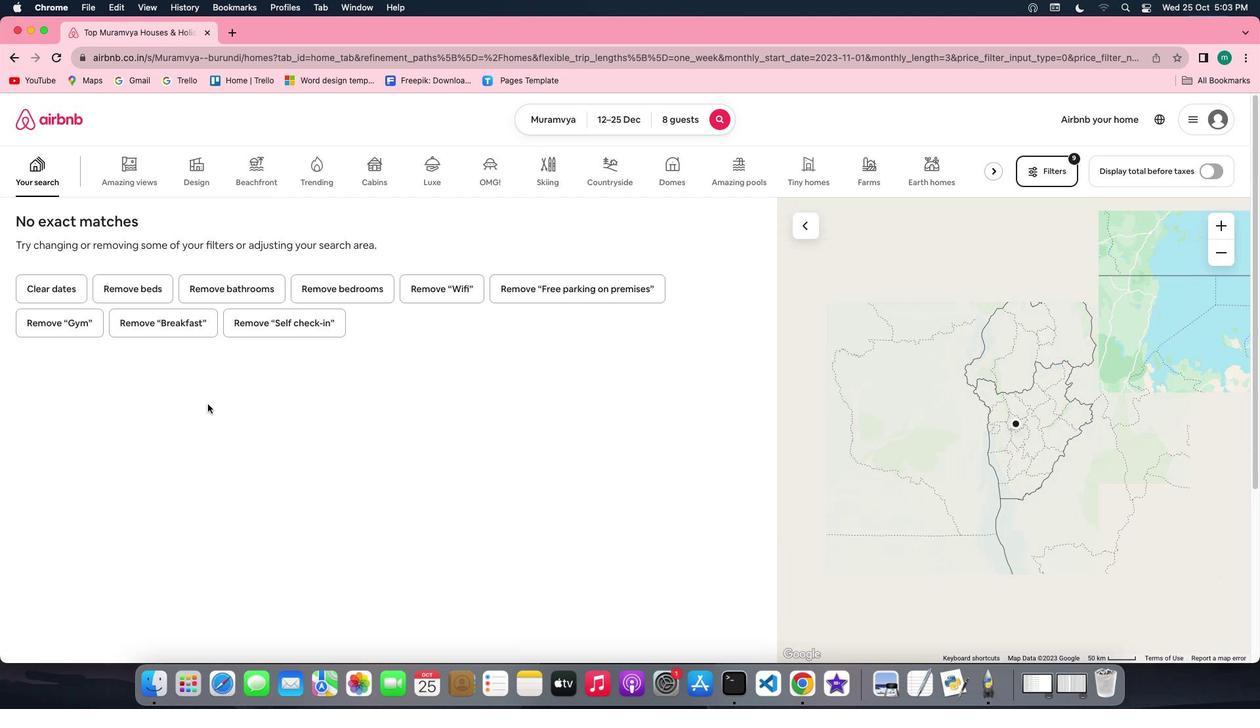 
